 Task: Select traffic view around selected location Antarctic and identify the nearest hotel to the peak traffic point
Action: Mouse moved to (277, 371)
Screenshot: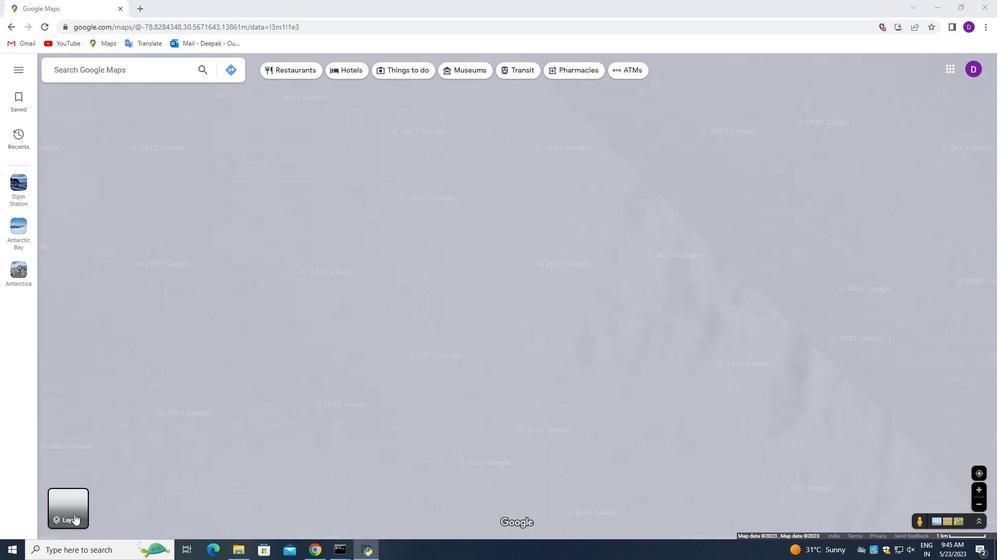 
Action: Mouse pressed left at (277, 371)
Screenshot: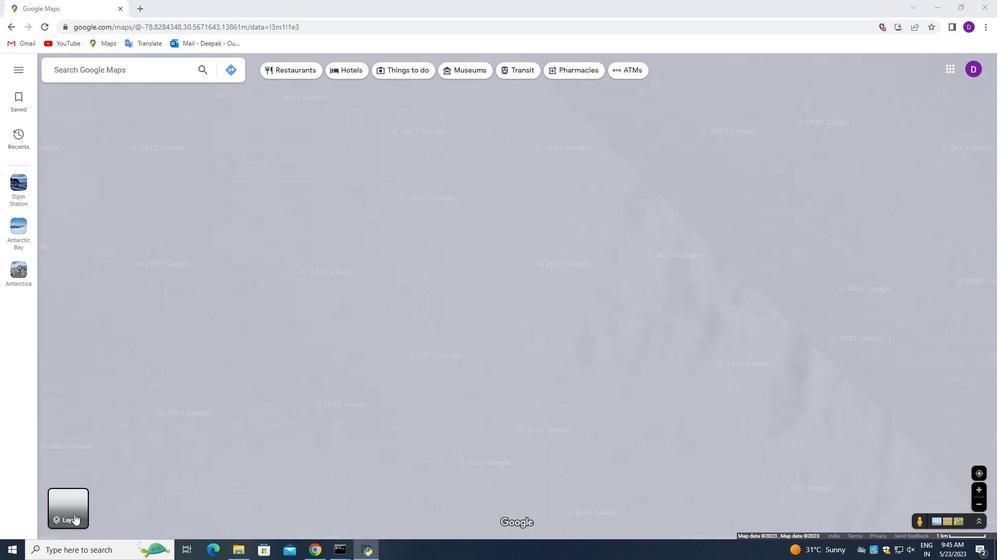
Action: Mouse moved to (277, 371)
Screenshot: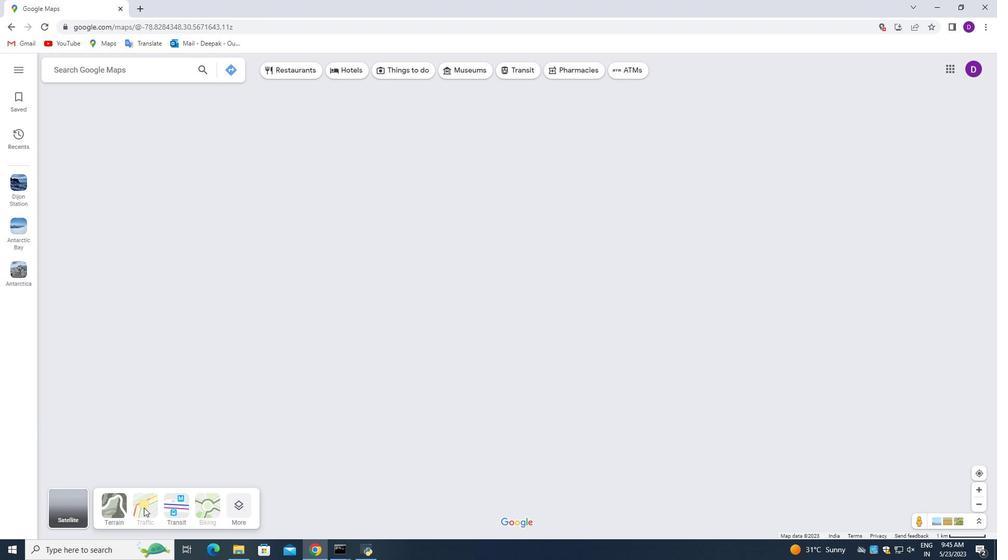 
Action: Mouse pressed left at (277, 371)
Screenshot: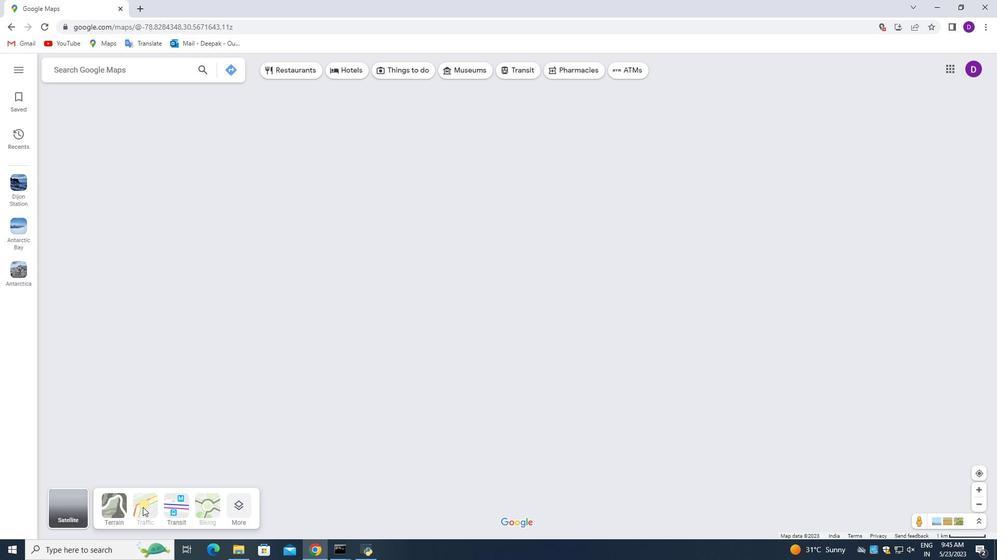 
Action: Mouse pressed left at (277, 371)
Screenshot: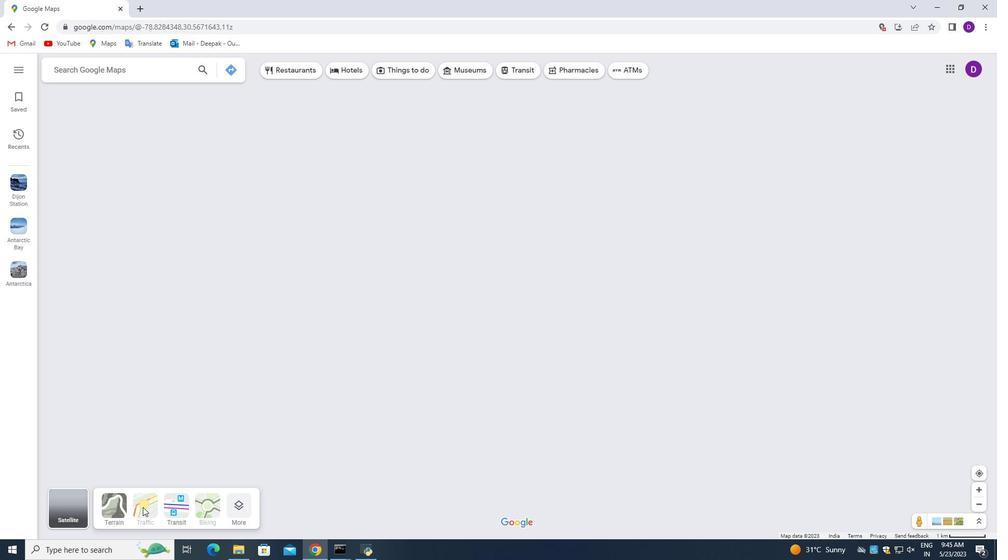 
Action: Mouse pressed left at (277, 371)
Screenshot: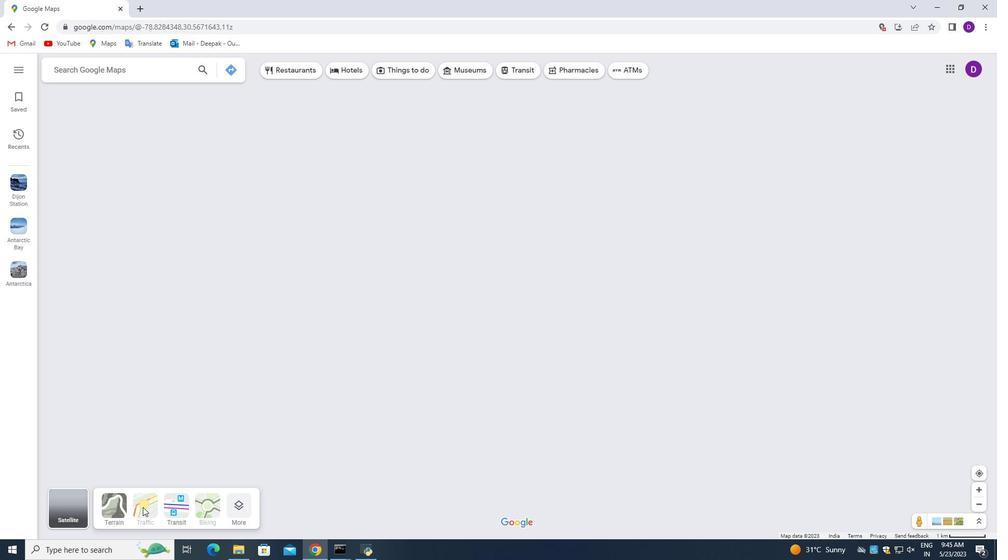 
Action: Mouse pressed left at (277, 371)
Screenshot: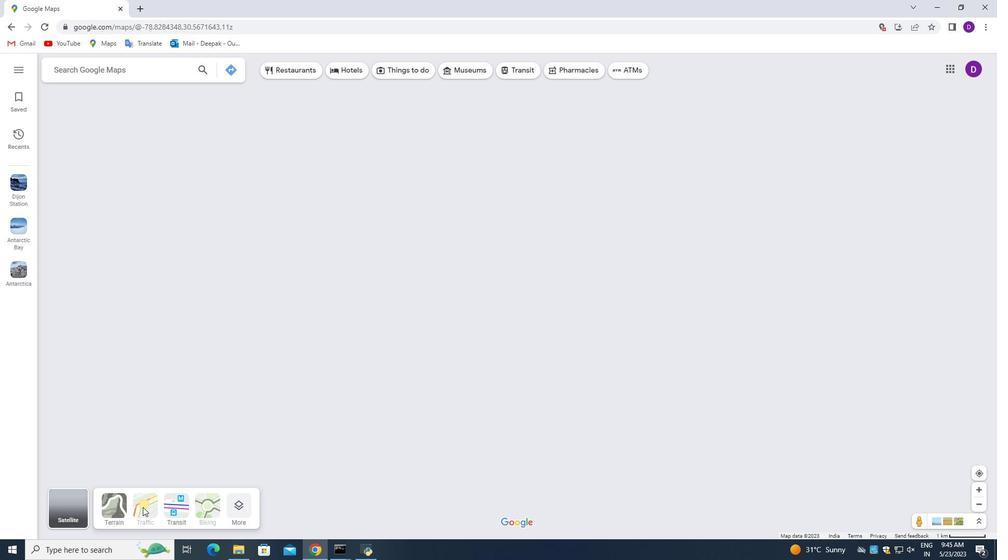 
Action: Mouse moved to (277, 371)
Screenshot: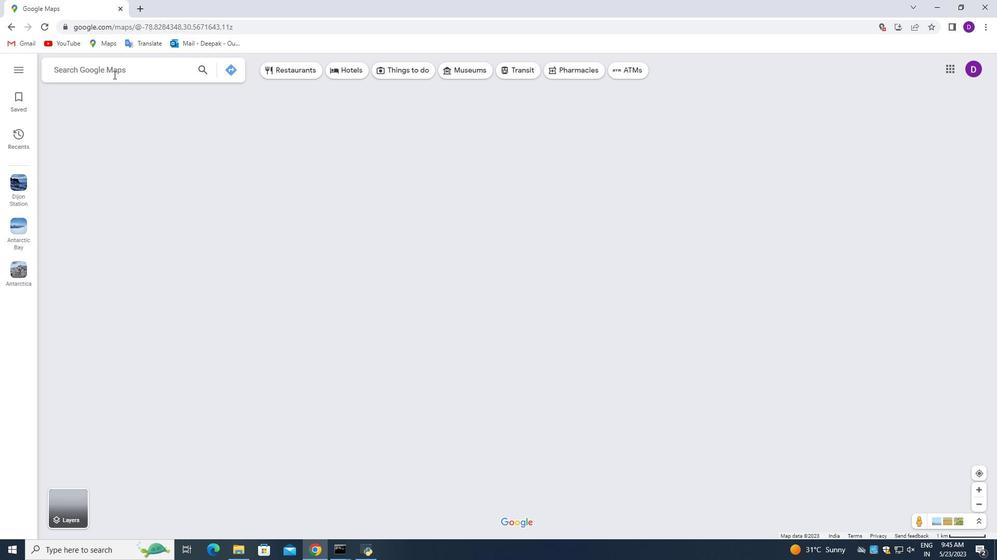
Action: Mouse pressed left at (277, 371)
Screenshot: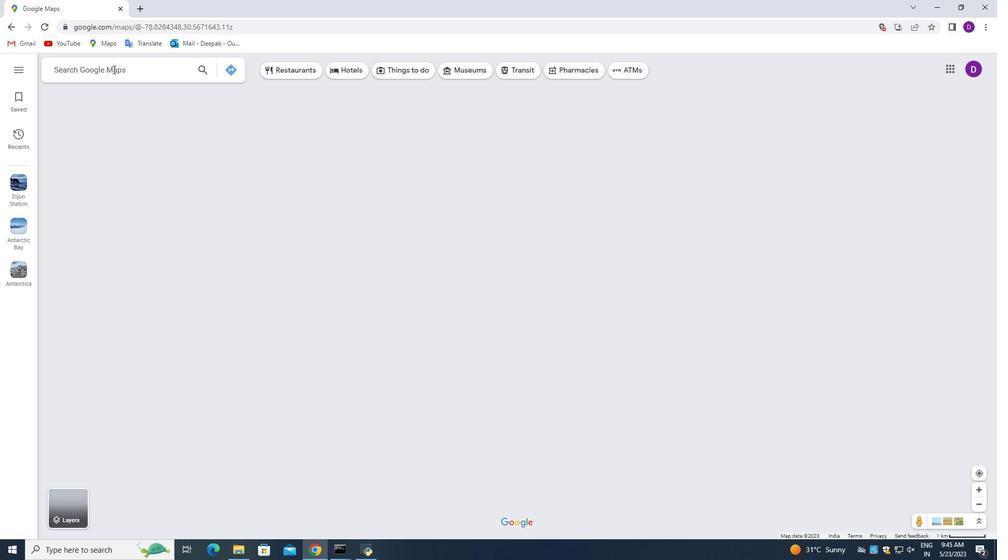 
Action: Mouse moved to (277, 371)
Screenshot: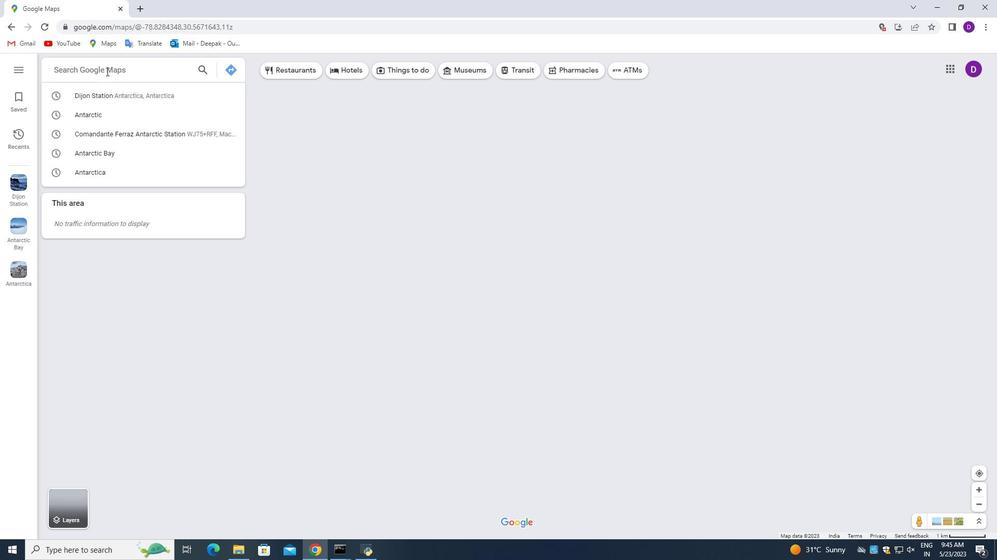 
Action: Mouse pressed left at (277, 371)
Screenshot: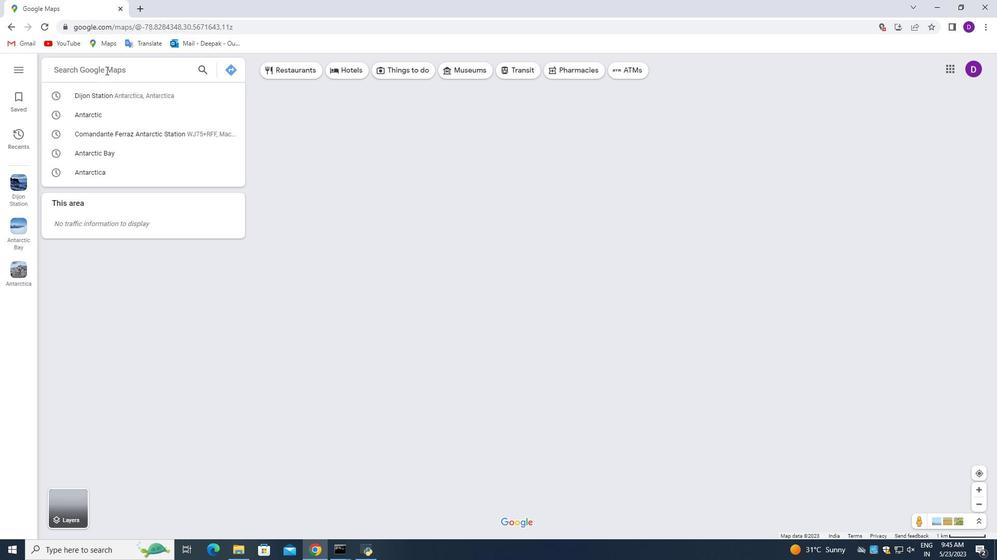 
Action: Key pressed <Key.shift_r>Ant
Screenshot: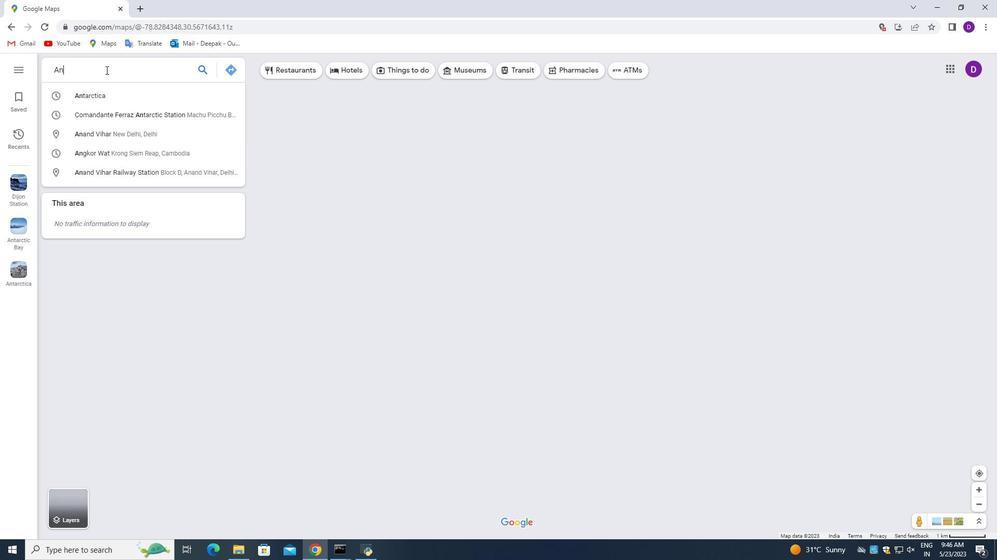 
Action: Mouse moved to (277, 371)
Screenshot: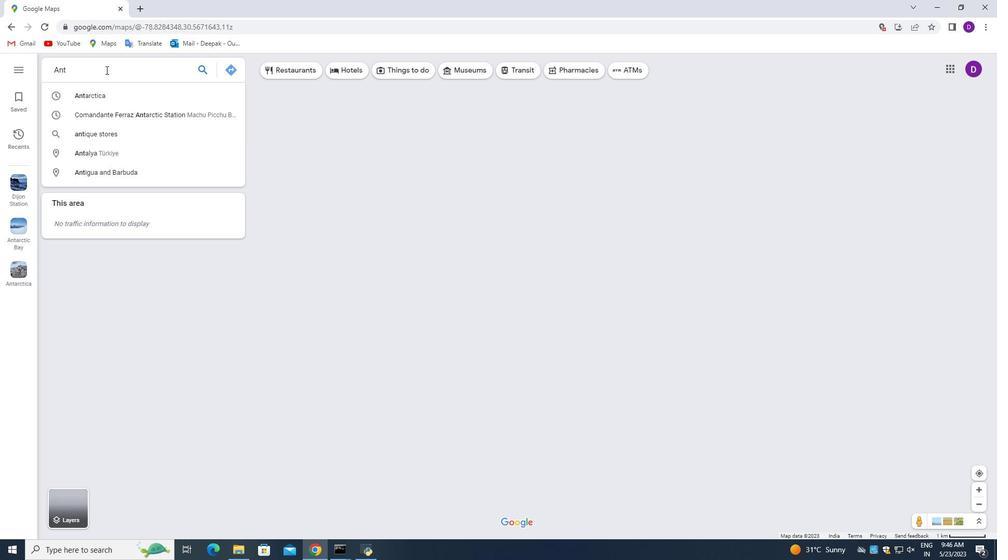 
Action: Key pressed ara<Key.backspace>ctic<Key.space>nearest<Key.space>hotels<Key.backspace><Key.backspace><Key.backspace><Key.backspace><Key.backspace><Key.backspace><Key.backspace><Key.backspace><Key.backspace><Key.backspace><Key.backspace><Key.backspace><Key.backspace><Key.backspace>hotels
Screenshot: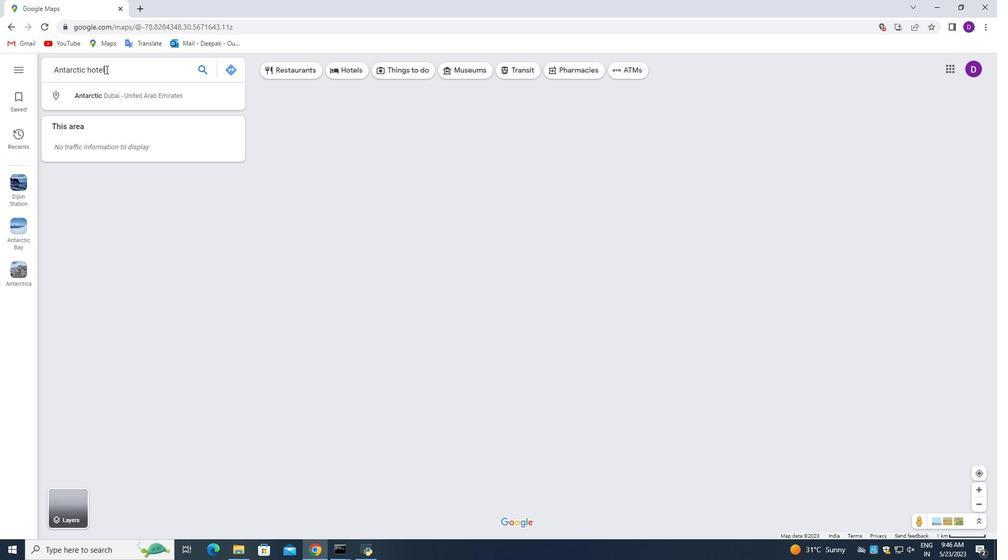 
Action: Mouse moved to (277, 371)
Screenshot: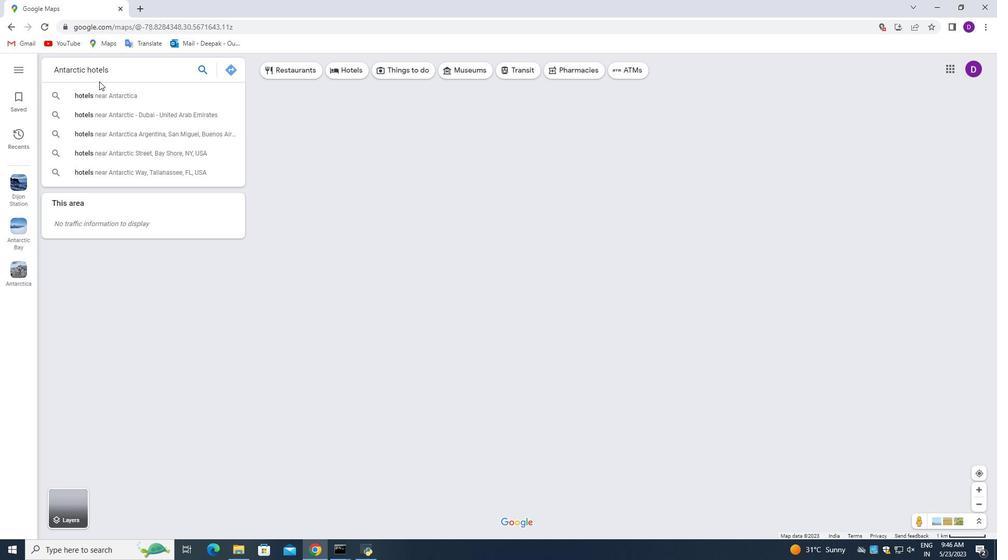 
Action: Mouse pressed left at (277, 371)
Screenshot: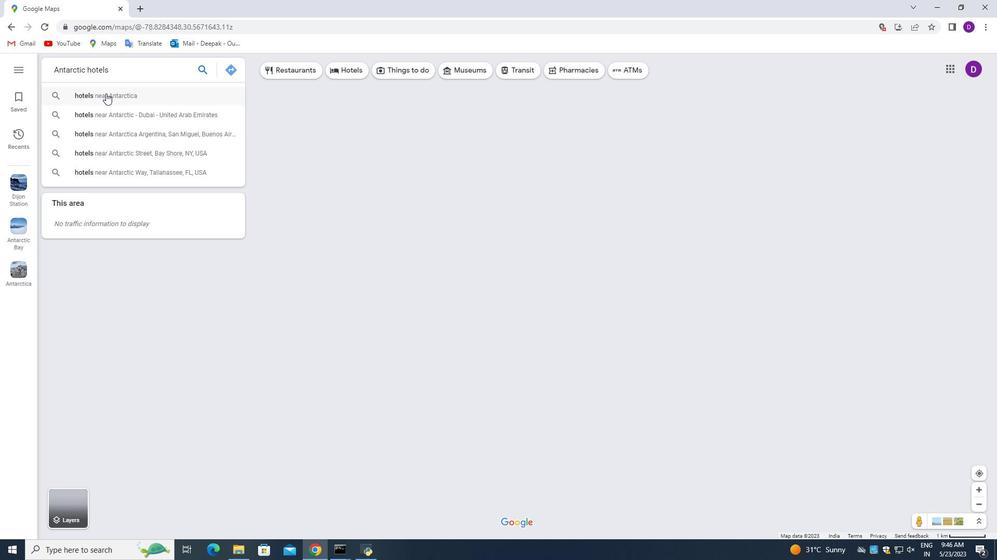 
Action: Mouse moved to (278, 371)
Screenshot: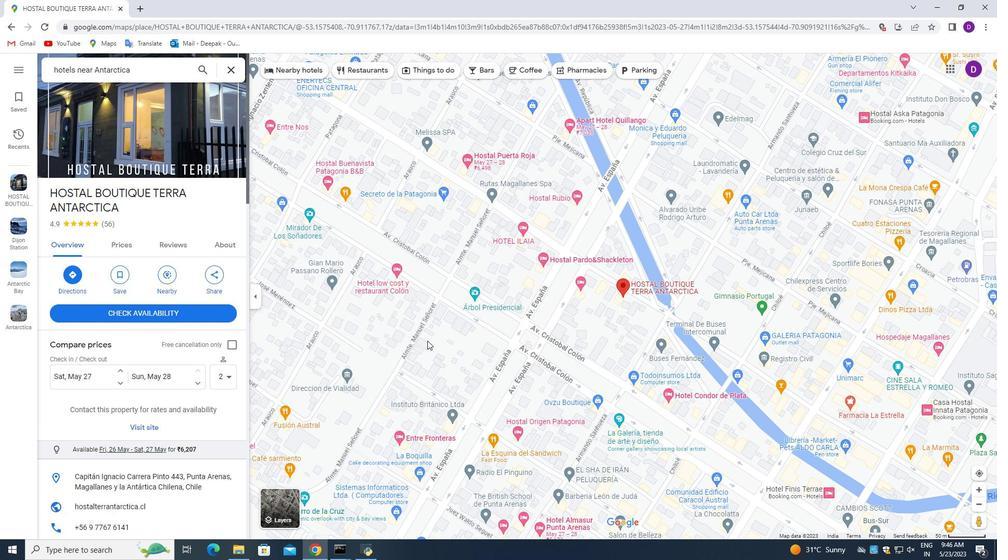 
Action: Mouse scrolled (278, 371) with delta (0, 0)
Screenshot: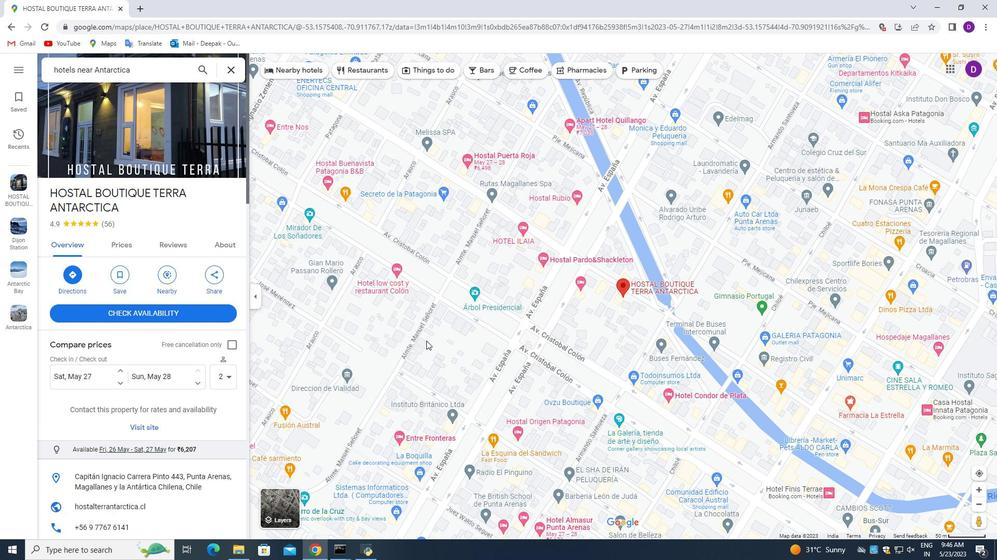
Action: Mouse scrolled (278, 371) with delta (0, 0)
Screenshot: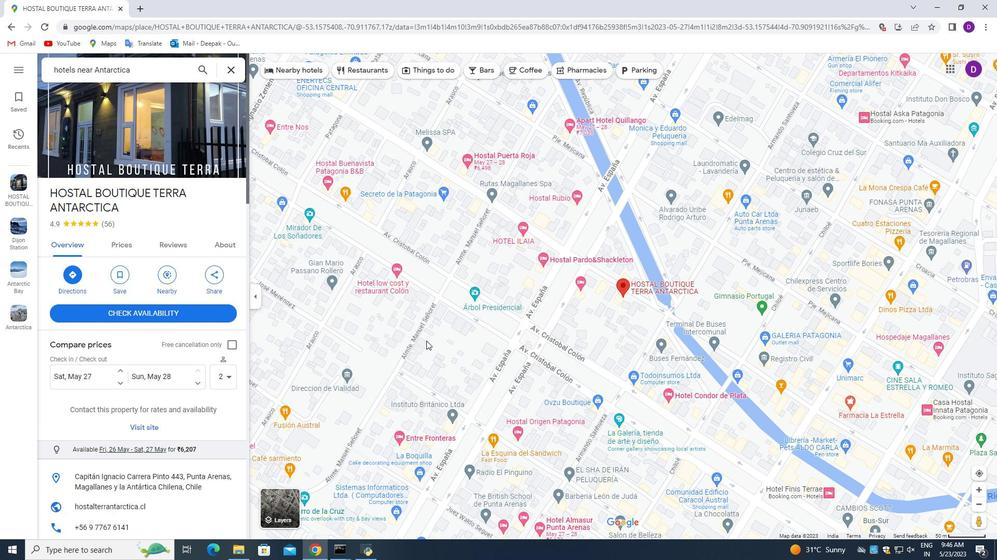 
Action: Mouse scrolled (278, 371) with delta (0, 0)
Screenshot: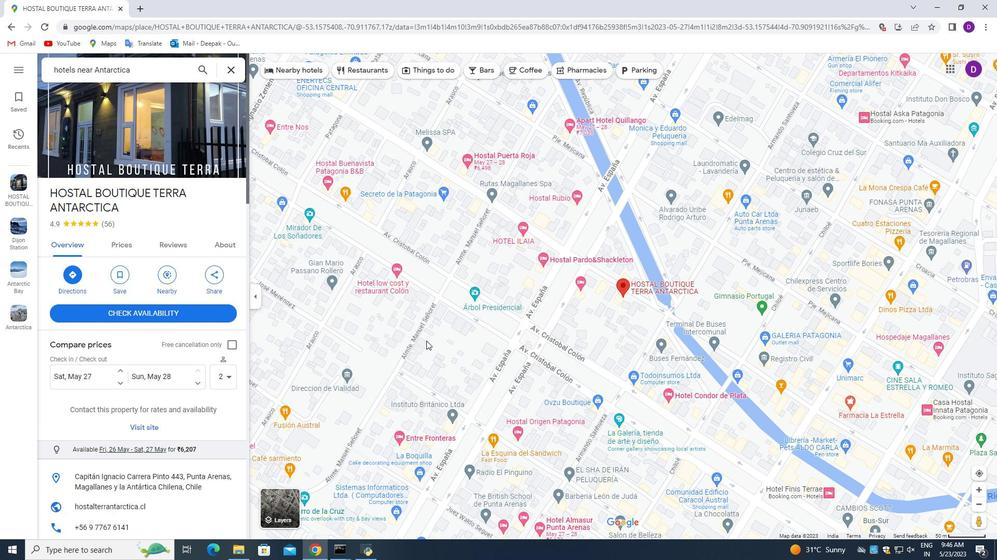 
Action: Mouse scrolled (278, 371) with delta (0, 0)
Screenshot: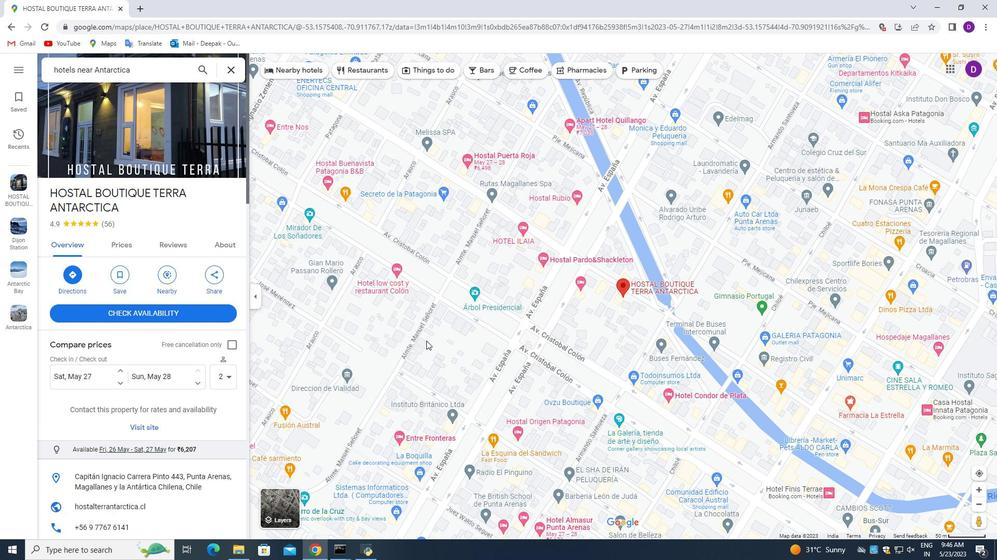
Action: Mouse scrolled (278, 371) with delta (0, 0)
Screenshot: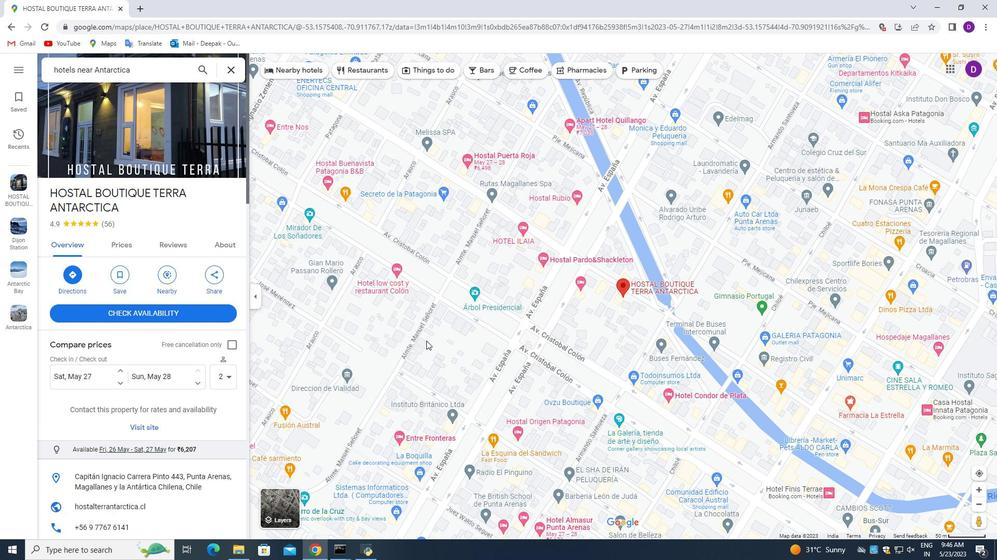 
Action: Mouse scrolled (278, 371) with delta (0, 0)
Screenshot: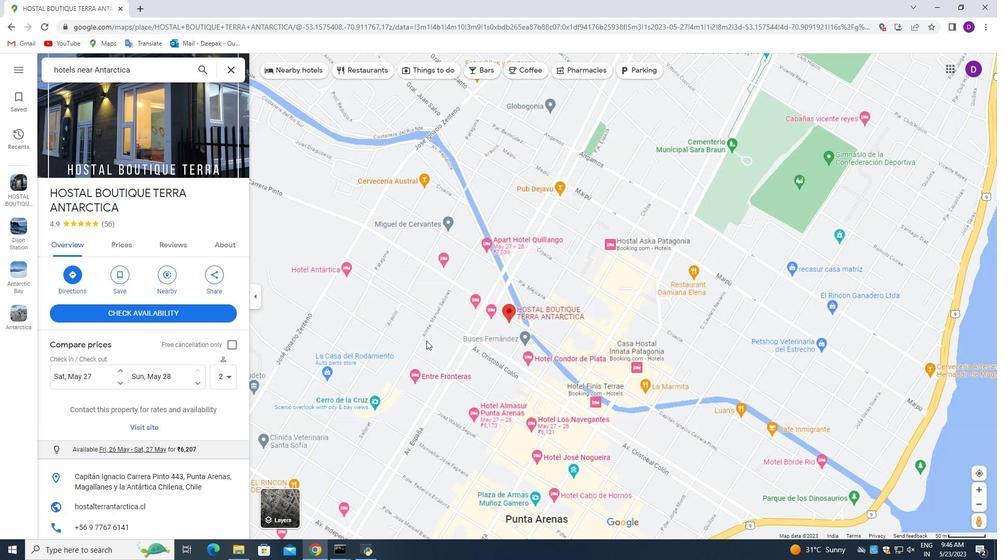 
Action: Mouse scrolled (278, 371) with delta (0, 0)
Screenshot: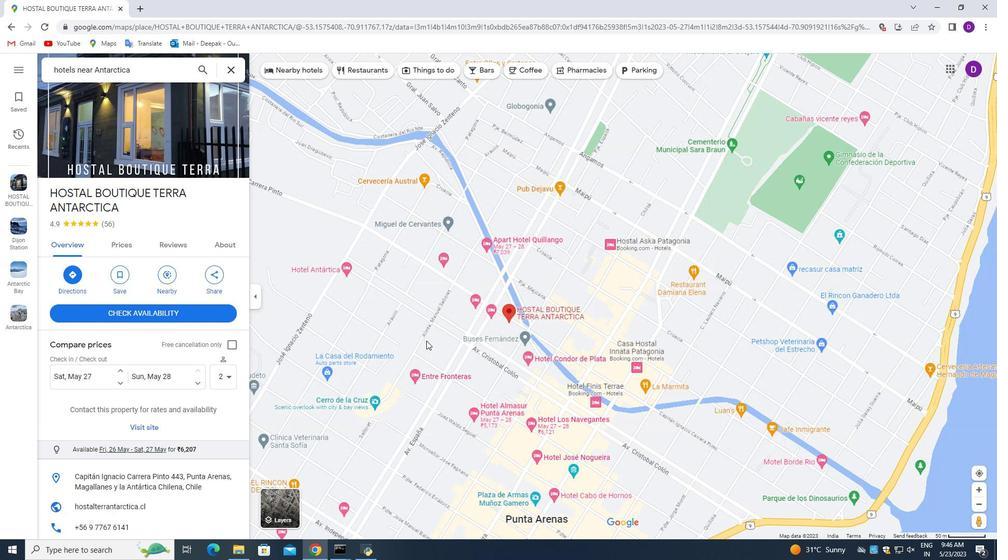 
Action: Mouse scrolled (278, 371) with delta (0, 0)
Screenshot: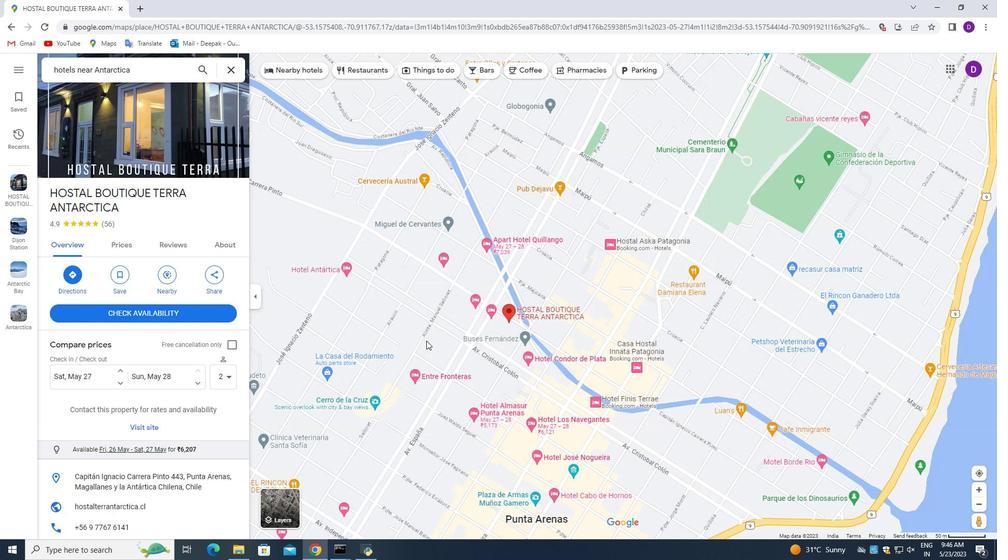 
Action: Mouse scrolled (278, 371) with delta (0, 0)
Screenshot: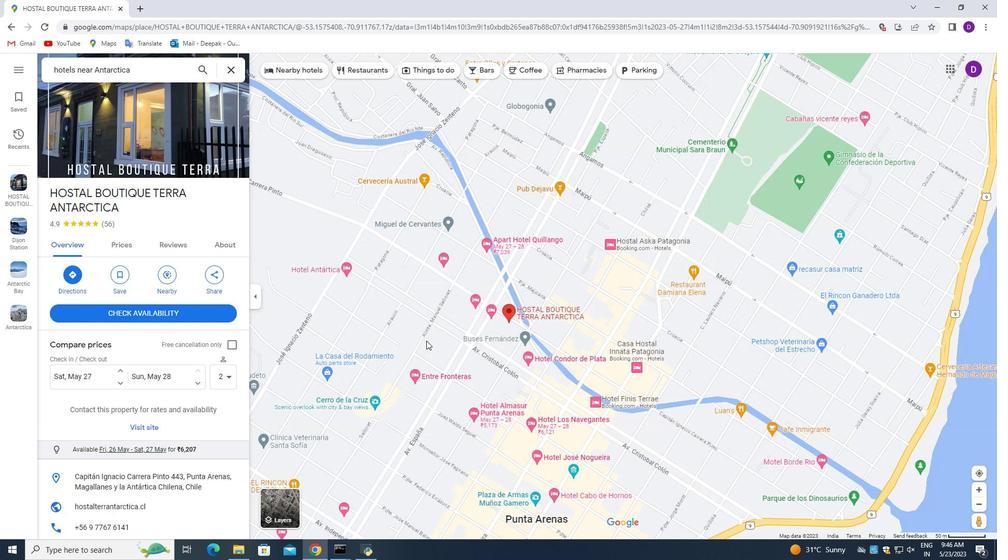 
Action: Mouse scrolled (278, 371) with delta (0, 0)
Screenshot: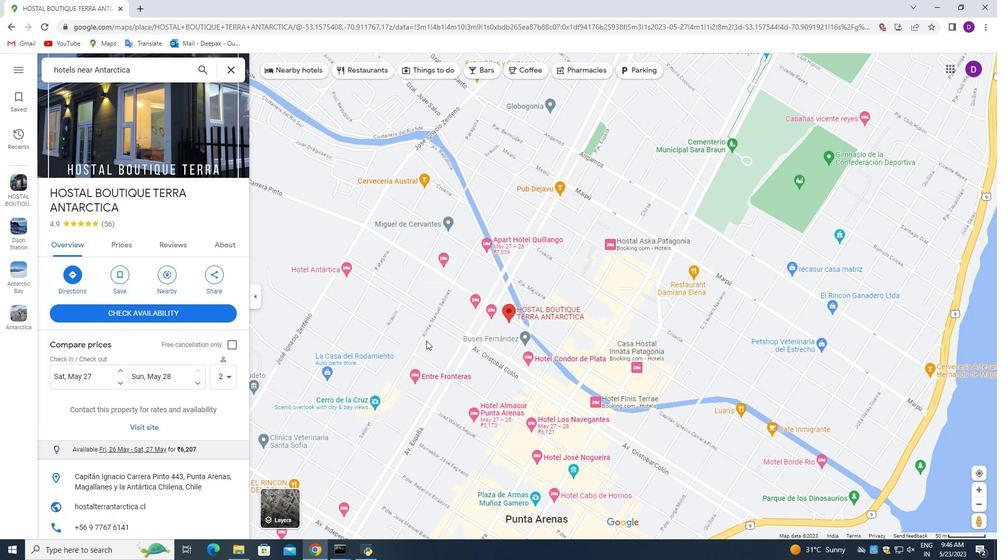 
Action: Mouse scrolled (278, 371) with delta (0, 0)
Screenshot: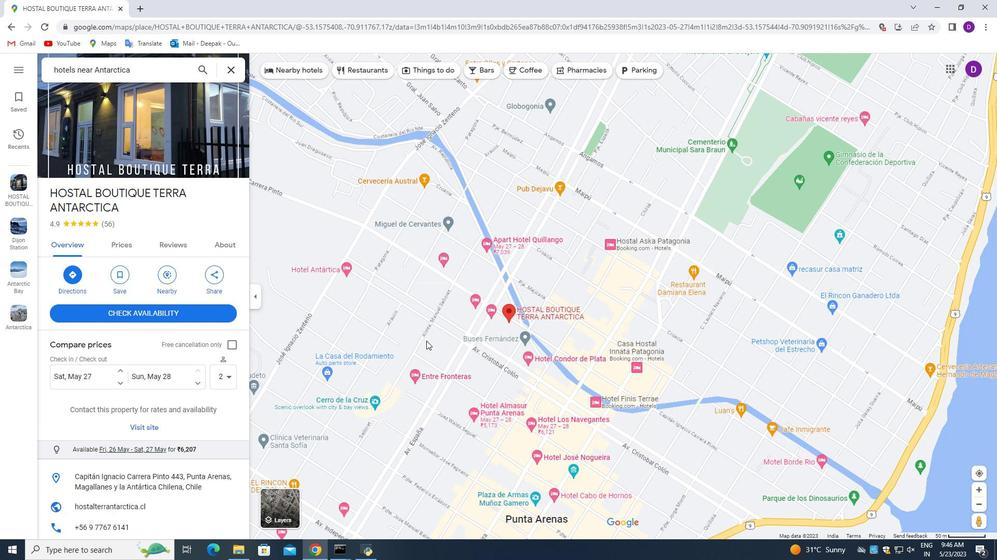 
Action: Mouse scrolled (278, 371) with delta (0, 0)
Screenshot: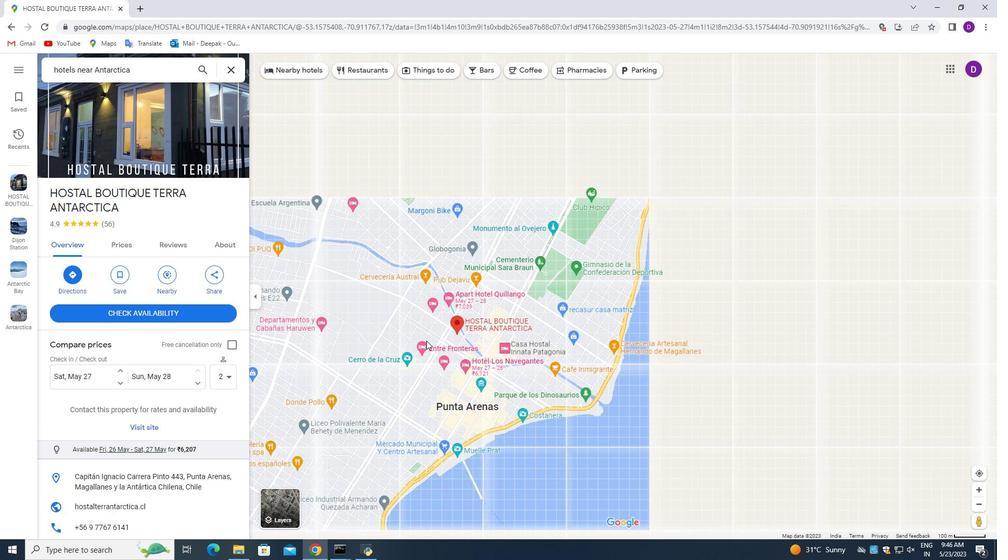 
Action: Mouse scrolled (278, 371) with delta (0, 0)
Screenshot: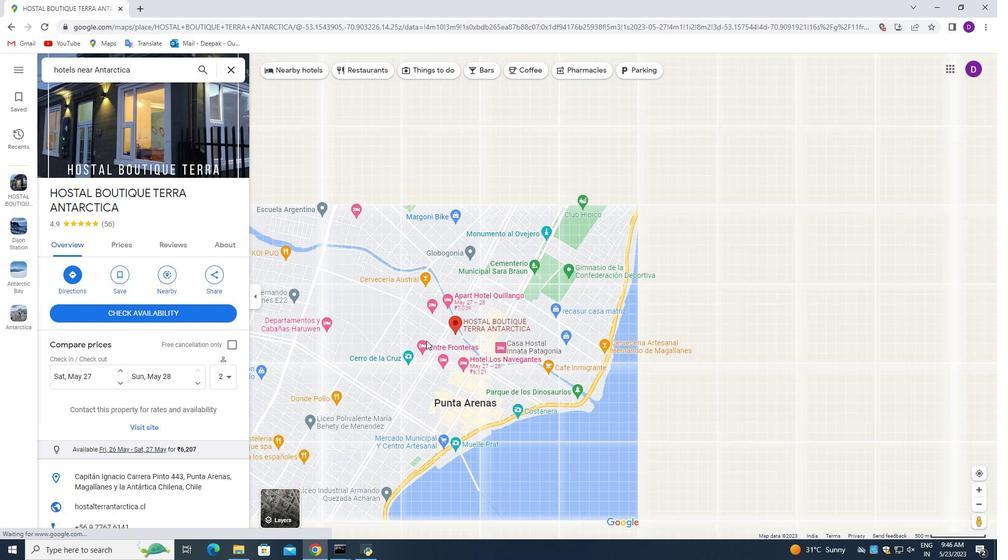 
Action: Mouse scrolled (278, 371) with delta (0, 0)
Screenshot: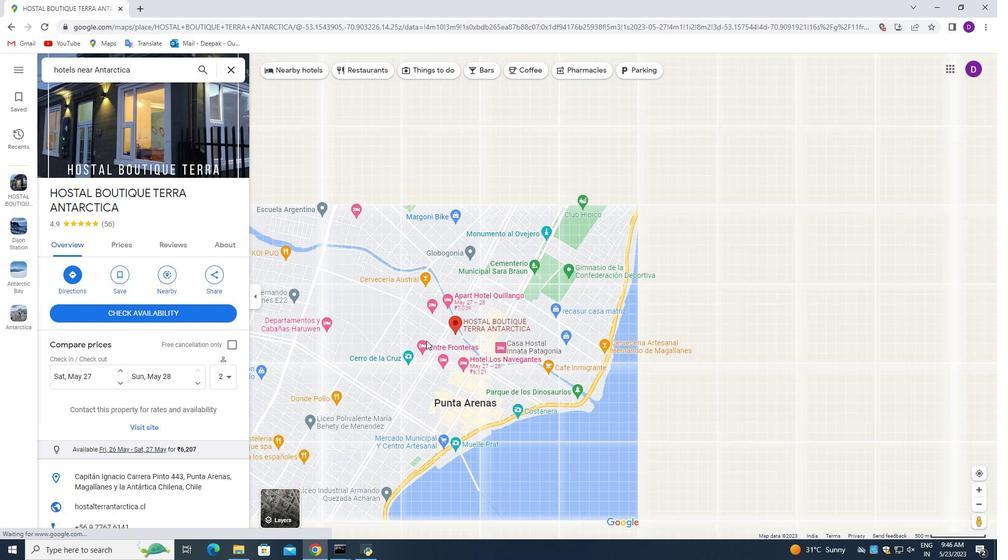 
Action: Mouse scrolled (278, 371) with delta (0, 0)
Screenshot: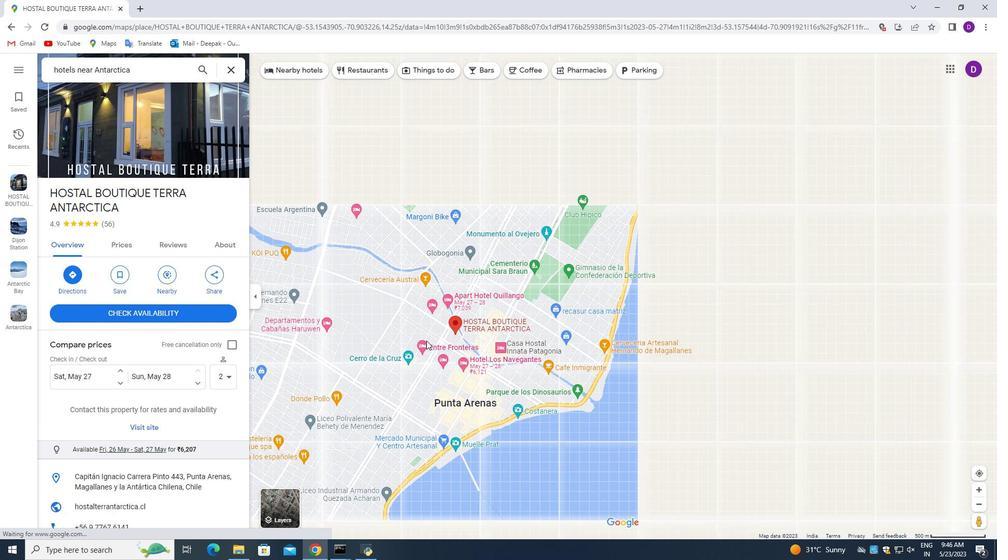 
Action: Mouse scrolled (278, 371) with delta (0, 0)
Screenshot: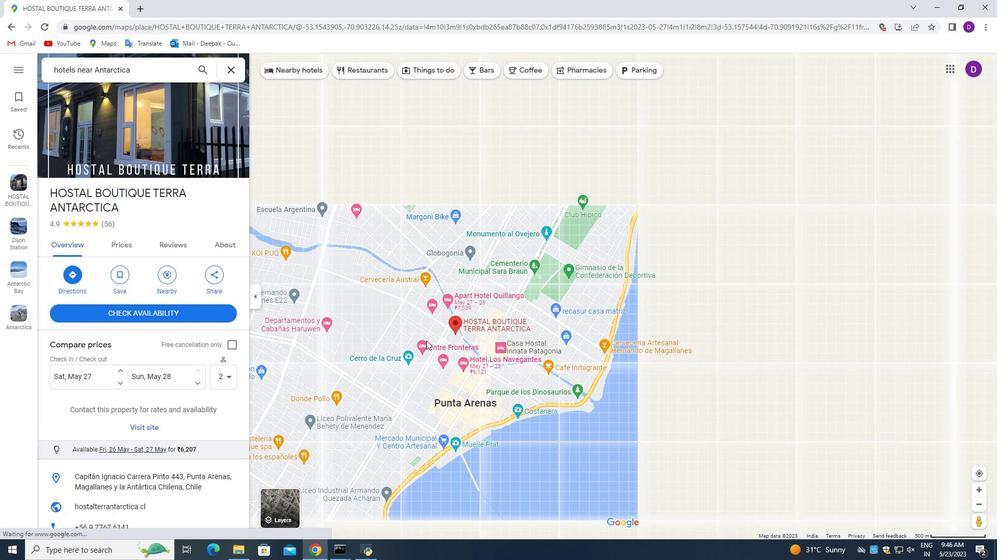 
Action: Mouse scrolled (278, 371) with delta (0, 0)
Screenshot: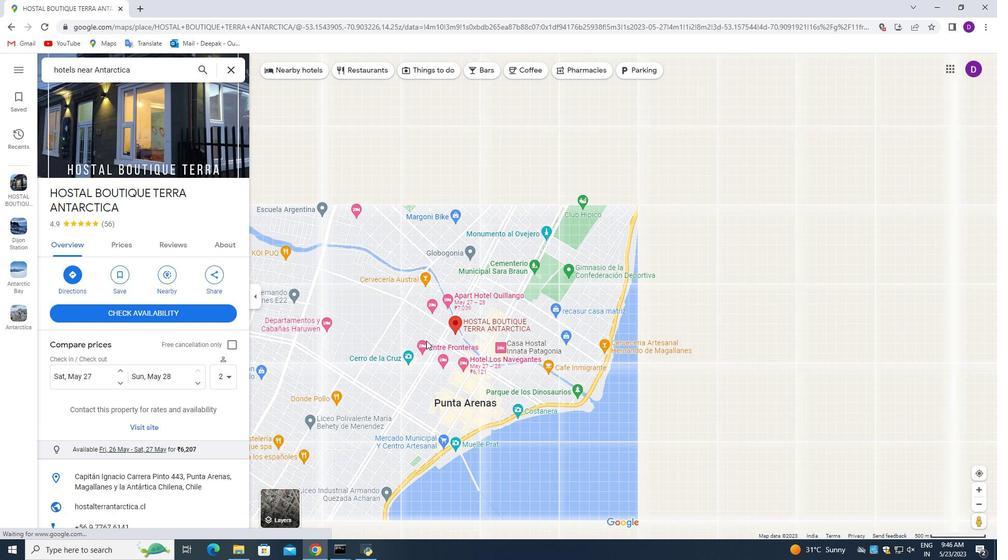 
Action: Mouse scrolled (278, 371) with delta (0, 0)
Screenshot: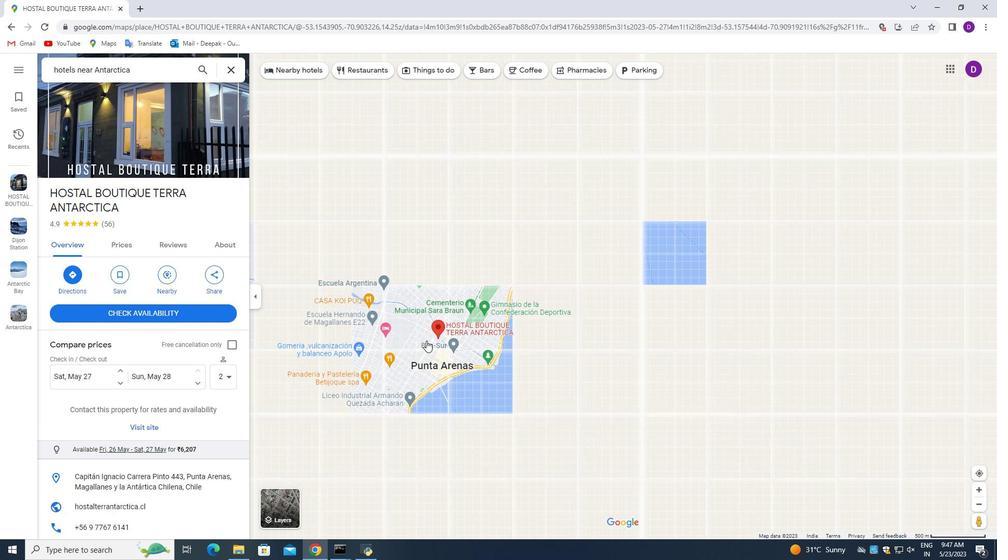 
Action: Mouse scrolled (278, 371) with delta (0, 0)
Screenshot: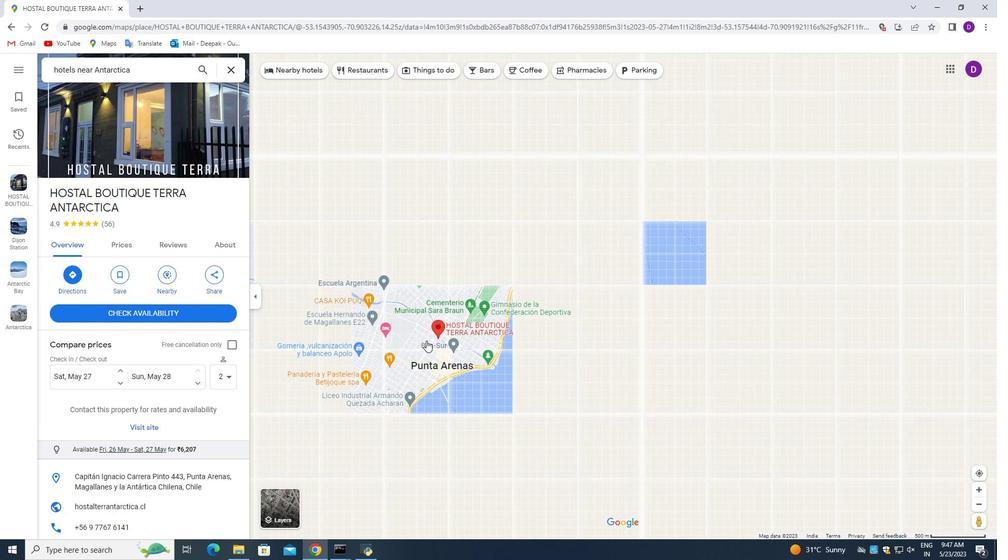 
Action: Mouse scrolled (278, 371) with delta (0, 0)
Screenshot: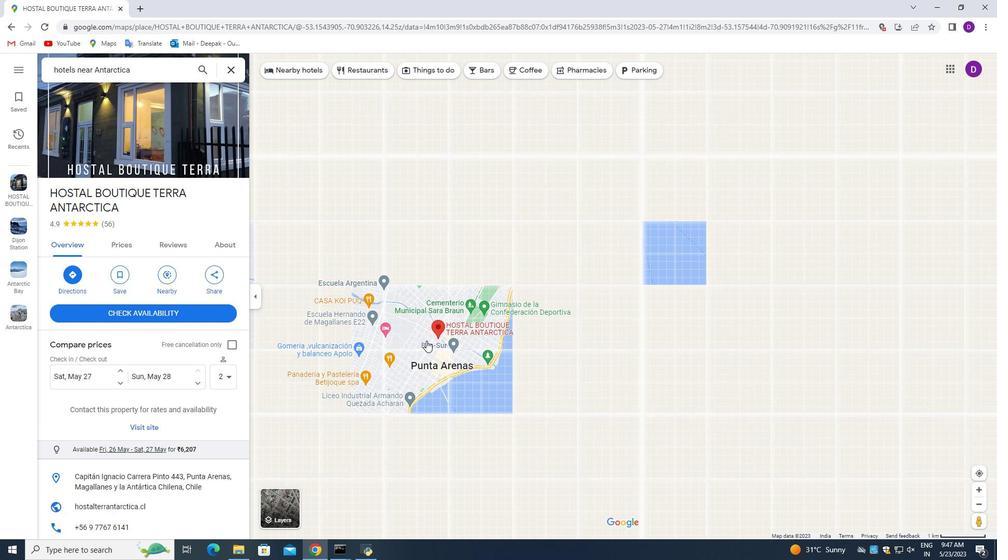 
Action: Mouse scrolled (278, 371) with delta (0, 0)
Screenshot: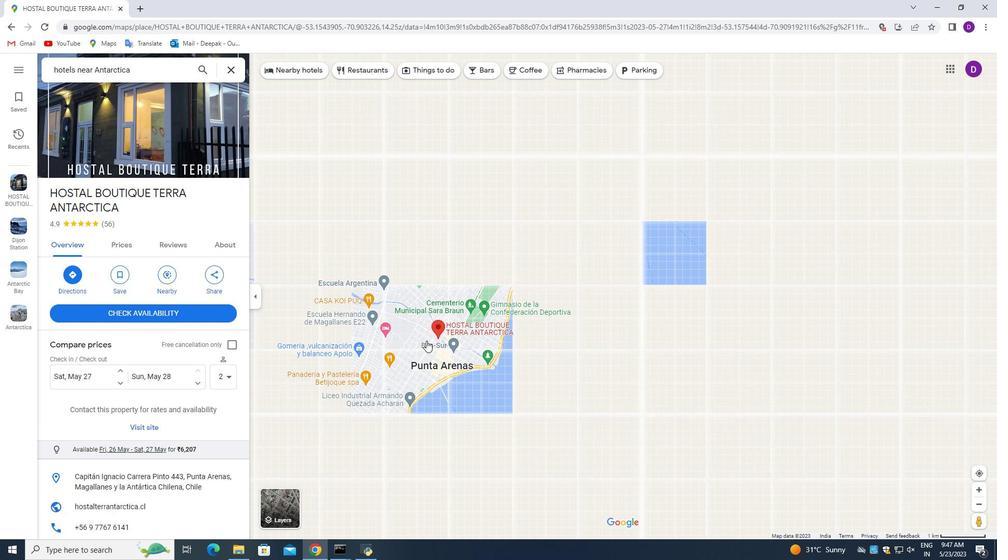 
Action: Mouse scrolled (278, 371) with delta (0, 0)
Screenshot: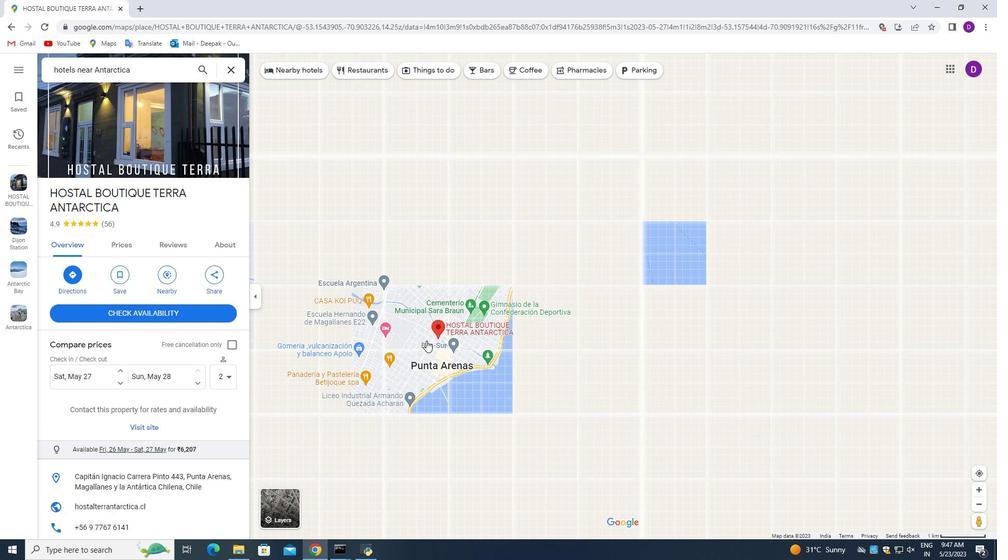 
Action: Mouse scrolled (278, 371) with delta (0, 0)
Screenshot: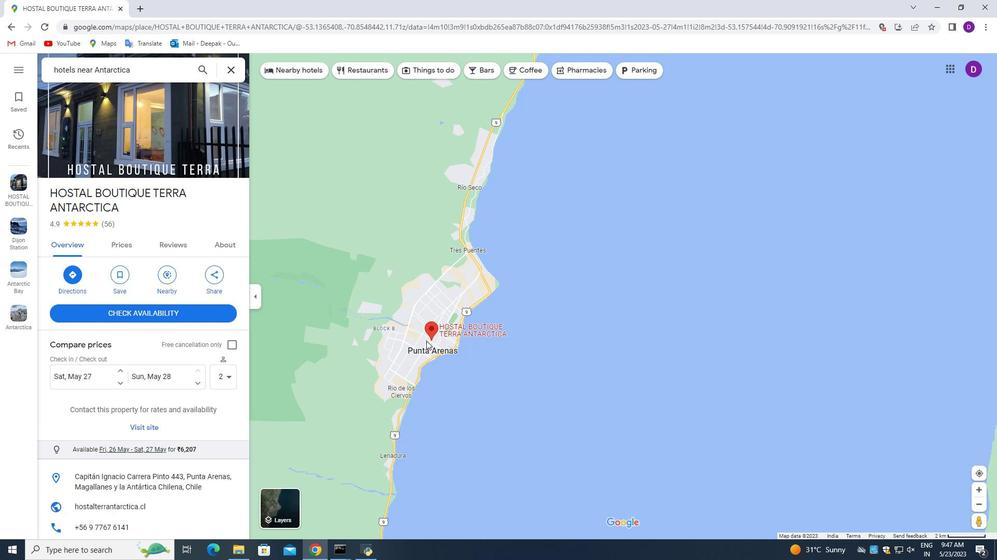 
Action: Mouse scrolled (278, 371) with delta (0, 0)
Screenshot: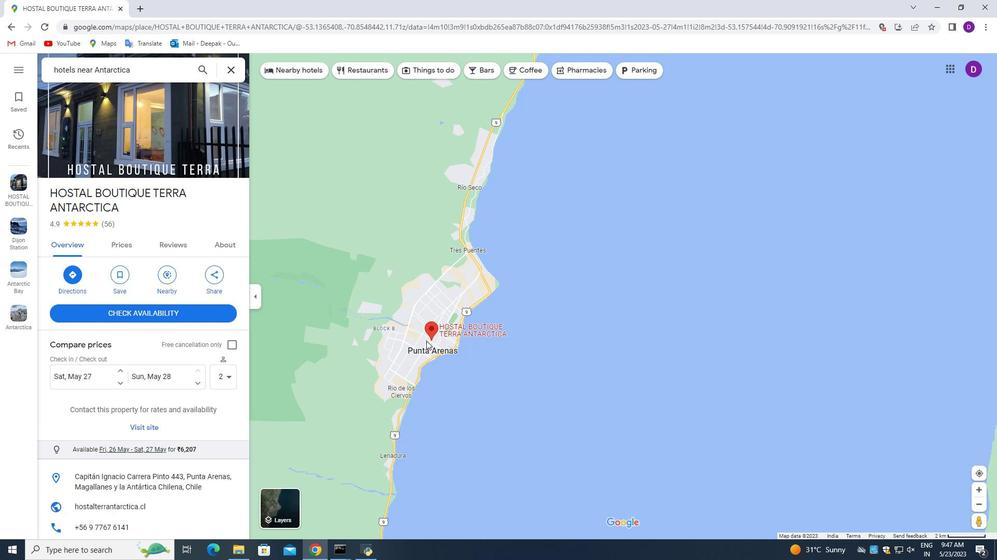 
Action: Mouse scrolled (278, 371) with delta (0, 0)
Screenshot: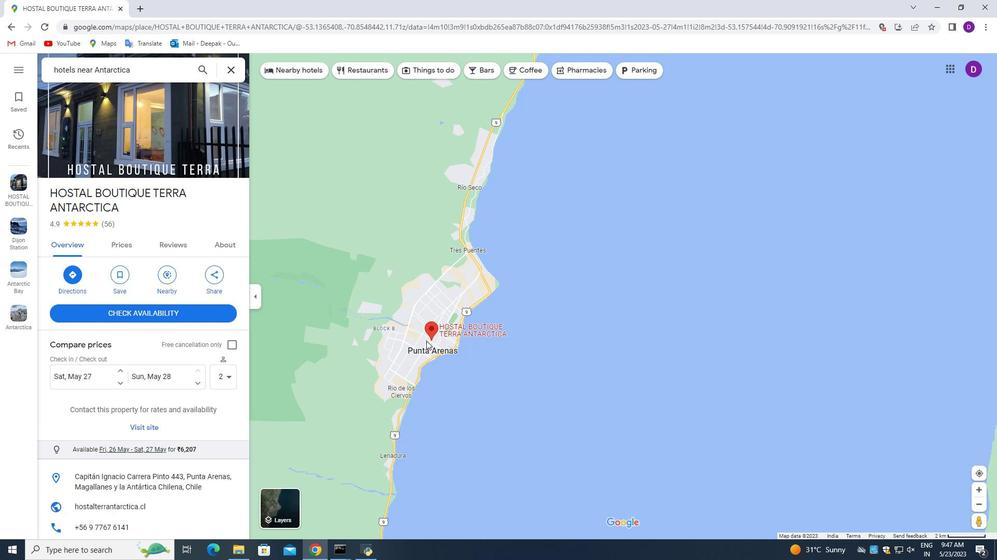 
Action: Mouse scrolled (278, 371) with delta (0, 0)
Screenshot: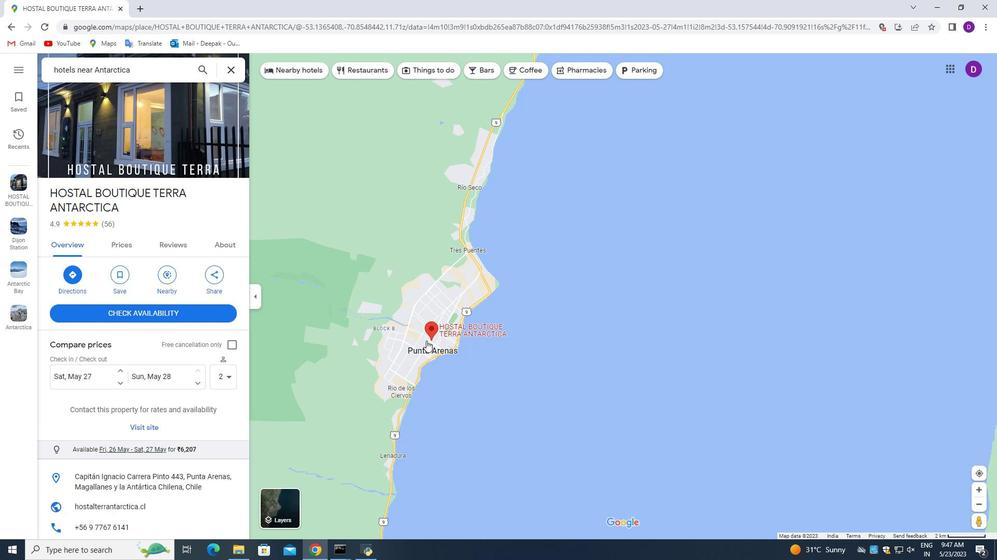 
Action: Mouse scrolled (278, 371) with delta (0, 0)
Screenshot: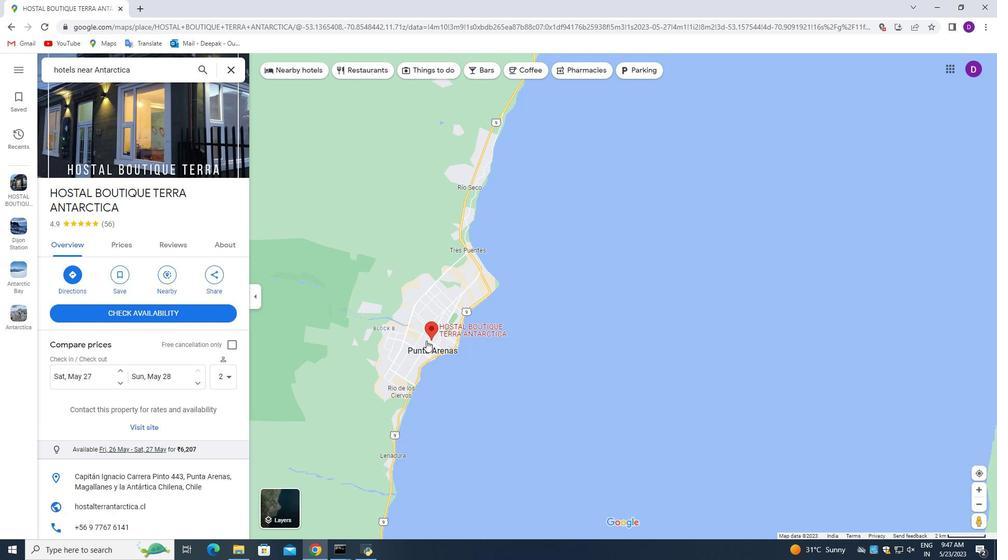 
Action: Mouse scrolled (278, 371) with delta (0, 0)
Screenshot: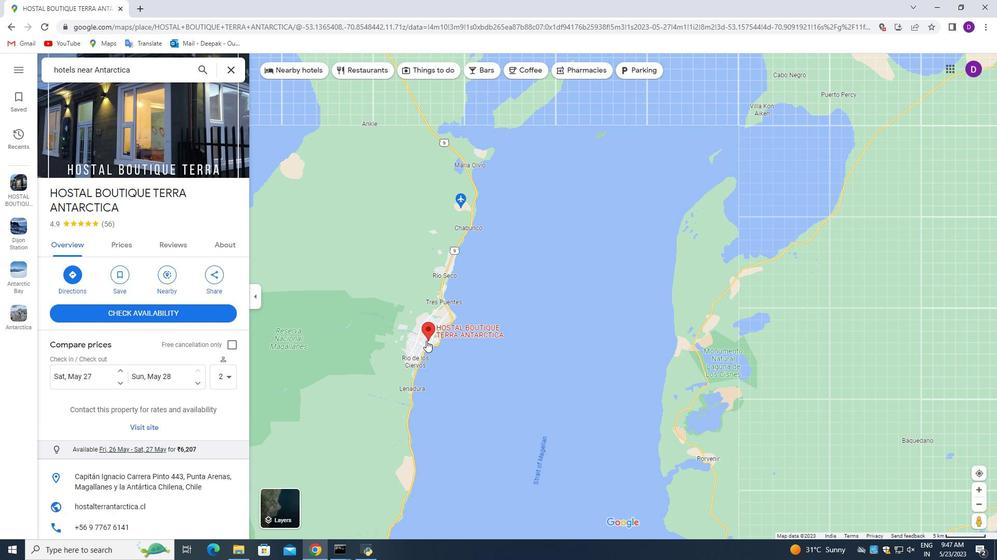 
Action: Mouse scrolled (278, 371) with delta (0, 0)
Screenshot: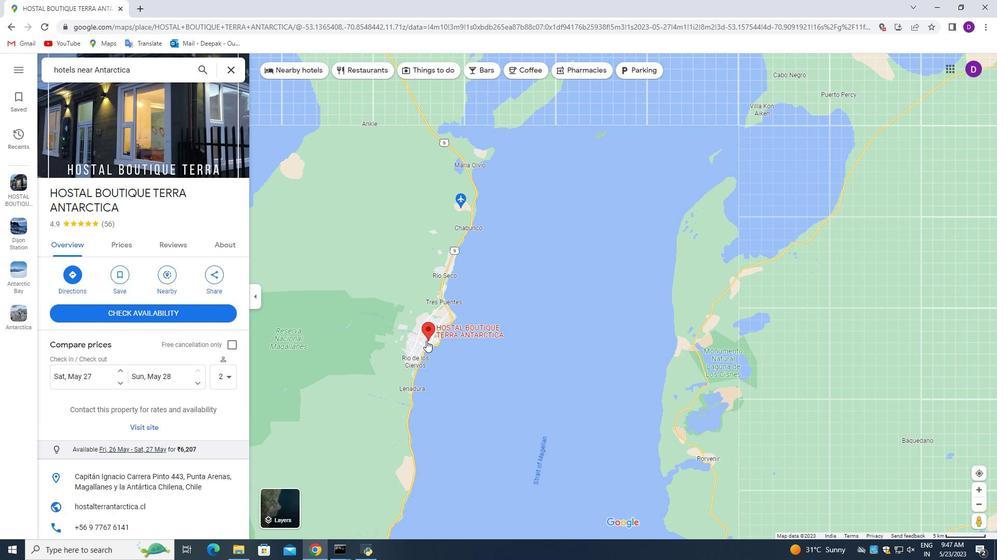 
Action: Mouse scrolled (278, 371) with delta (0, 0)
Screenshot: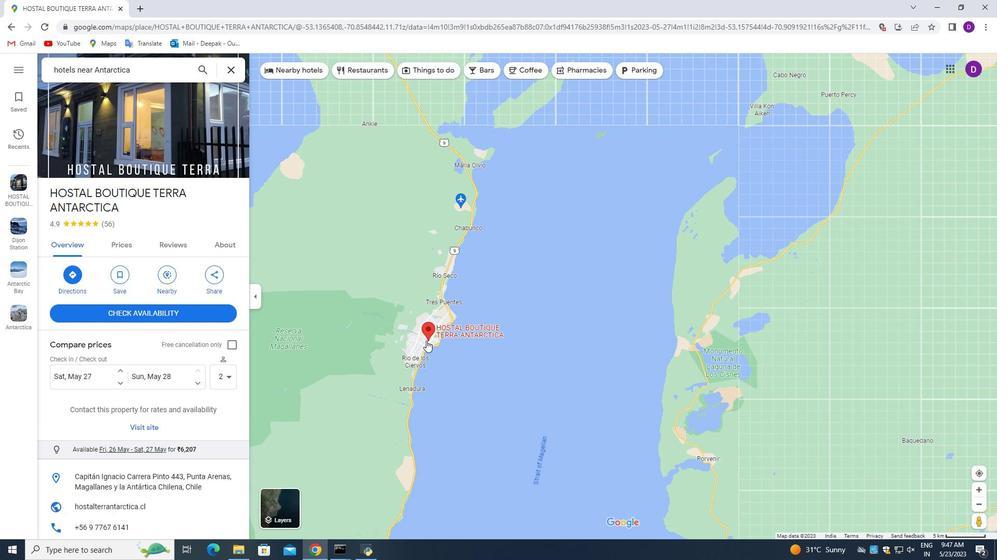 
Action: Mouse scrolled (278, 371) with delta (0, 0)
Screenshot: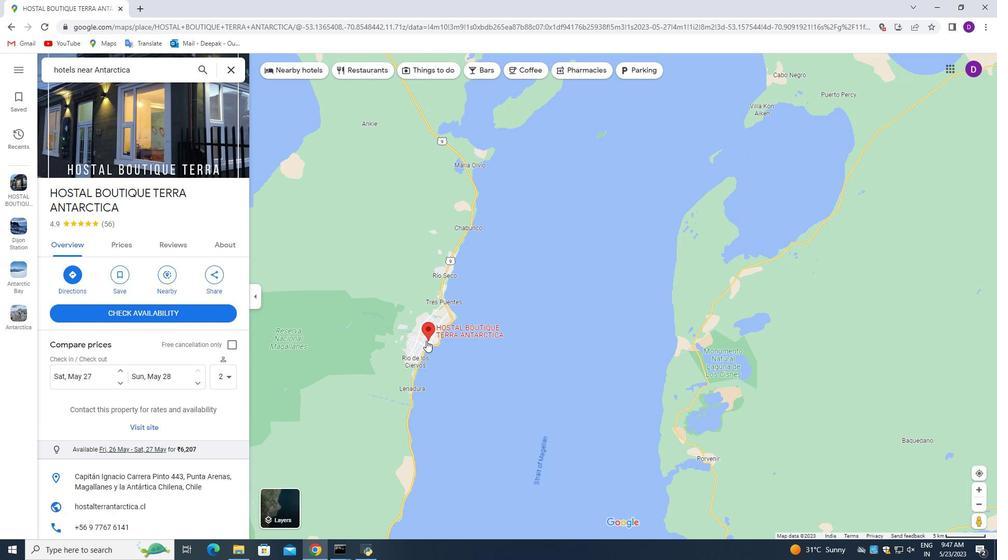 
Action: Mouse scrolled (278, 371) with delta (0, 0)
Screenshot: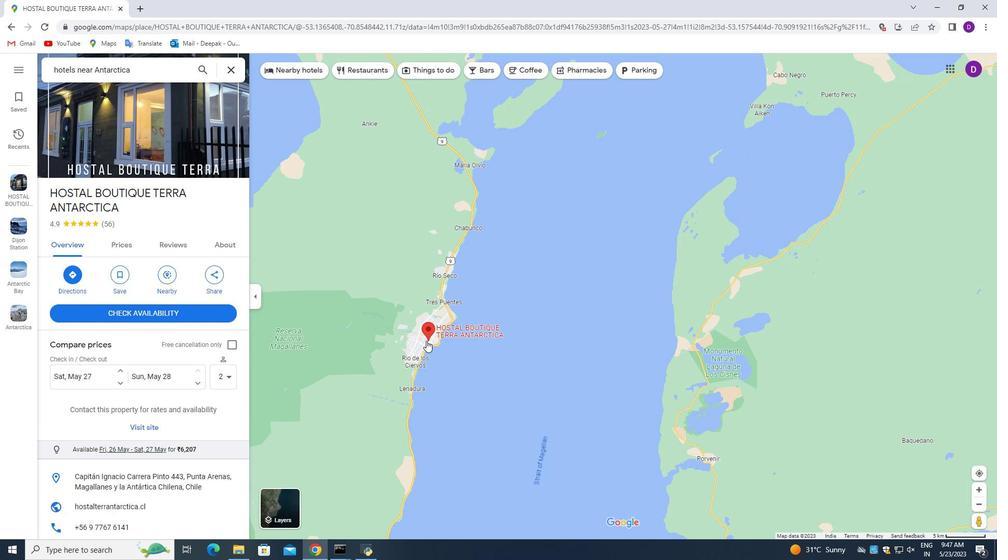 
Action: Mouse scrolled (278, 371) with delta (0, 0)
Screenshot: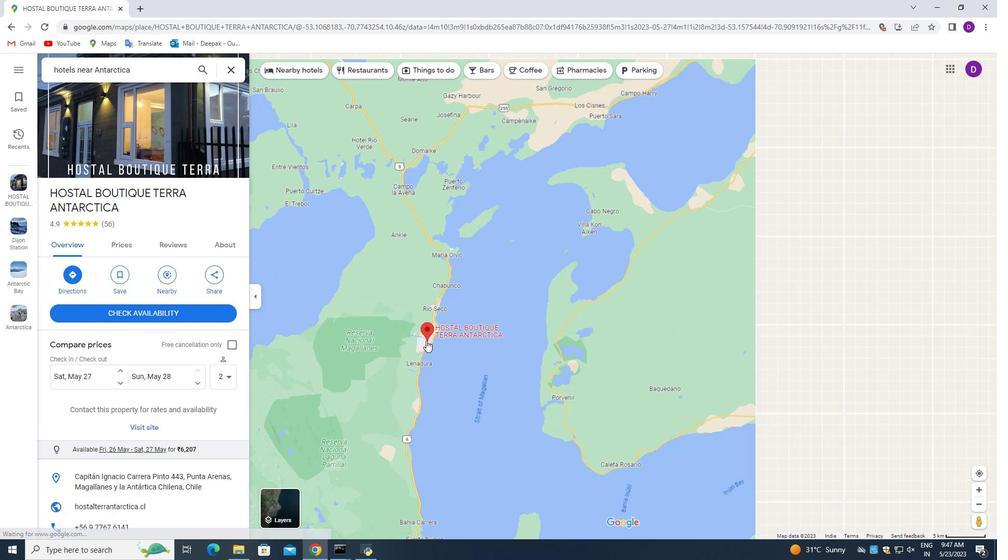 
Action: Mouse scrolled (278, 371) with delta (0, 0)
Screenshot: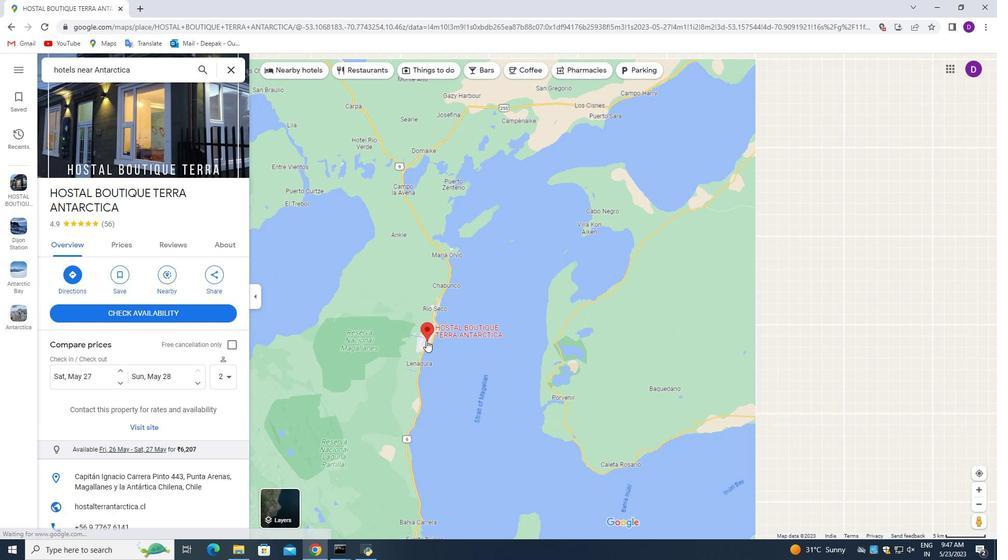 
Action: Mouse scrolled (278, 371) with delta (0, 0)
Screenshot: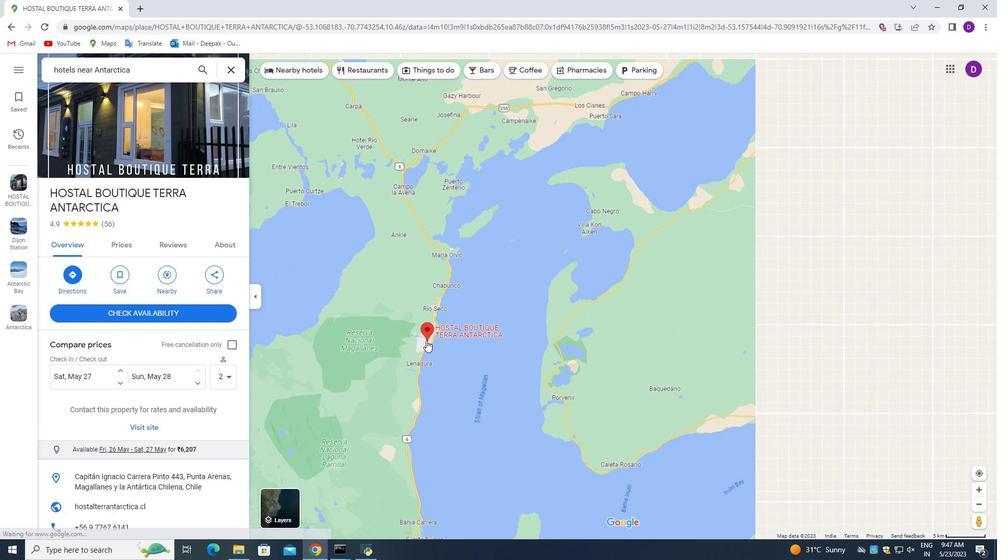 
Action: Mouse scrolled (278, 371) with delta (0, 0)
Screenshot: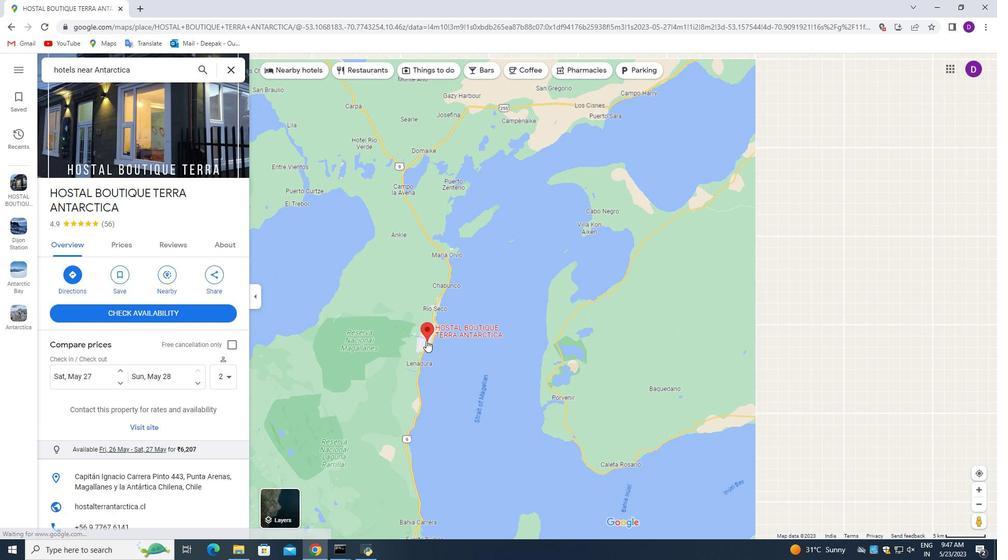 
Action: Mouse scrolled (278, 371) with delta (0, 0)
Screenshot: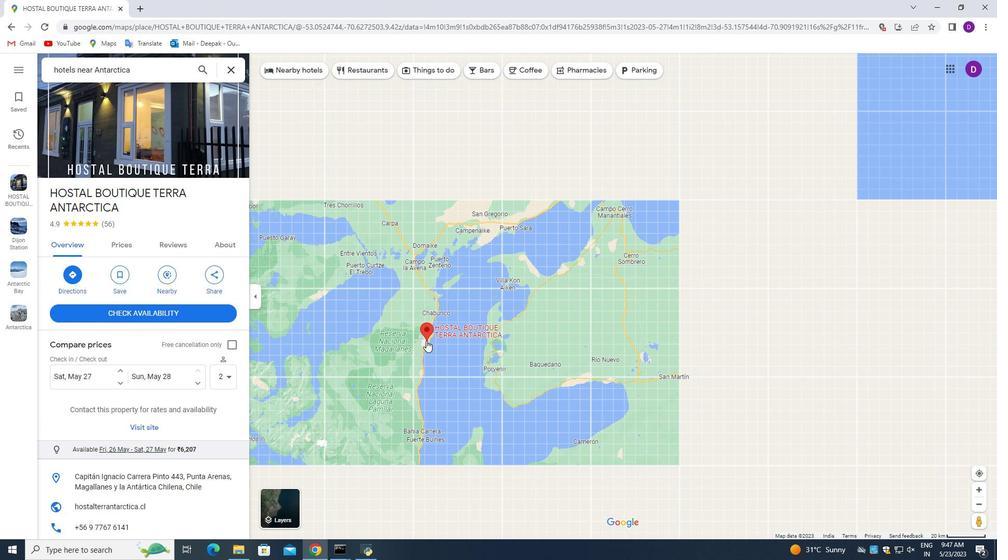 
Action: Mouse scrolled (278, 371) with delta (0, 0)
Screenshot: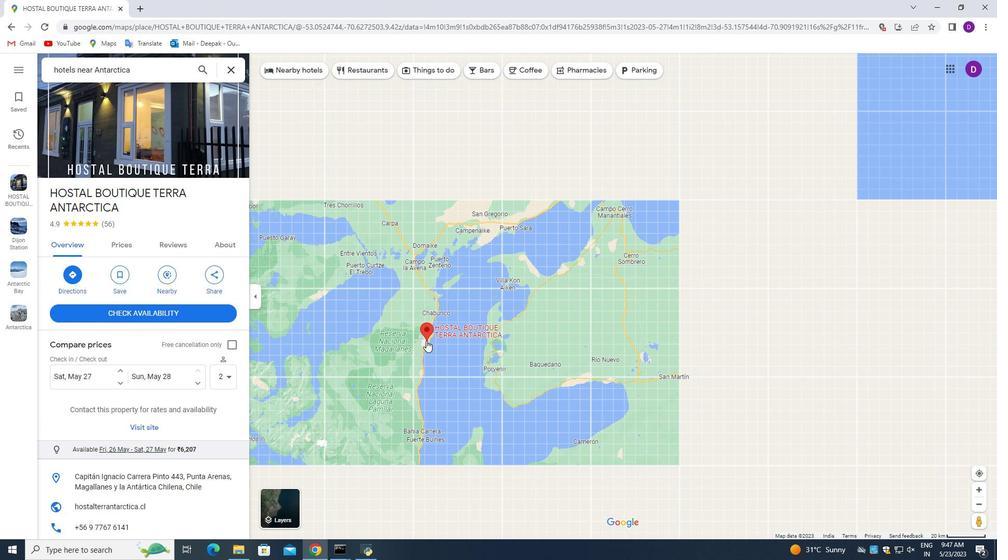 
Action: Mouse scrolled (278, 371) with delta (0, 0)
Screenshot: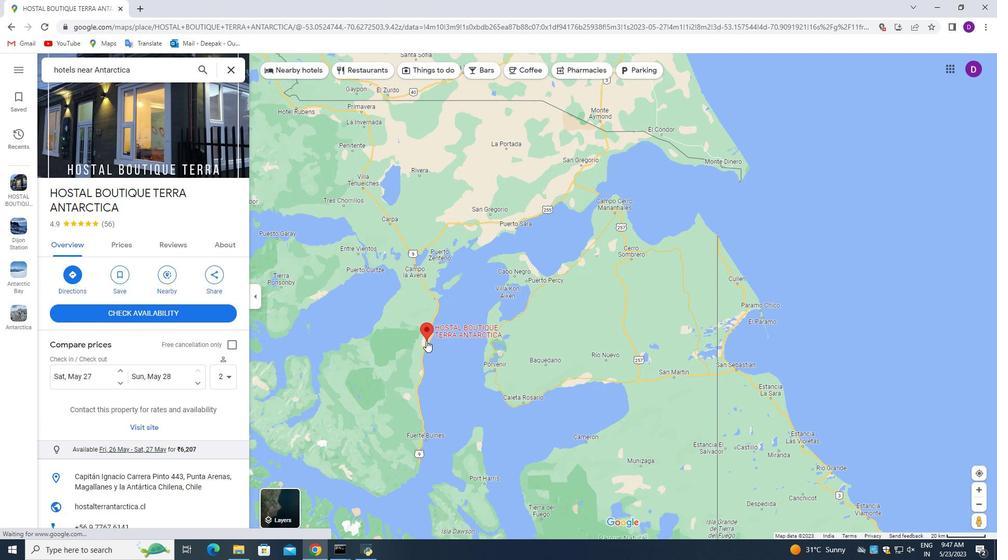 
Action: Mouse scrolled (278, 371) with delta (0, 0)
Screenshot: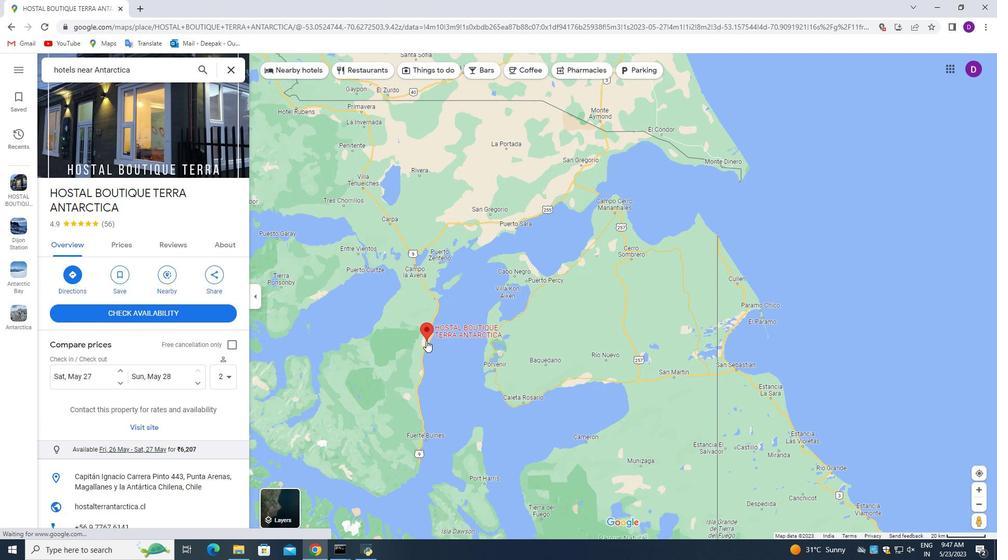 
Action: Mouse scrolled (278, 371) with delta (0, 0)
Screenshot: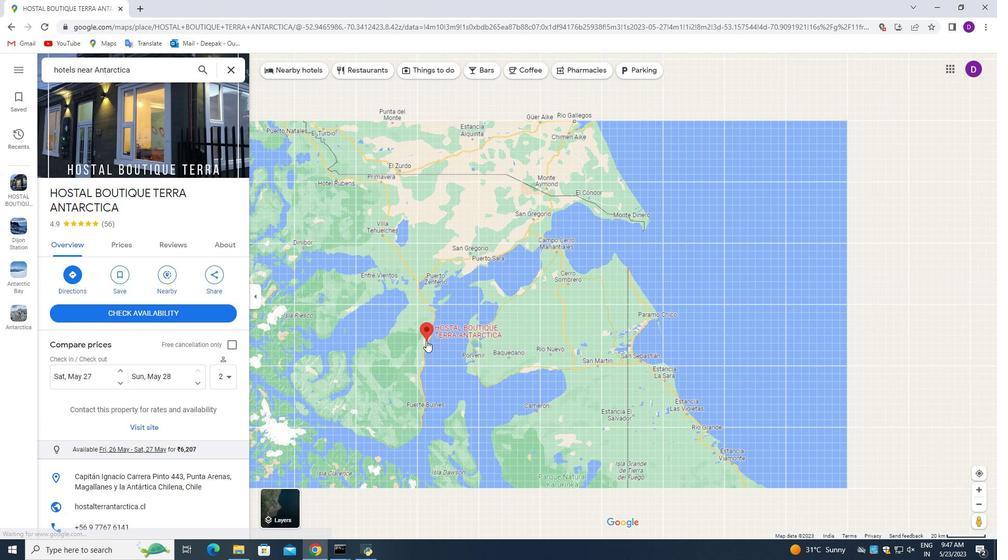 
Action: Mouse scrolled (278, 371) with delta (0, 0)
Screenshot: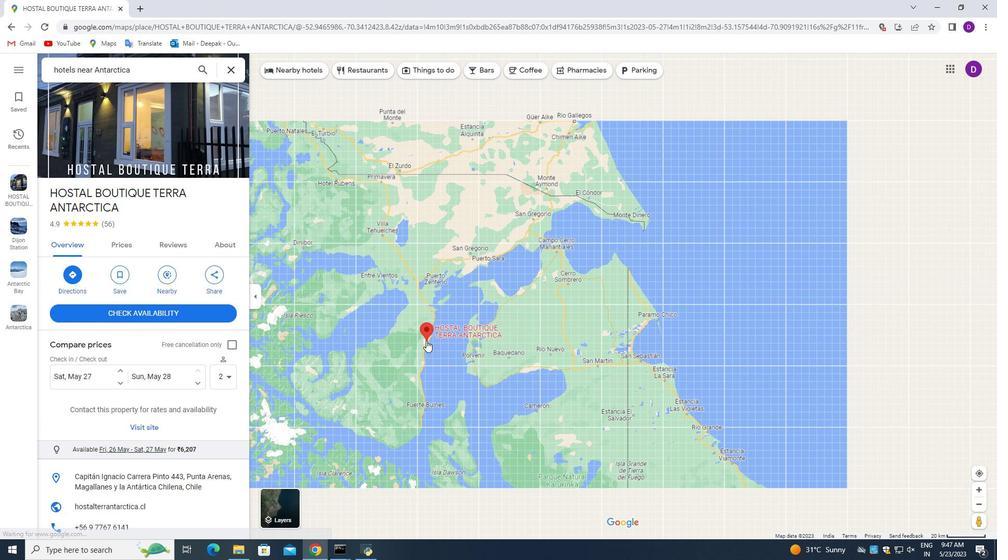 
Action: Mouse scrolled (278, 371) with delta (0, 0)
Screenshot: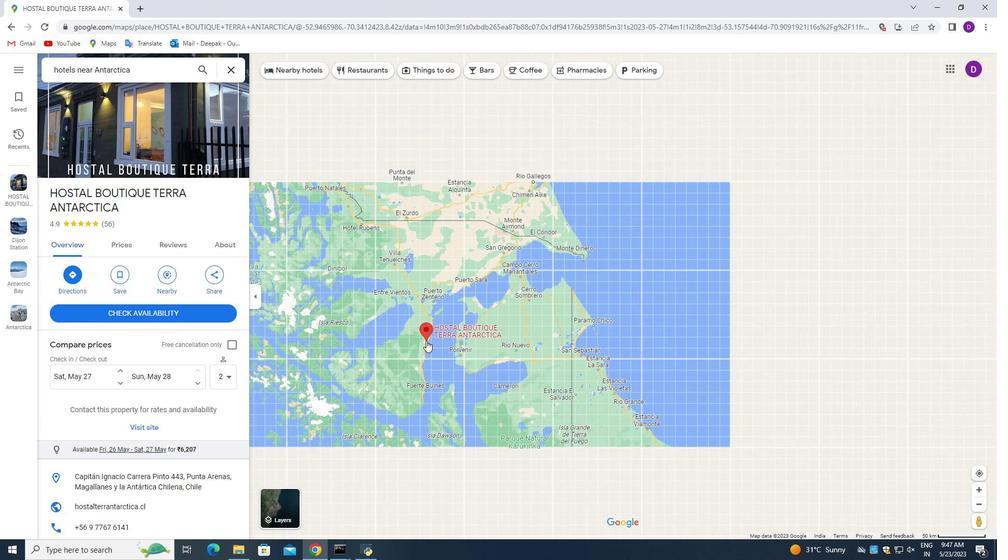 
Action: Mouse scrolled (278, 371) with delta (0, 0)
Screenshot: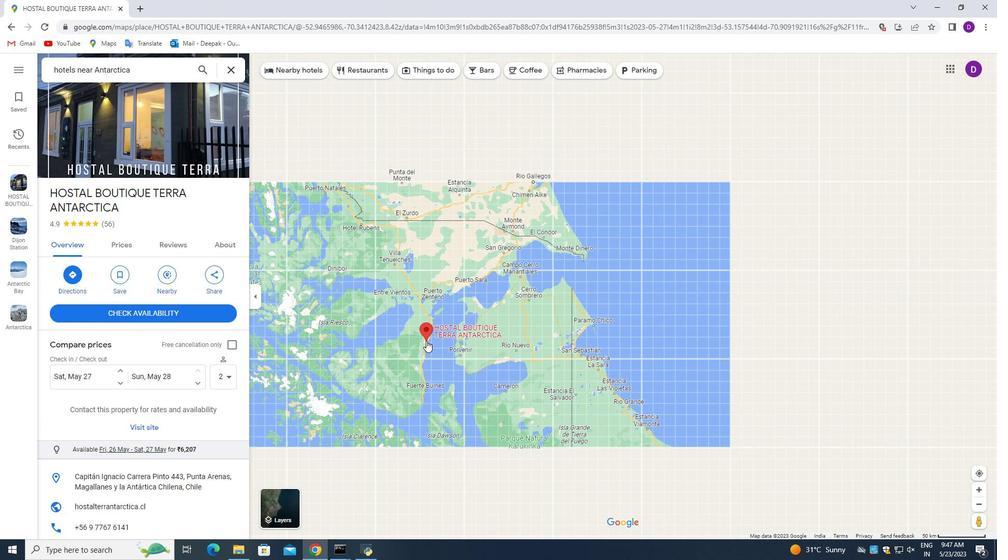 
Action: Mouse scrolled (278, 371) with delta (0, 0)
Screenshot: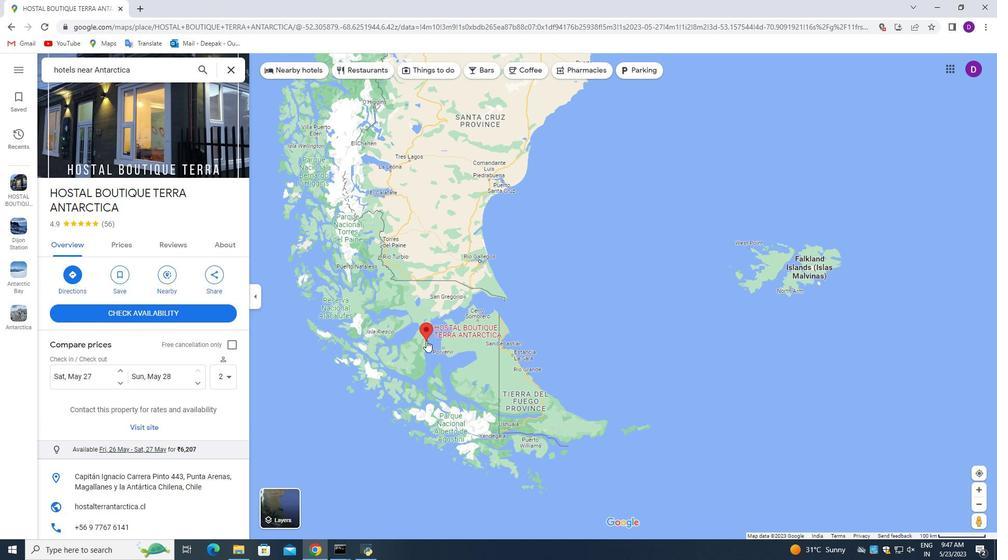 
Action: Mouse scrolled (278, 371) with delta (0, 0)
Screenshot: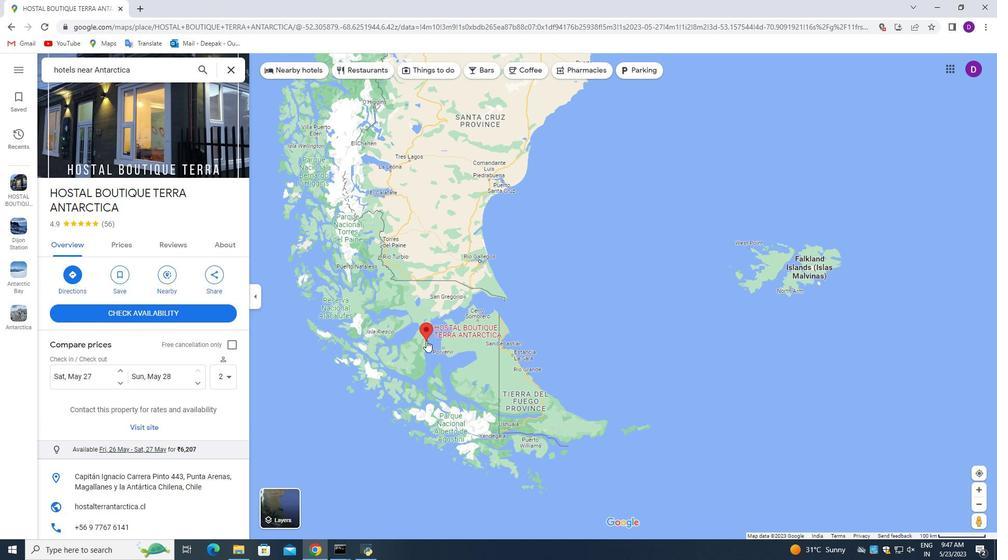 
Action: Mouse scrolled (278, 371) with delta (0, 0)
Screenshot: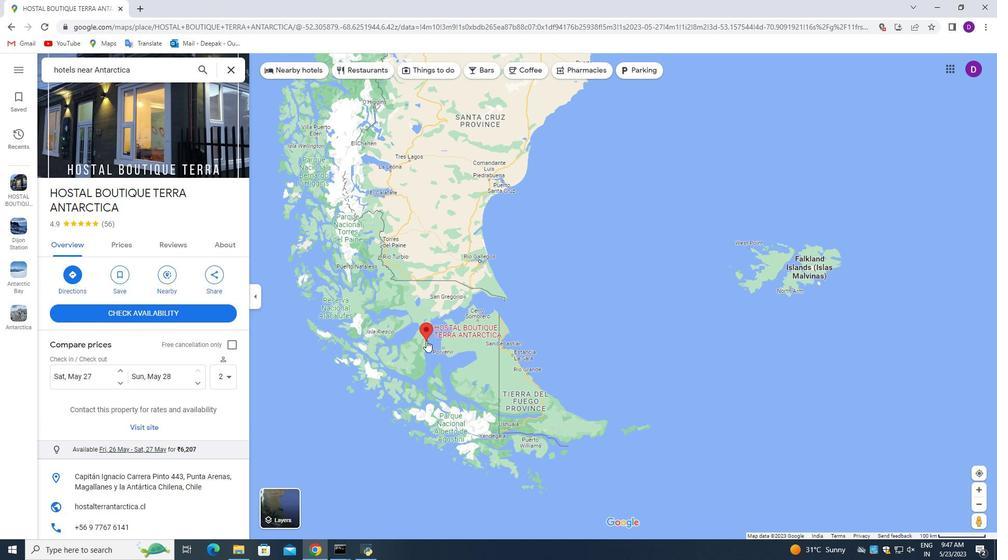 
Action: Mouse scrolled (278, 371) with delta (0, 0)
Screenshot: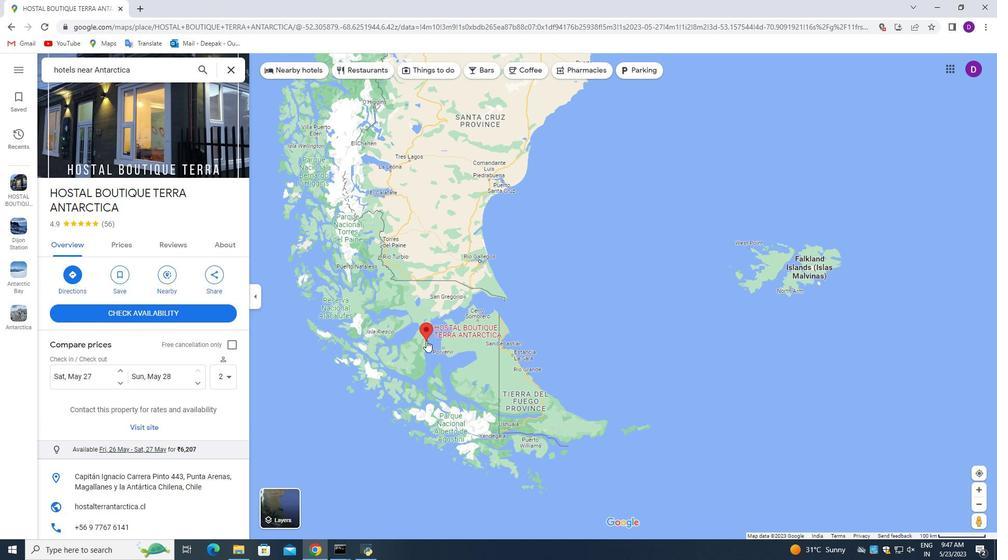 
Action: Mouse scrolled (278, 371) with delta (0, 0)
Screenshot: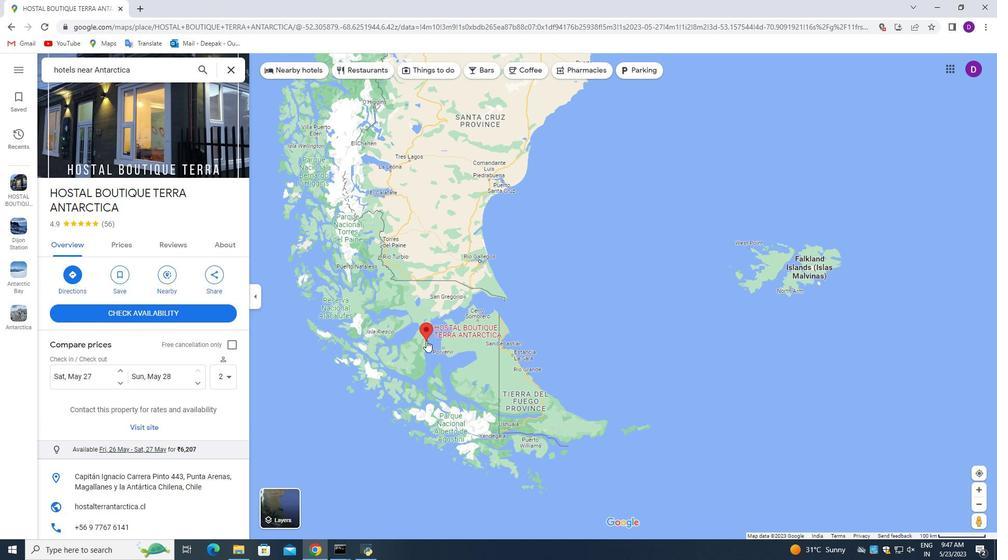 
Action: Mouse scrolled (278, 371) with delta (0, 0)
Screenshot: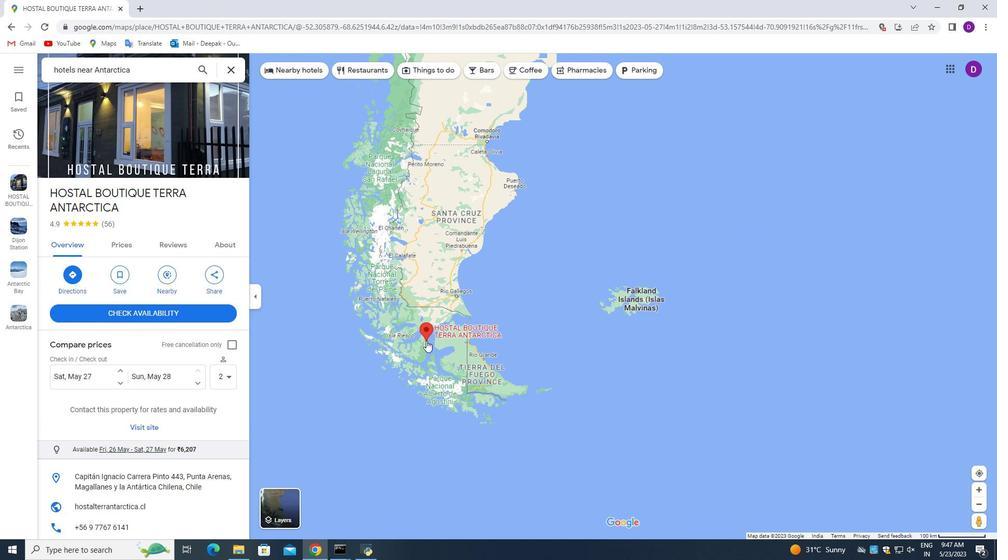 
Action: Mouse scrolled (278, 371) with delta (0, 0)
Screenshot: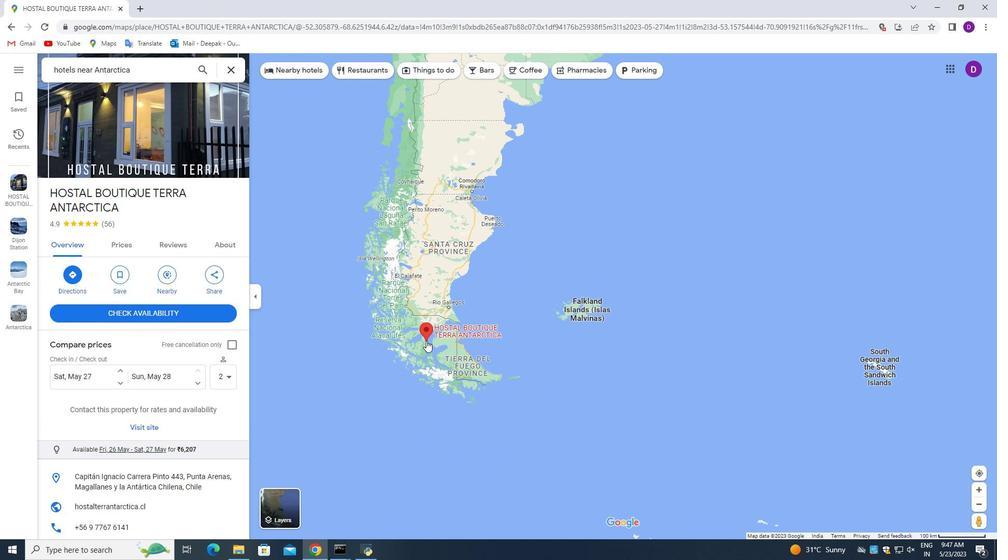
Action: Mouse scrolled (278, 371) with delta (0, 0)
Screenshot: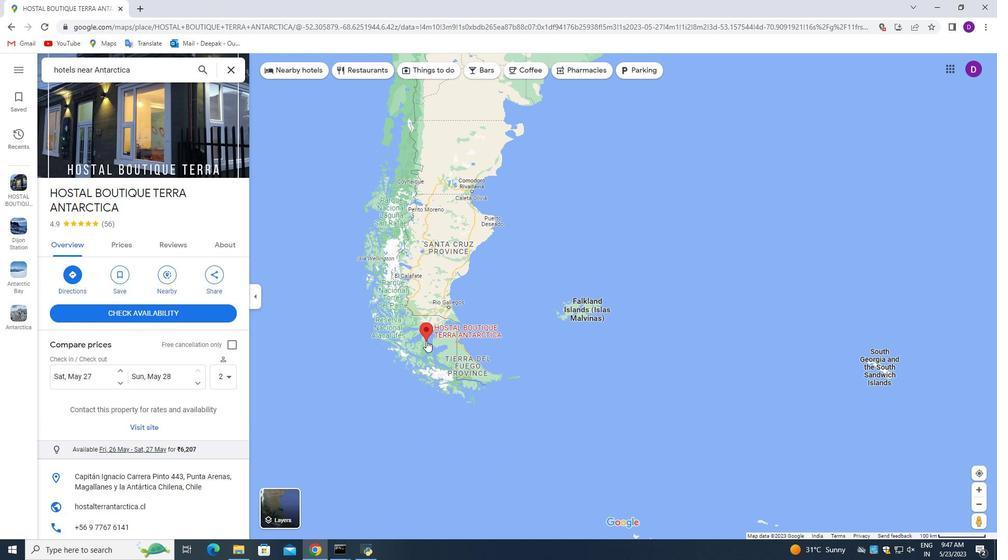 
Action: Mouse scrolled (278, 371) with delta (0, 0)
Screenshot: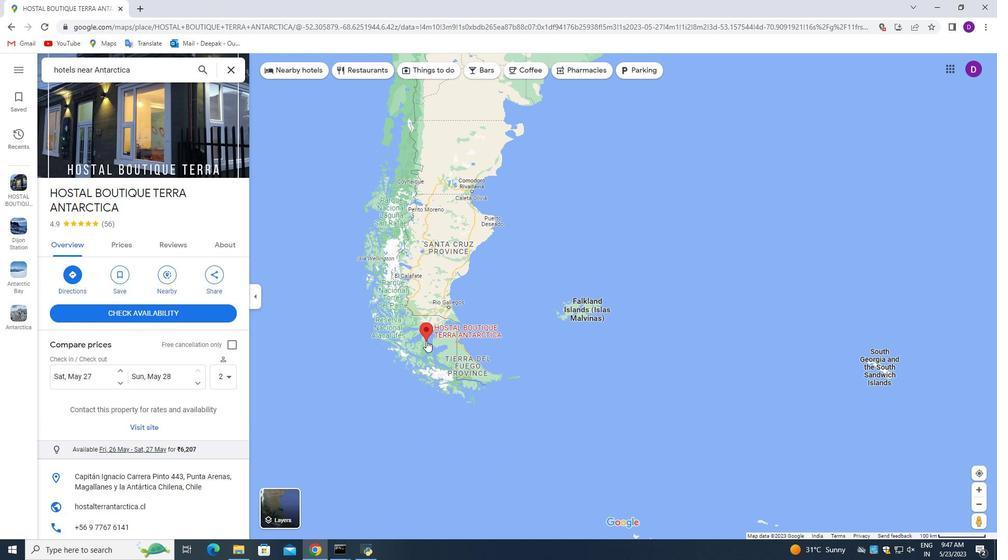 
Action: Mouse scrolled (278, 371) with delta (0, 0)
Screenshot: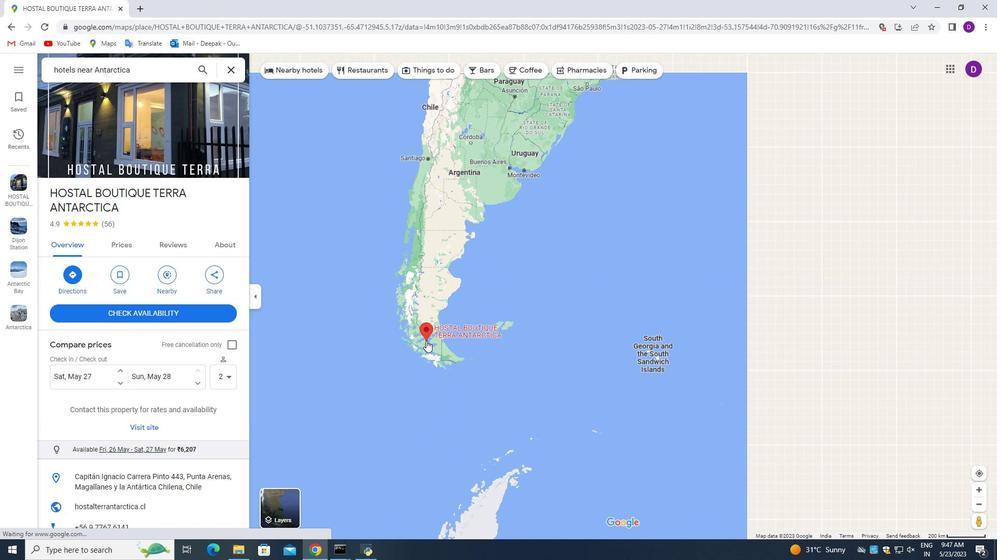 
Action: Mouse scrolled (278, 371) with delta (0, 0)
Screenshot: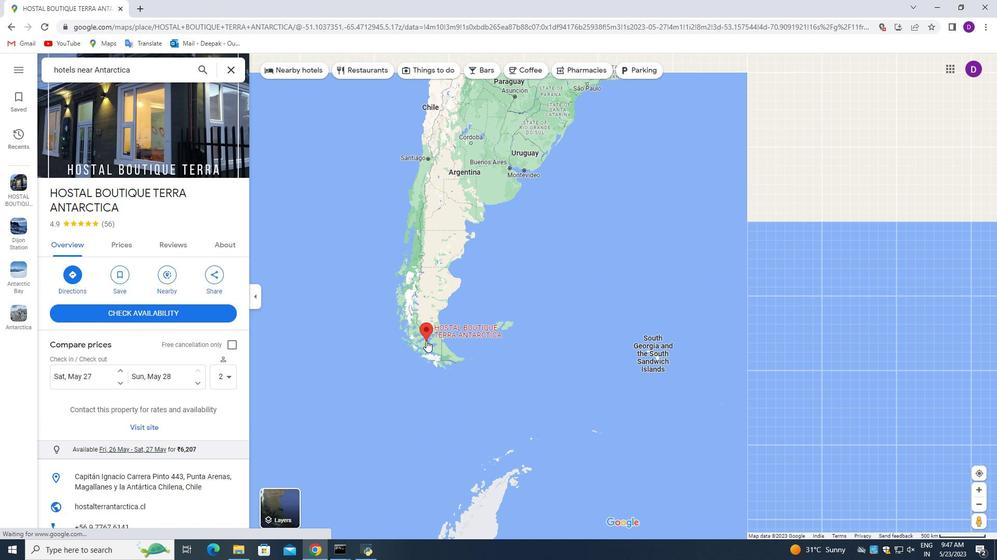 
Action: Mouse scrolled (278, 371) with delta (0, 0)
Screenshot: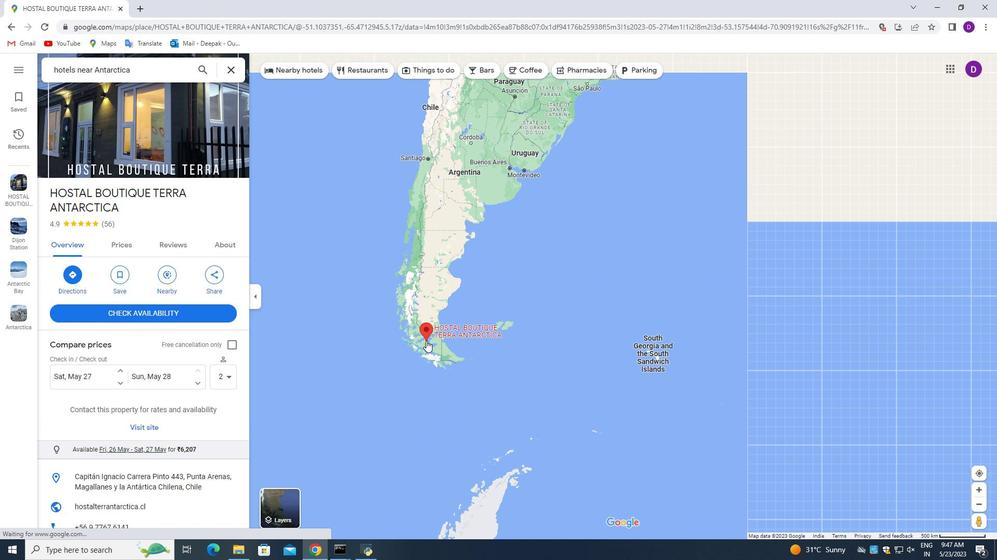 
Action: Mouse scrolled (278, 371) with delta (0, 0)
Screenshot: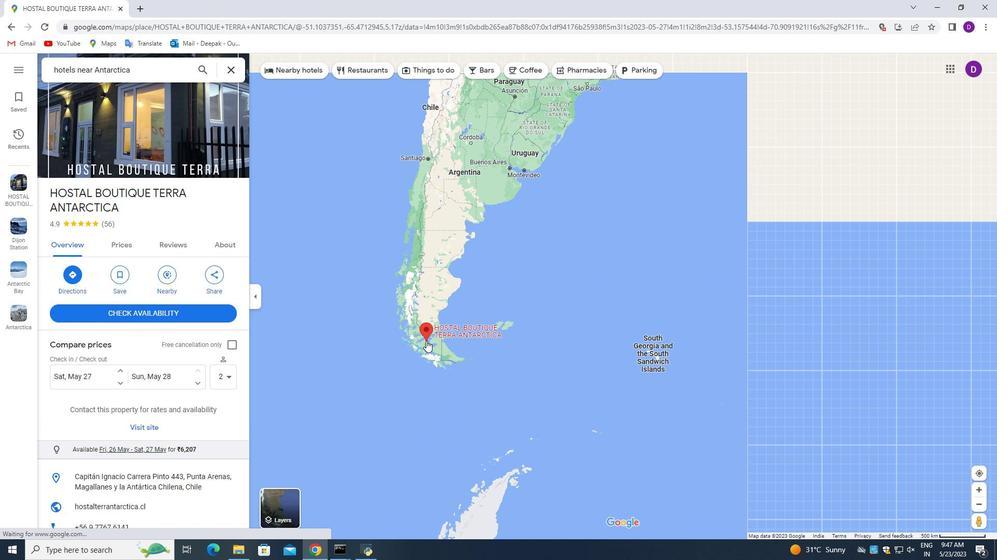 
Action: Mouse scrolled (278, 371) with delta (0, 0)
Screenshot: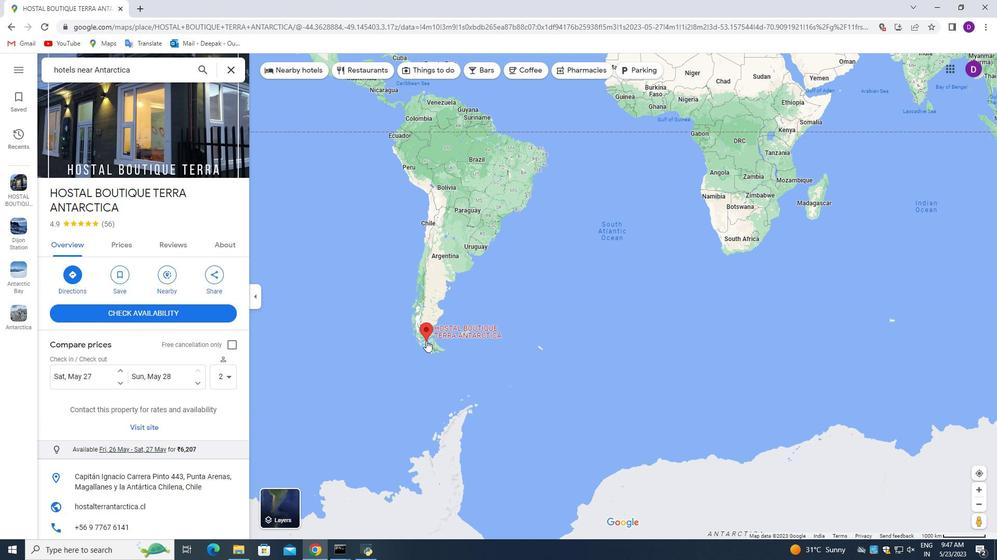 
Action: Mouse scrolled (278, 371) with delta (0, 0)
Screenshot: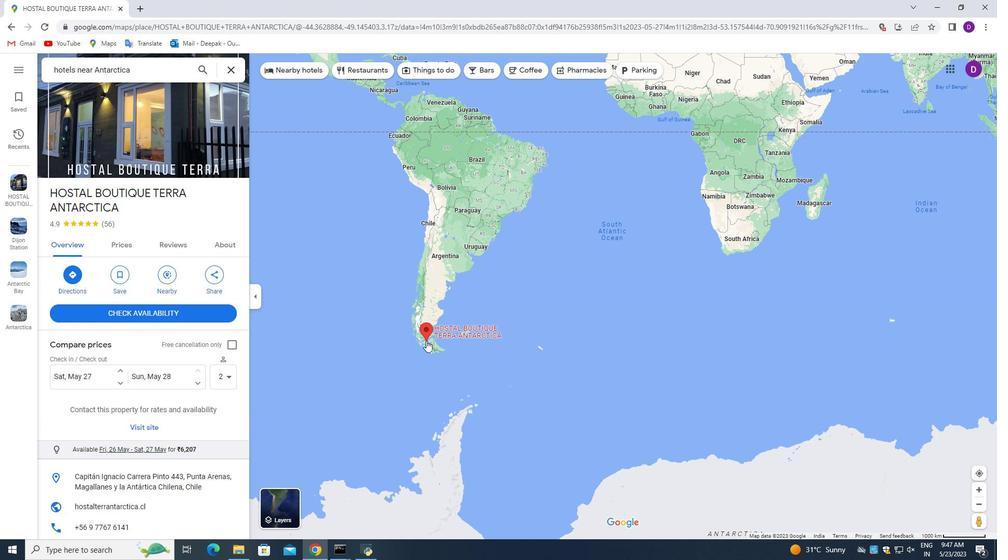 
Action: Mouse scrolled (278, 371) with delta (0, 0)
Screenshot: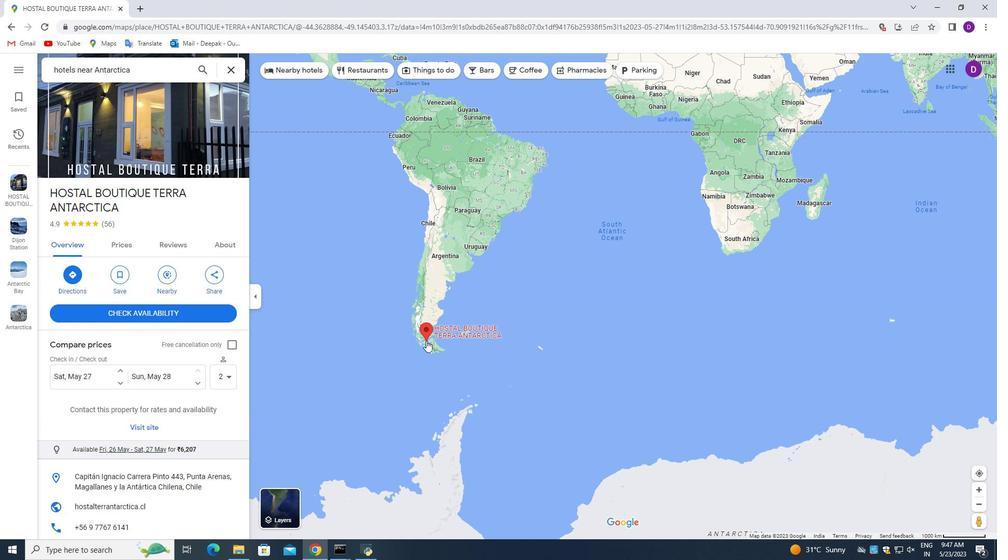 
Action: Mouse scrolled (278, 371) with delta (0, 0)
Screenshot: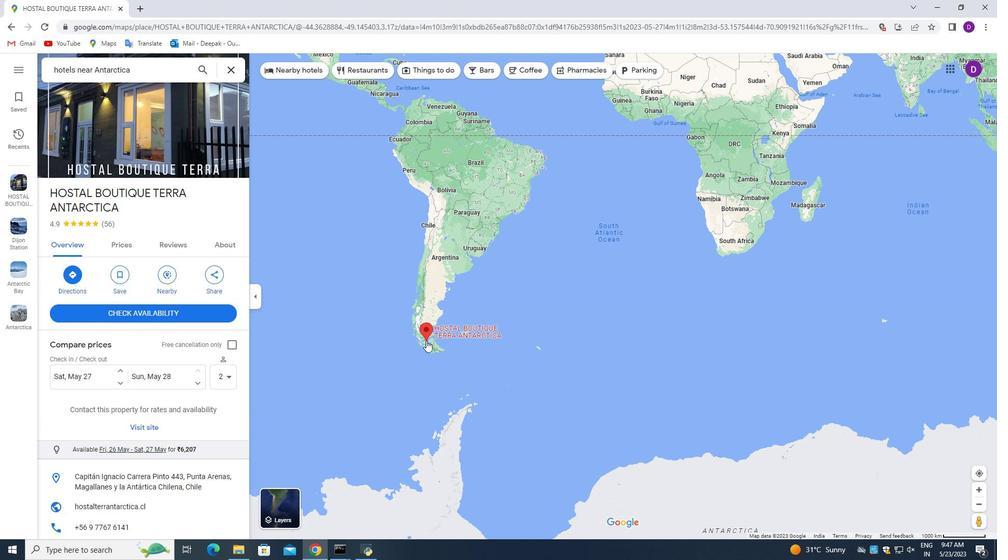 
Action: Mouse scrolled (278, 371) with delta (0, 0)
Screenshot: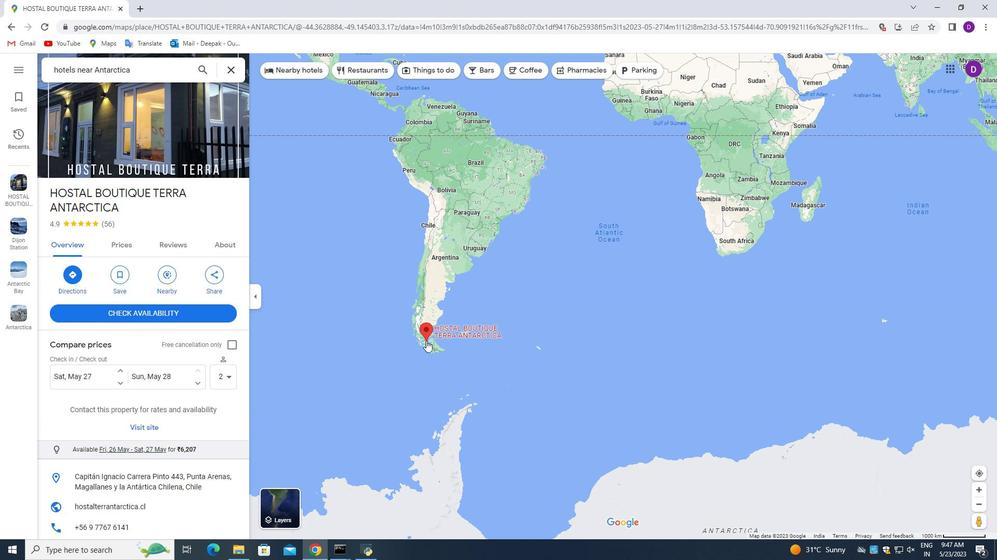 
Action: Mouse scrolled (278, 371) with delta (0, 0)
Screenshot: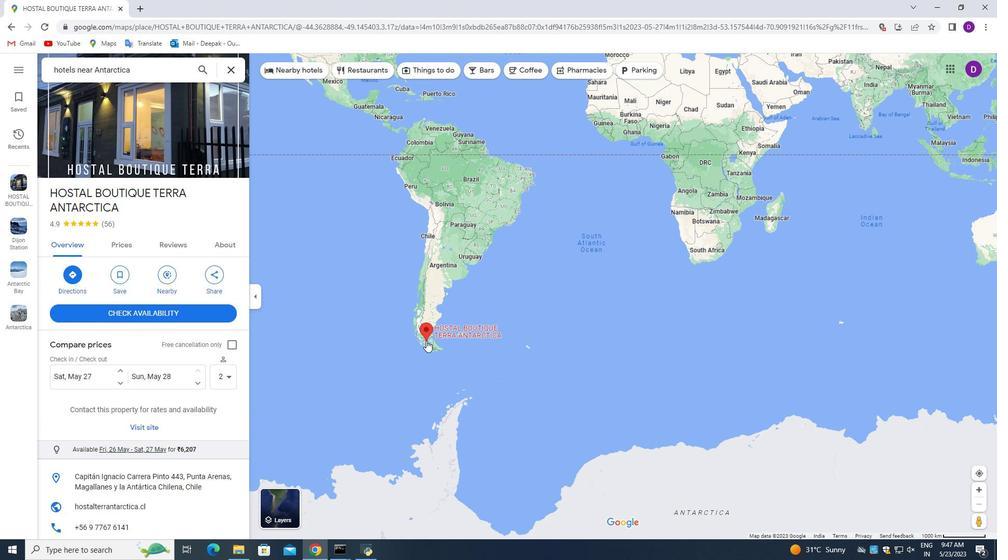 
Action: Mouse scrolled (278, 371) with delta (0, 0)
Screenshot: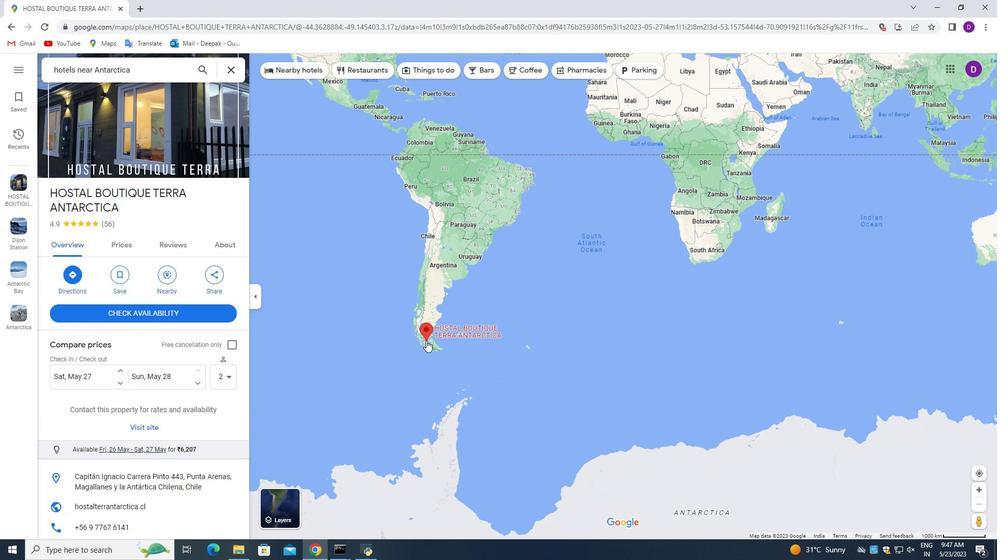 
Action: Mouse scrolled (278, 371) with delta (0, 0)
Screenshot: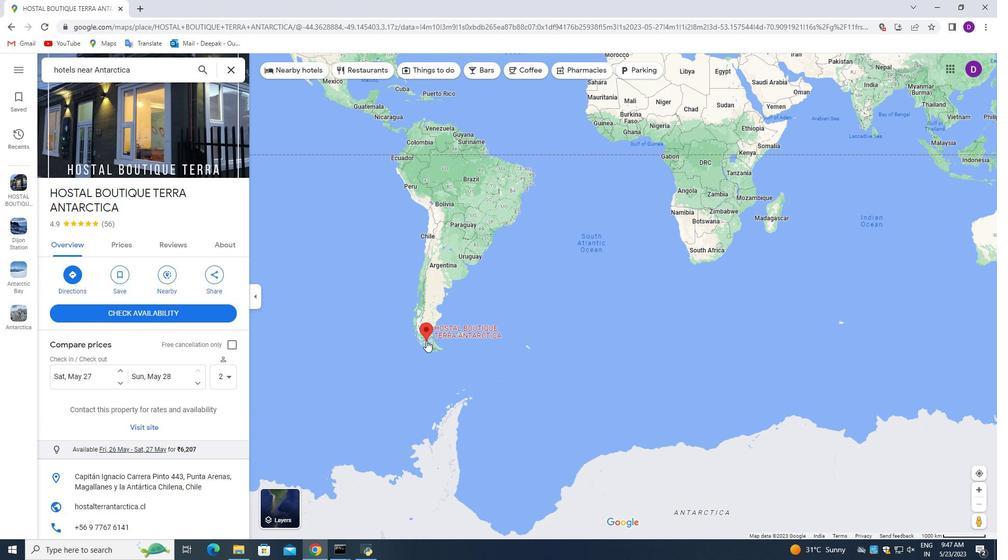 
Action: Mouse scrolled (278, 371) with delta (0, 0)
Screenshot: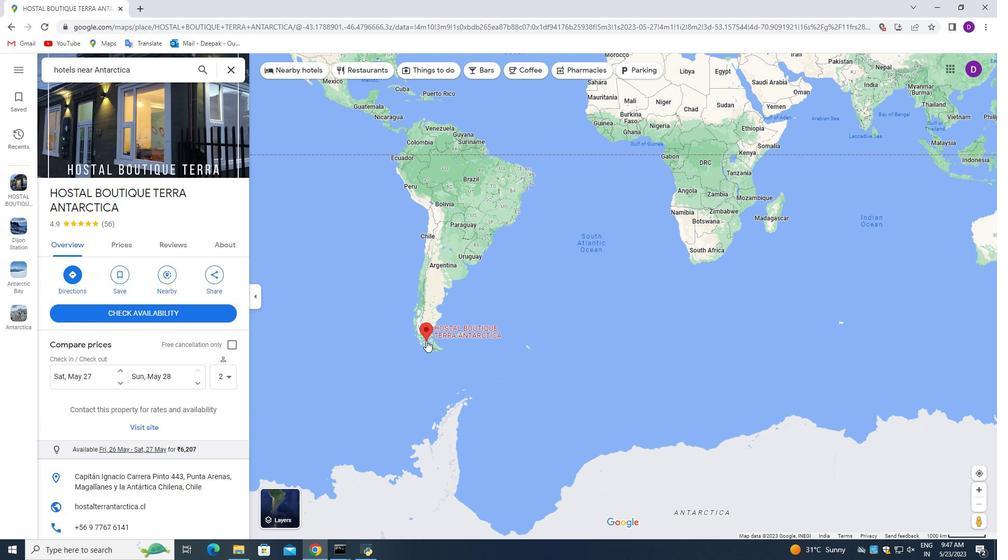 
Action: Mouse scrolled (278, 371) with delta (0, 0)
Screenshot: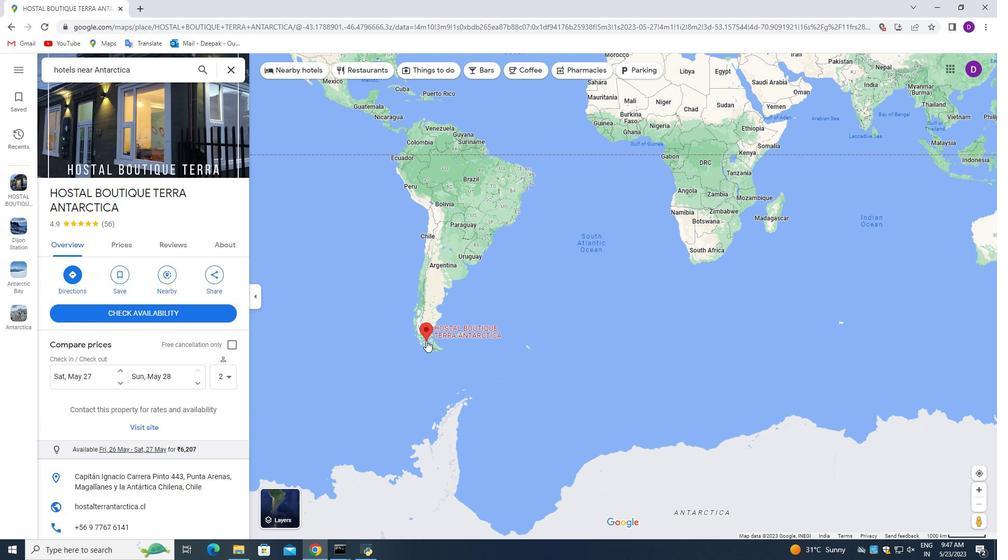 
Action: Mouse scrolled (278, 371) with delta (0, 0)
Screenshot: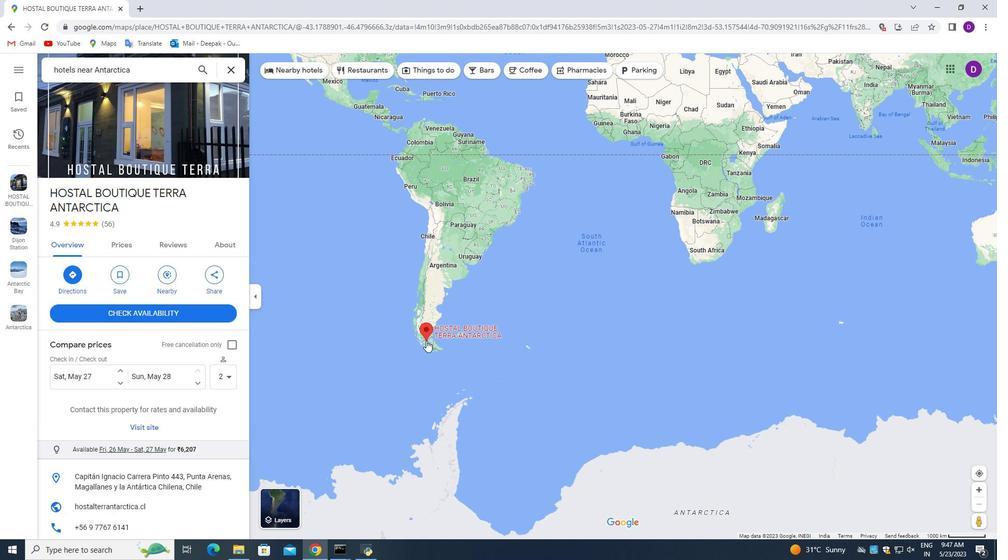 
Action: Mouse scrolled (278, 371) with delta (0, 0)
Screenshot: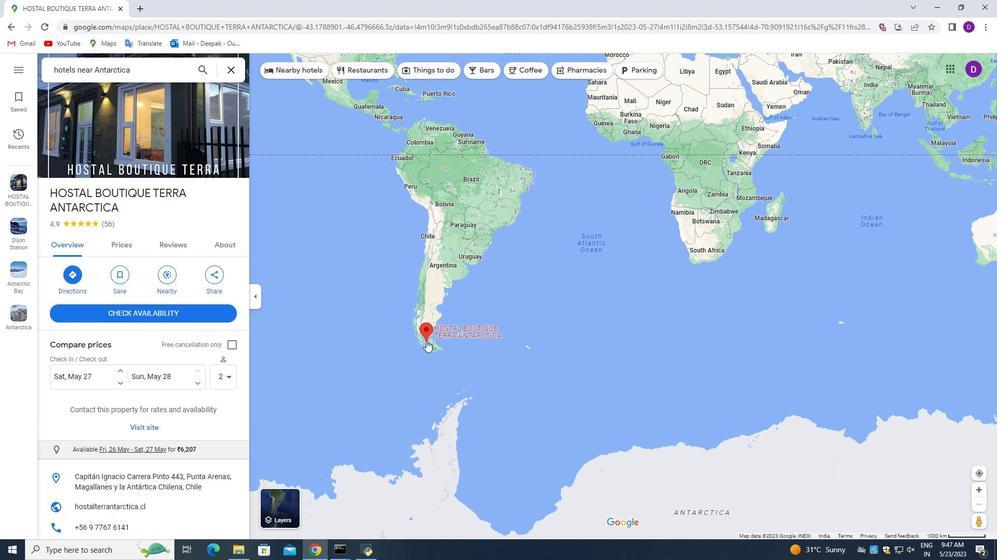 
Action: Mouse scrolled (278, 371) with delta (0, 0)
Screenshot: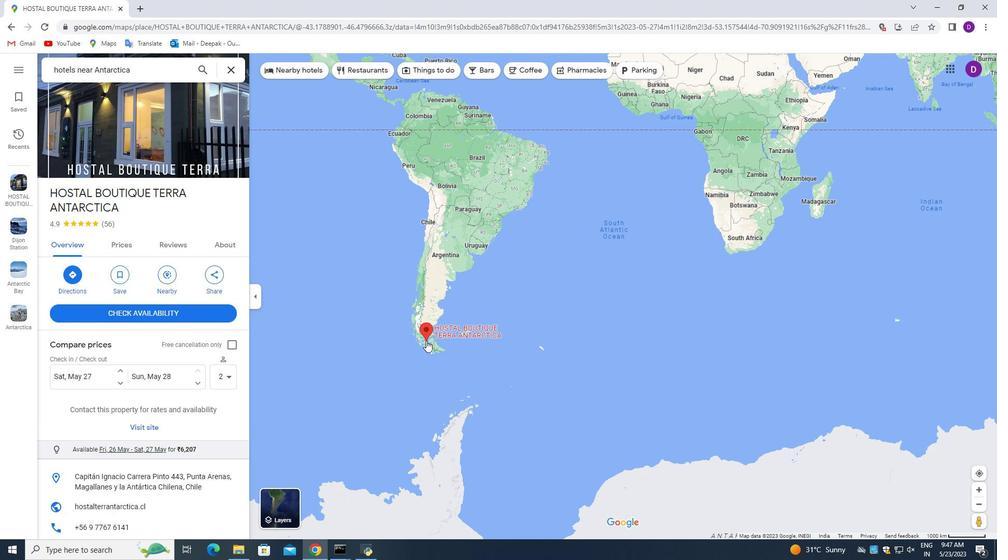 
Action: Mouse scrolled (278, 371) with delta (0, 0)
Screenshot: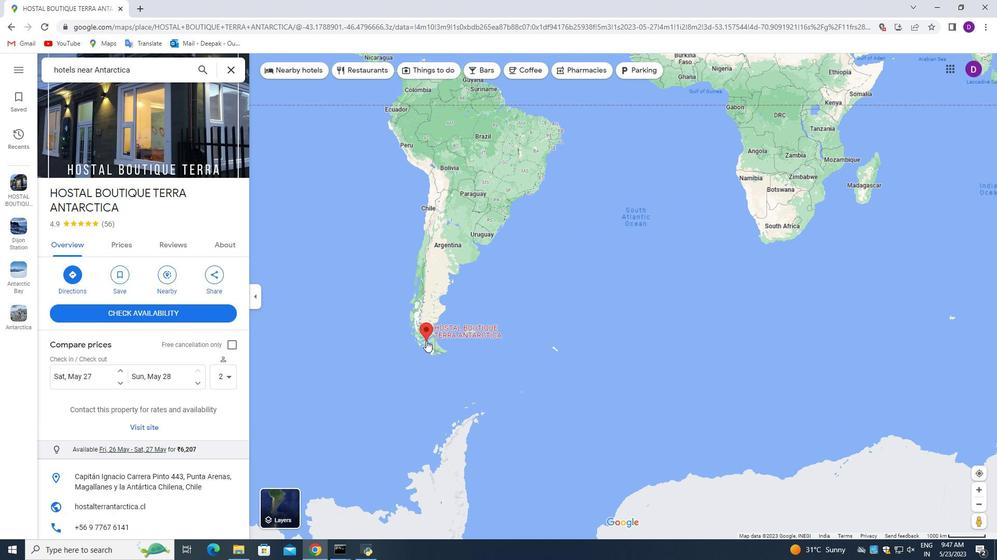 
Action: Mouse scrolled (278, 371) with delta (0, 0)
Screenshot: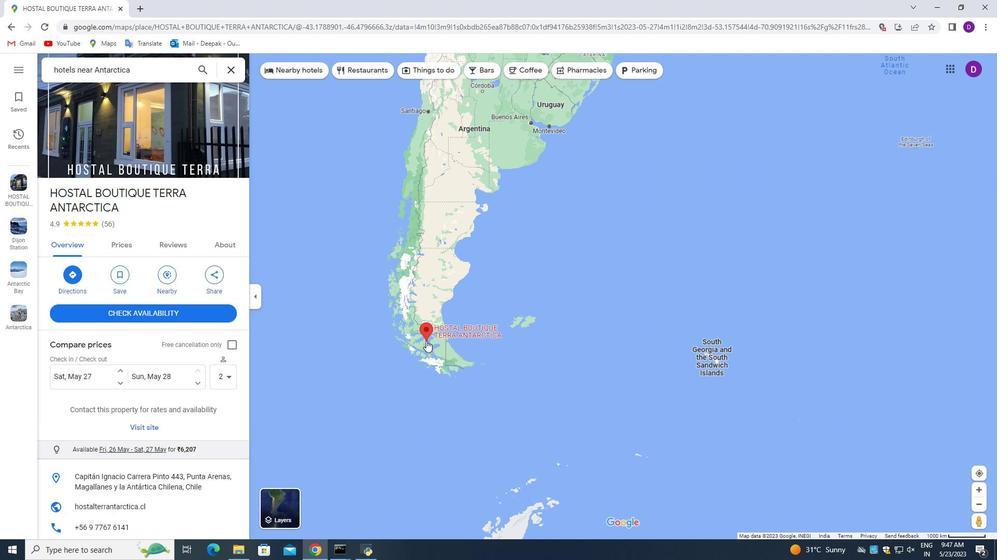 
Action: Mouse scrolled (278, 371) with delta (0, 0)
Screenshot: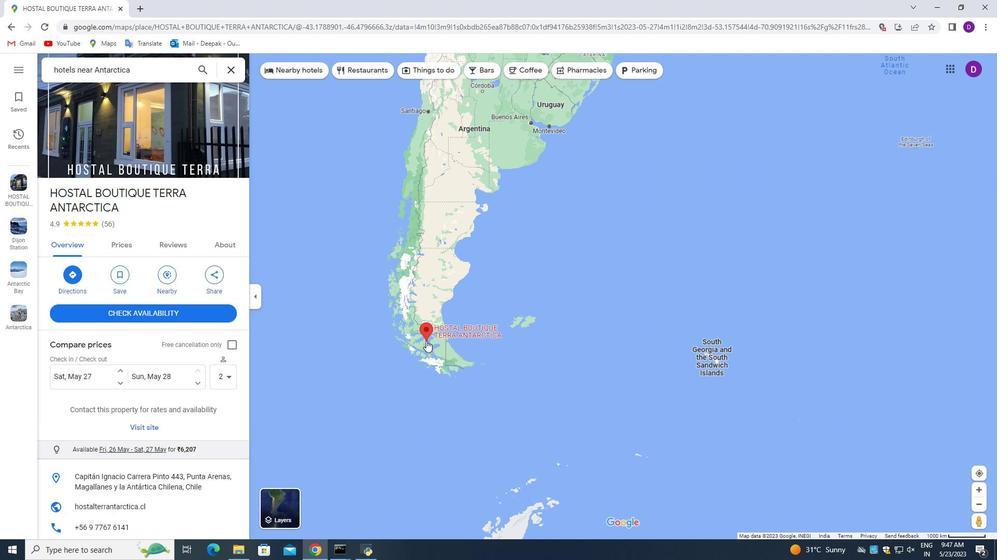
Action: Mouse scrolled (278, 371) with delta (0, 0)
Screenshot: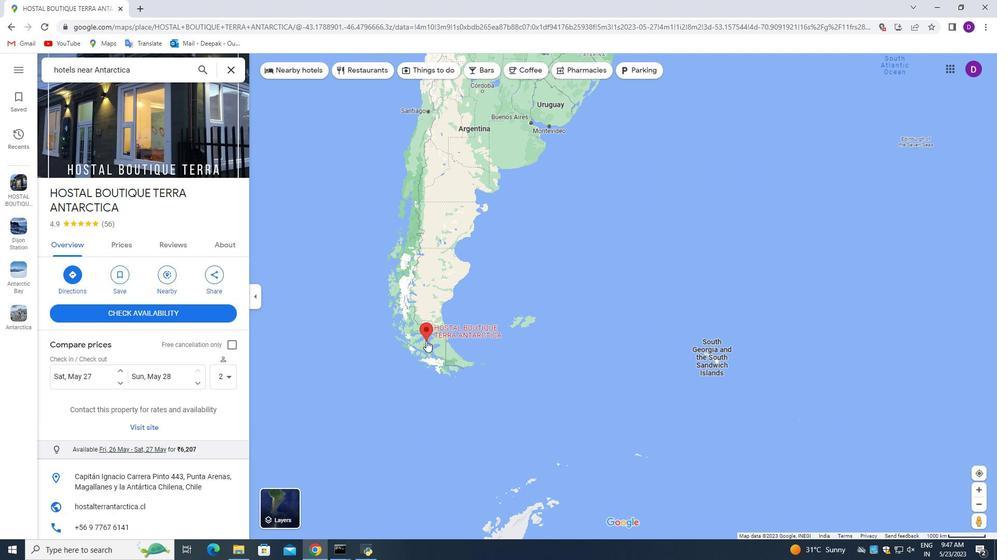 
Action: Mouse scrolled (278, 371) with delta (0, 0)
Screenshot: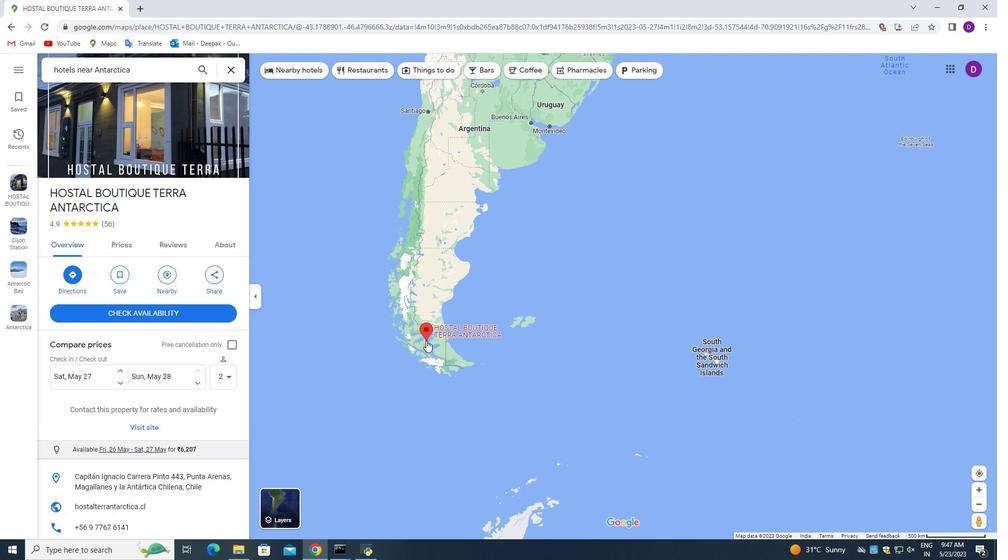 
Action: Mouse scrolled (278, 371) with delta (0, 0)
Screenshot: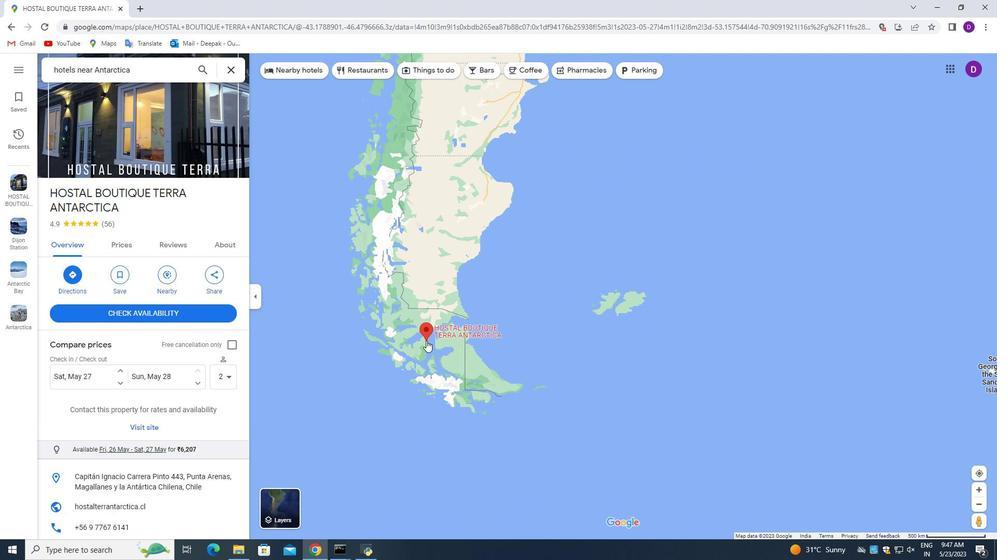
Action: Mouse scrolled (278, 371) with delta (0, 0)
Screenshot: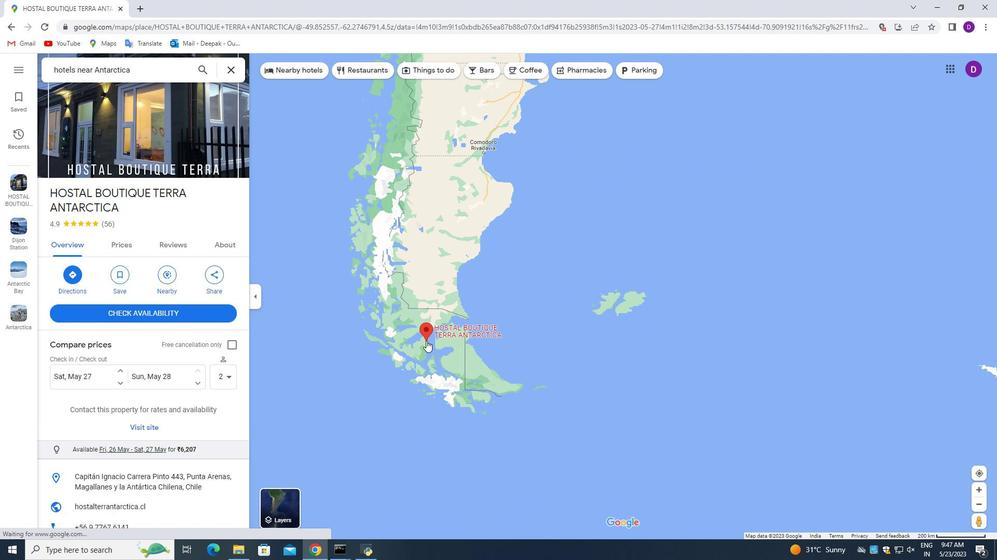 
Action: Mouse scrolled (278, 371) with delta (0, 0)
Screenshot: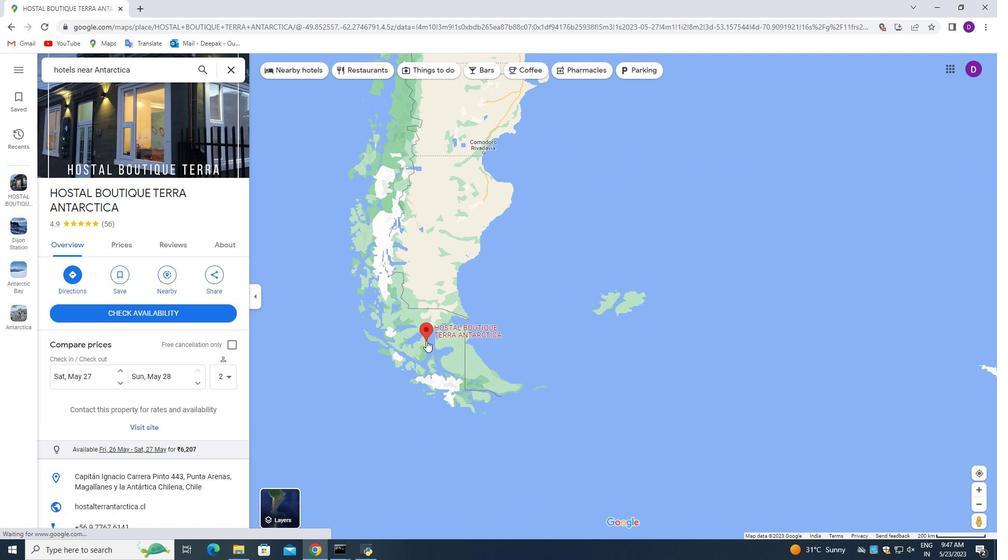 
Action: Mouse scrolled (278, 371) with delta (0, 0)
Screenshot: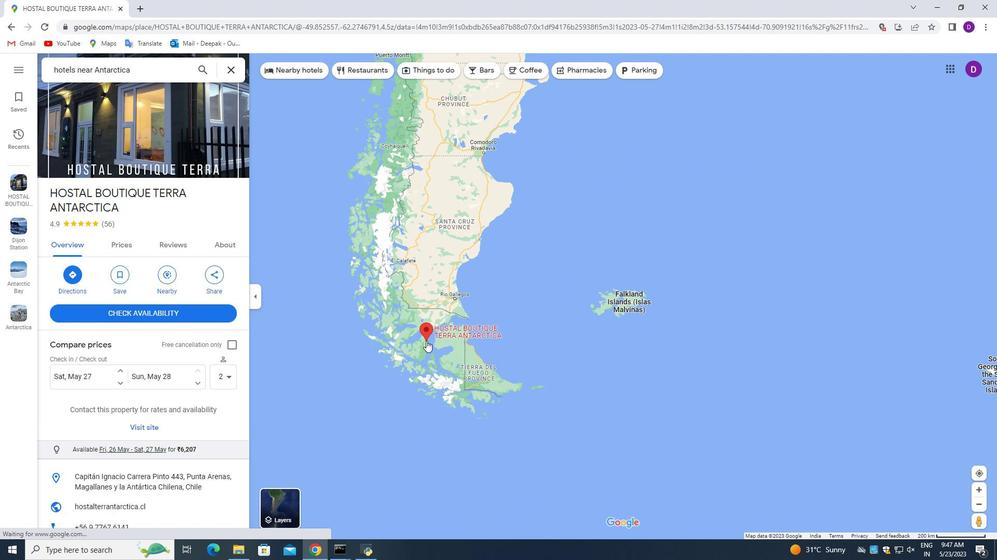 
Action: Mouse moved to (278, 371)
Screenshot: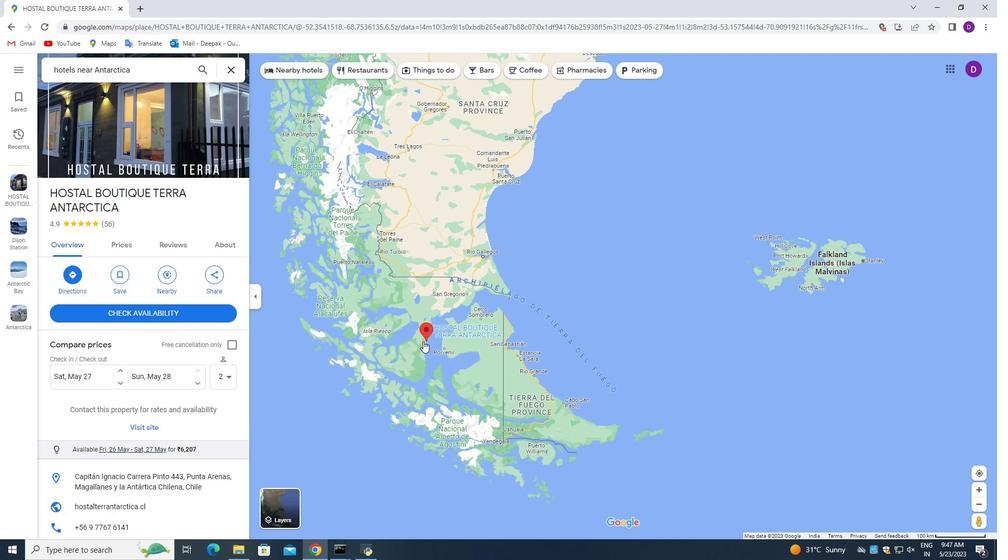 
Action: Mouse scrolled (278, 371) with delta (0, 0)
Screenshot: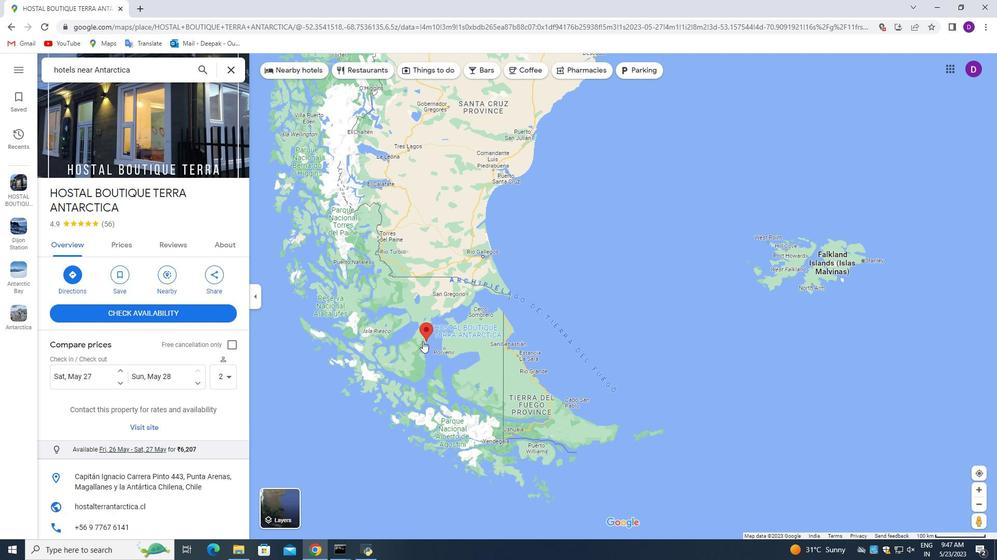 
Action: Mouse scrolled (278, 371) with delta (0, 0)
Screenshot: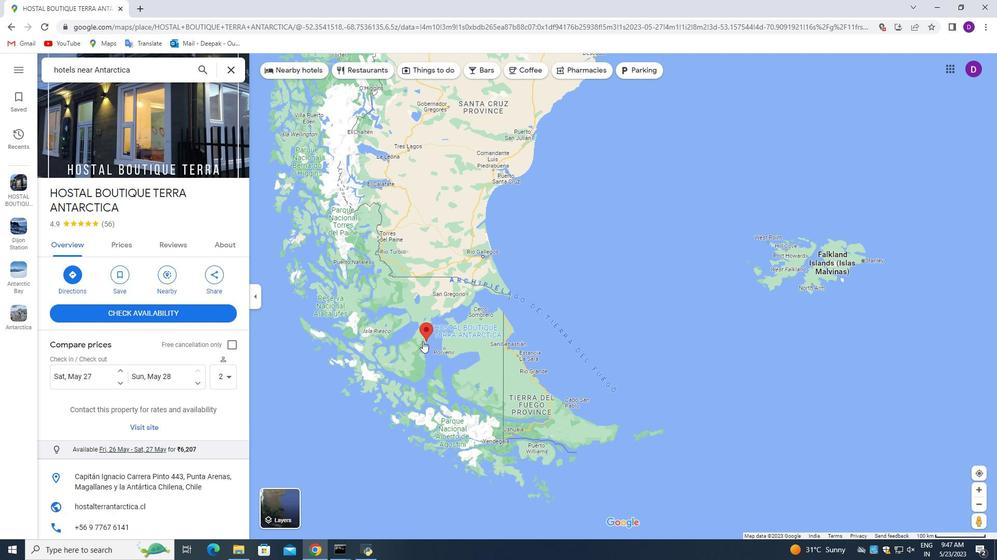 
Action: Mouse scrolled (278, 371) with delta (0, 0)
Screenshot: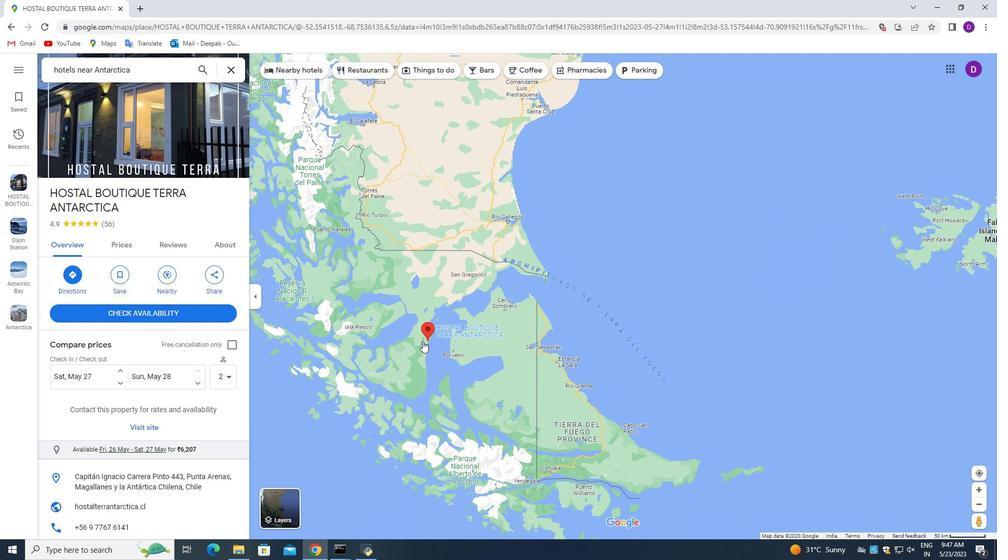 
Action: Mouse scrolled (278, 371) with delta (0, 0)
Screenshot: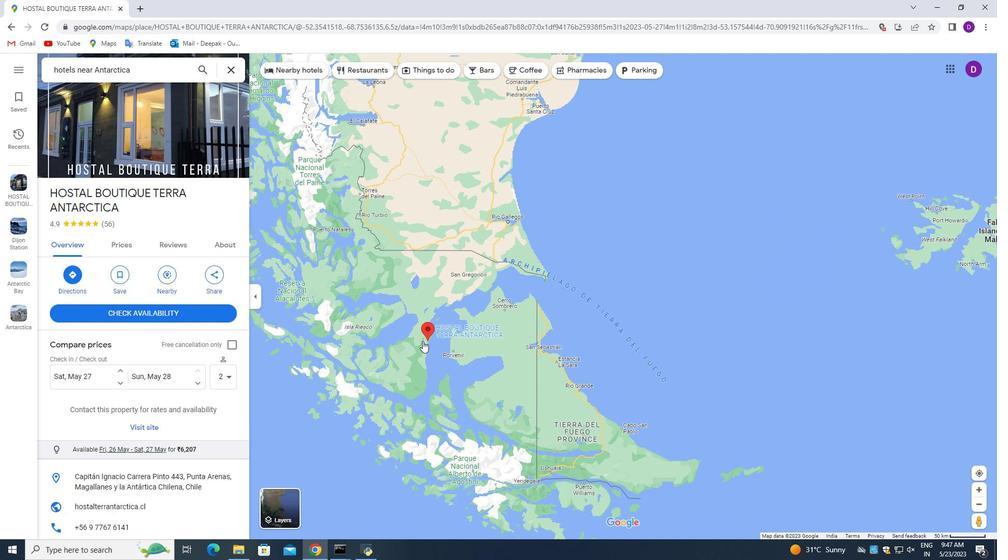 
Action: Mouse scrolled (278, 371) with delta (0, 0)
Screenshot: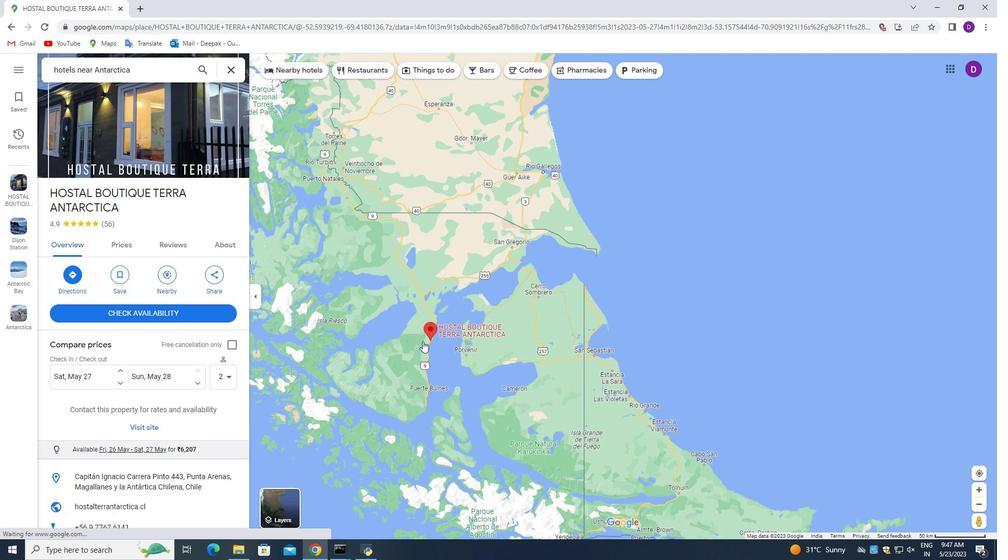 
Action: Mouse moved to (278, 371)
Screenshot: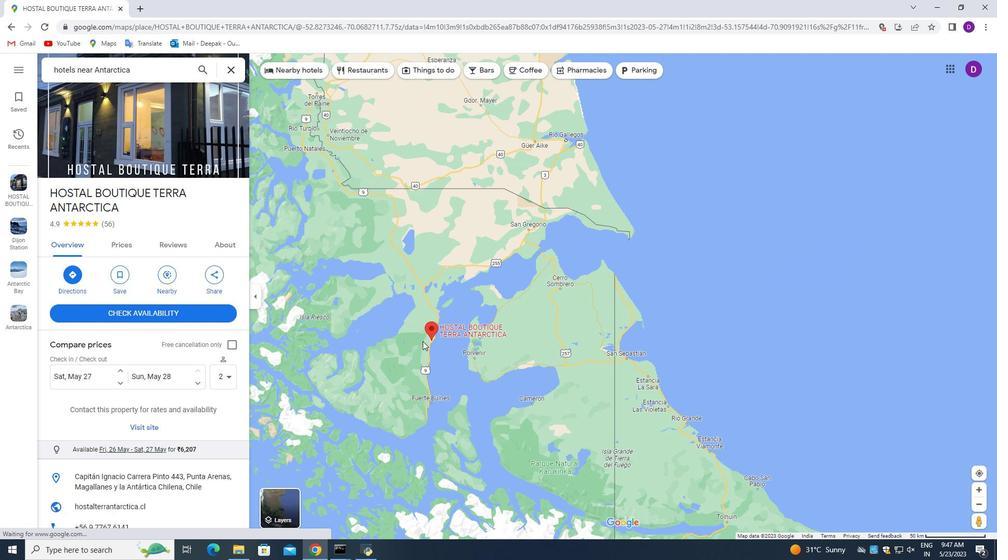 
Action: Mouse scrolled (278, 371) with delta (0, 0)
Screenshot: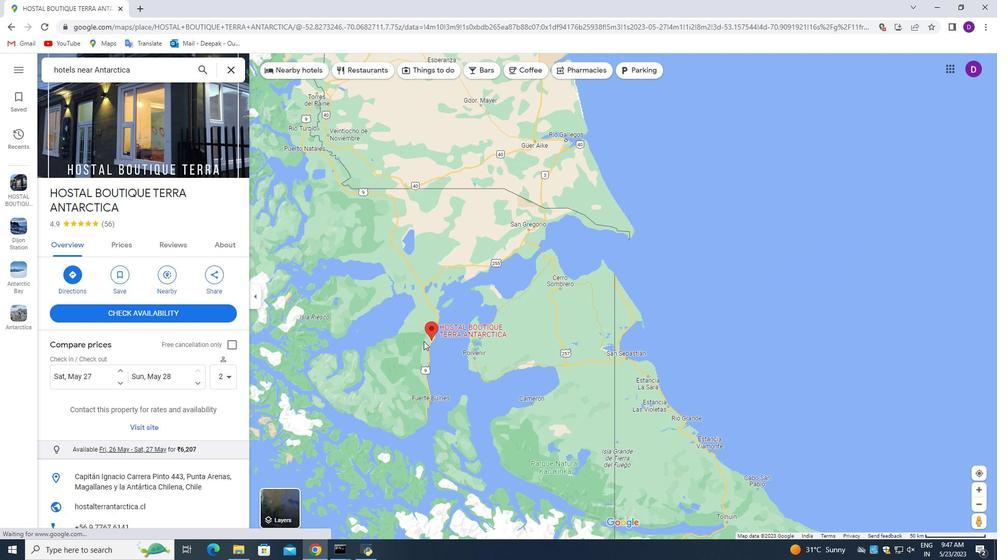 
Action: Mouse scrolled (278, 371) with delta (0, 0)
Screenshot: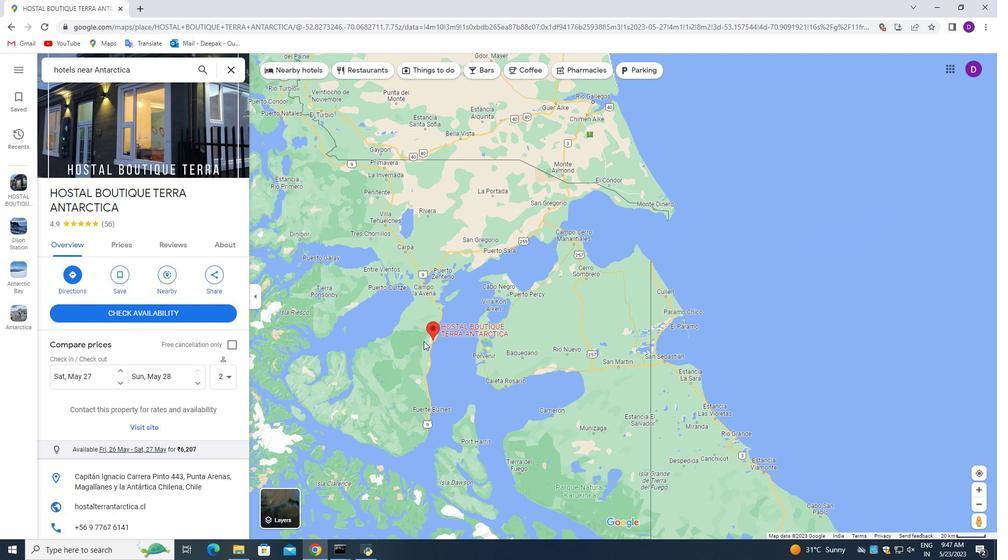 
Action: Mouse scrolled (278, 371) with delta (0, 0)
Screenshot: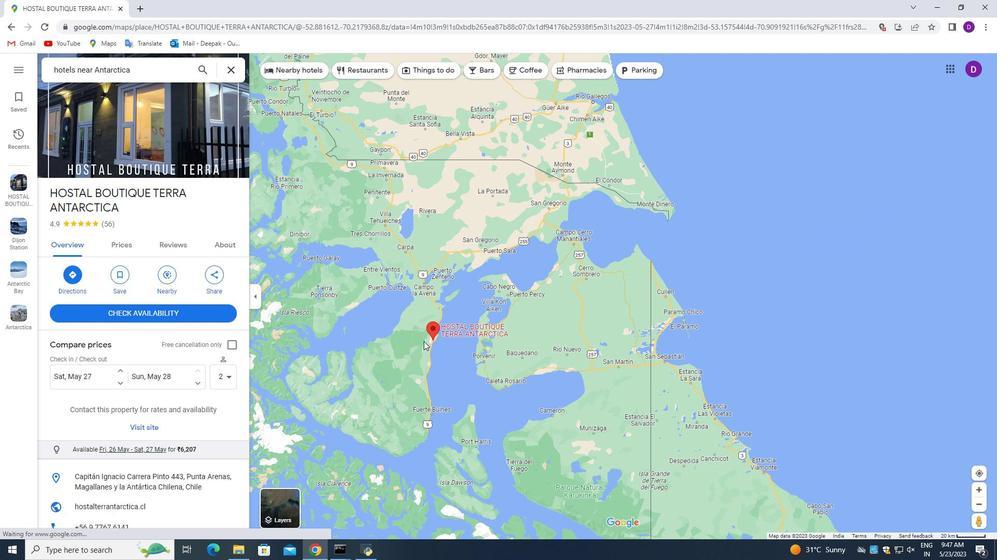 
Action: Mouse scrolled (278, 371) with delta (0, 0)
Screenshot: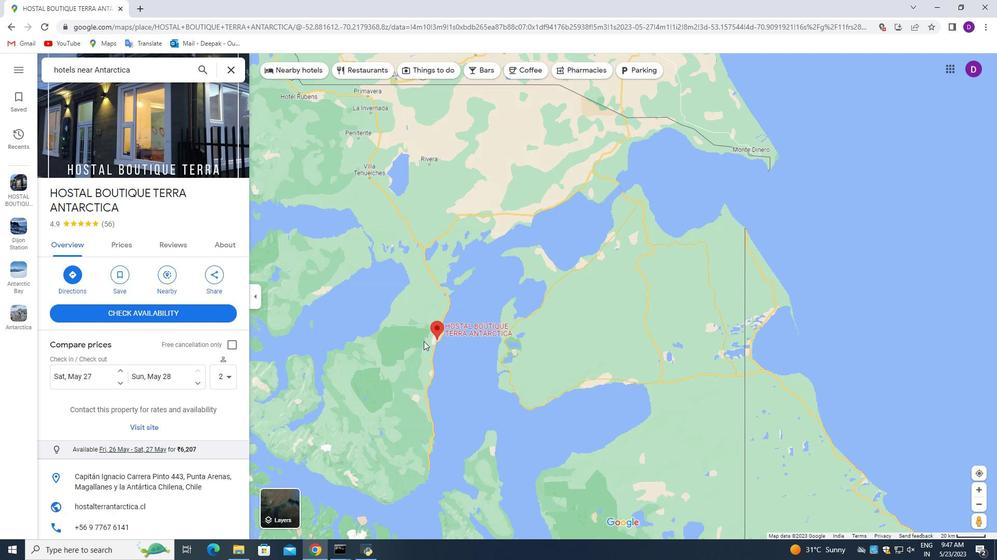 
Action: Mouse scrolled (278, 371) with delta (0, 0)
Screenshot: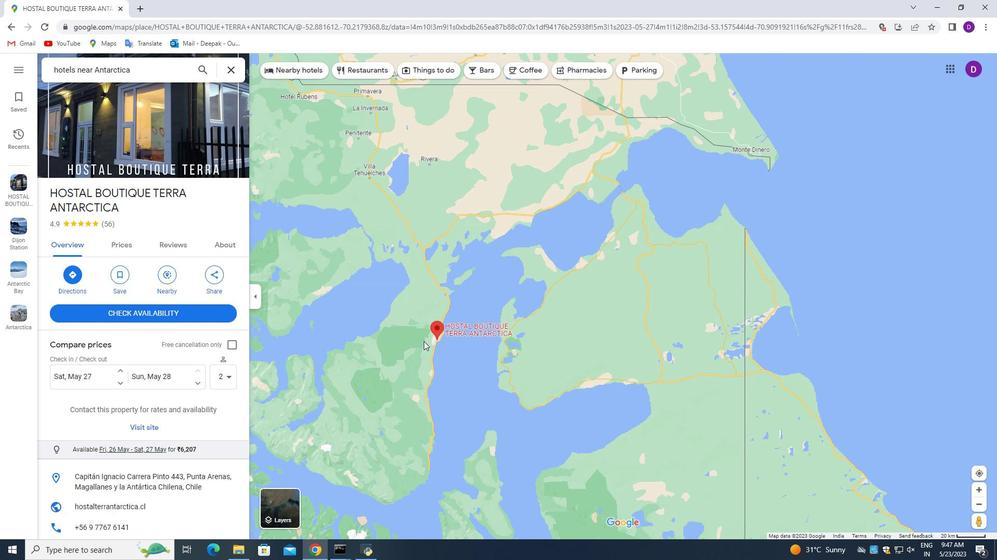 
Action: Mouse moved to (278, 371)
Screenshot: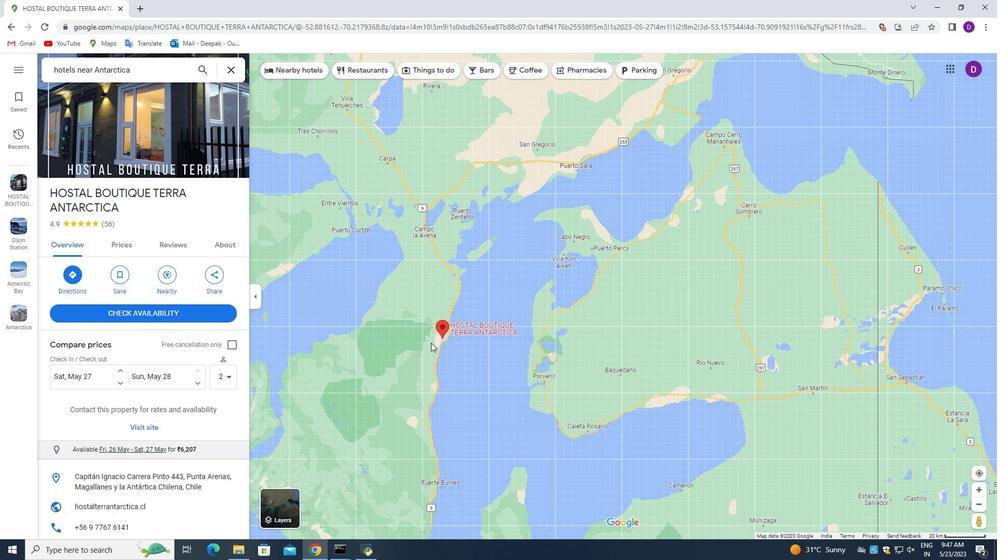 
Action: Mouse scrolled (278, 371) with delta (0, 0)
Screenshot: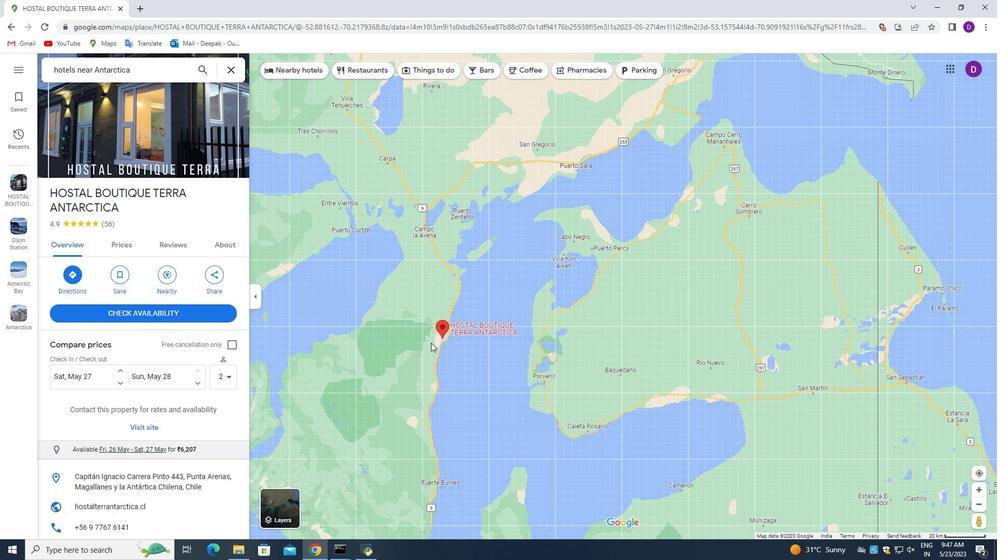 
Action: Mouse scrolled (278, 371) with delta (0, 0)
Screenshot: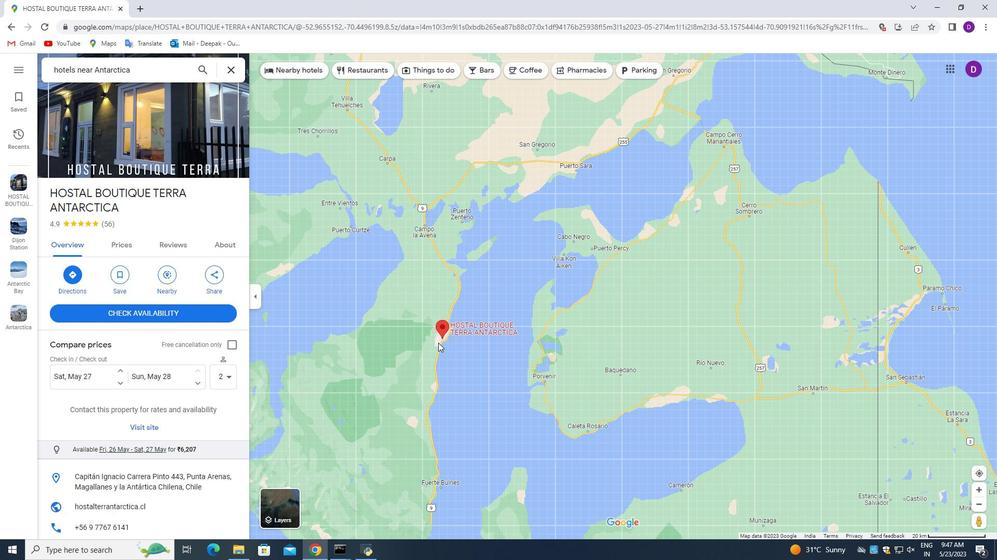 
Action: Mouse scrolled (278, 371) with delta (0, 0)
Screenshot: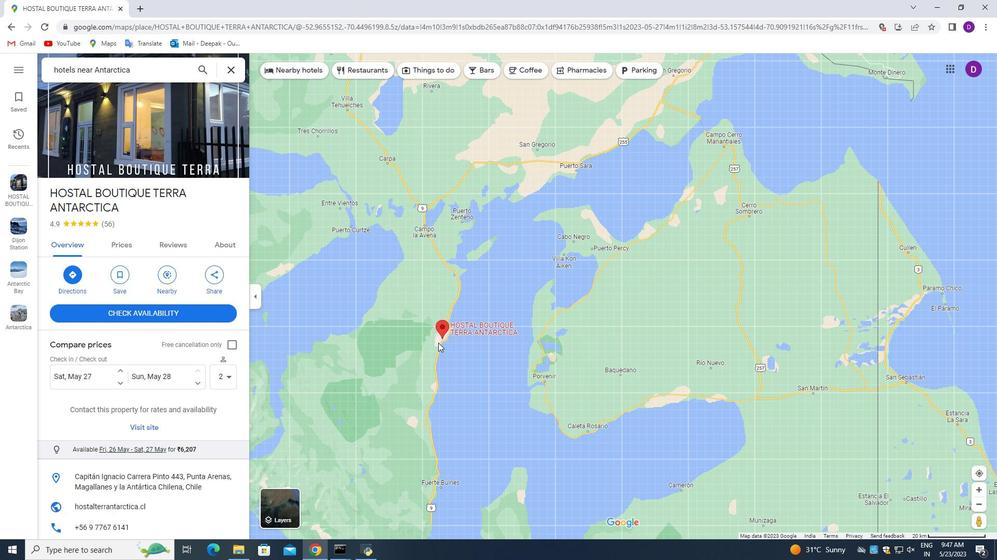 
Action: Mouse scrolled (278, 371) with delta (0, 0)
Screenshot: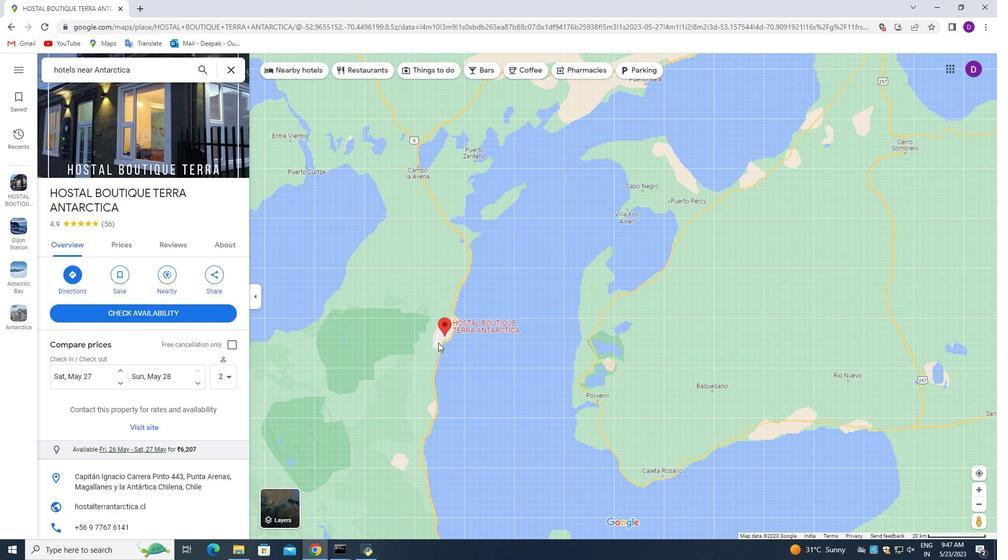 
Action: Mouse scrolled (278, 371) with delta (0, 0)
Screenshot: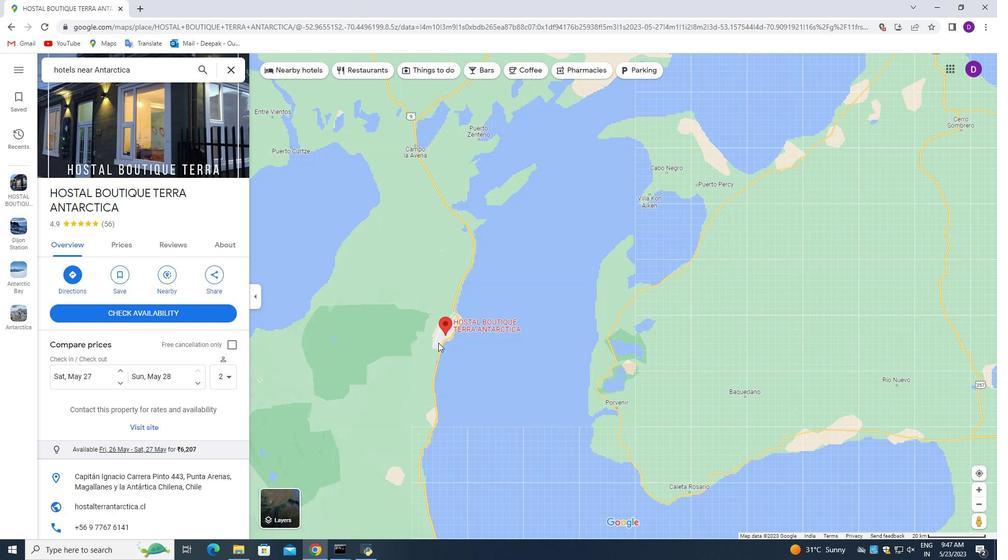 
Action: Mouse scrolled (278, 371) with delta (0, 0)
Screenshot: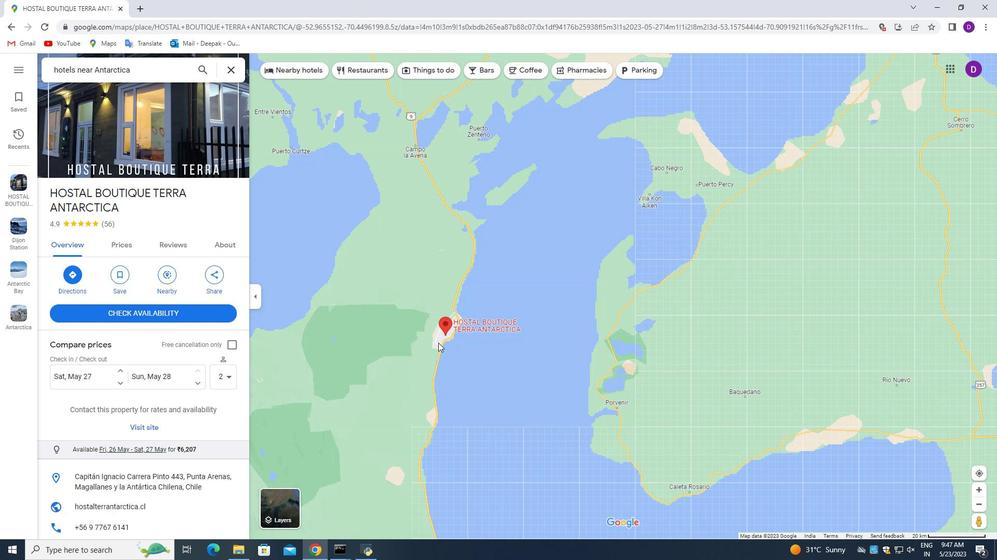 
Action: Mouse moved to (278, 371)
Screenshot: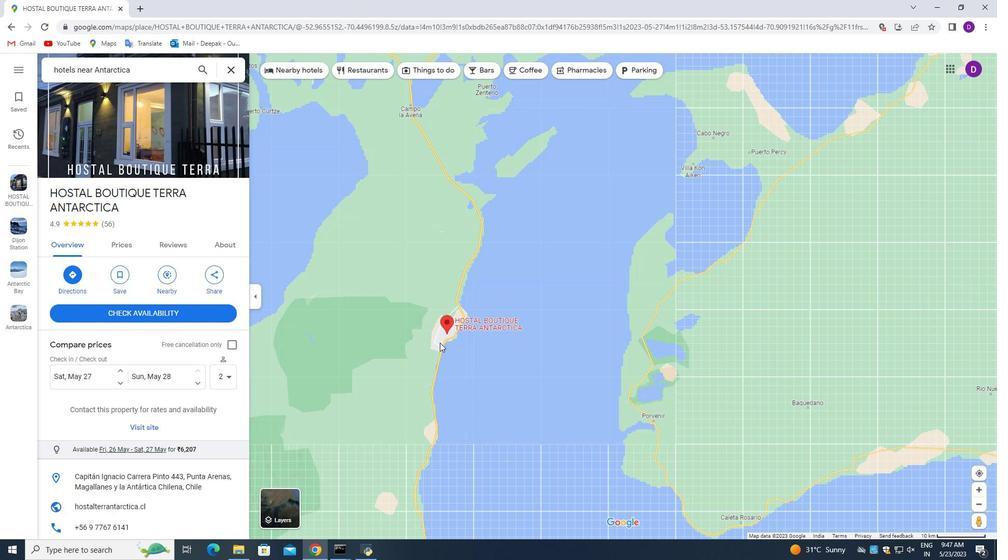 
Action: Mouse scrolled (278, 371) with delta (0, 0)
Screenshot: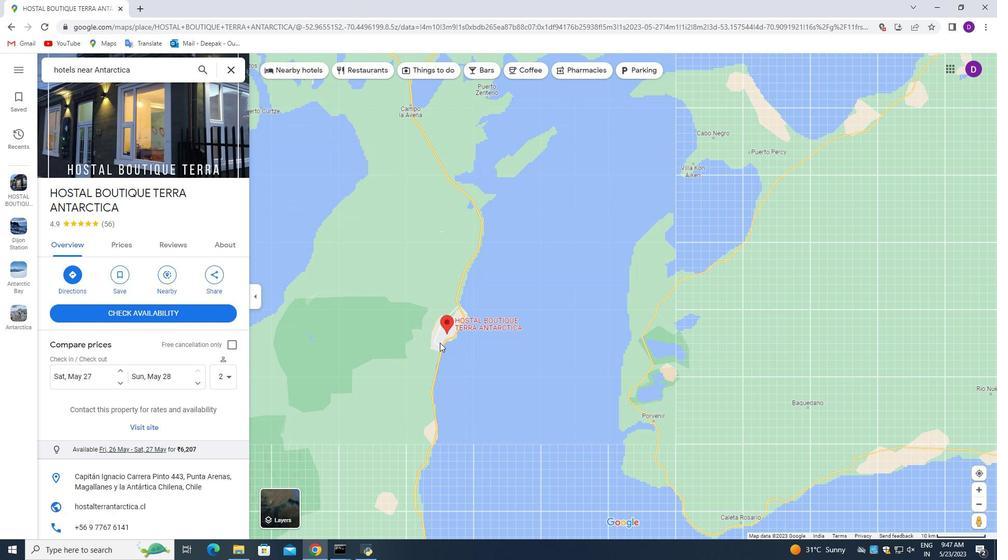 
Action: Mouse scrolled (278, 371) with delta (0, 0)
Screenshot: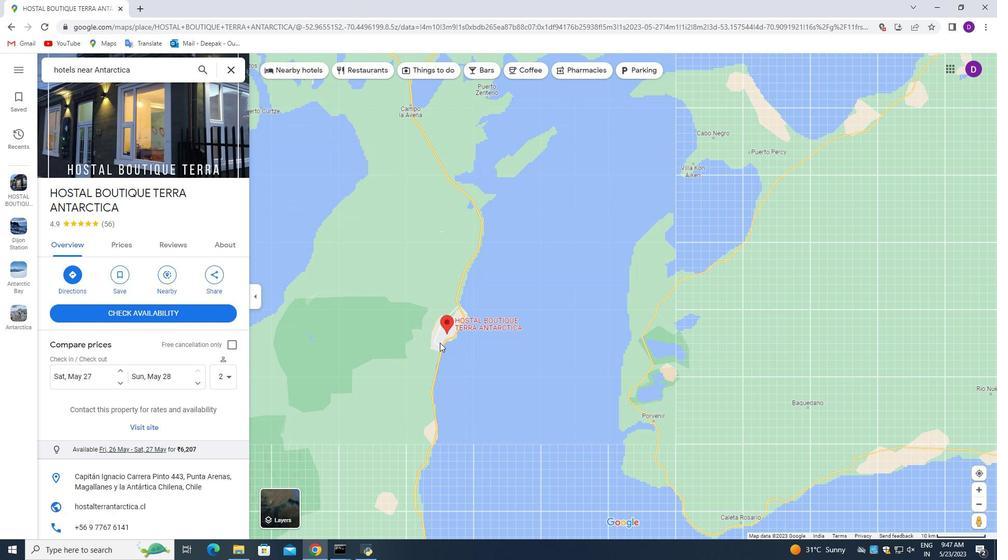 
Action: Mouse scrolled (278, 371) with delta (0, 0)
Screenshot: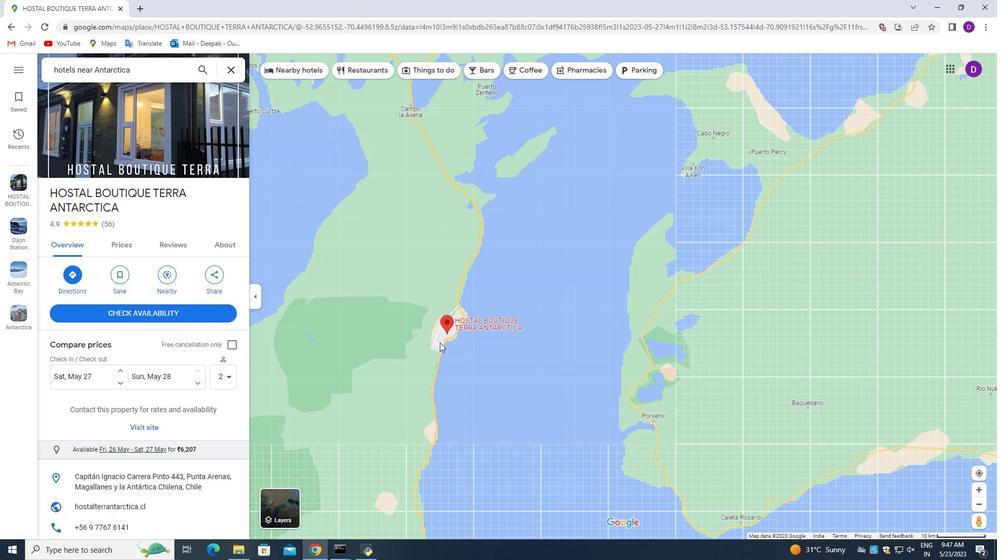 
Action: Mouse scrolled (278, 371) with delta (0, 0)
Screenshot: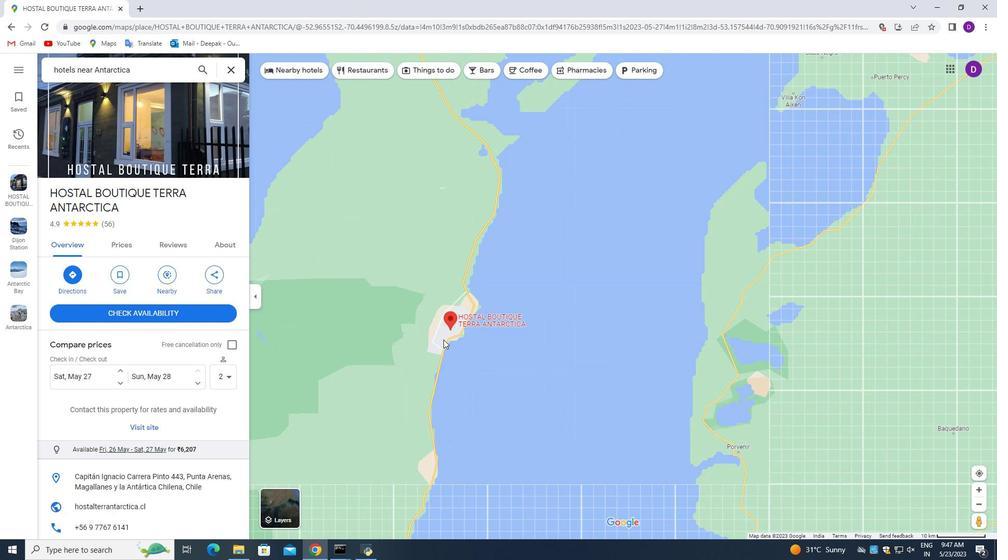 
Action: Mouse moved to (278, 371)
Screenshot: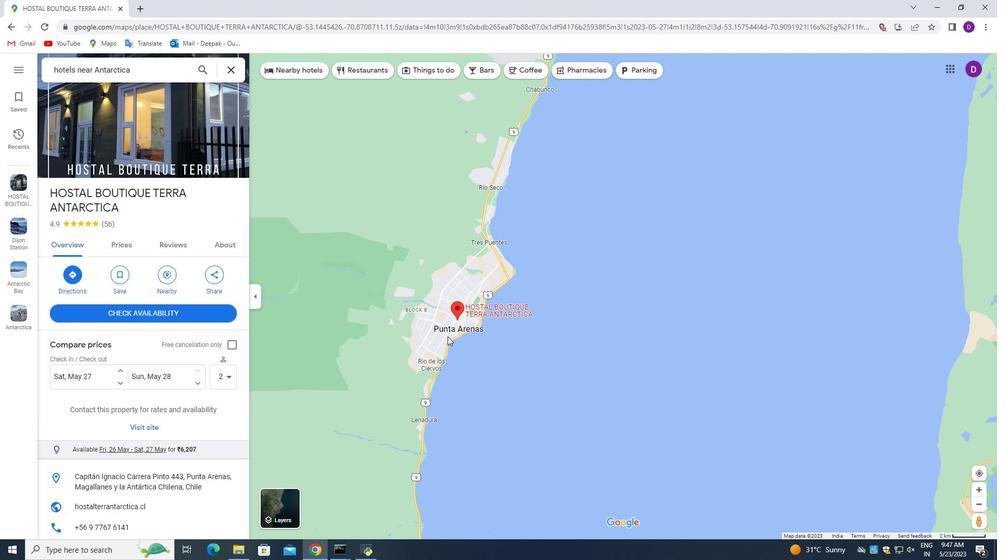 
Action: Mouse scrolled (278, 371) with delta (0, 0)
Screenshot: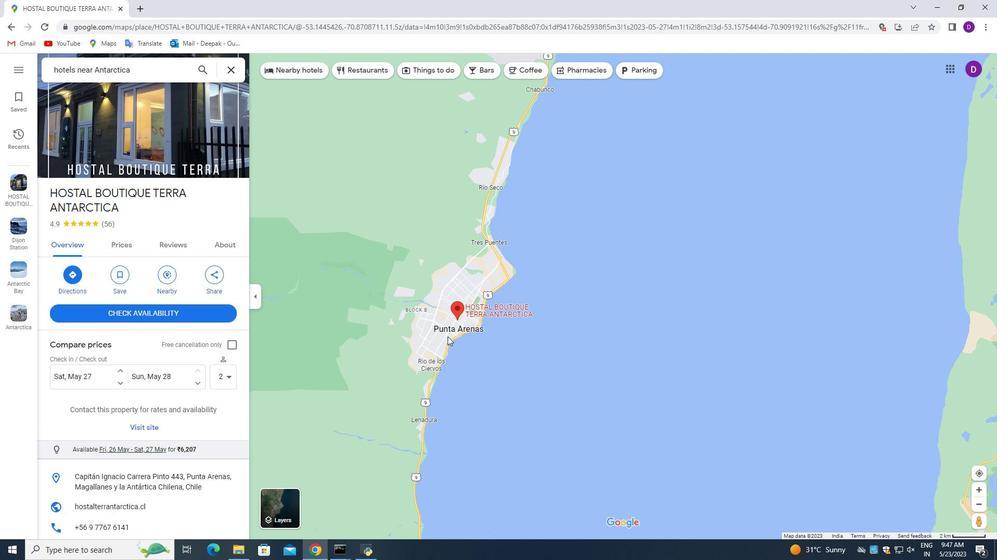 
Action: Mouse scrolled (278, 371) with delta (0, 0)
Screenshot: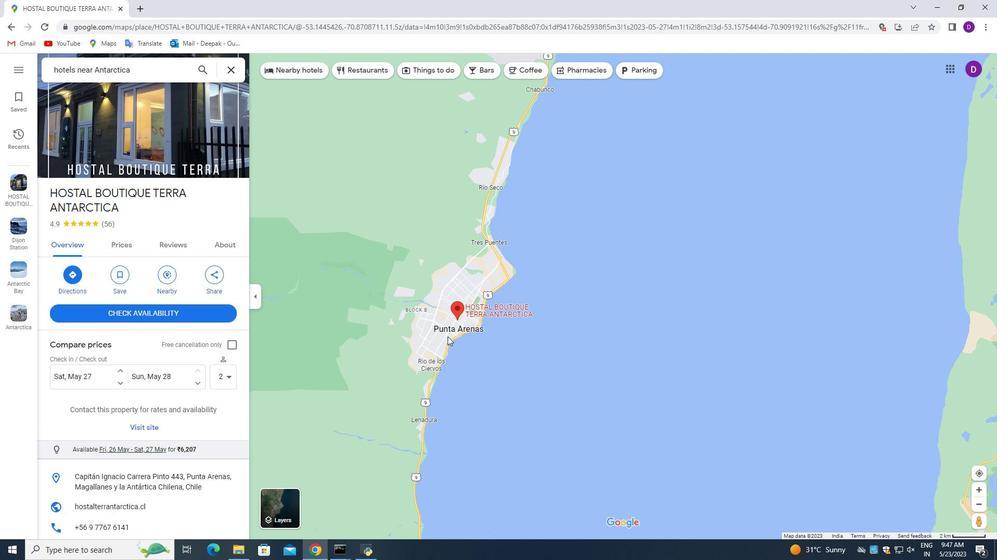 
Action: Mouse scrolled (278, 371) with delta (0, 0)
Screenshot: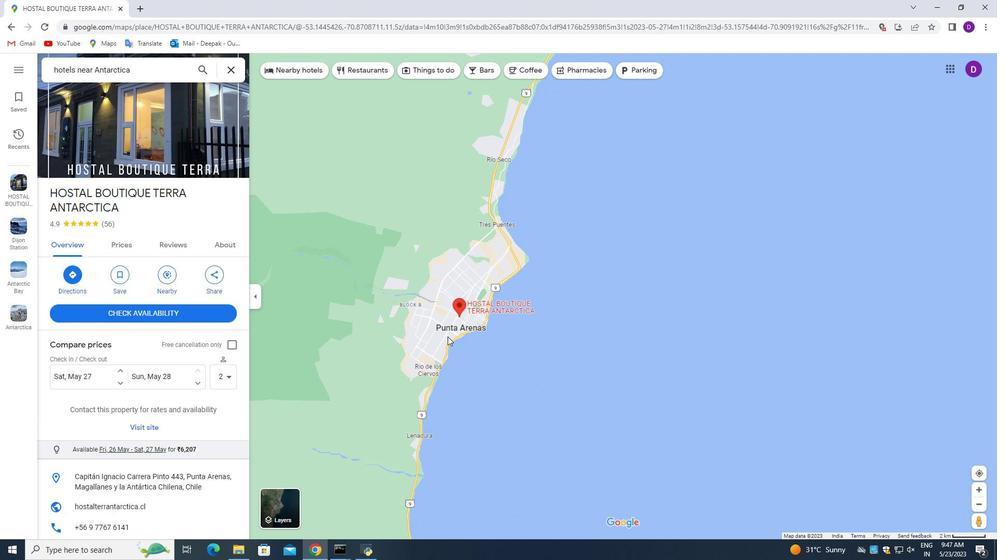 
Action: Mouse scrolled (278, 371) with delta (0, 0)
Screenshot: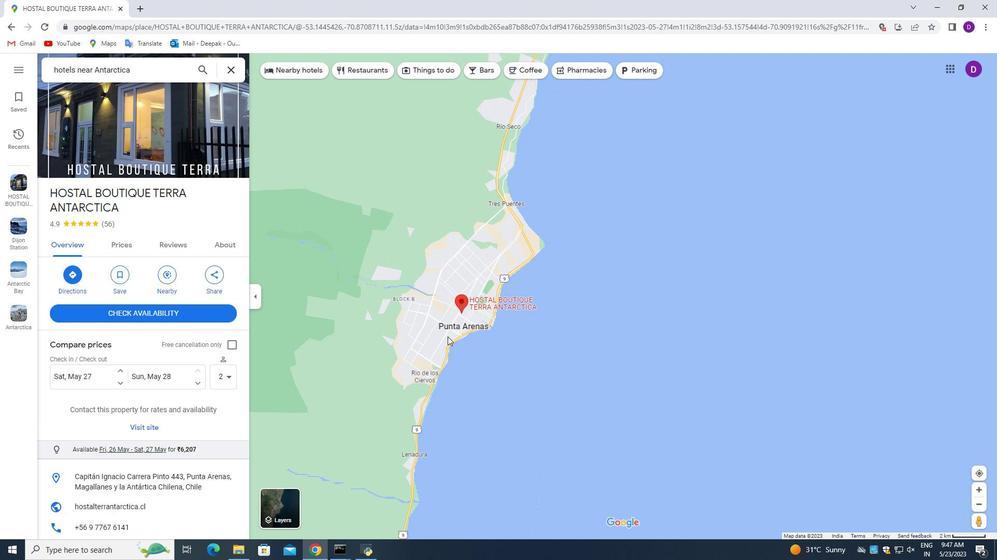 
Action: Mouse scrolled (278, 371) with delta (0, 0)
Screenshot: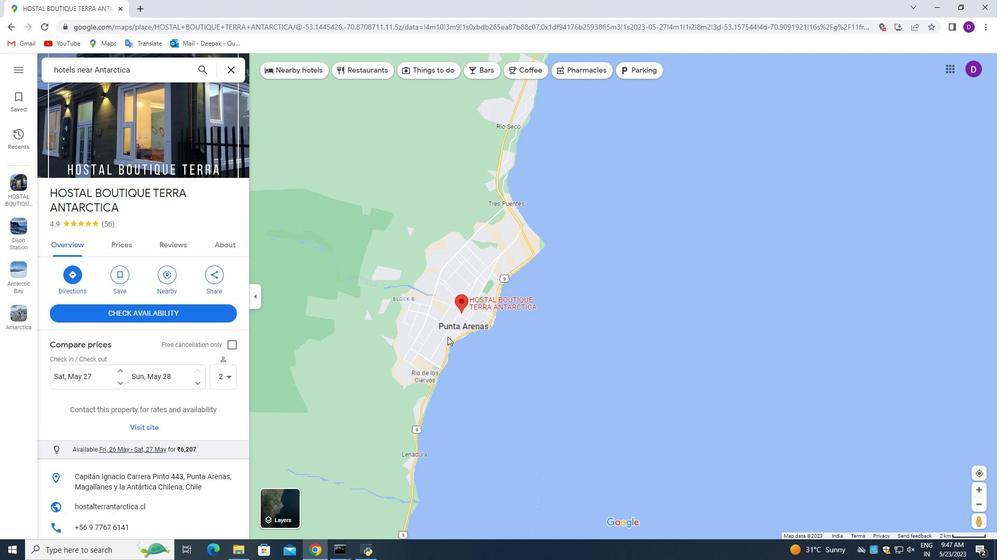 
Action: Mouse moved to (278, 371)
Screenshot: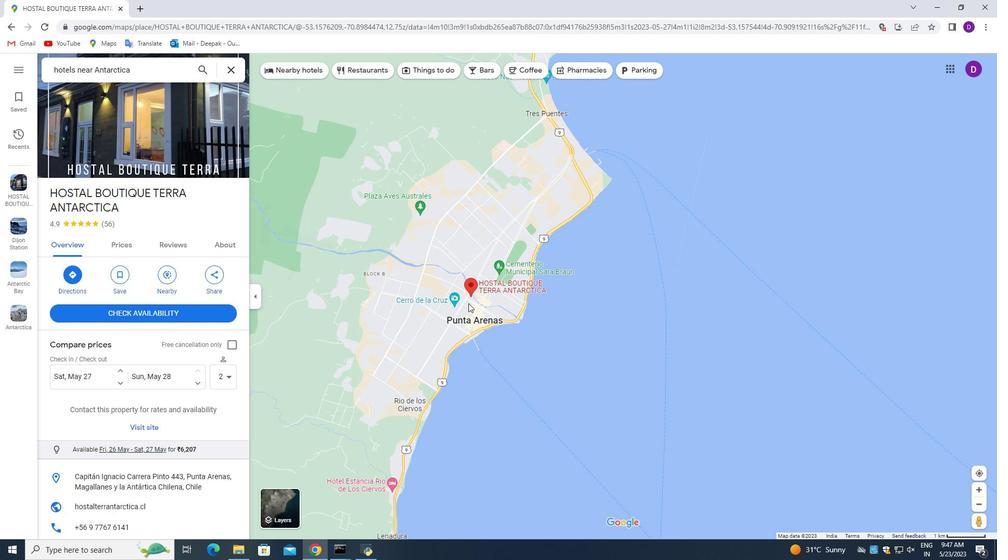 
Action: Mouse scrolled (278, 371) with delta (0, 0)
Screenshot: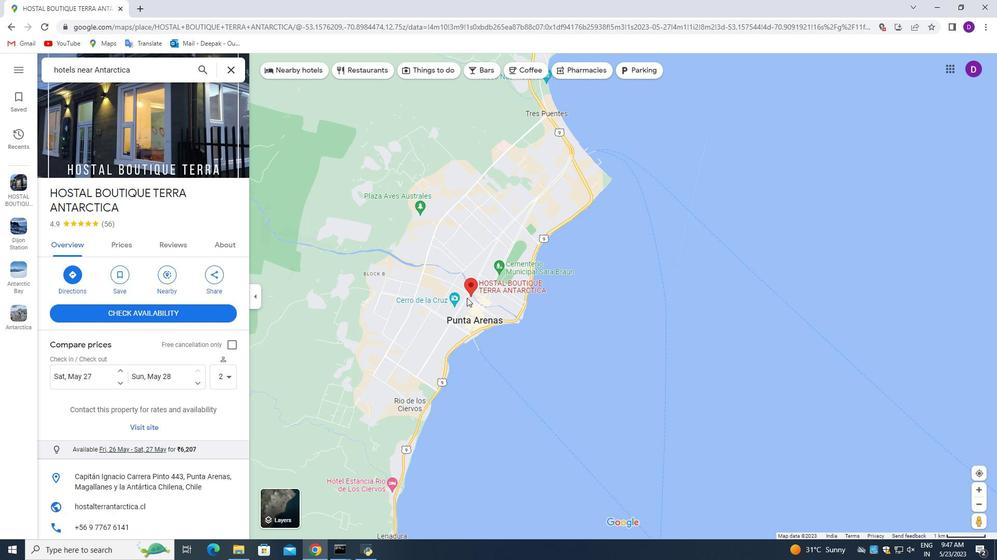 
Action: Mouse moved to (278, 371)
Screenshot: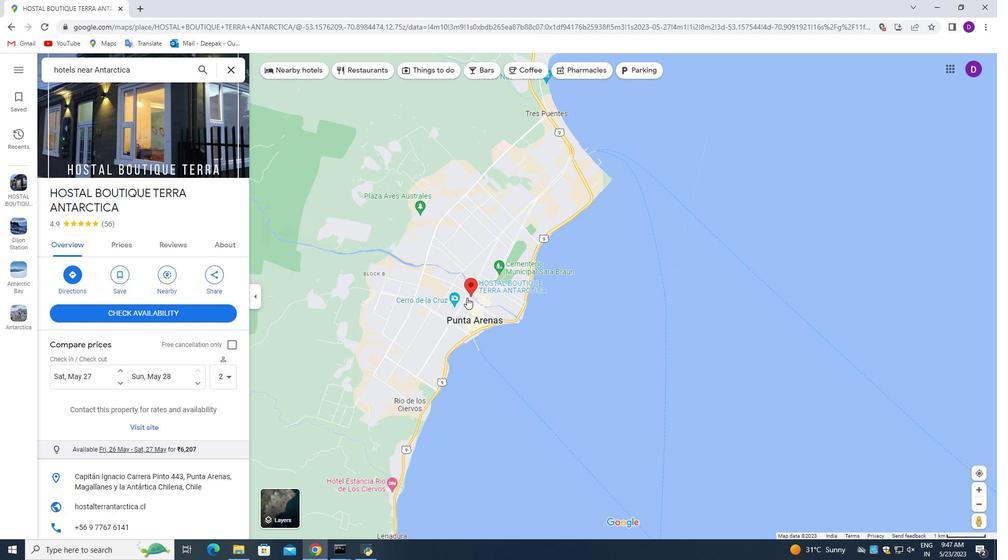 
Action: Mouse scrolled (278, 371) with delta (0, 0)
Screenshot: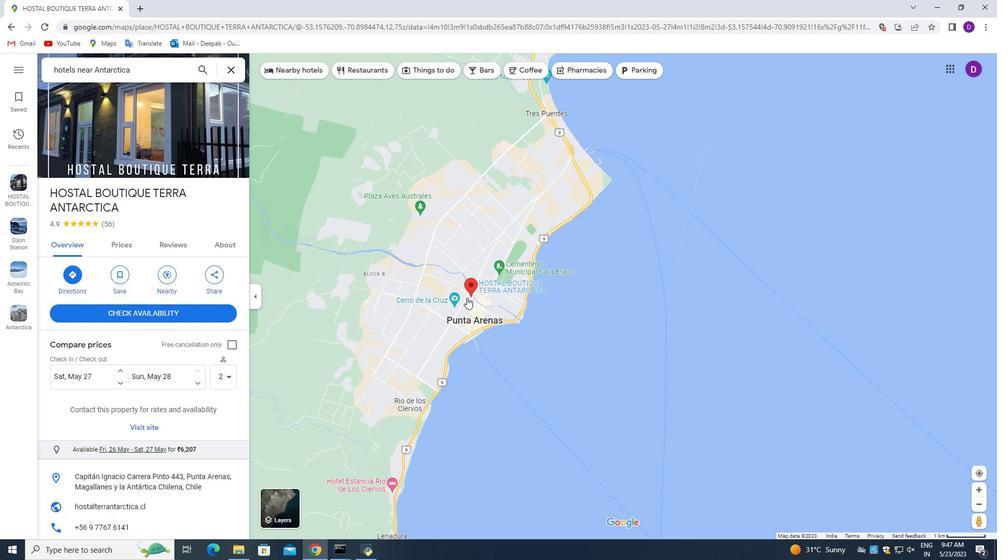
Action: Mouse scrolled (278, 371) with delta (0, 0)
Screenshot: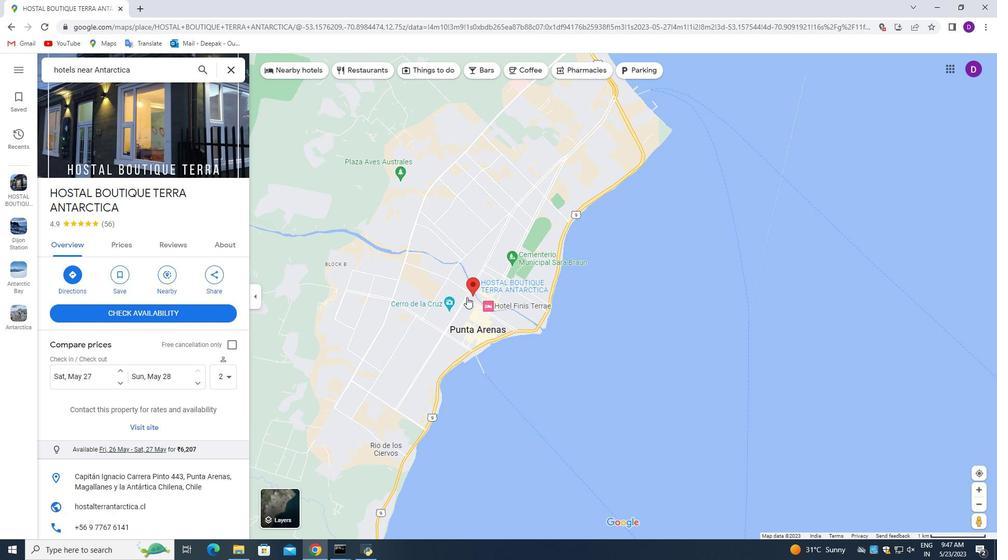 
Action: Mouse scrolled (278, 371) with delta (0, 0)
Screenshot: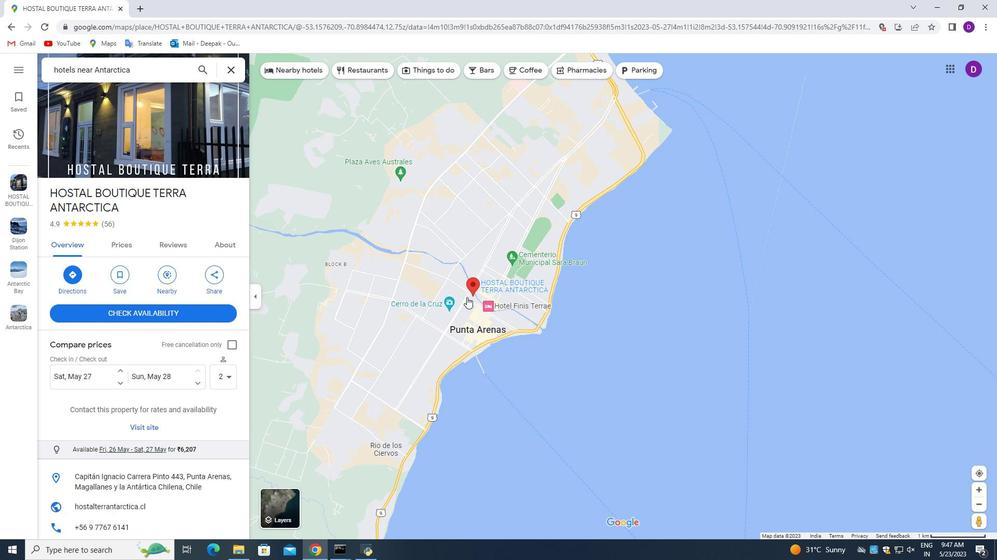 
Action: Mouse scrolled (278, 371) with delta (0, 0)
Screenshot: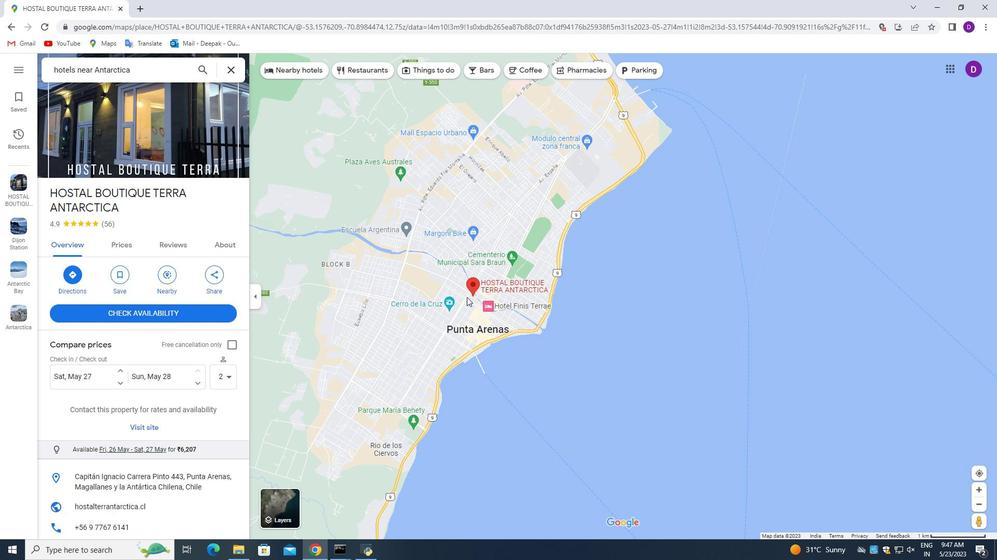 
Action: Mouse scrolled (278, 371) with delta (0, 0)
Screenshot: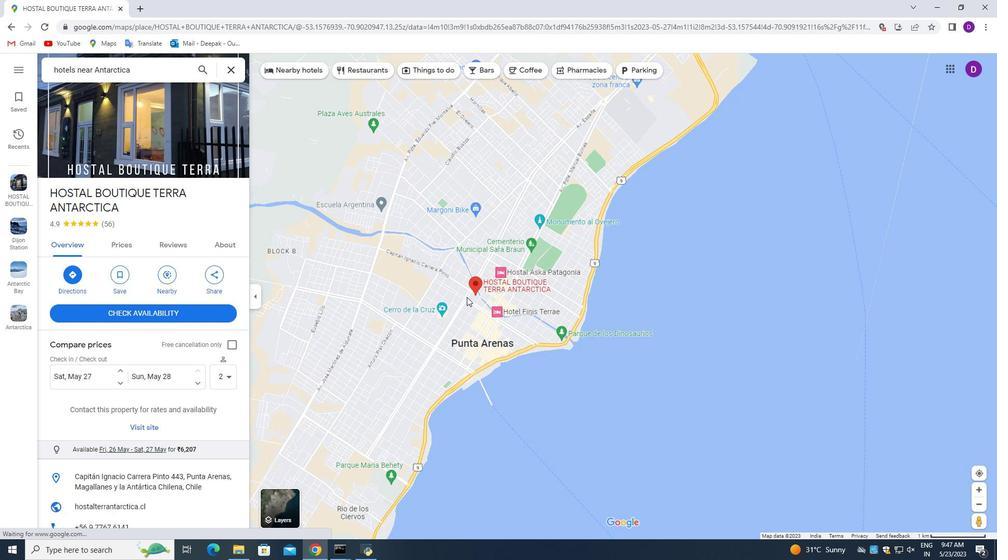
Action: Mouse scrolled (278, 371) with delta (0, 0)
Screenshot: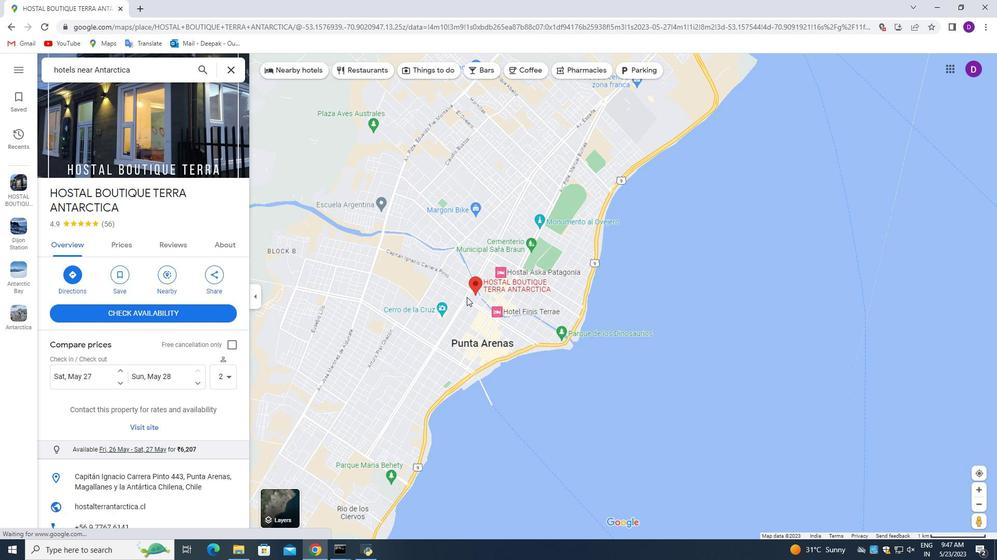 
Action: Mouse moved to (278, 371)
Screenshot: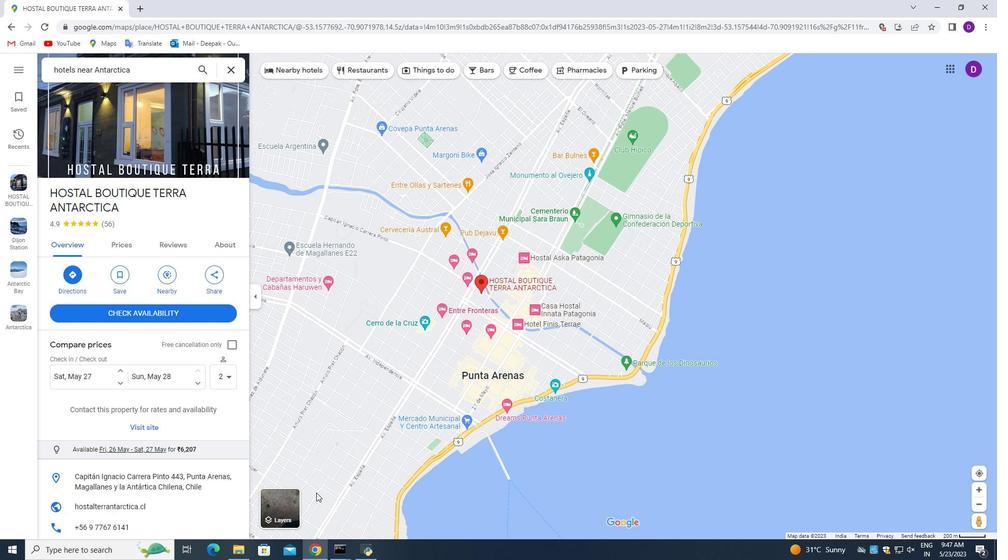 
Action: Mouse pressed left at (278, 371)
Screenshot: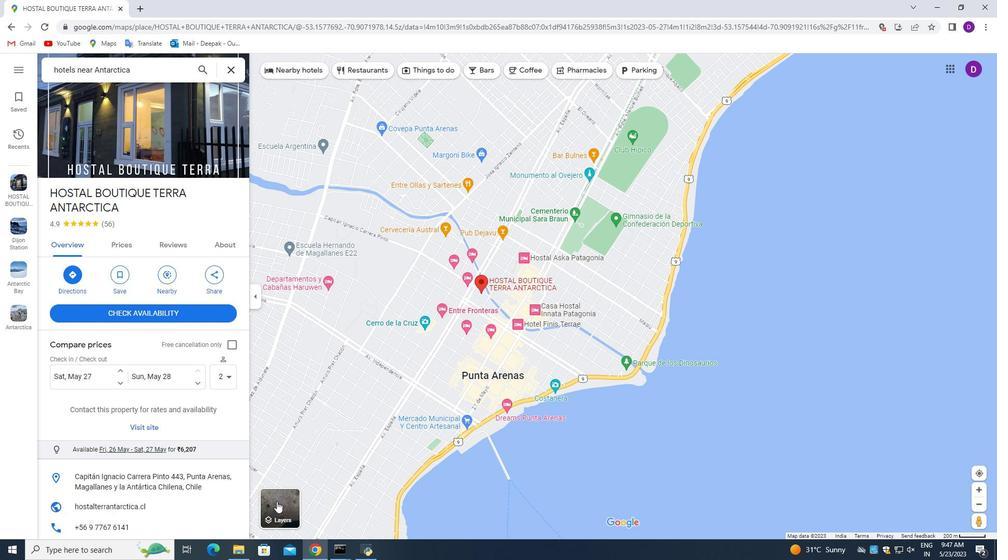 
Action: Mouse moved to (278, 371)
Screenshot: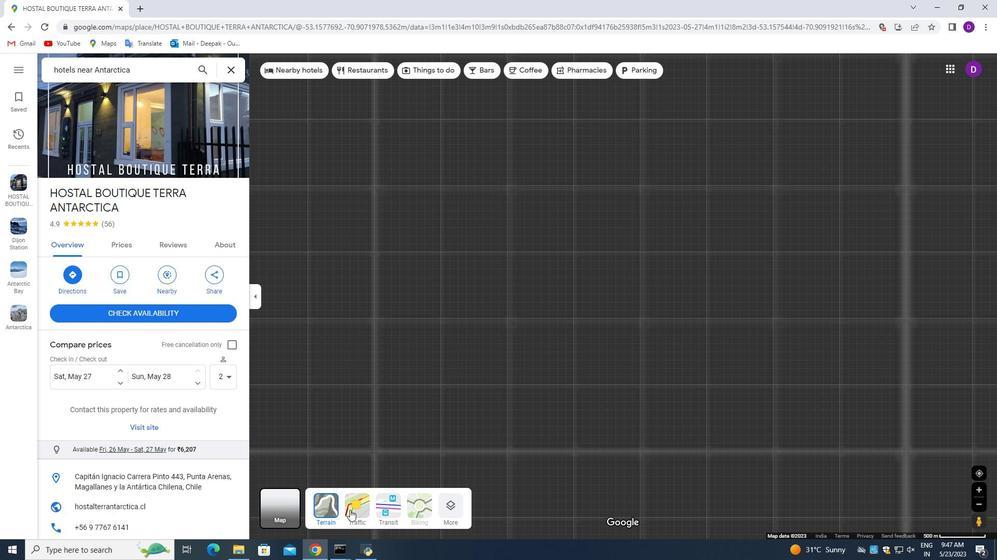 
Action: Mouse pressed left at (278, 371)
Screenshot: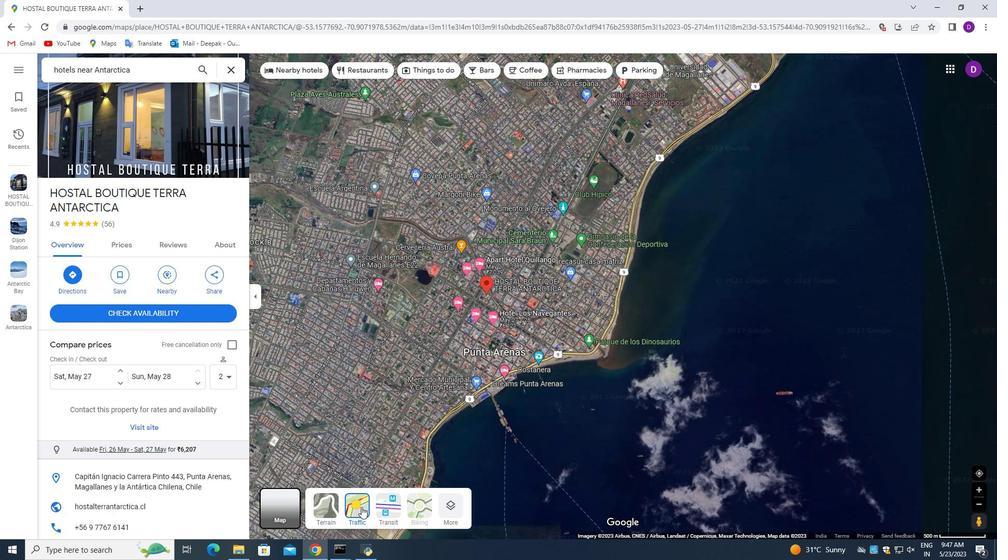 
Action: Mouse moved to (279, 371)
Screenshot: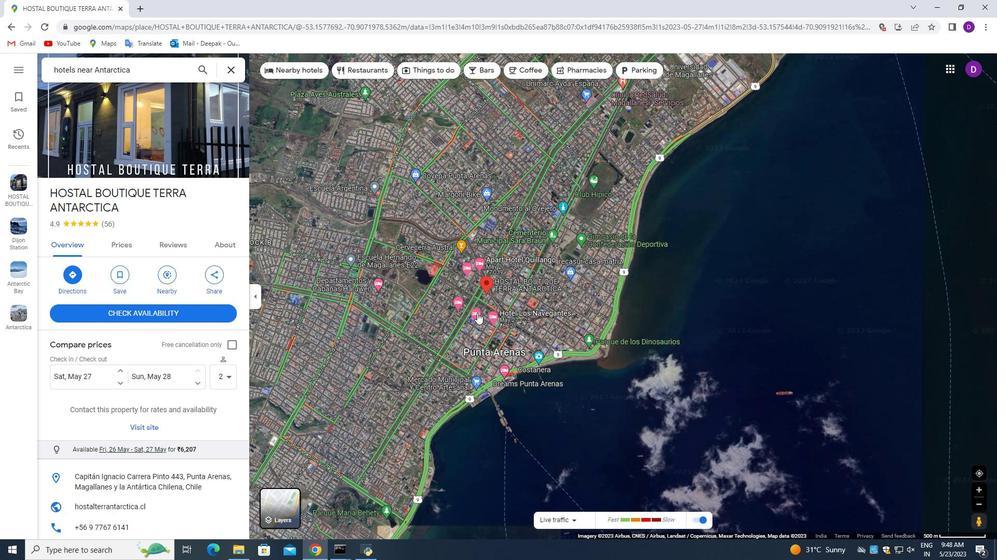 
Action: Mouse pressed left at (279, 371)
Screenshot: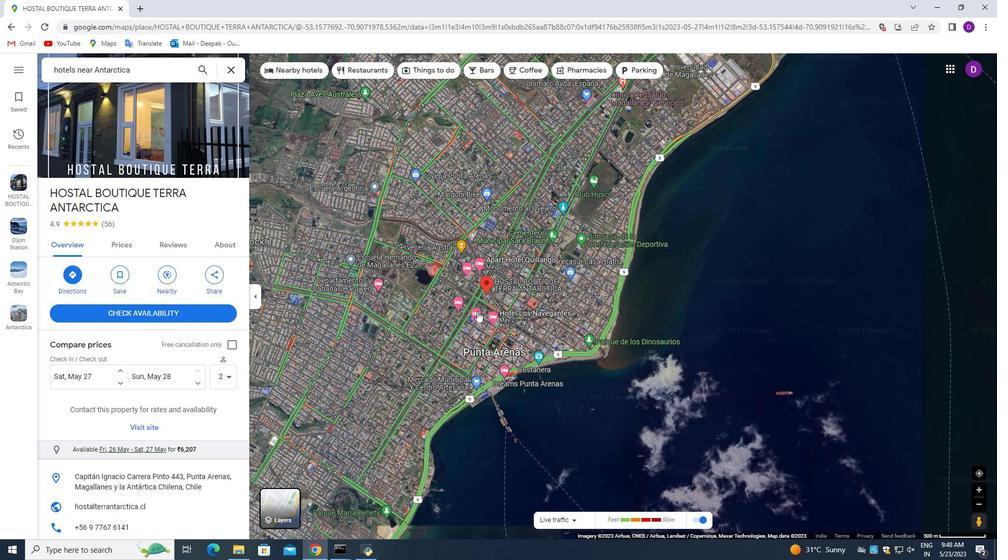 
Action: Mouse moved to (279, 371)
Screenshot: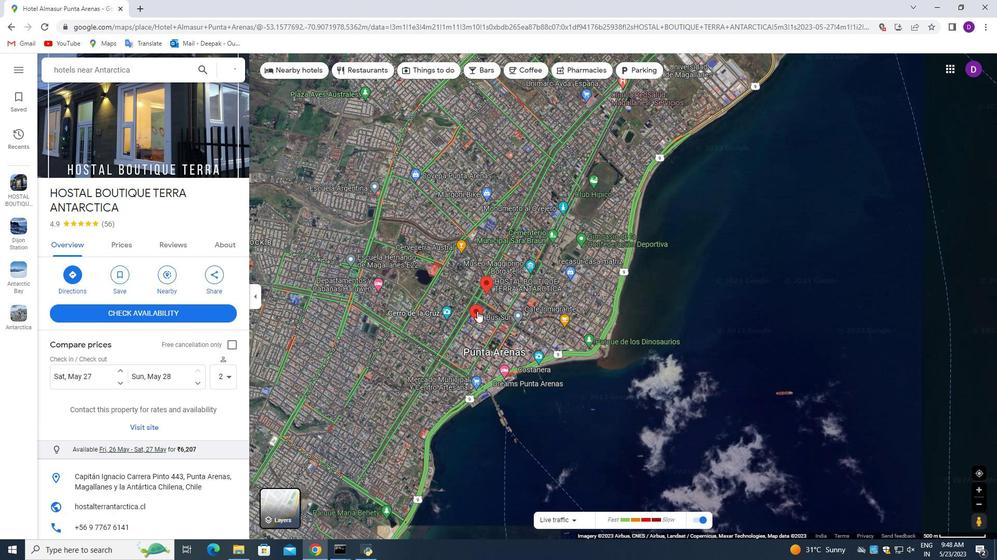 
Action: Mouse scrolled (279, 371) with delta (0, 0)
Screenshot: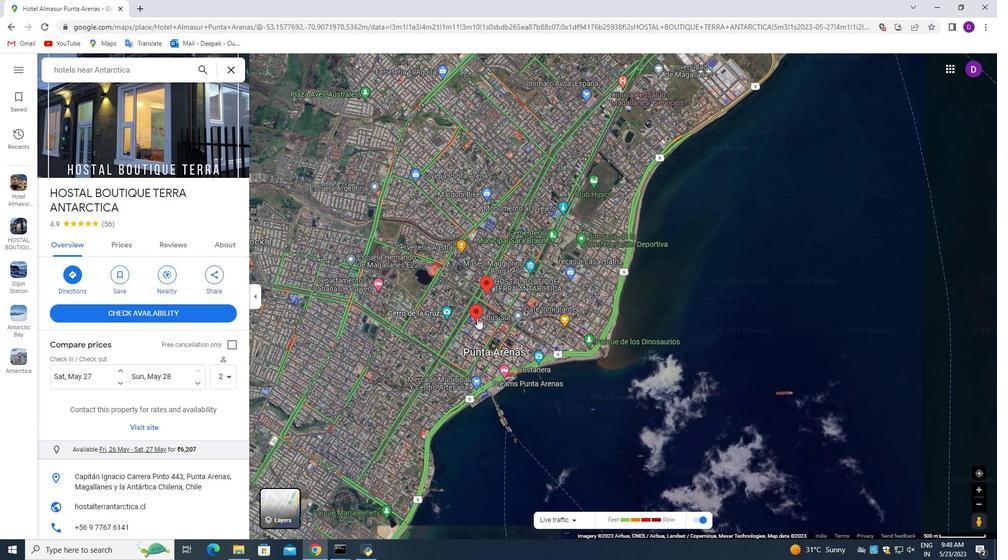 
Action: Mouse scrolled (279, 371) with delta (0, 0)
Screenshot: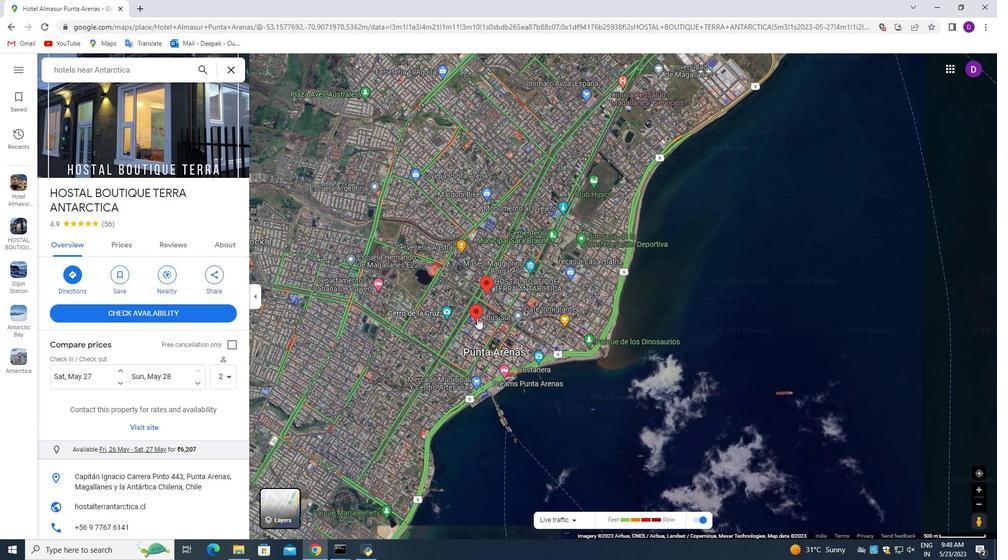 
Action: Mouse scrolled (279, 371) with delta (0, 0)
Screenshot: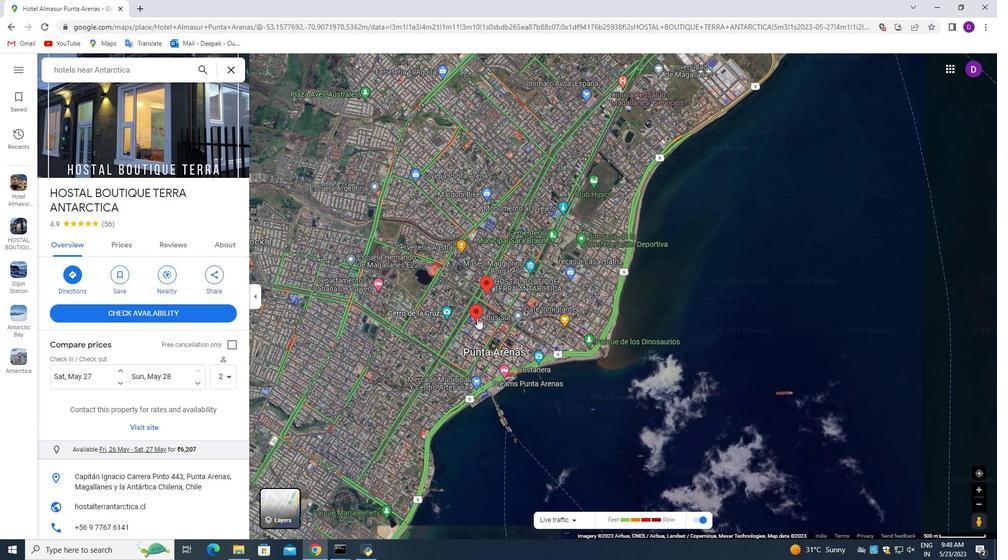 
Action: Mouse scrolled (279, 371) with delta (0, 0)
Screenshot: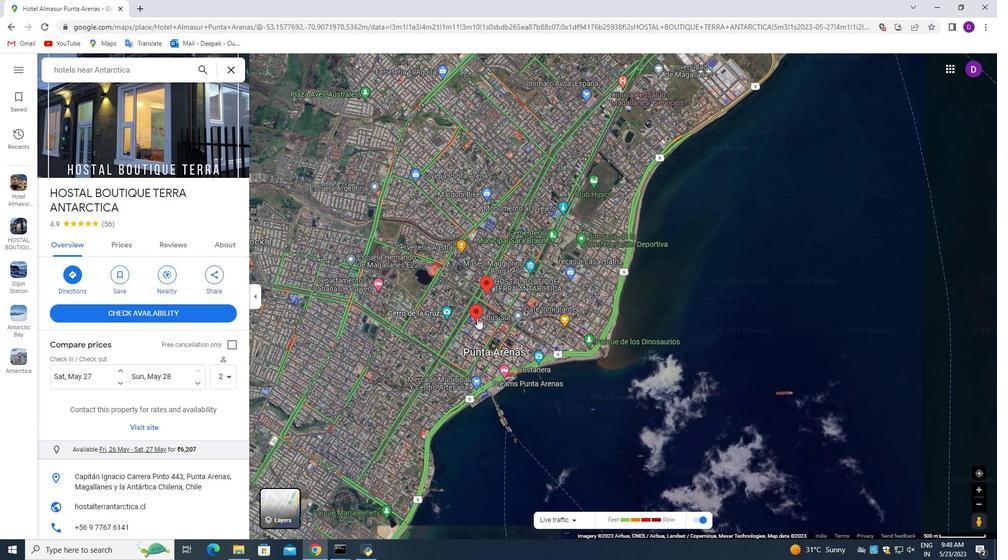 
Action: Mouse scrolled (279, 371) with delta (0, 0)
Screenshot: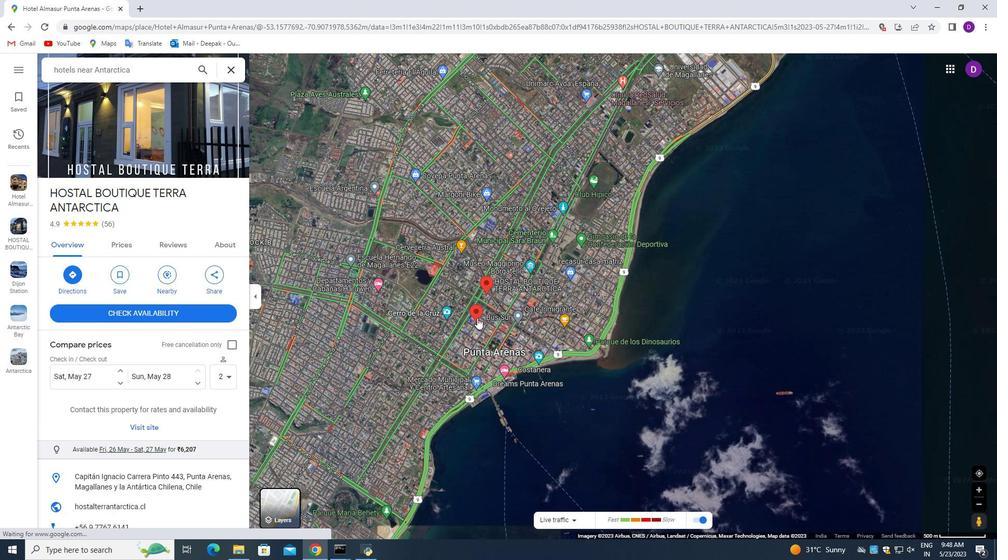 
Action: Mouse scrolled (279, 371) with delta (0, 0)
Screenshot: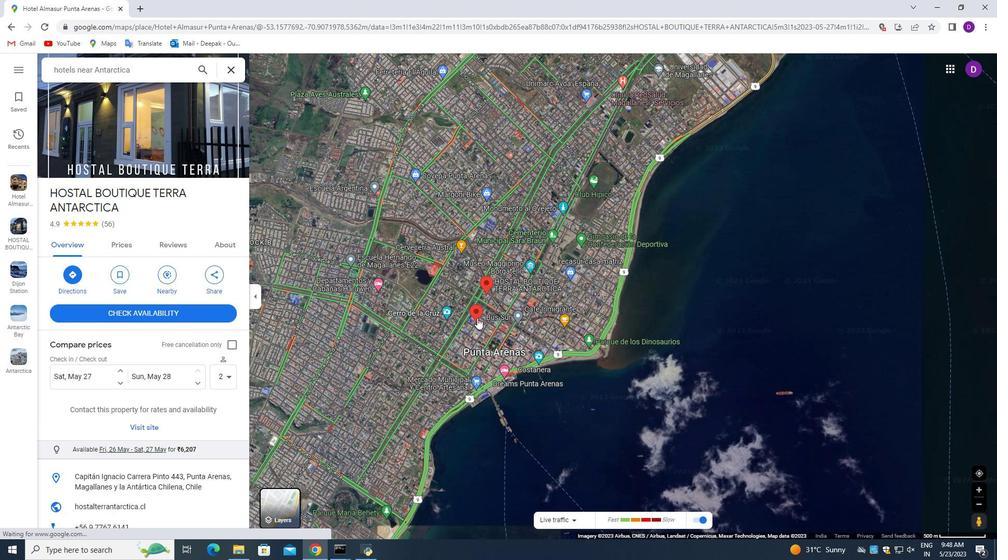 
Action: Mouse scrolled (279, 371) with delta (0, 0)
Screenshot: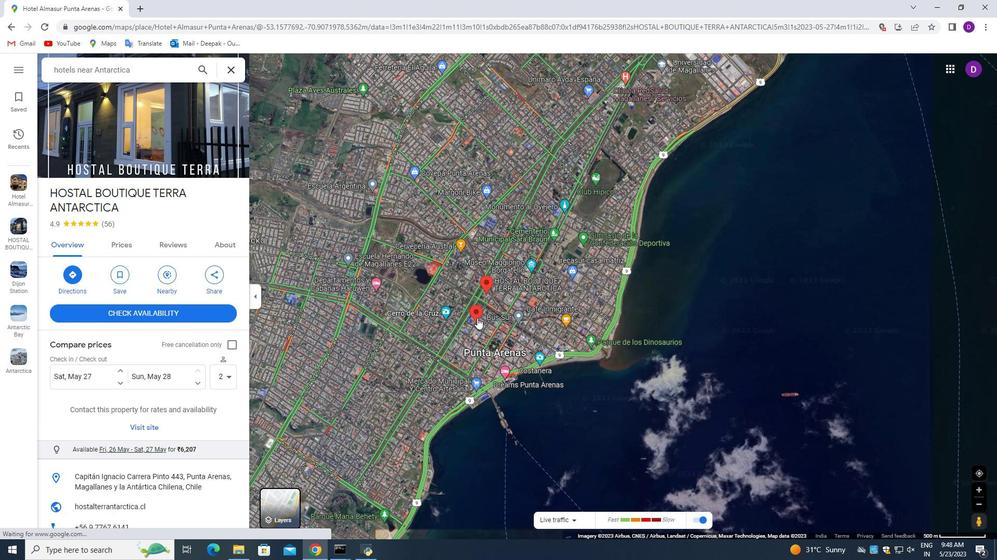 
Action: Mouse scrolled (279, 371) with delta (0, 0)
Screenshot: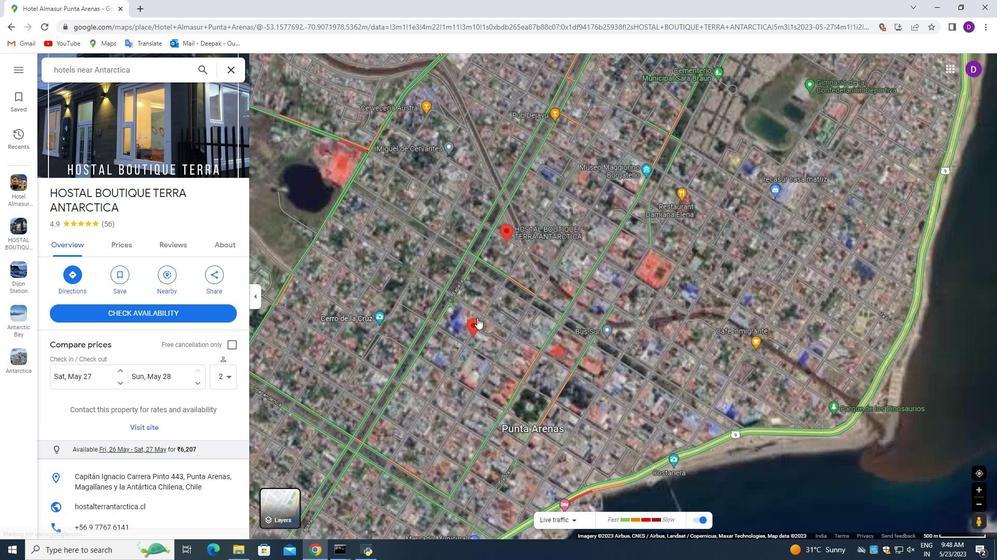
Action: Mouse scrolled (279, 371) with delta (0, 0)
Screenshot: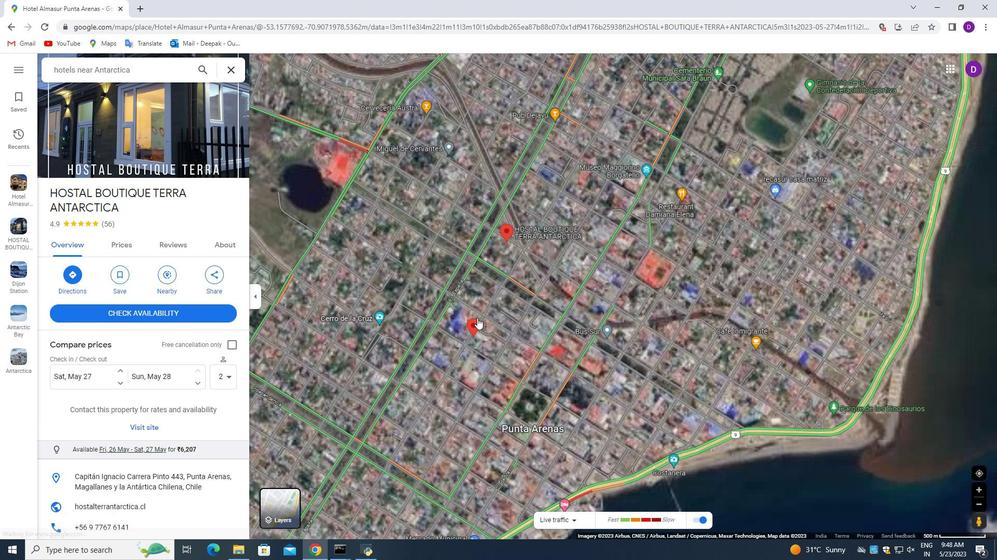 
Action: Mouse scrolled (279, 371) with delta (0, 0)
Screenshot: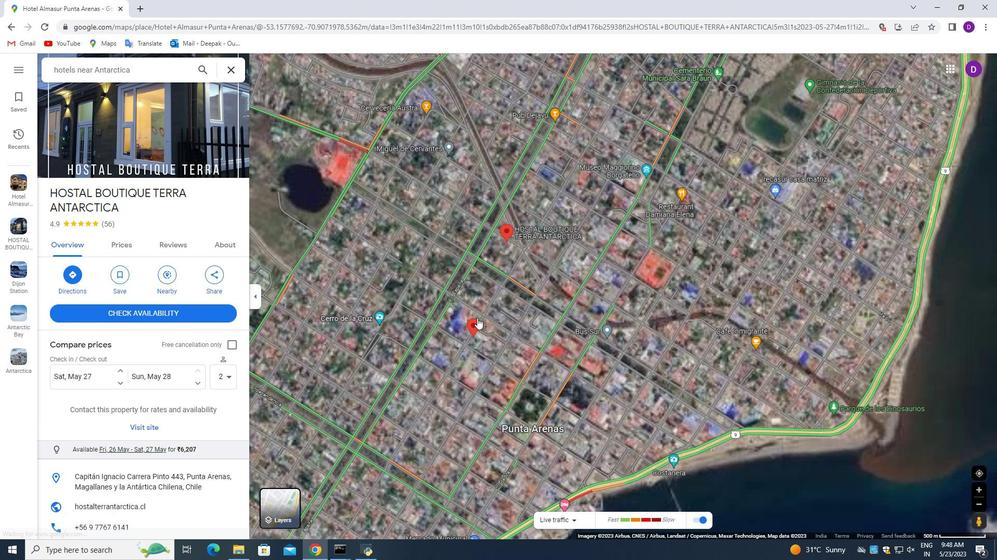 
Action: Mouse scrolled (279, 371) with delta (0, 0)
Screenshot: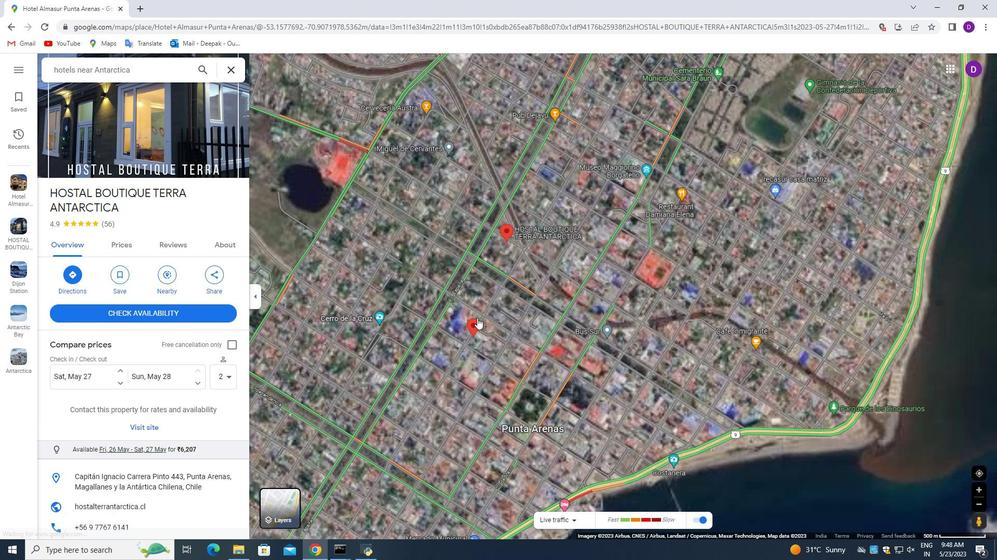 
Action: Mouse scrolled (279, 371) with delta (0, 0)
Screenshot: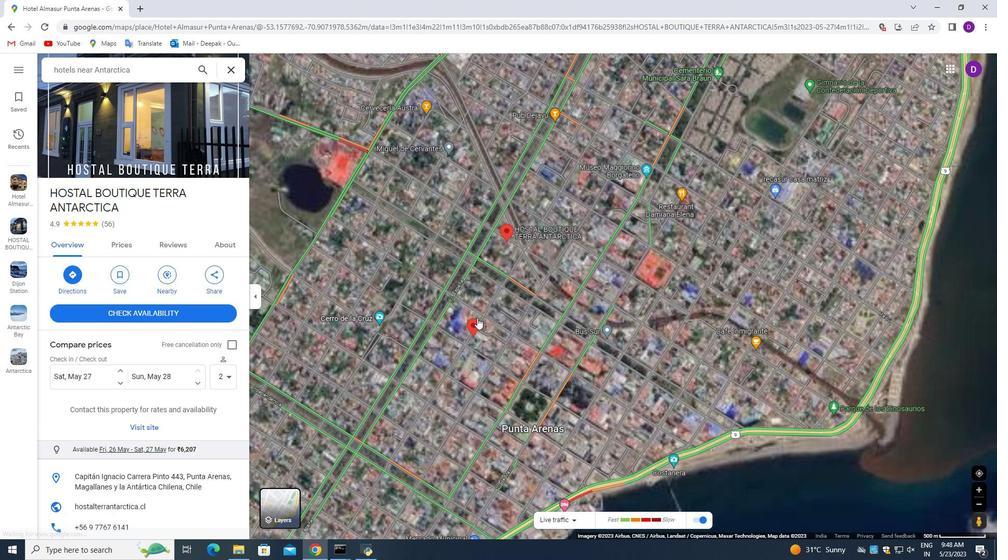 
Action: Mouse moved to (278, 371)
Screenshot: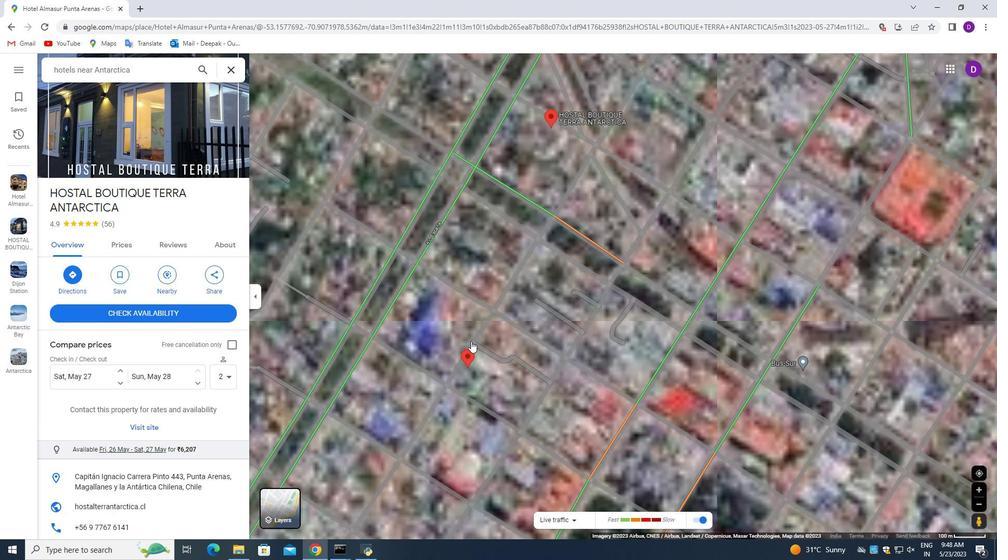 
Action: Mouse scrolled (278, 371) with delta (0, 0)
Screenshot: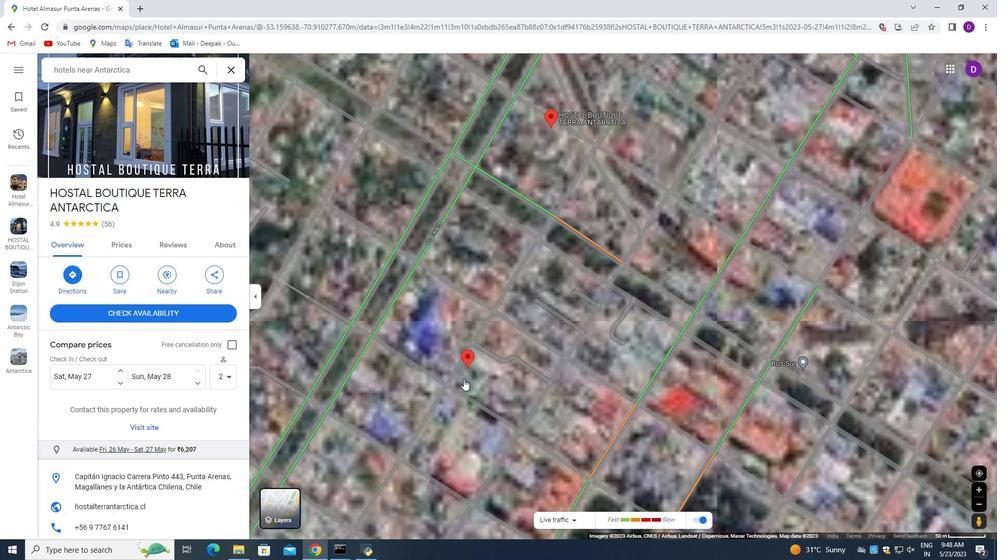 
Action: Mouse scrolled (278, 371) with delta (0, 0)
Screenshot: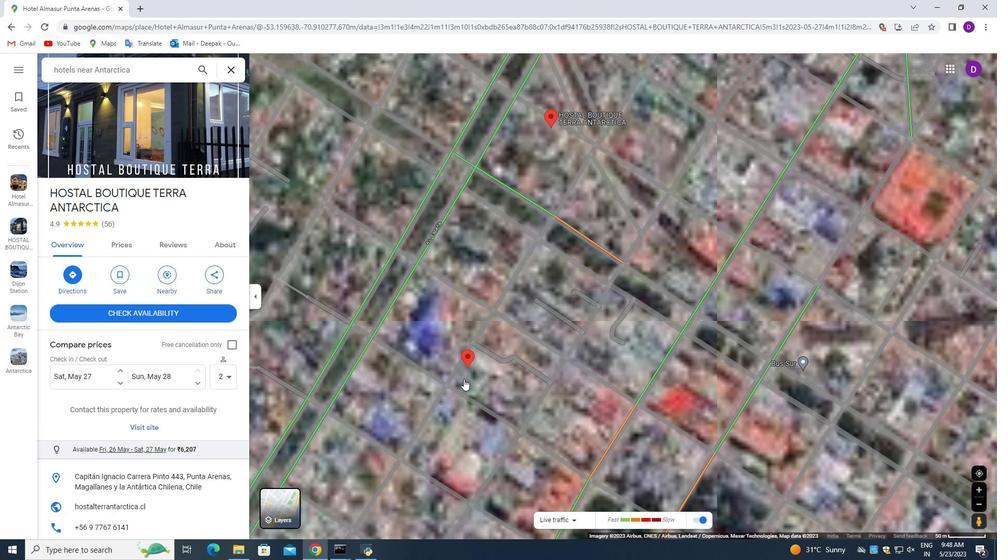 
Action: Mouse scrolled (278, 371) with delta (0, 0)
Screenshot: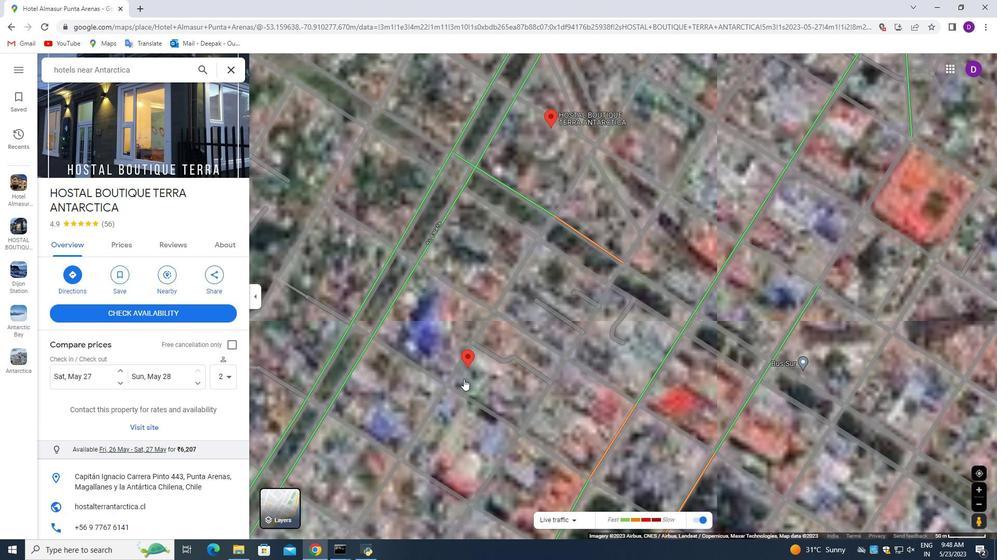 
Action: Mouse scrolled (278, 371) with delta (0, 0)
Screenshot: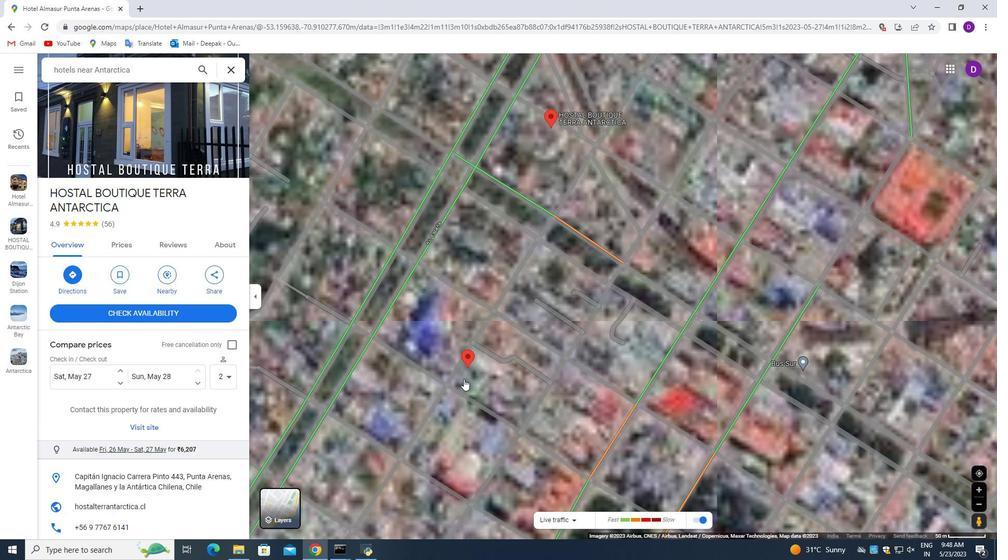 
Action: Mouse scrolled (278, 371) with delta (0, 0)
Screenshot: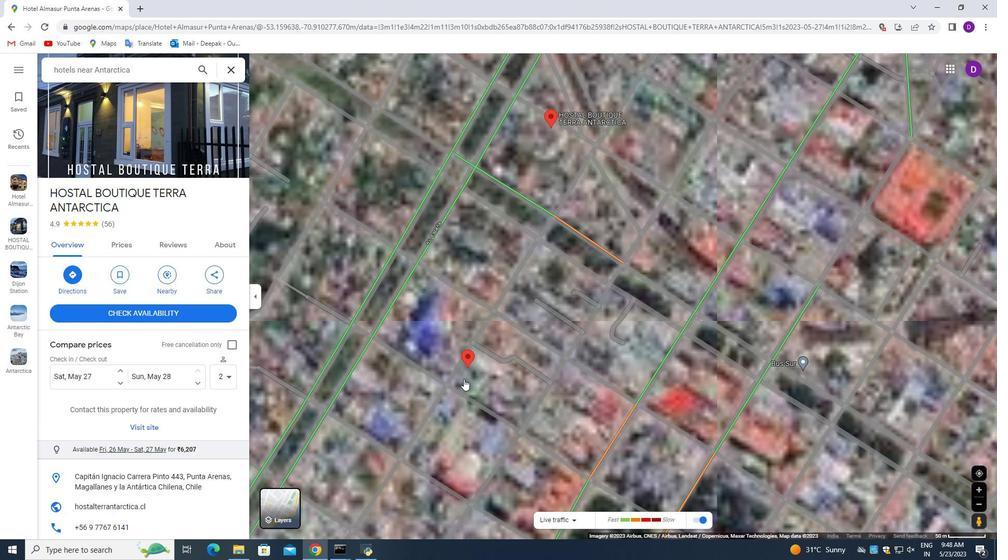 
Action: Mouse moved to (278, 371)
Screenshot: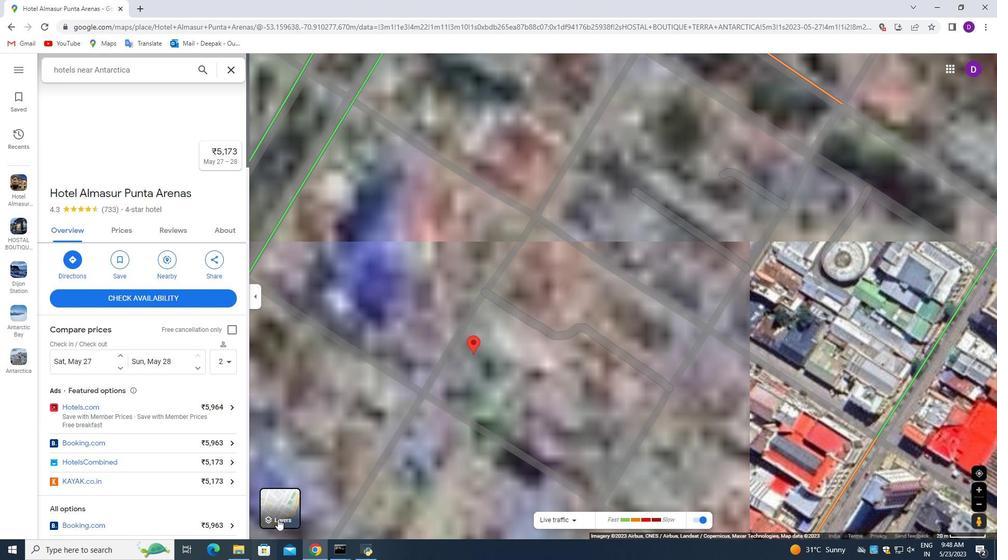 
Action: Mouse pressed left at (278, 371)
Screenshot: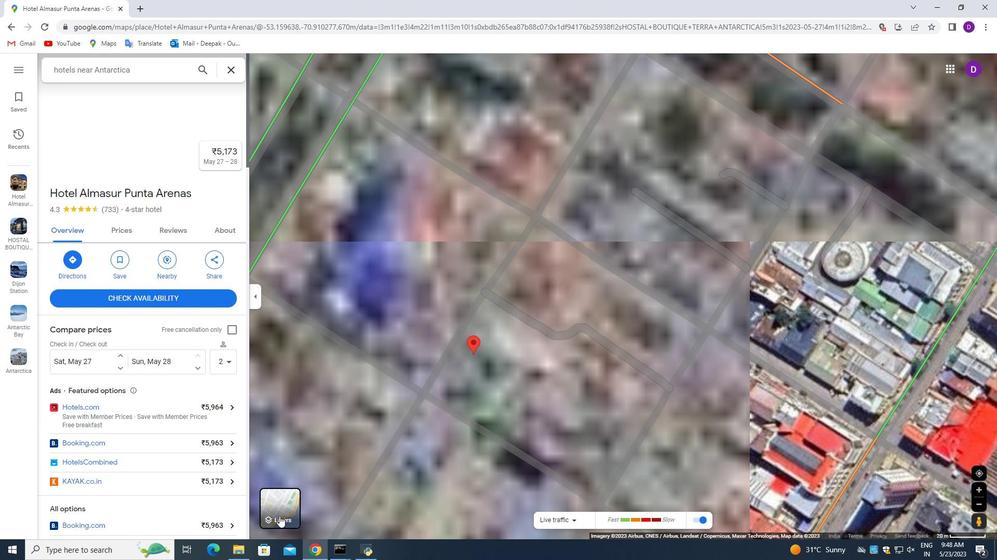 
Action: Mouse moved to (278, 371)
Screenshot: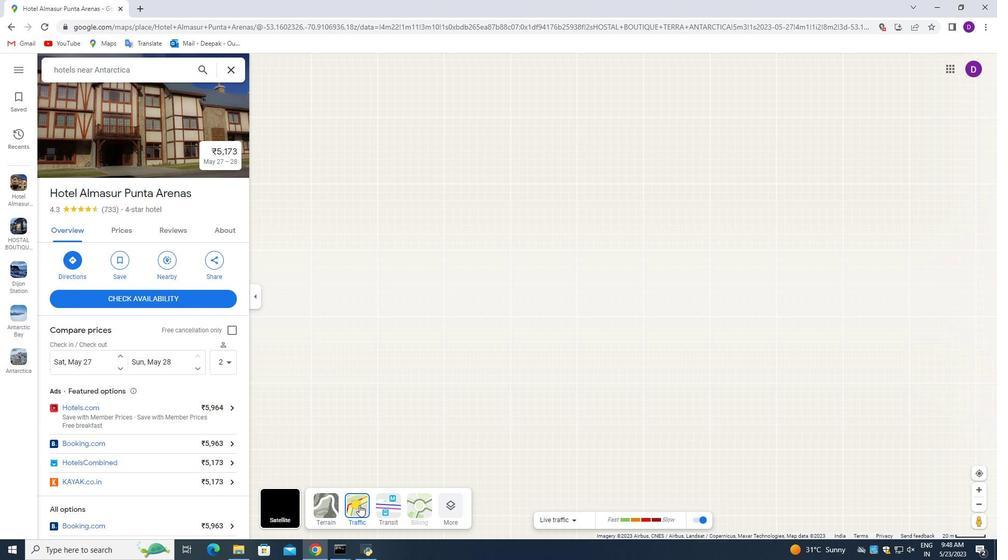 
Action: Mouse pressed left at (278, 371)
Screenshot: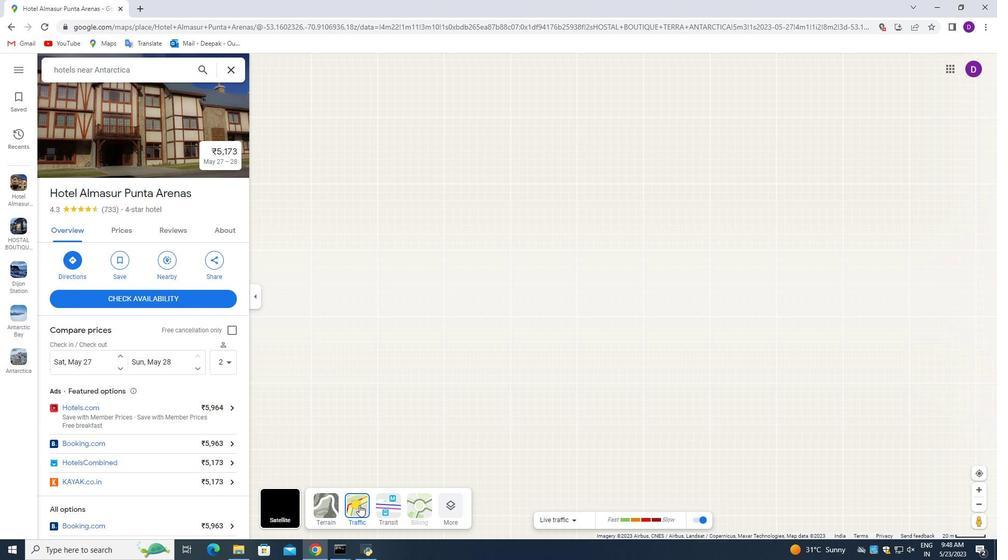 
Action: Mouse moved to (279, 371)
Screenshot: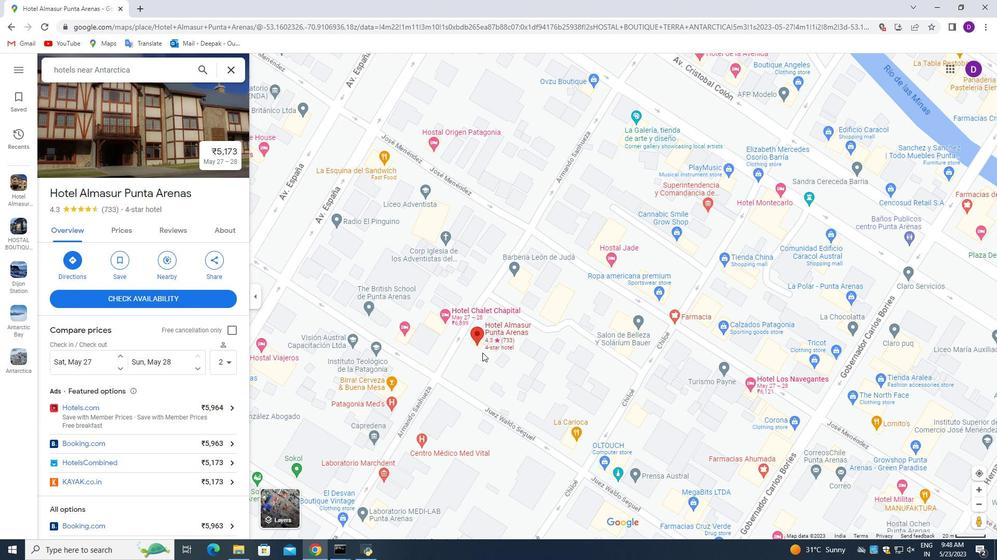 
Action: Mouse scrolled (279, 371) with delta (0, 0)
Screenshot: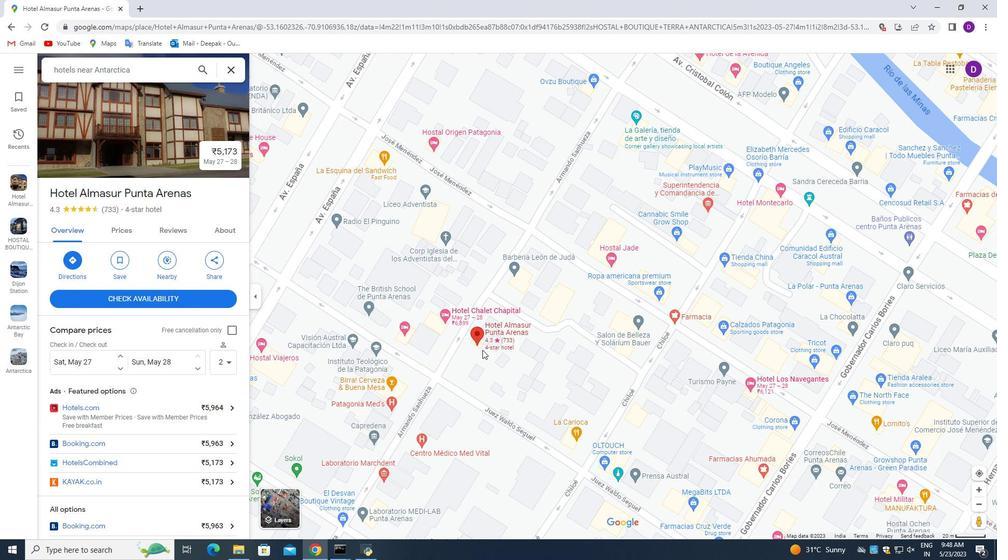 
Action: Mouse scrolled (279, 371) with delta (0, 0)
Screenshot: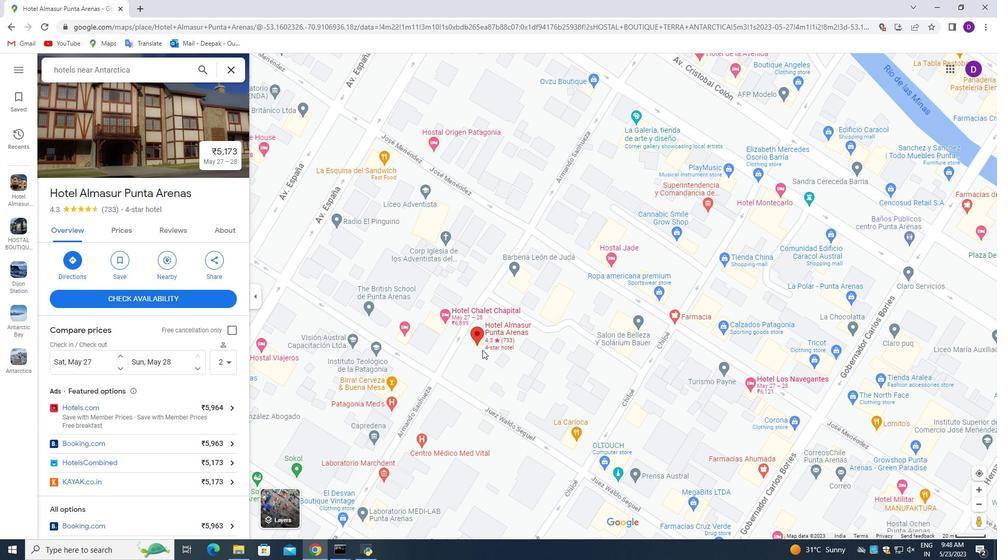 
Action: Mouse scrolled (279, 371) with delta (0, 0)
Screenshot: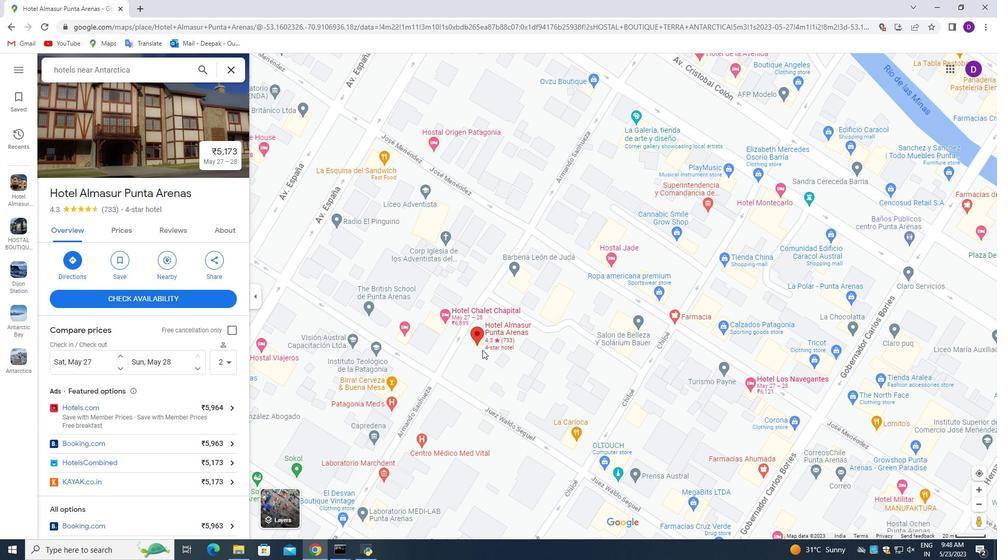 
Action: Mouse scrolled (279, 371) with delta (0, 0)
Screenshot: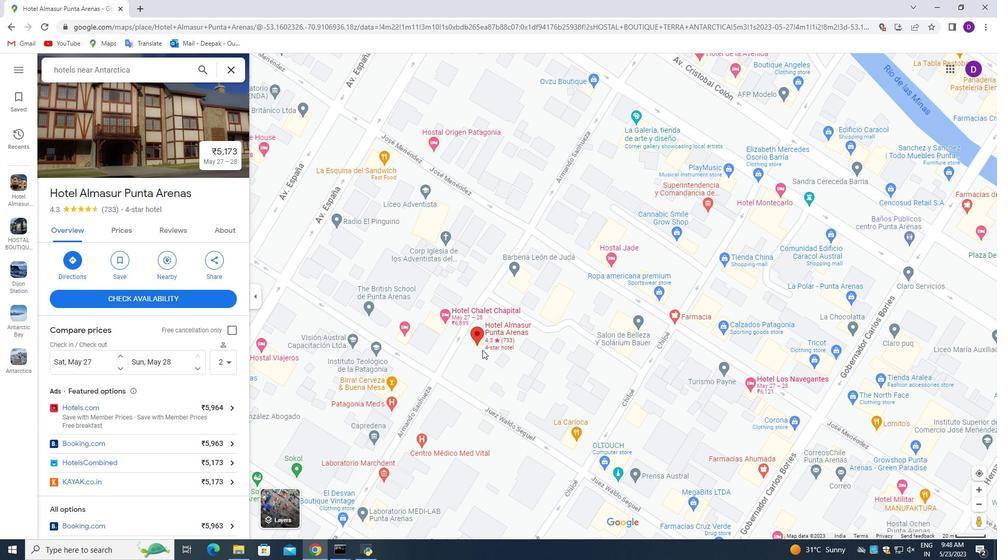 
Action: Mouse moved to (279, 371)
Screenshot: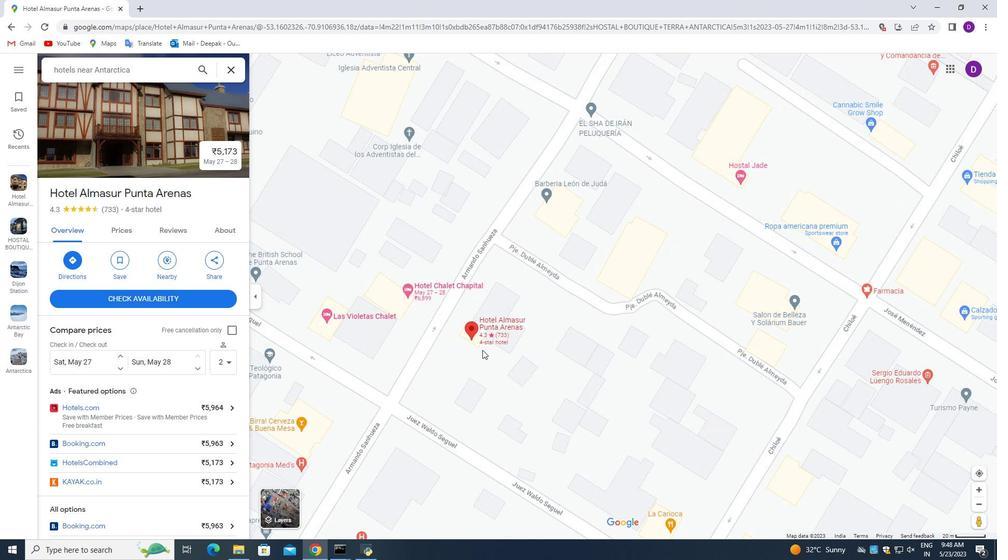 
Action: Mouse scrolled (279, 371) with delta (0, 0)
Screenshot: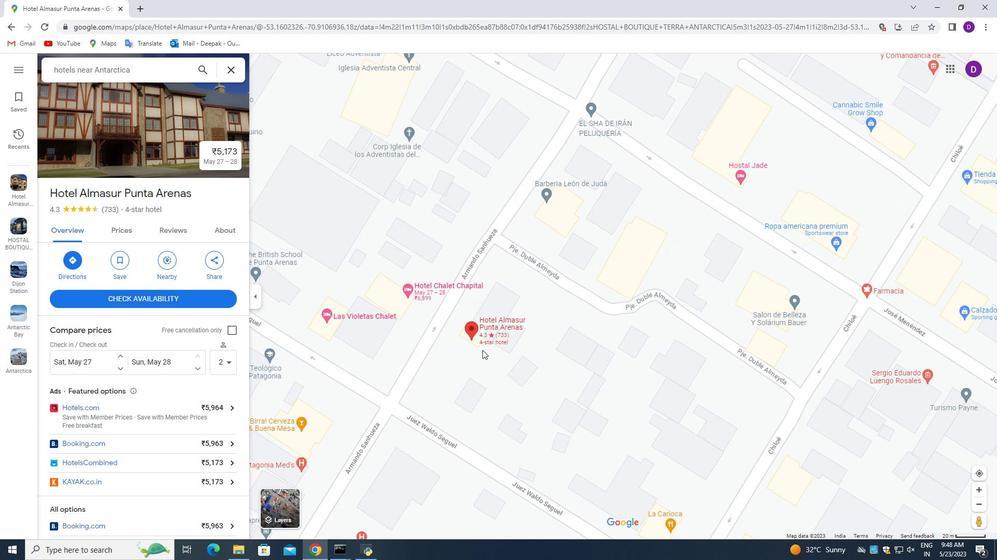
Action: Mouse scrolled (279, 371) with delta (0, 0)
Screenshot: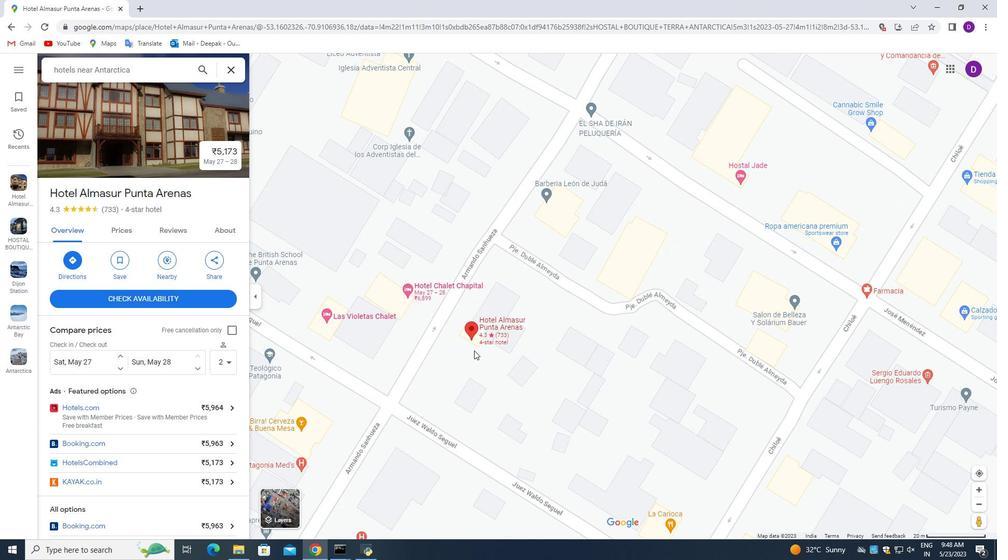 
Action: Mouse scrolled (279, 371) with delta (0, 0)
Screenshot: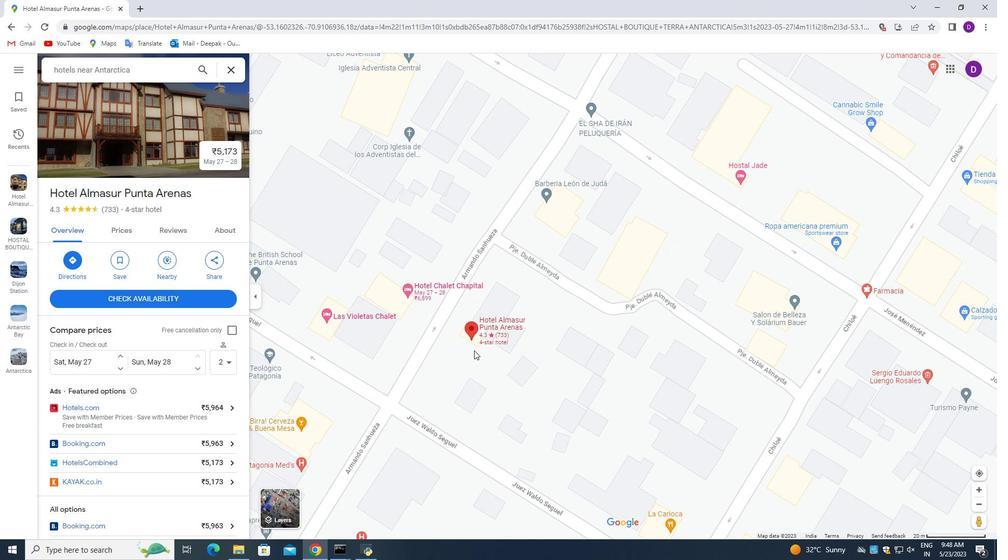 
Action: Mouse moved to (278, 371)
Screenshot: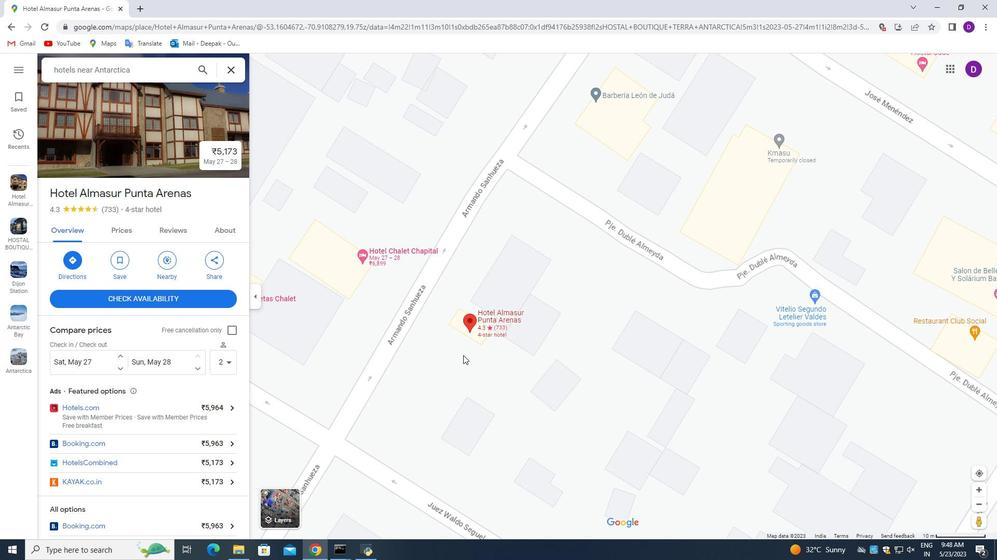 
Action: Mouse scrolled (278, 371) with delta (0, 0)
Screenshot: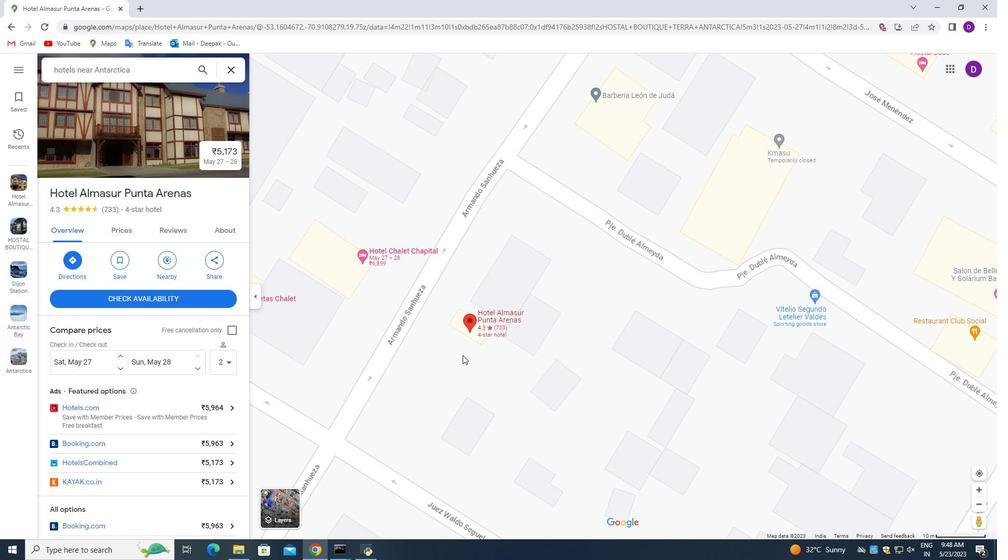 
Action: Mouse scrolled (278, 371) with delta (0, 0)
Screenshot: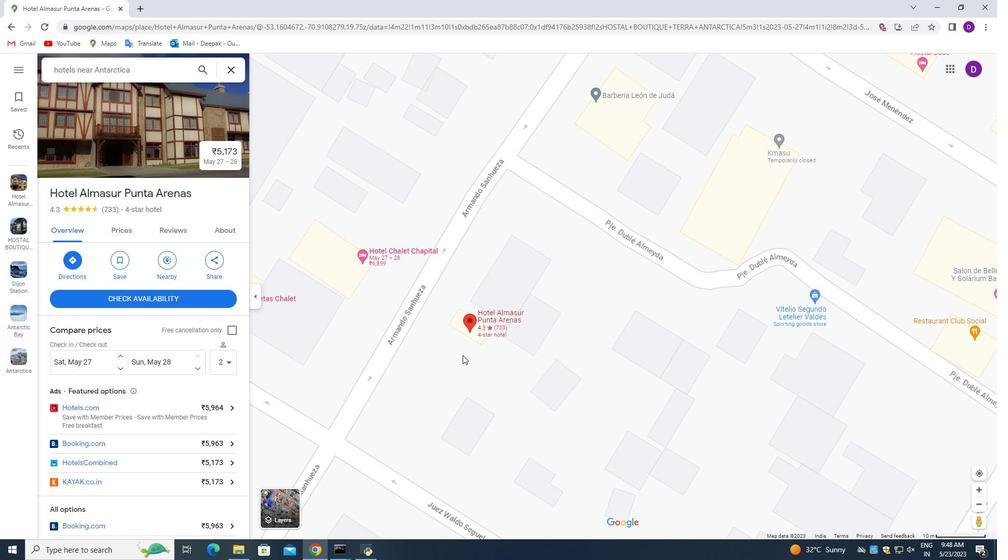 
Action: Mouse moved to (278, 371)
Screenshot: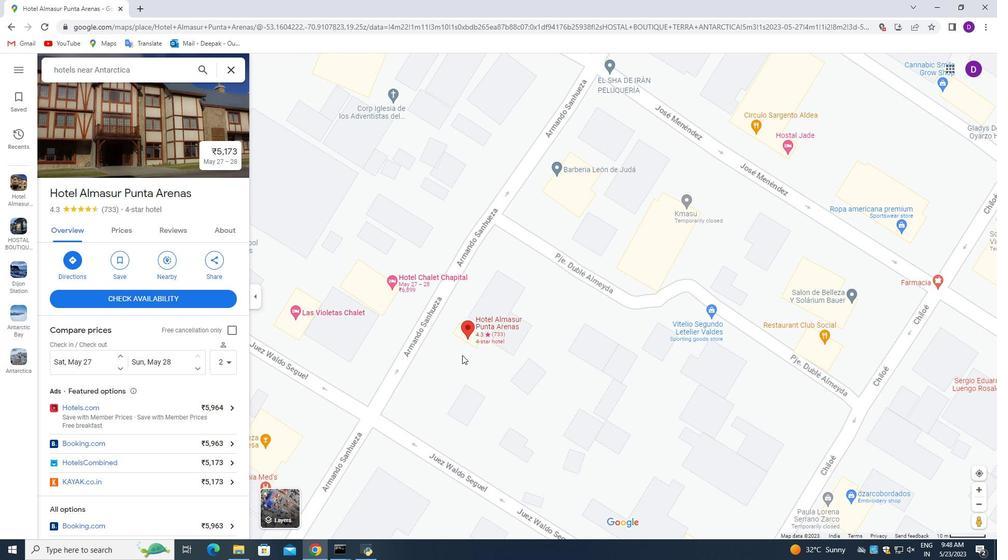 
Action: Mouse scrolled (278, 371) with delta (0, 0)
Screenshot: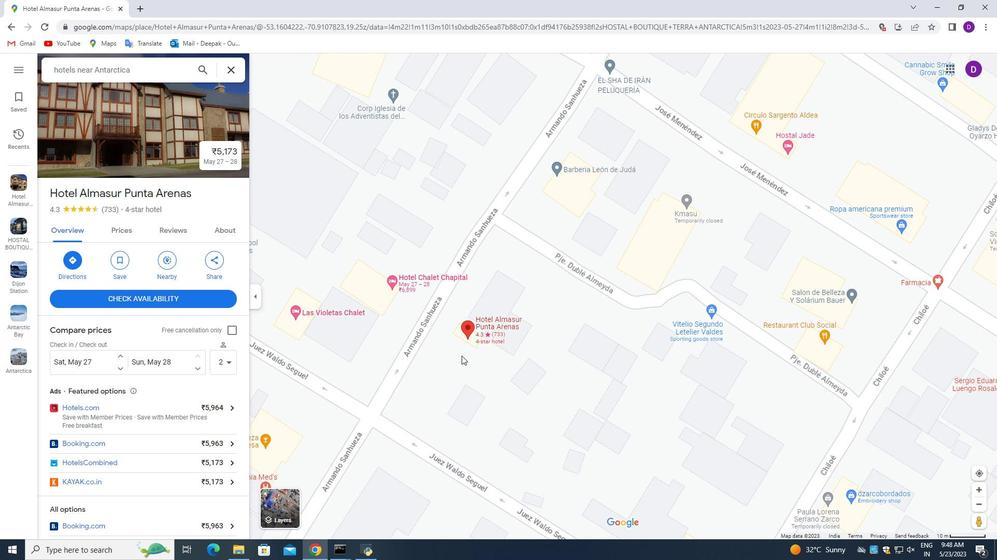 
Action: Mouse scrolled (278, 371) with delta (0, 0)
Screenshot: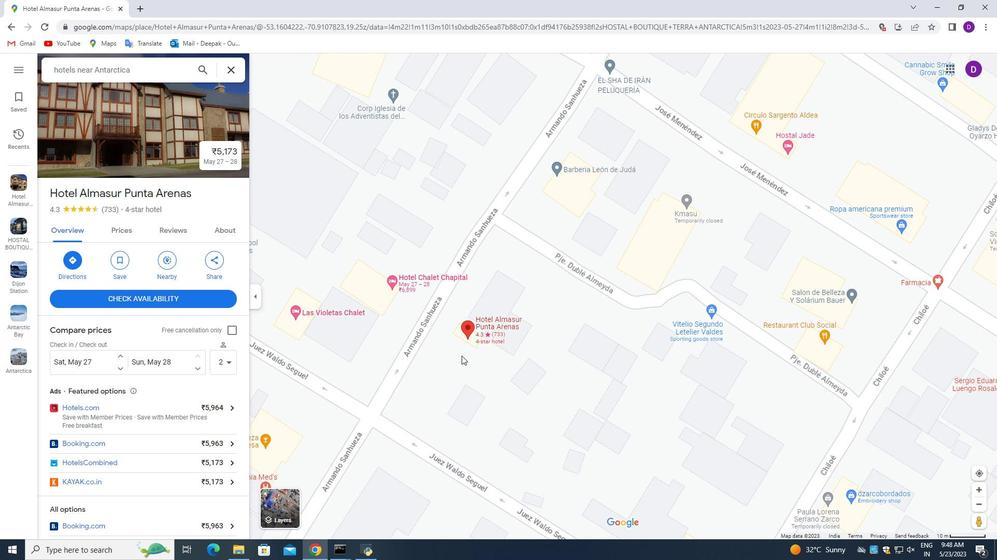 
Action: Mouse scrolled (278, 371) with delta (0, 0)
Screenshot: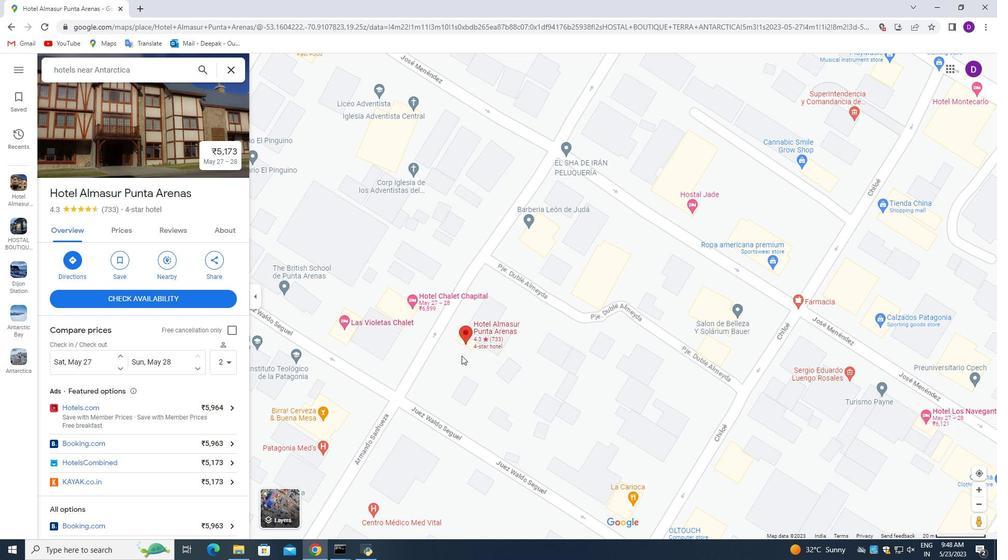 
Action: Mouse scrolled (278, 371) with delta (0, 0)
Screenshot: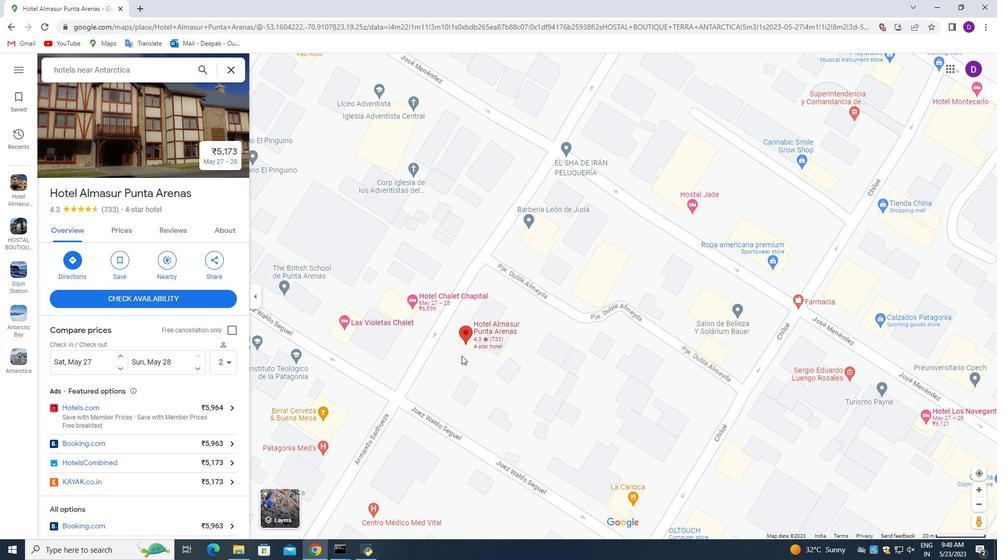 
Action: Mouse scrolled (278, 371) with delta (0, 0)
Screenshot: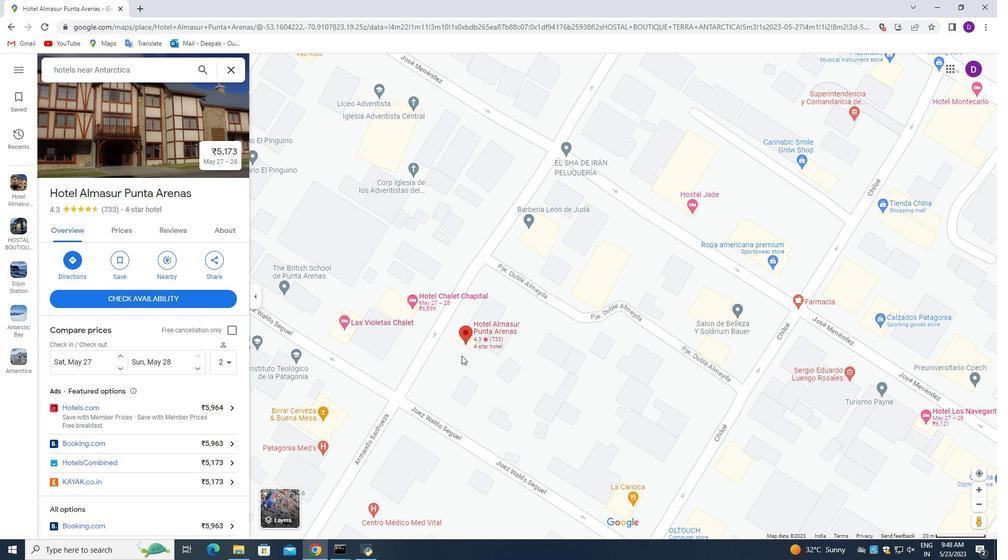 
Action: Mouse scrolled (278, 371) with delta (0, 0)
Screenshot: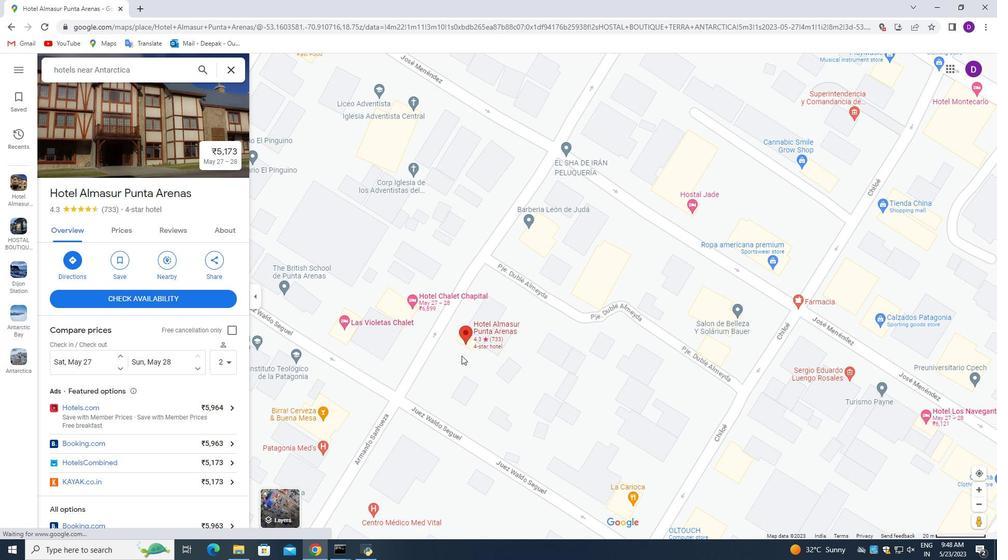 
Action: Mouse scrolled (278, 371) with delta (0, 0)
Screenshot: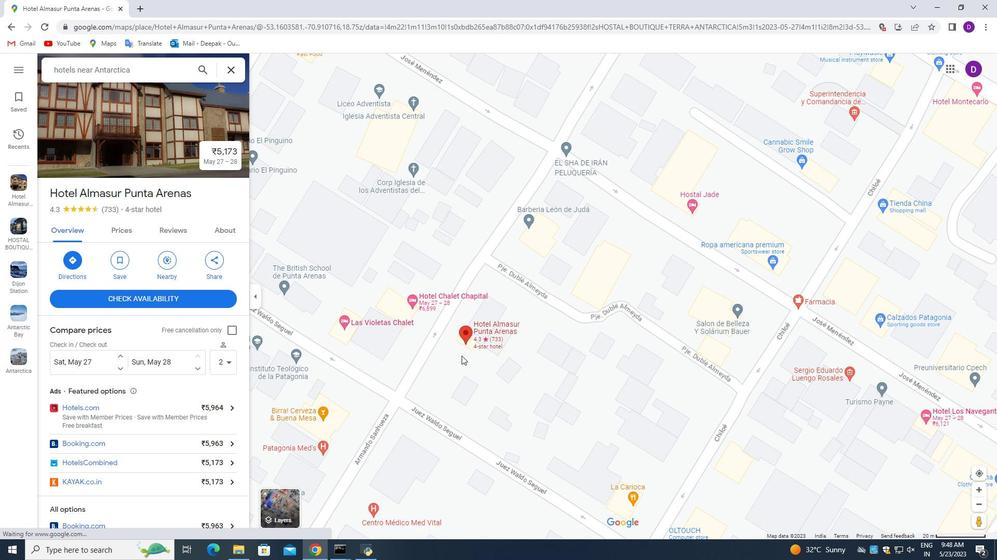 
Action: Mouse scrolled (278, 371) with delta (0, 0)
Screenshot: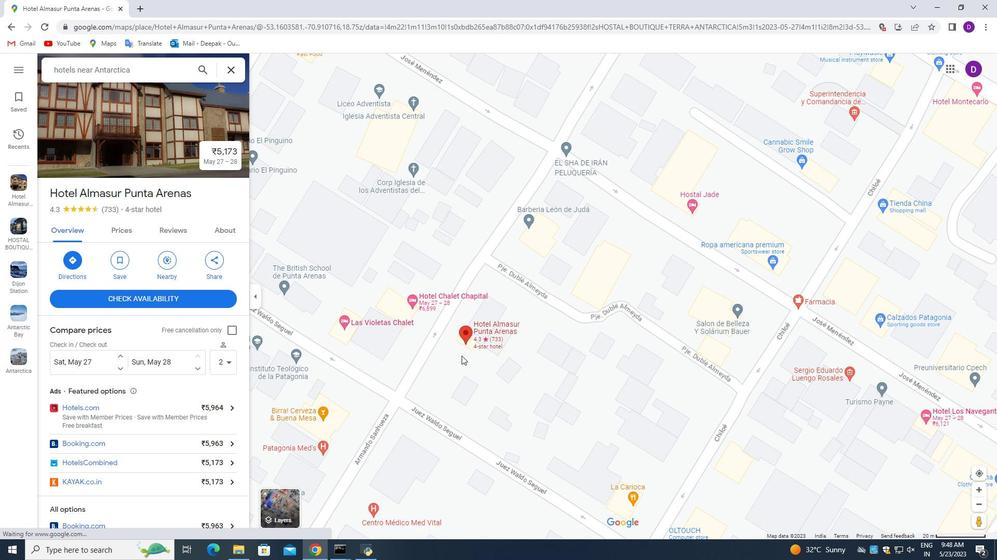 
Action: Mouse scrolled (278, 371) with delta (0, 0)
Screenshot: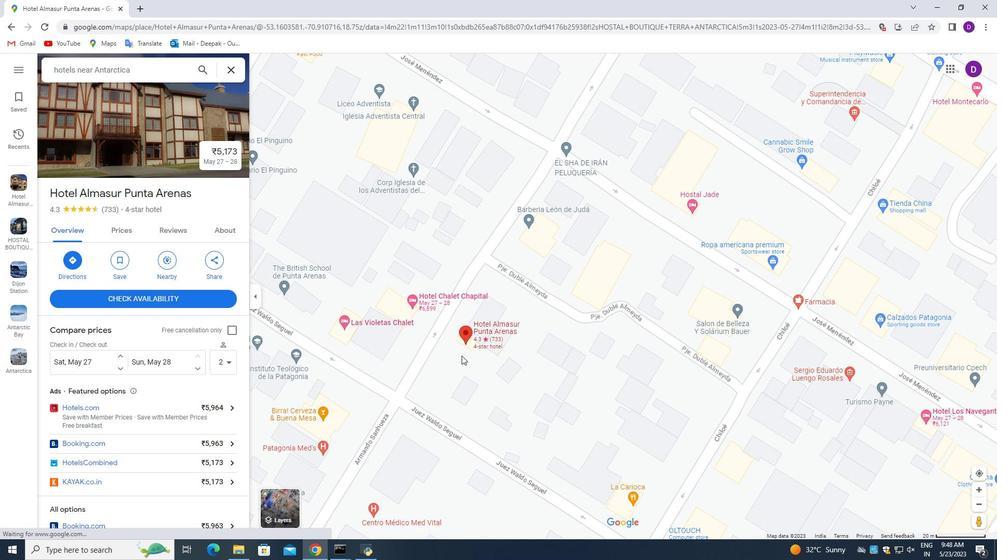 
Action: Mouse scrolled (278, 371) with delta (0, 0)
Screenshot: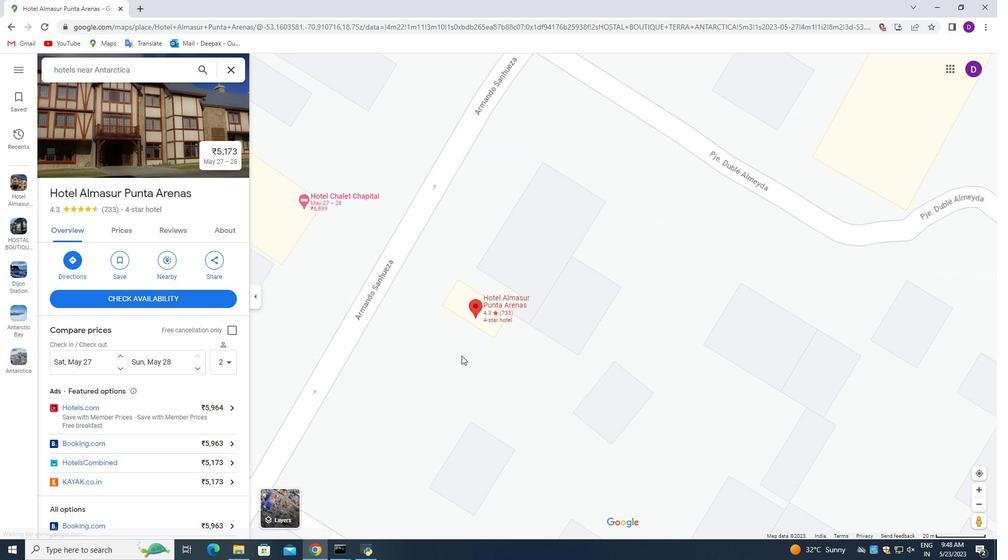 
Action: Mouse scrolled (278, 371) with delta (0, 0)
Screenshot: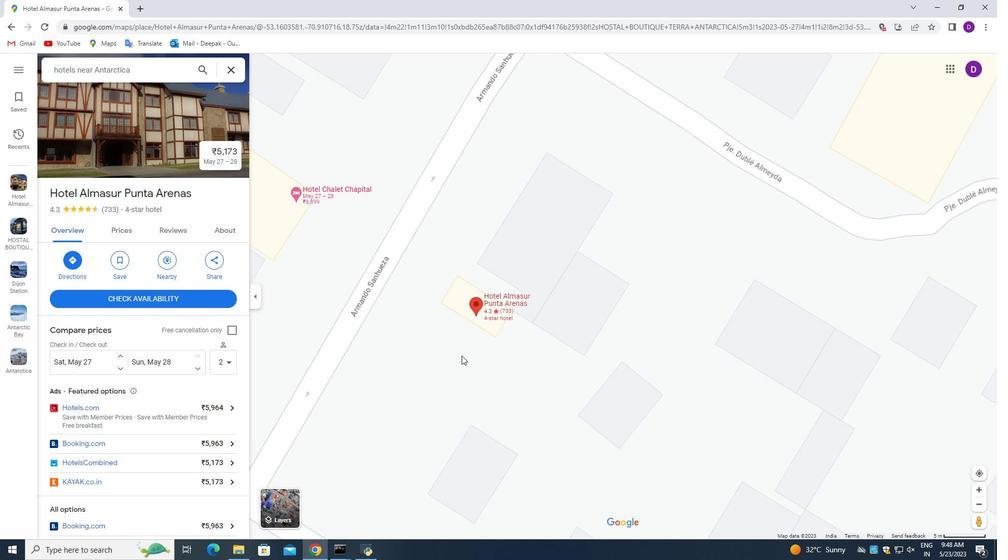 
Action: Mouse scrolled (278, 371) with delta (0, 0)
Screenshot: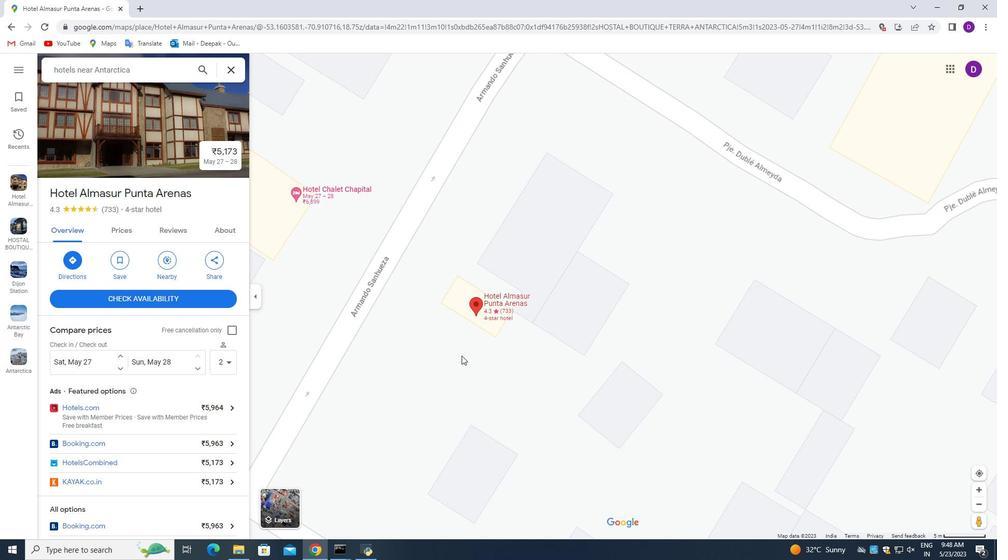 
Action: Mouse scrolled (278, 371) with delta (0, 0)
Screenshot: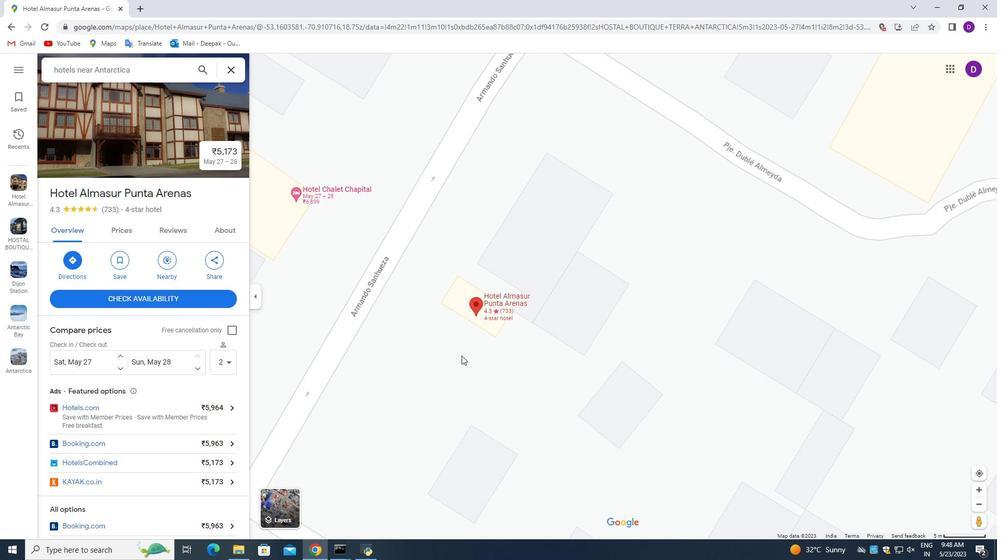 
Action: Mouse moved to (279, 371)
Screenshot: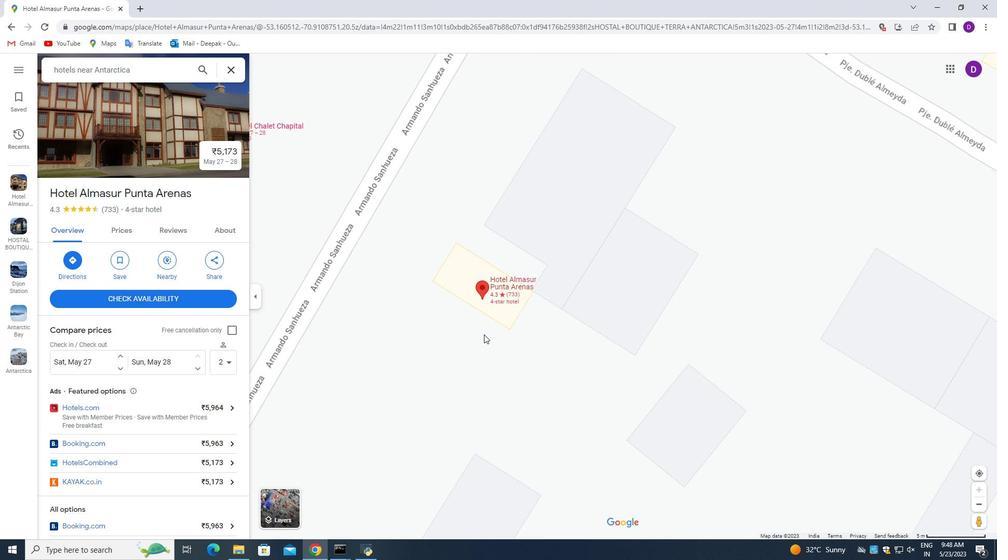 
Action: Mouse scrolled (279, 371) with delta (0, 0)
Screenshot: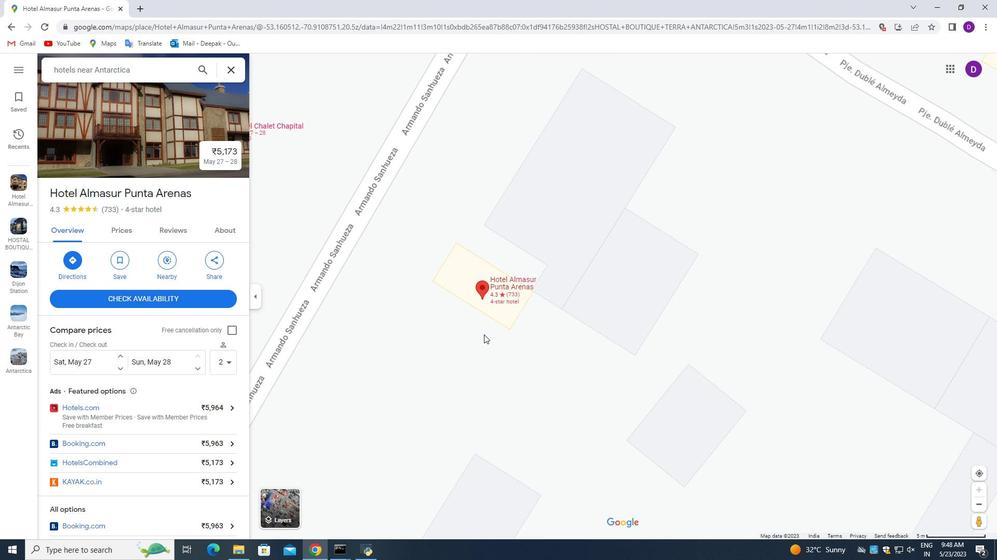 
Action: Mouse moved to (279, 371)
Screenshot: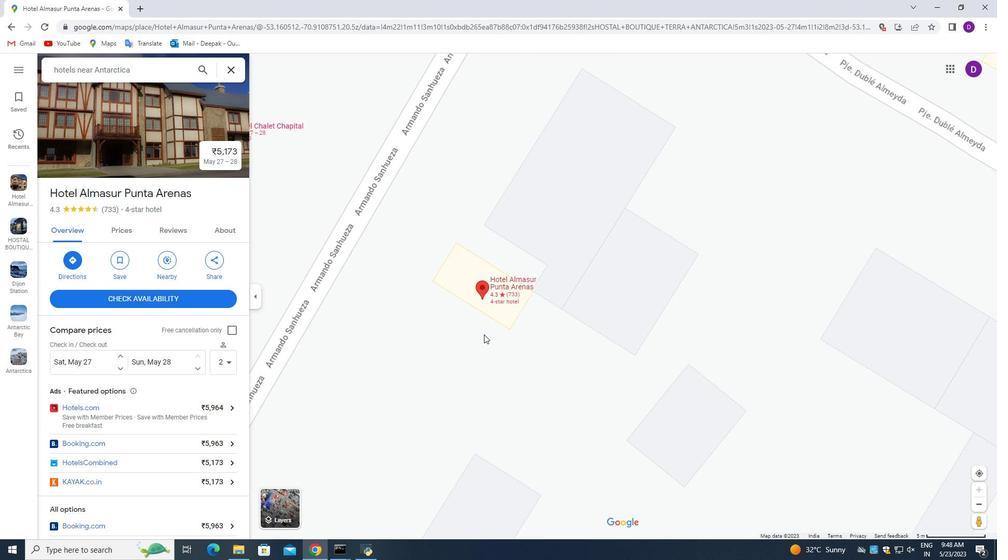 
Action: Mouse scrolled (279, 371) with delta (0, 0)
Screenshot: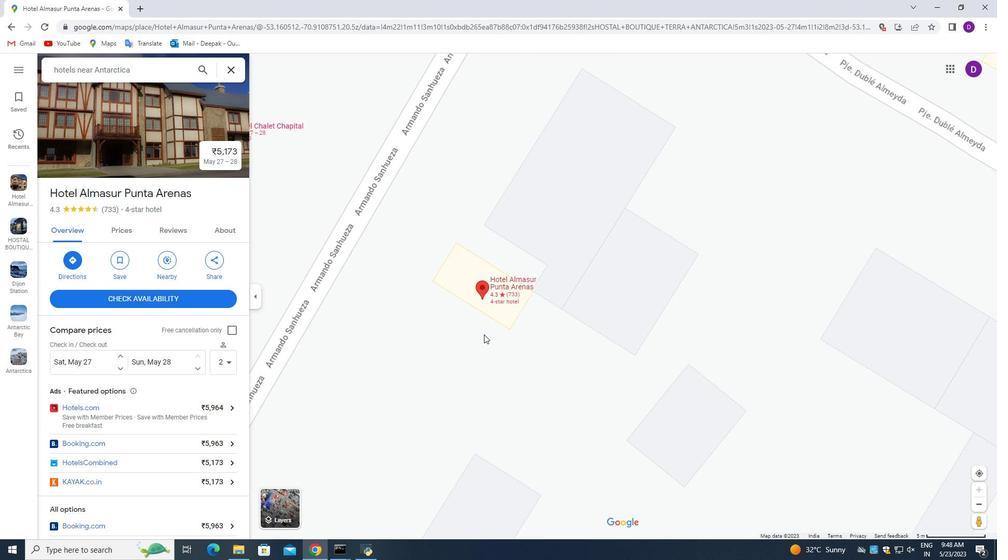 
Action: Mouse moved to (279, 371)
Screenshot: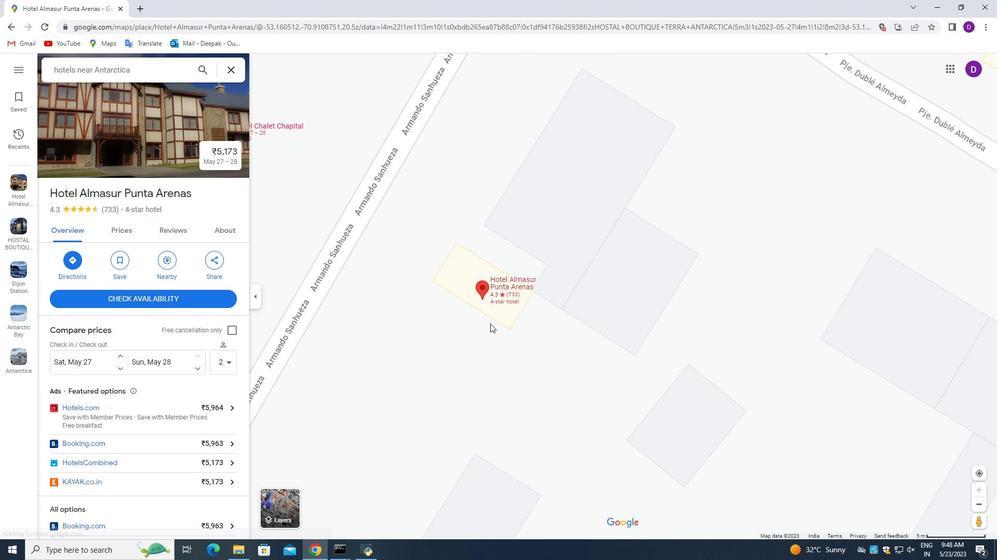 
Action: Mouse scrolled (279, 371) with delta (0, 0)
Screenshot: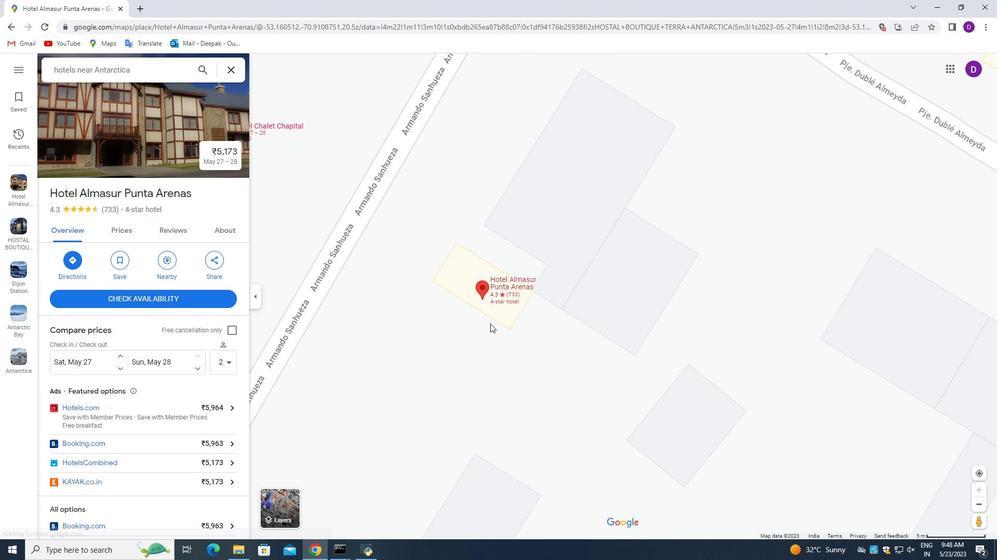 
Action: Mouse moved to (279, 371)
Screenshot: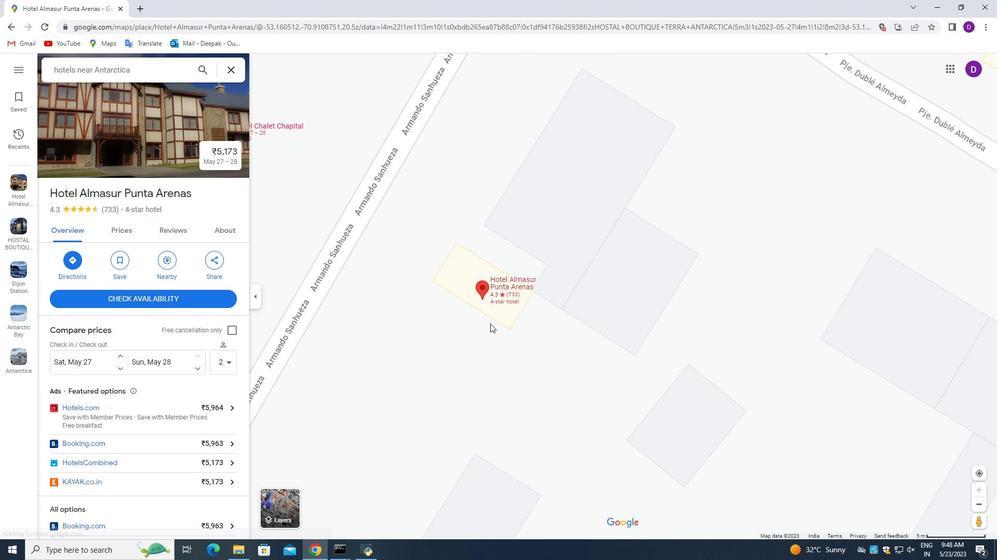 
Action: Mouse scrolled (279, 371) with delta (0, 0)
Screenshot: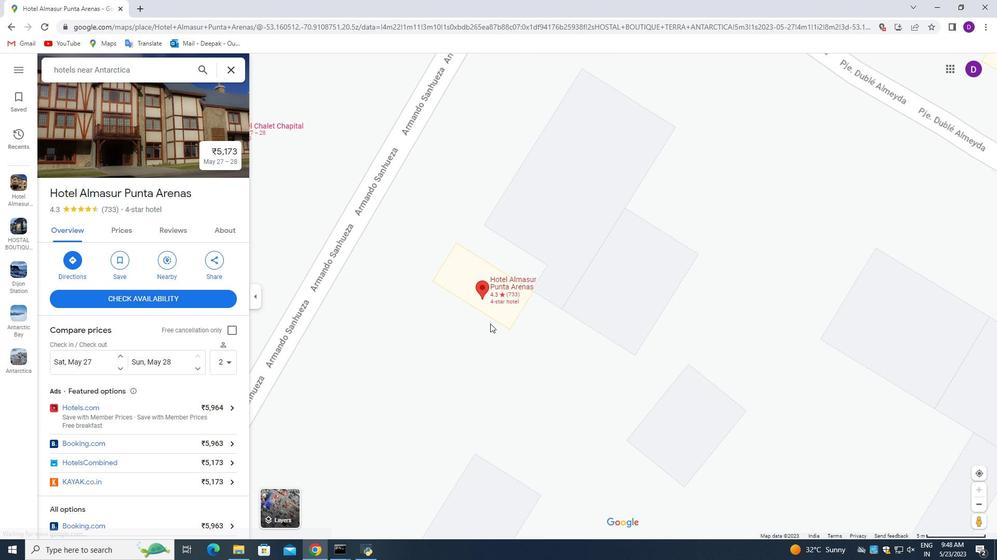 
Action: Mouse scrolled (279, 371) with delta (0, 0)
Screenshot: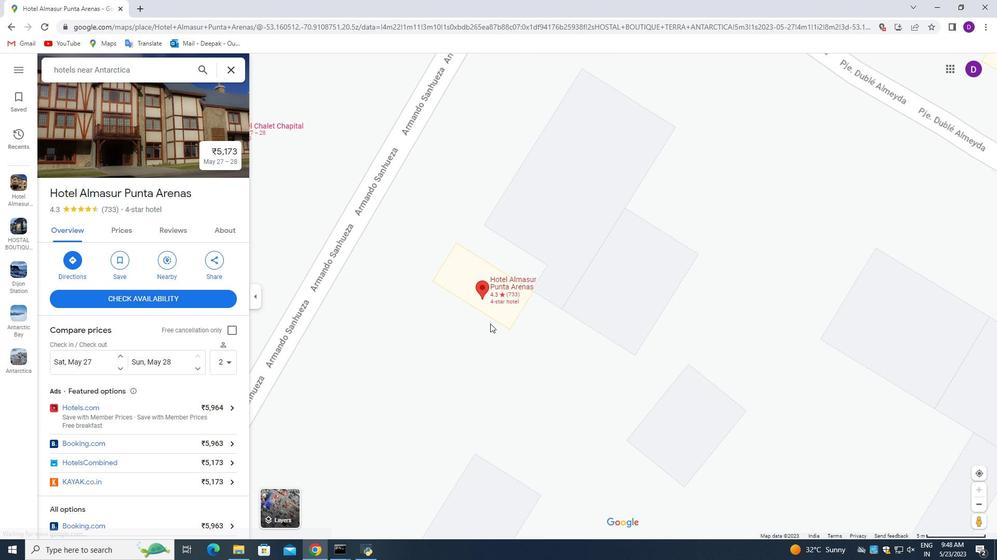 
Action: Mouse scrolled (279, 371) with delta (0, 0)
Screenshot: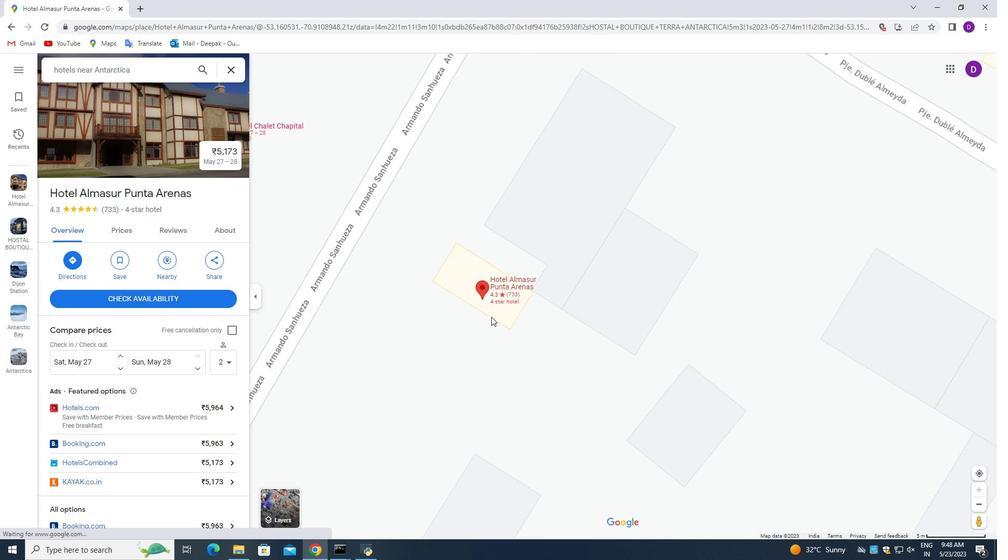 
Action: Mouse moved to (278, 371)
Screenshot: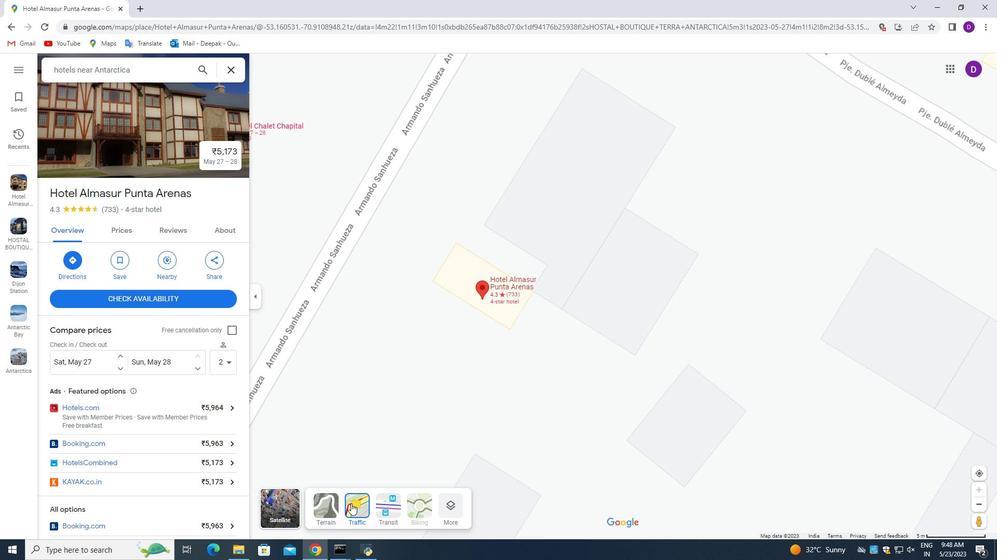 
Action: Mouse pressed left at (278, 371)
Screenshot: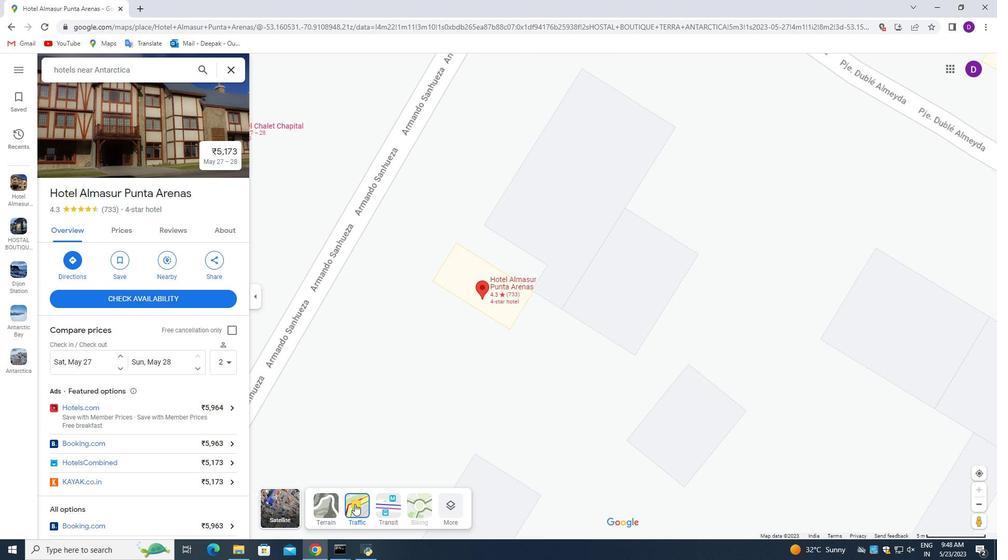
Action: Mouse moved to (279, 371)
Screenshot: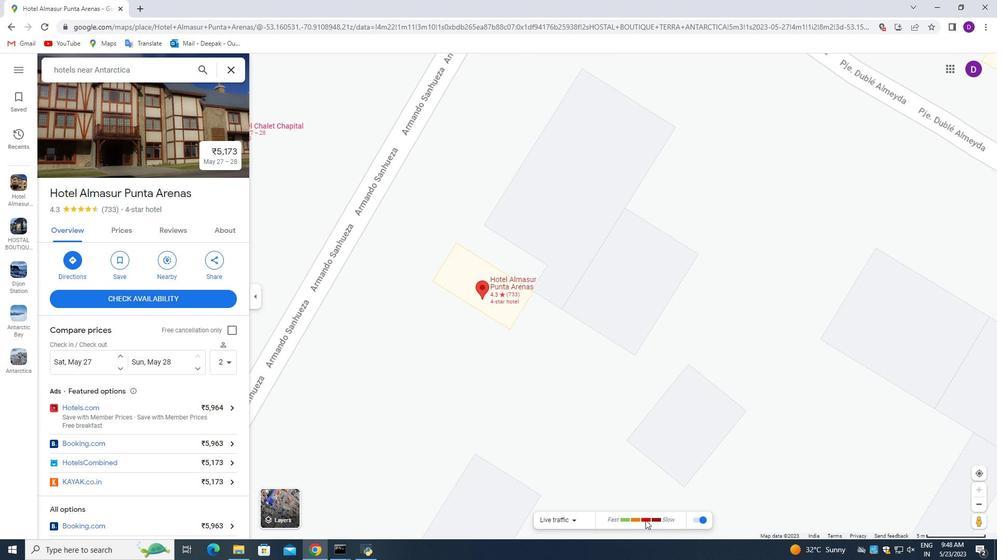 
Action: Mouse pressed left at (279, 371)
Screenshot: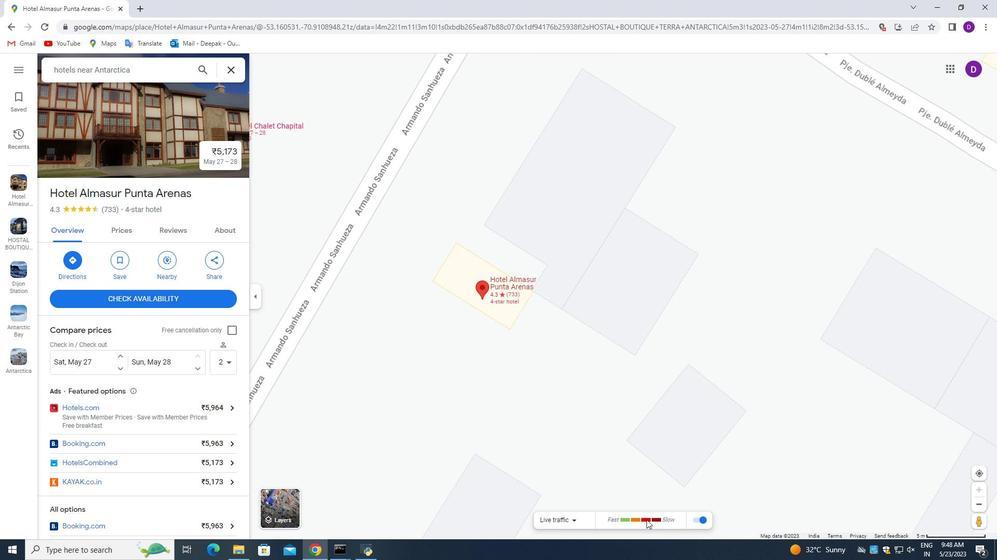 
Action: Mouse moved to (279, 371)
Screenshot: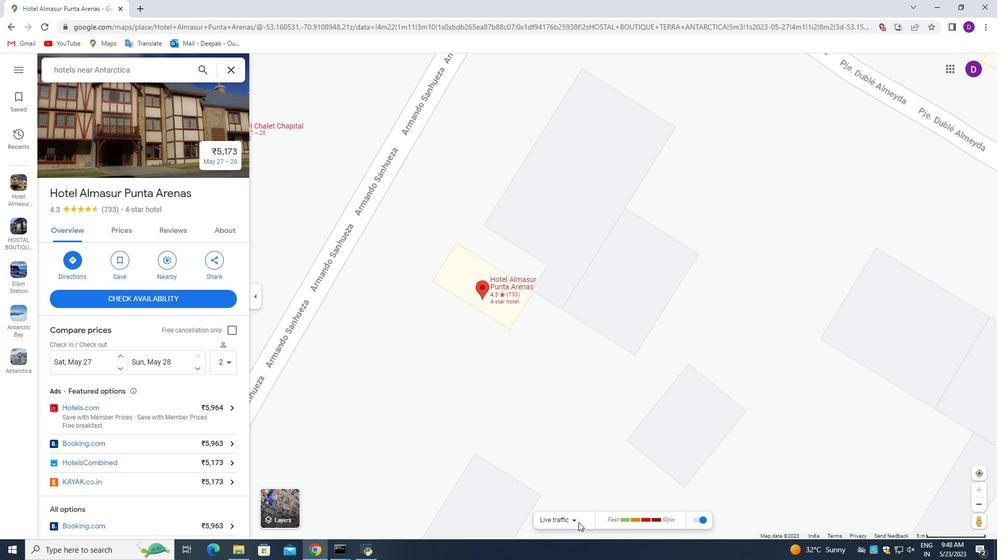 
Action: Mouse pressed left at (279, 371)
Screenshot: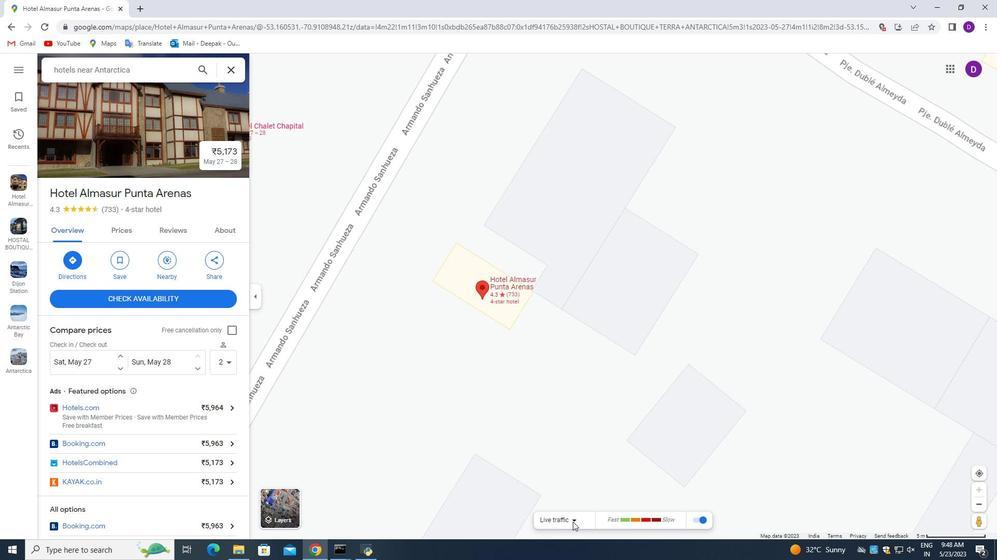 
Action: Mouse moved to (279, 371)
Screenshot: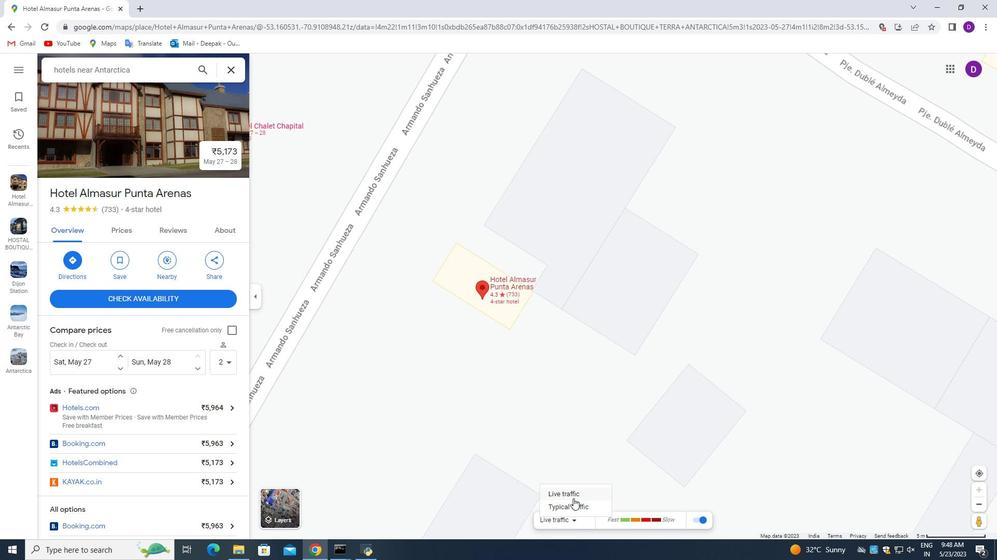 
Action: Mouse pressed left at (279, 371)
Screenshot: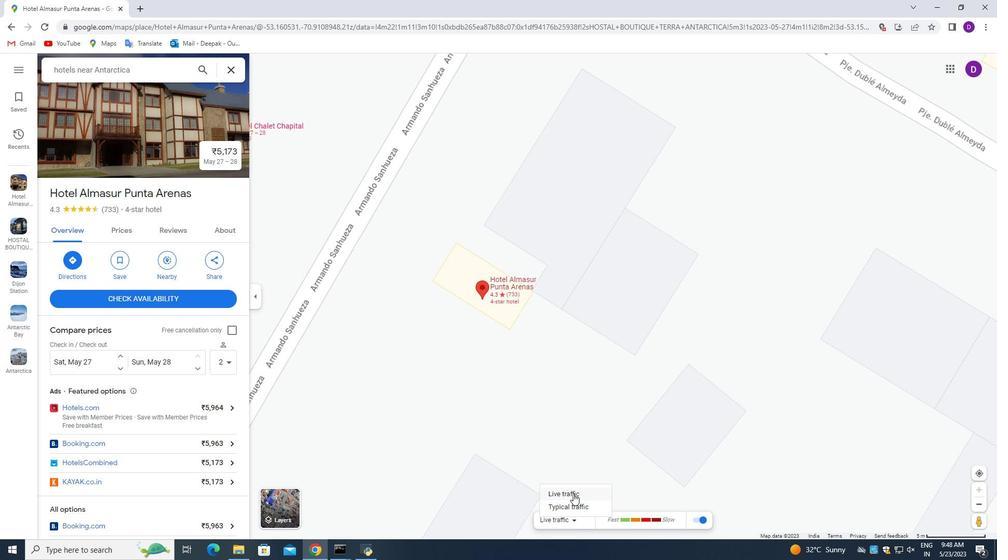 
Action: Mouse moved to (279, 371)
Screenshot: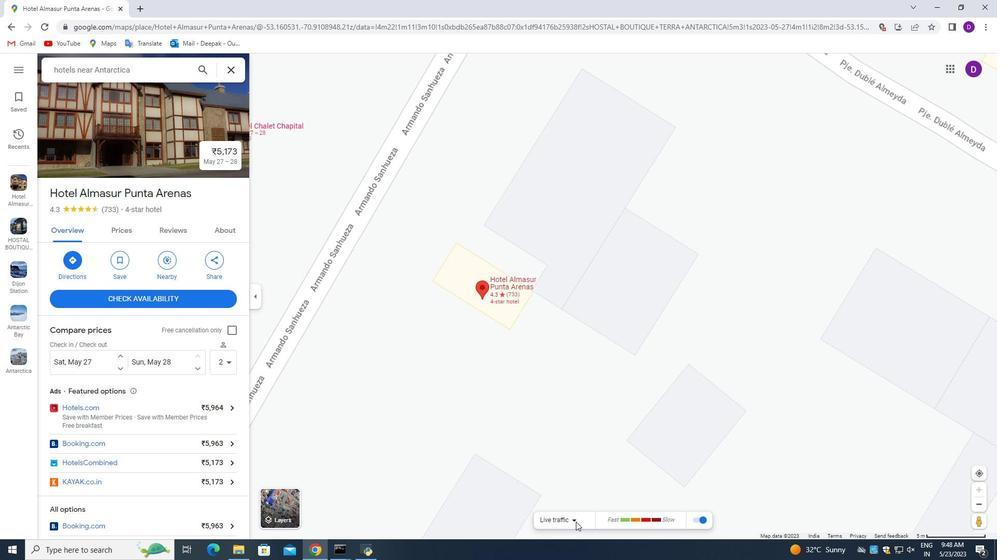 
Action: Mouse pressed left at (279, 371)
Screenshot: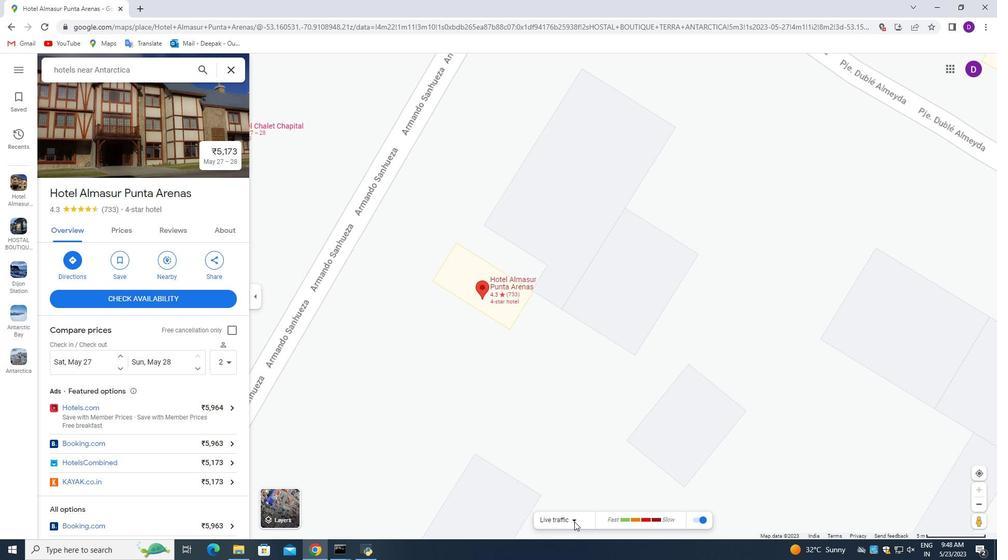 
Action: Mouse moved to (279, 371)
Screenshot: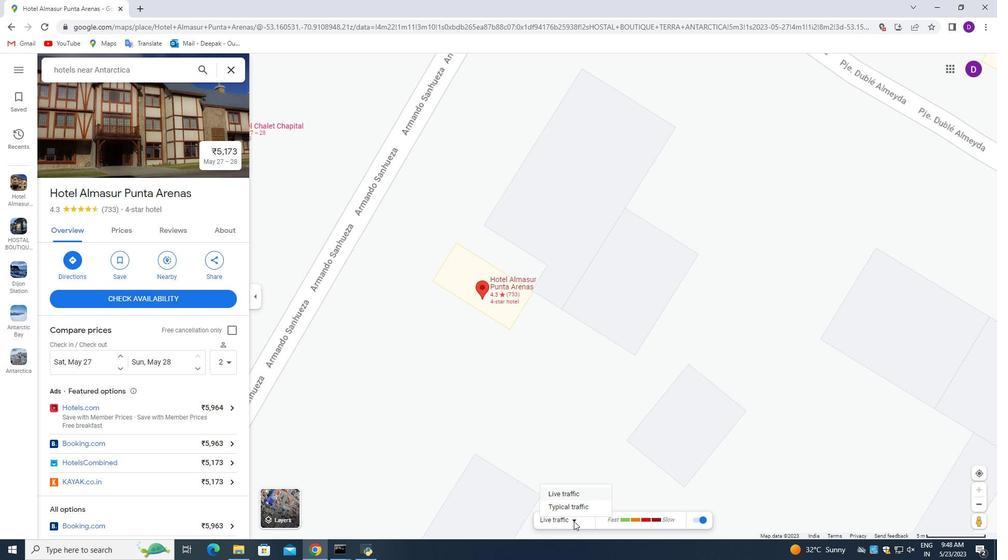 
Action: Mouse pressed left at (279, 371)
Screenshot: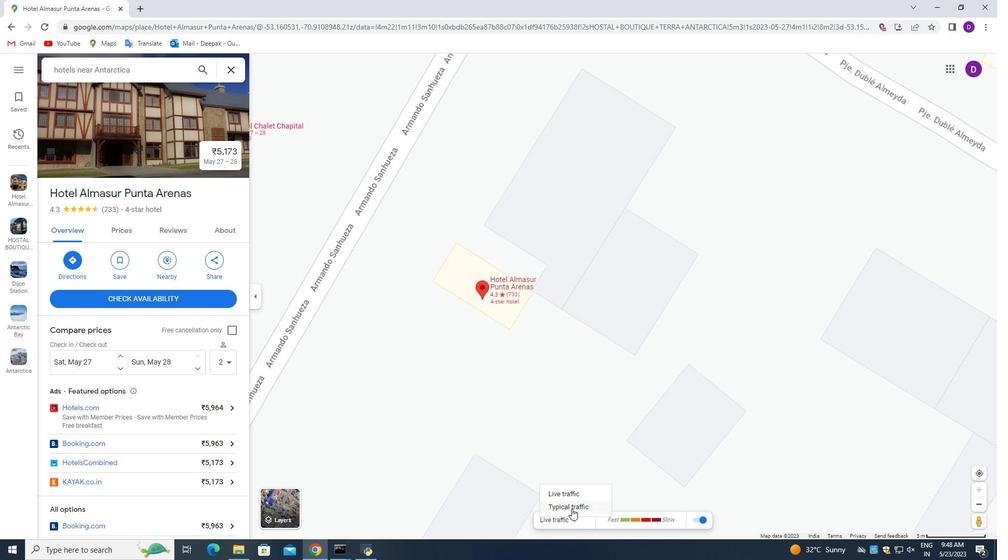 
Action: Mouse moved to (279, 371)
Screenshot: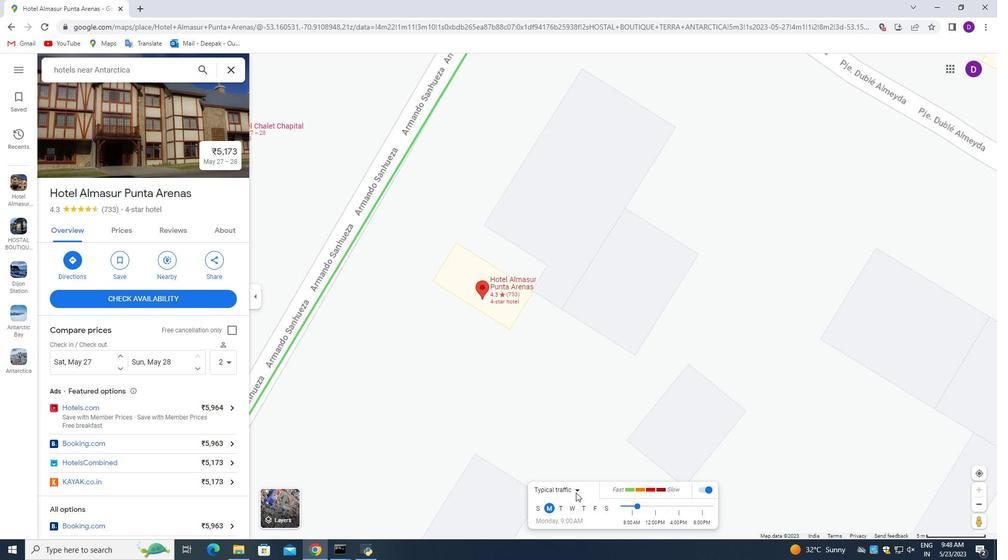 
Action: Mouse pressed left at (279, 371)
Screenshot: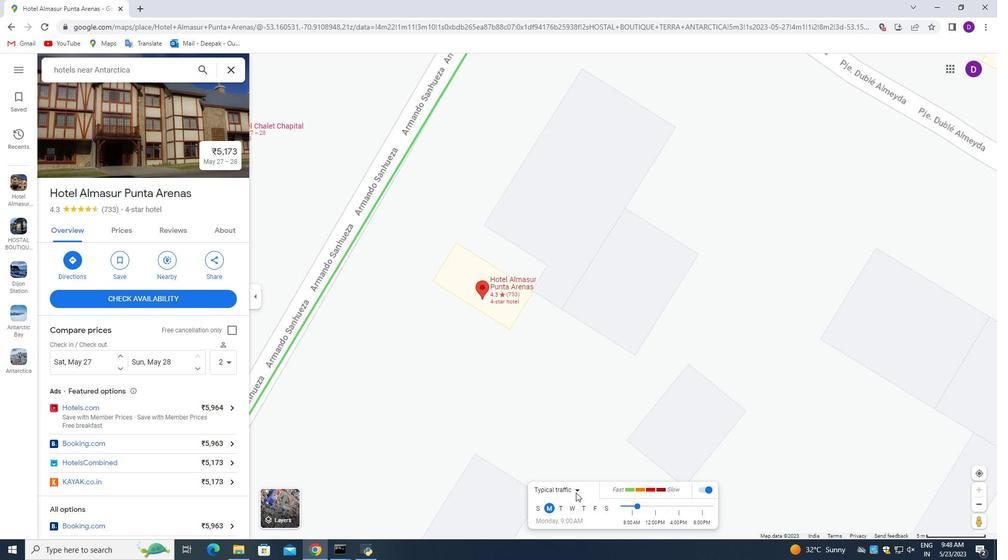 
Action: Mouse moved to (279, 371)
Screenshot: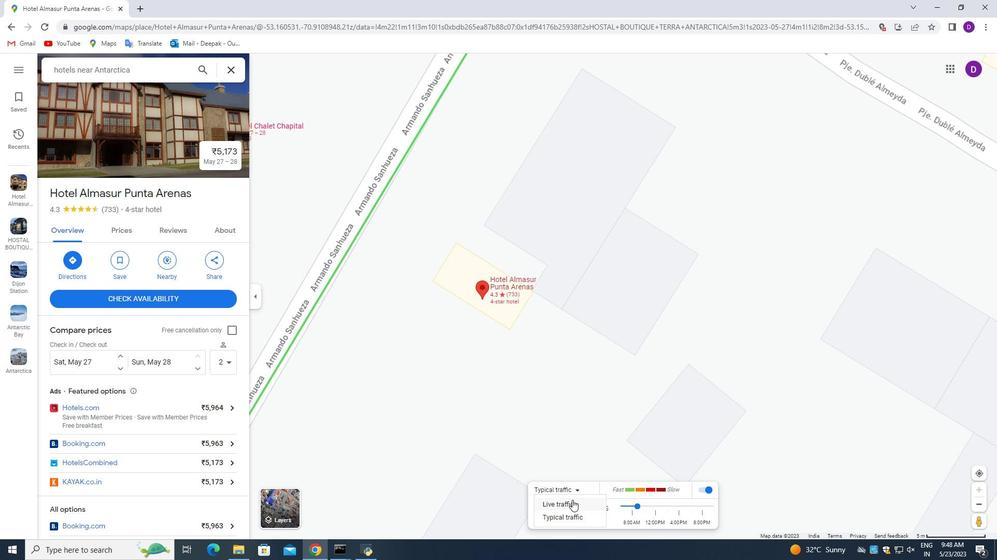 
Action: Mouse pressed left at (279, 371)
Screenshot: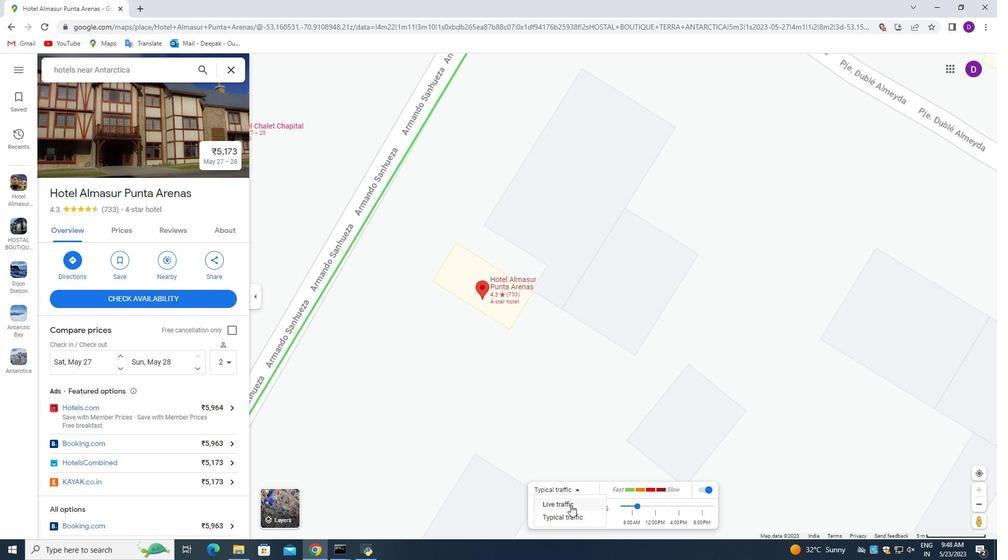 
Action: Mouse moved to (278, 371)
Screenshot: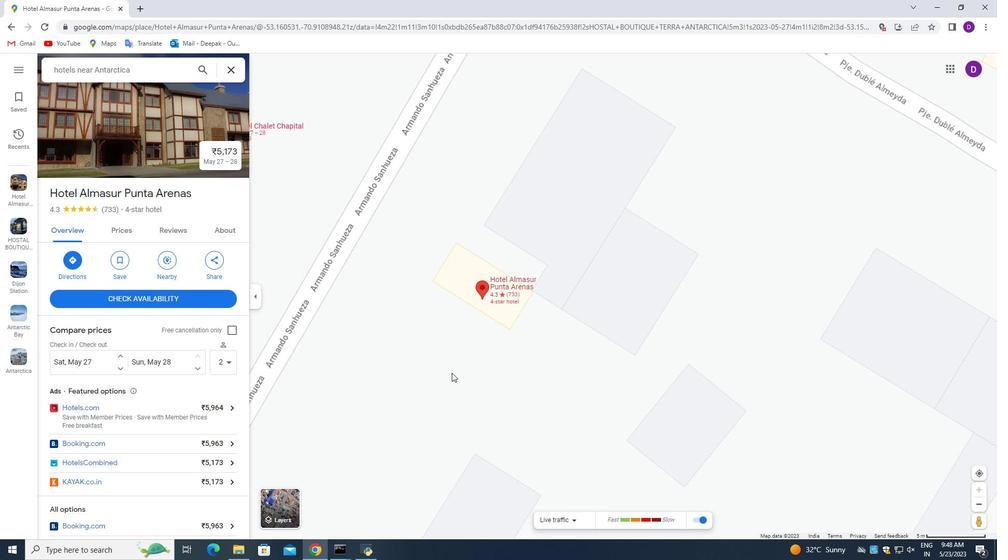 
Action: Mouse scrolled (278, 371) with delta (0, 0)
Screenshot: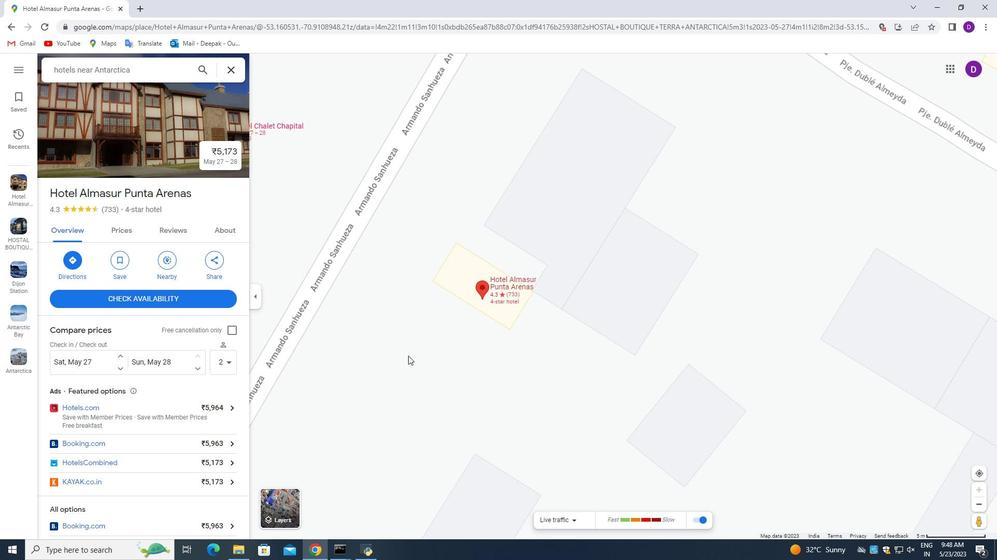 
Action: Mouse scrolled (278, 371) with delta (0, 0)
Screenshot: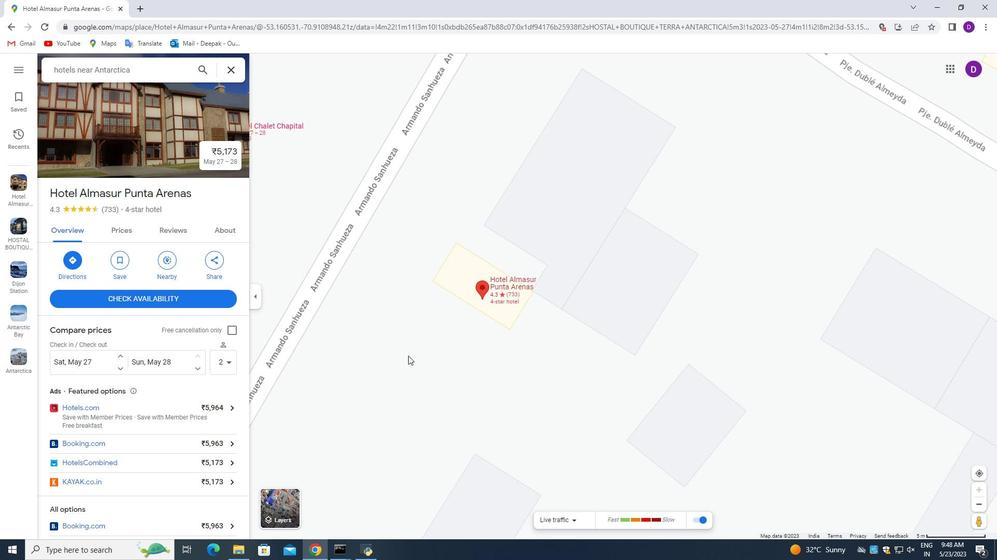 
Action: Mouse scrolled (278, 371) with delta (0, 0)
Screenshot: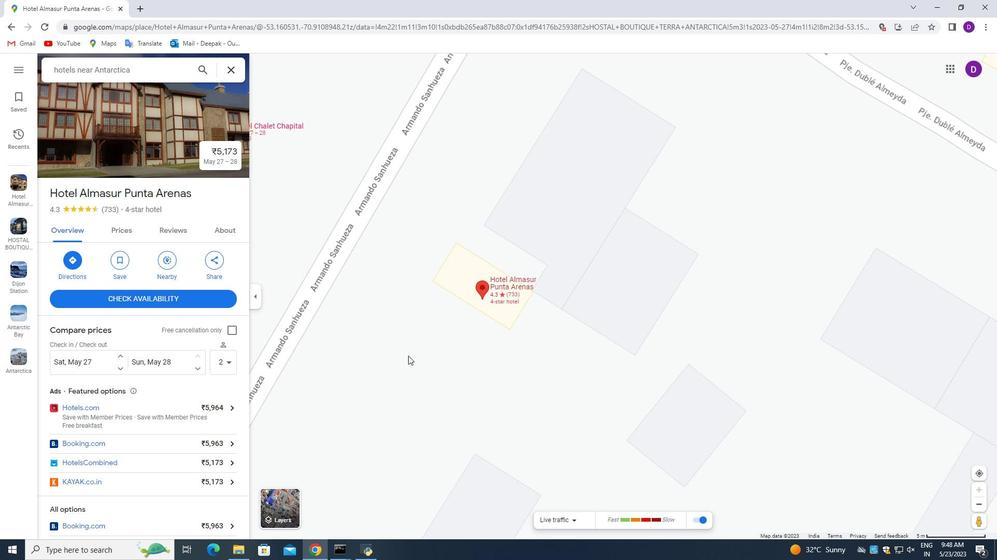 
Action: Mouse scrolled (278, 371) with delta (0, 0)
Screenshot: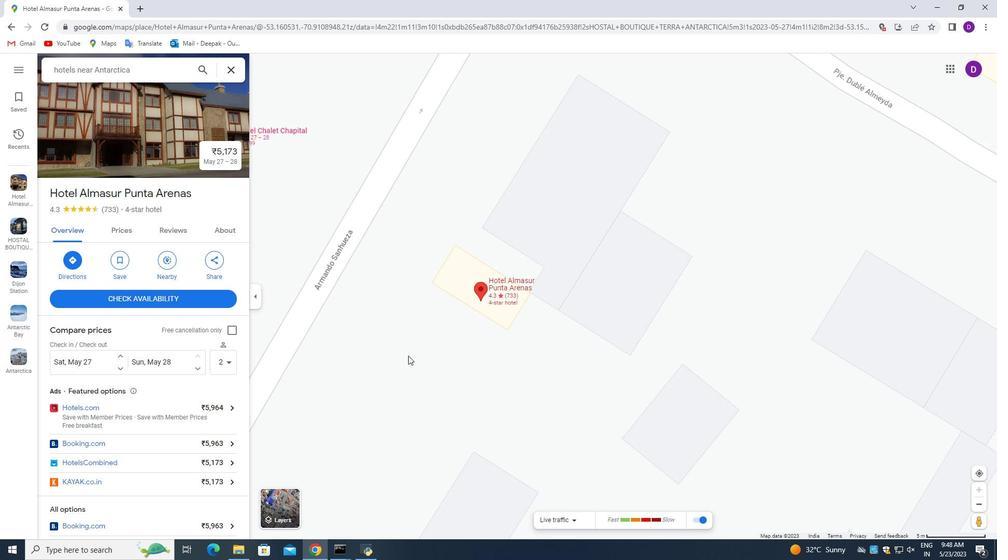 
Action: Mouse moved to (278, 371)
Screenshot: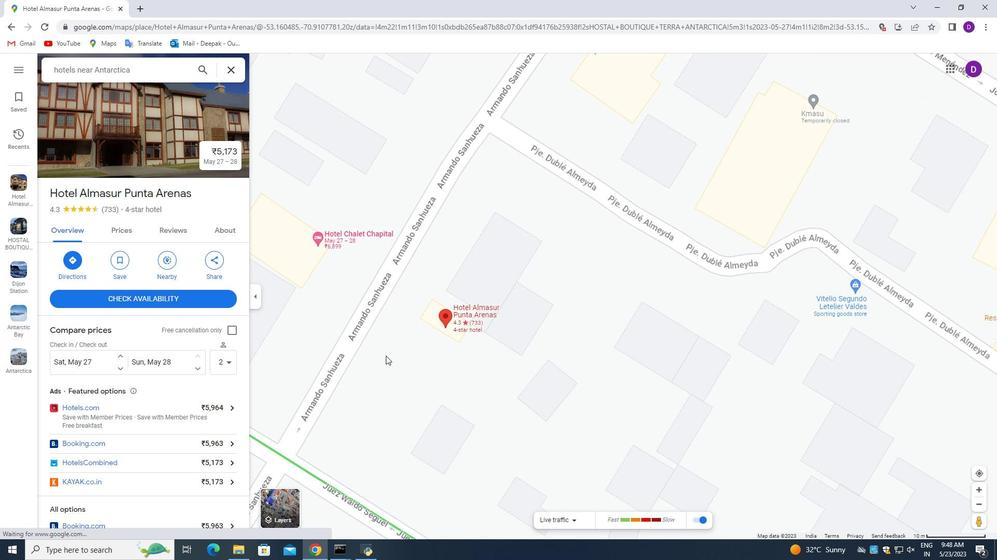 
Action: Mouse pressed left at (278, 371)
Screenshot: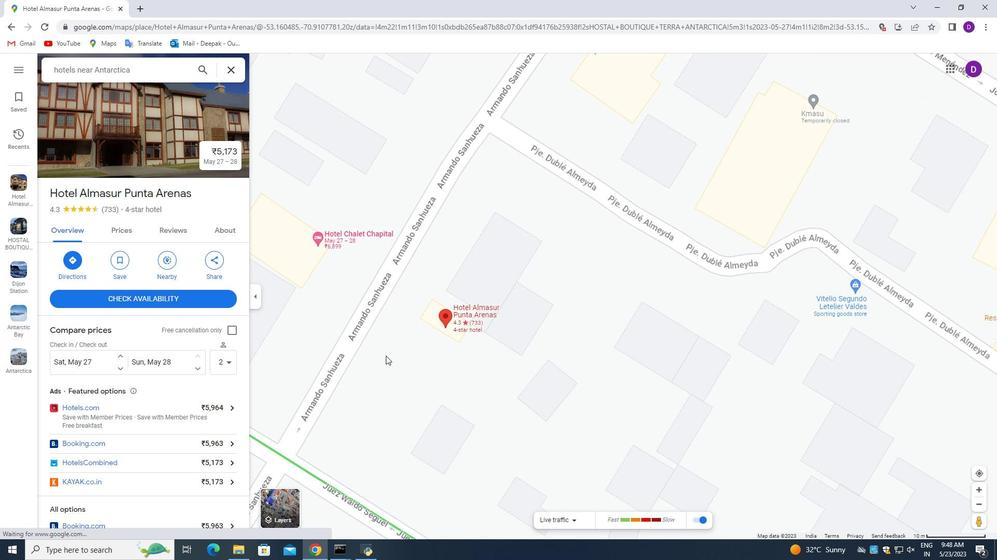 
Action: Mouse moved to (279, 371)
Screenshot: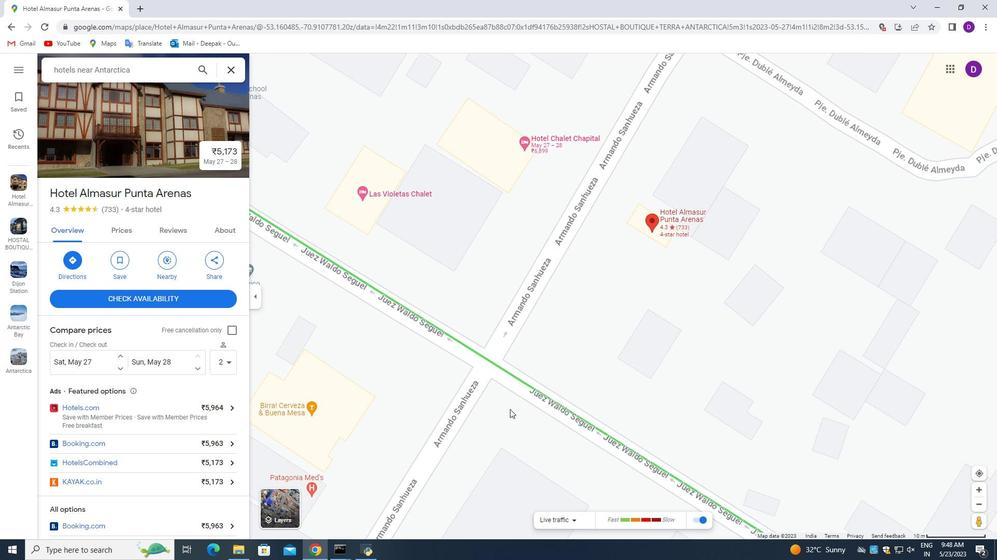 
Action: Mouse pressed left at (279, 371)
Screenshot: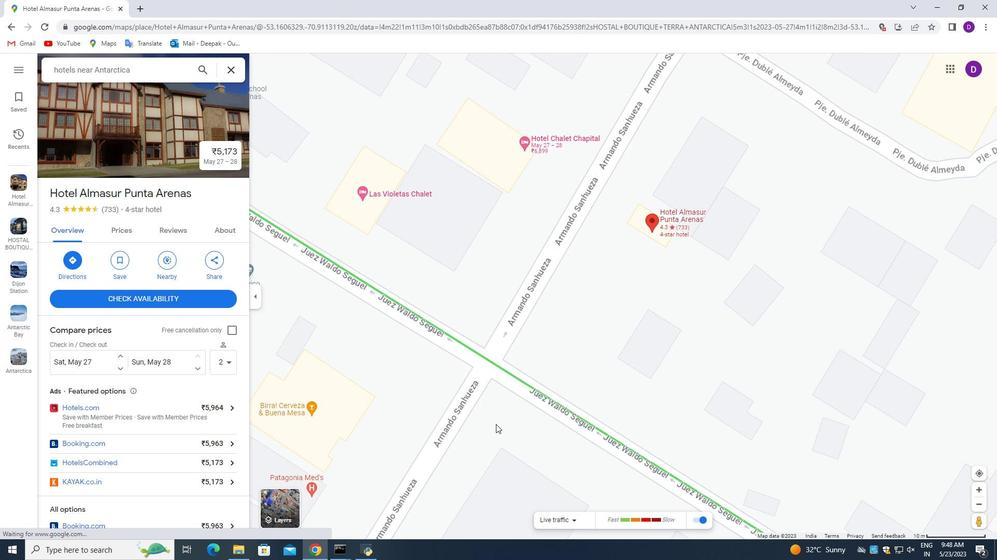 
Action: Mouse moved to (279, 371)
Screenshot: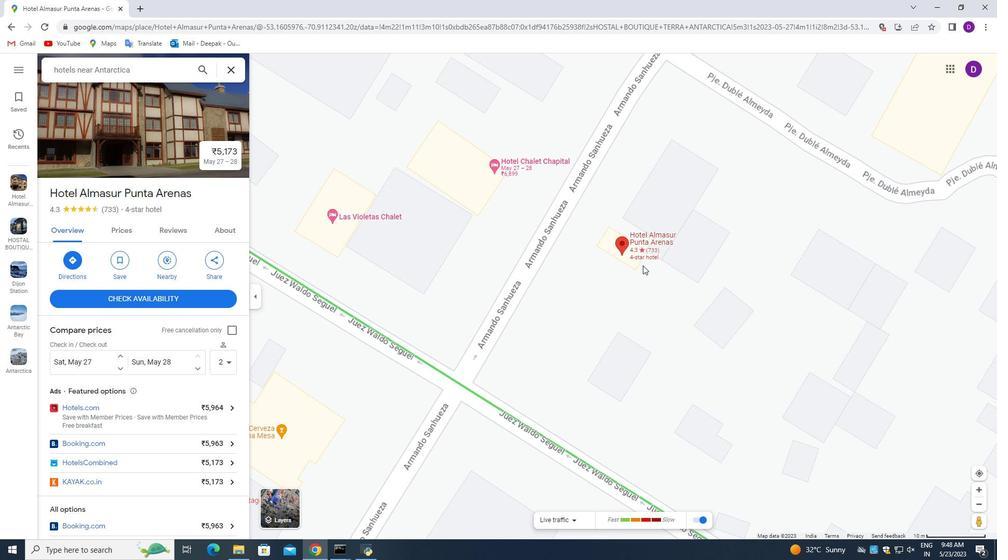 
Action: Mouse pressed left at (279, 371)
Screenshot: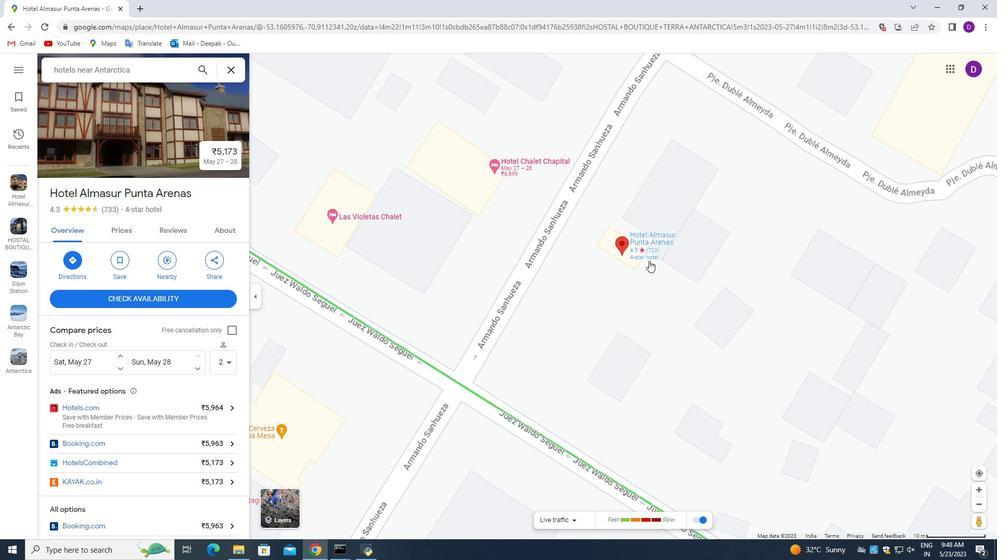 
Action: Mouse moved to (278, 371)
Screenshot: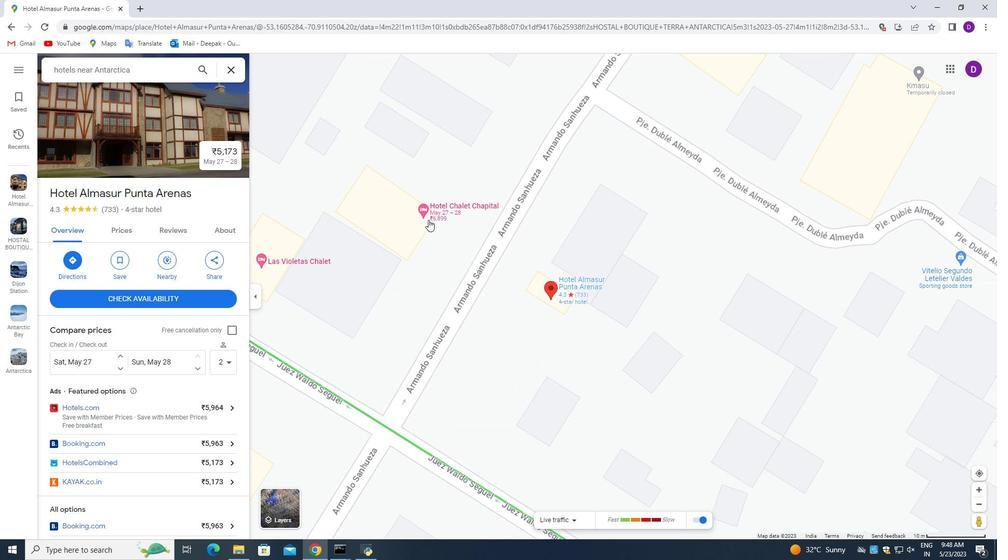 
Action: Mouse pressed left at (278, 371)
Screenshot: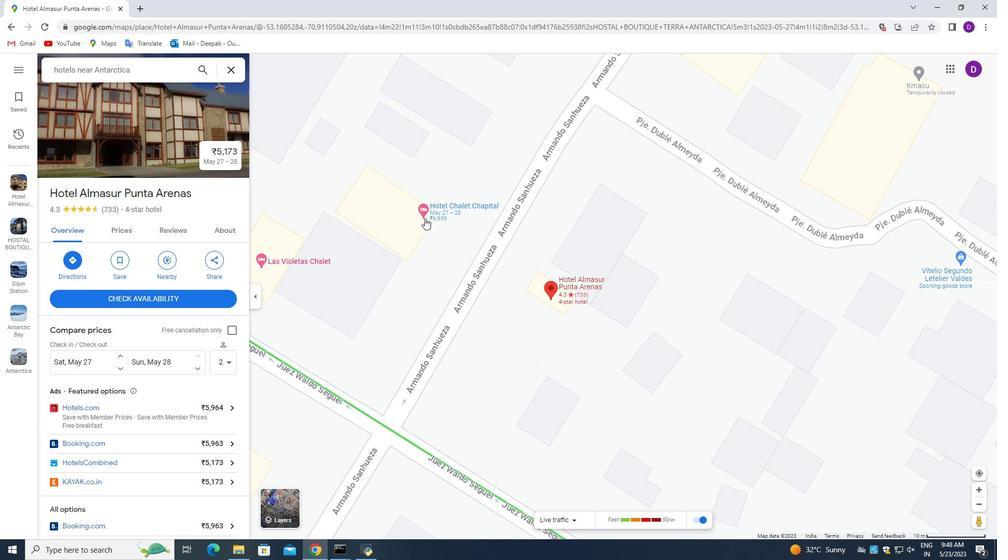 
Action: Mouse moved to (279, 371)
Screenshot: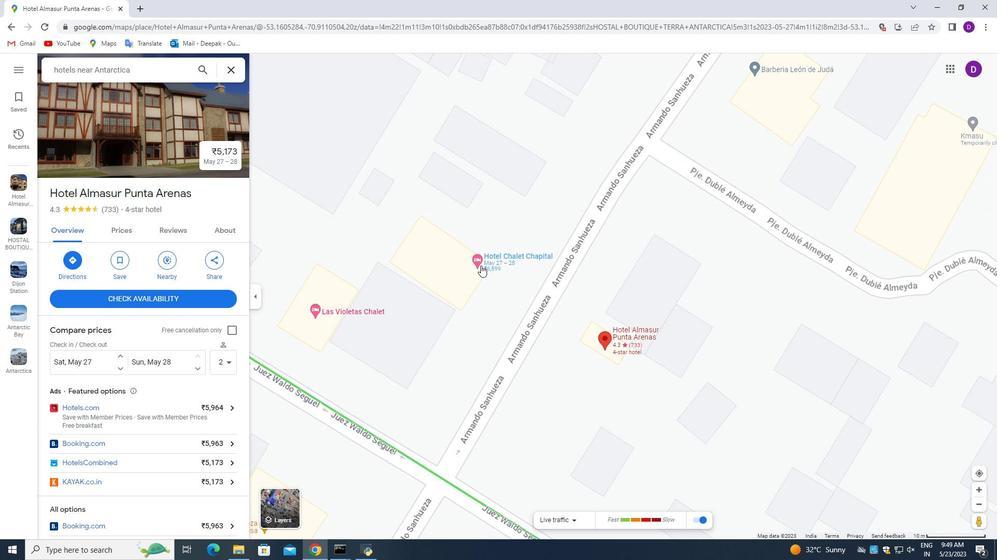 
Action: Mouse pressed left at (279, 371)
Screenshot: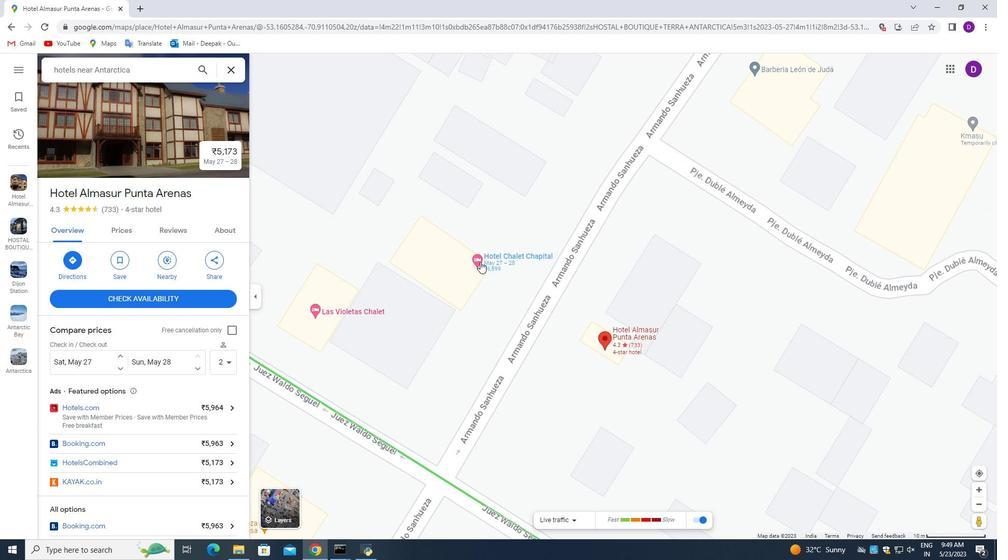 
Action: Mouse moved to (277, 371)
Screenshot: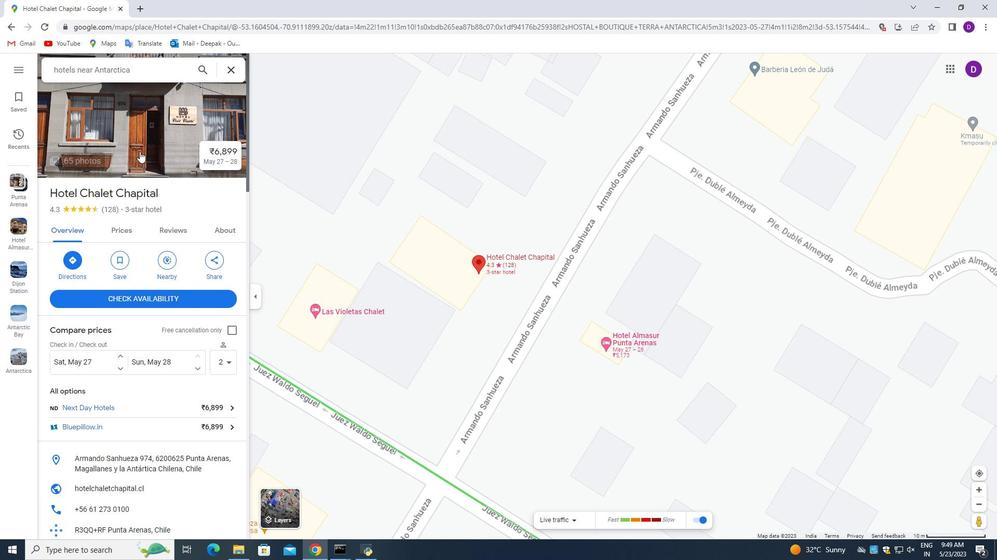 
Action: Mouse pressed left at (277, 371)
Screenshot: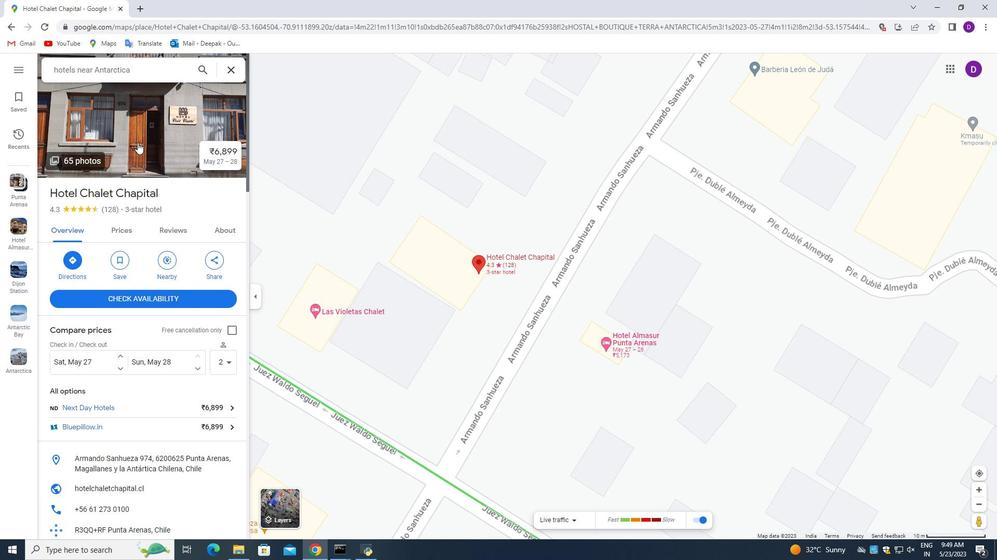 
Action: Mouse moved to (278, 371)
Screenshot: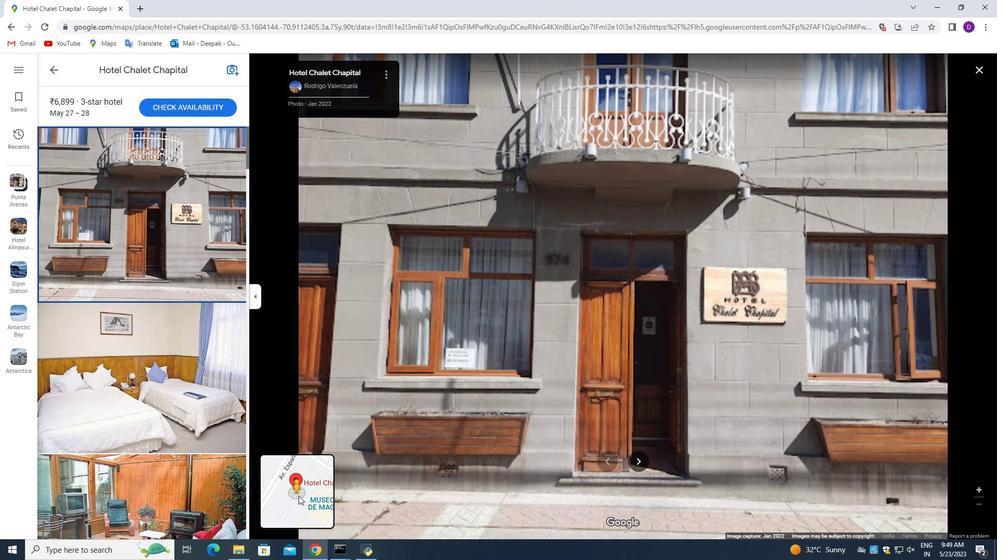 
Action: Mouse pressed left at (278, 371)
Screenshot: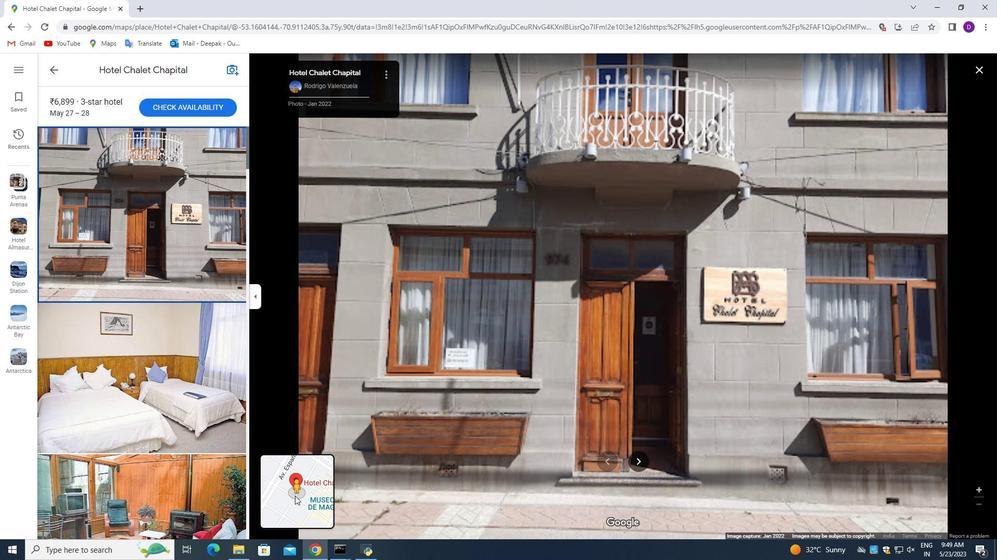 
Action: Mouse moved to (278, 371)
Screenshot: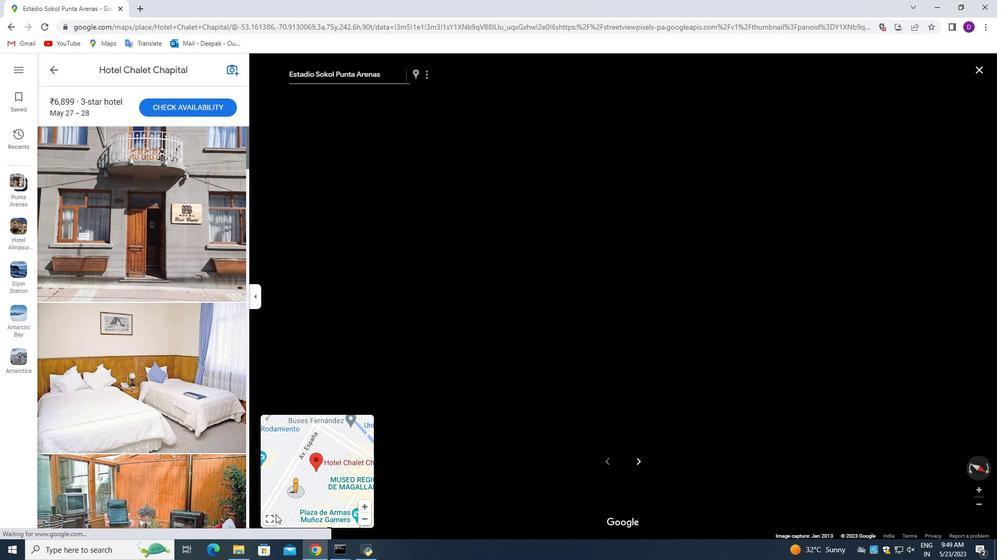 
Action: Mouse pressed left at (278, 371)
Screenshot: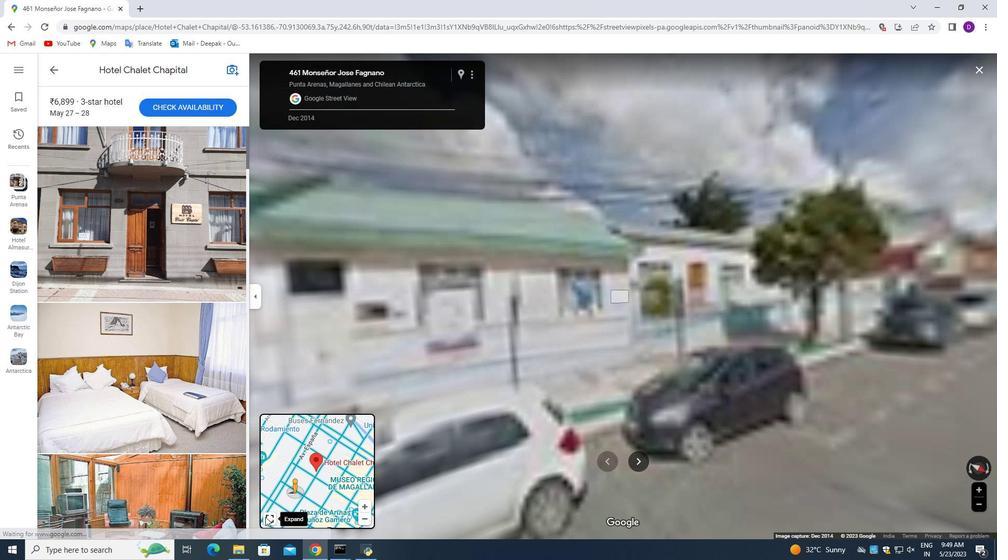 
Action: Mouse moved to (279, 371)
Screenshot: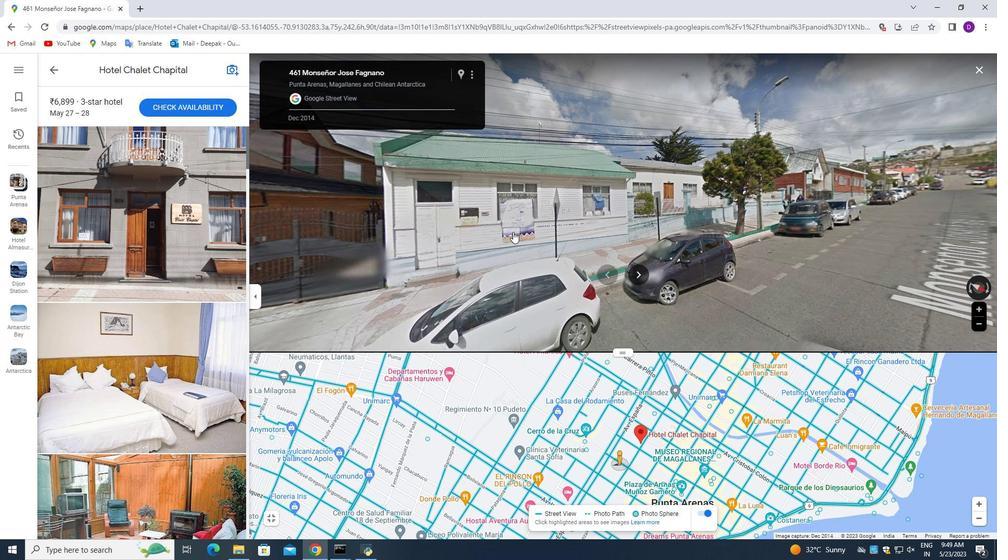 
Action: Mouse pressed left at (279, 371)
Screenshot: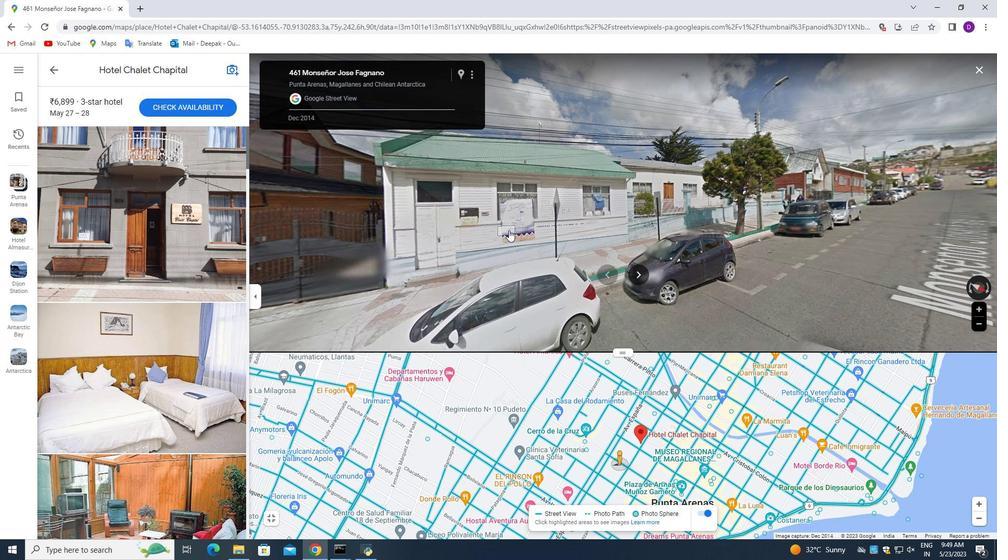 
Action: Mouse moved to (279, 371)
Screenshot: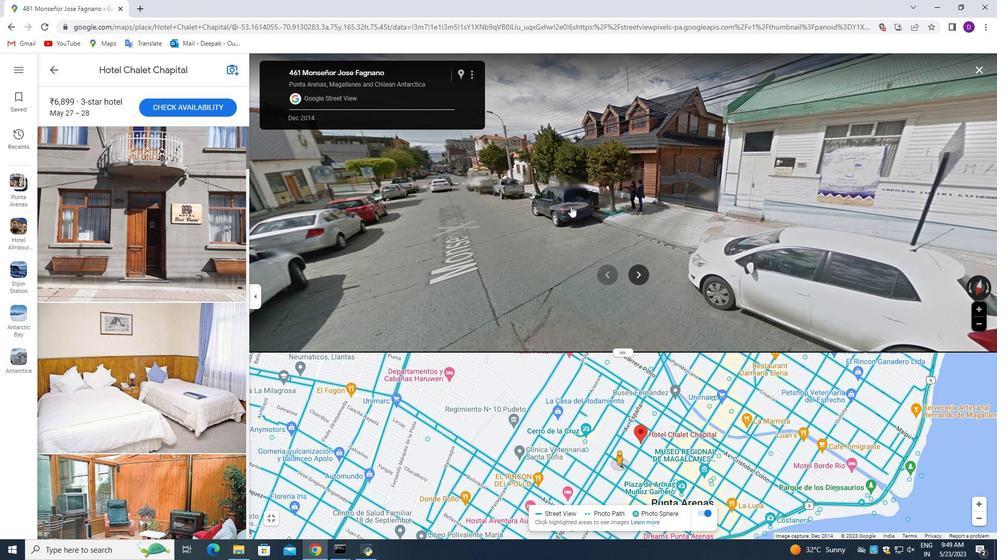 
Action: Mouse pressed left at (279, 371)
Screenshot: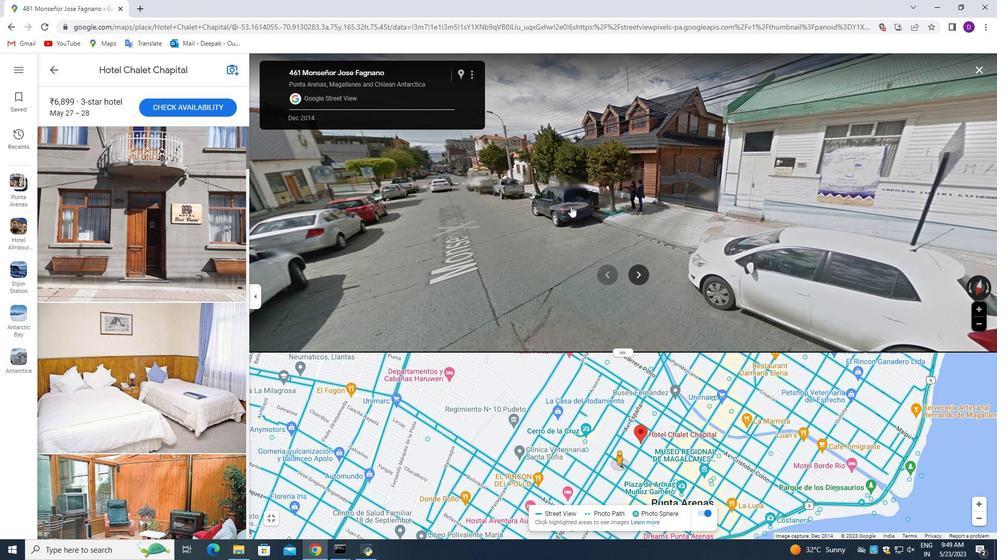 
Action: Mouse moved to (279, 371)
Screenshot: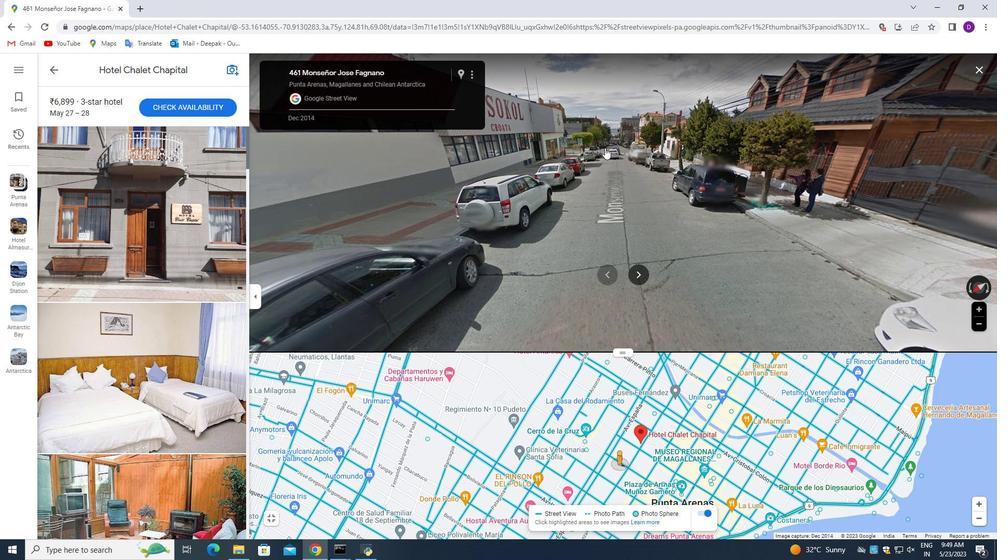 
Action: Mouse pressed left at (279, 371)
Screenshot: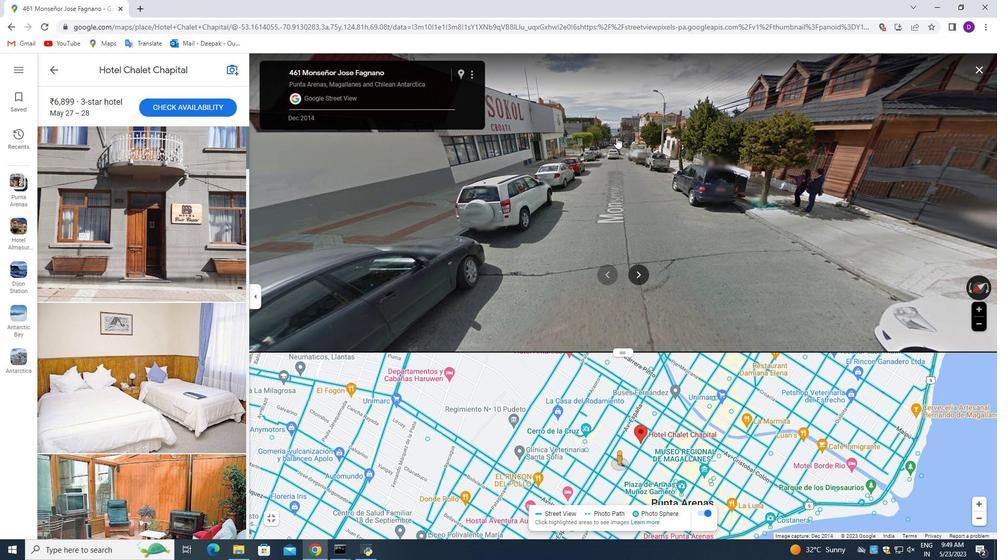 
Action: Mouse moved to (279, 371)
Screenshot: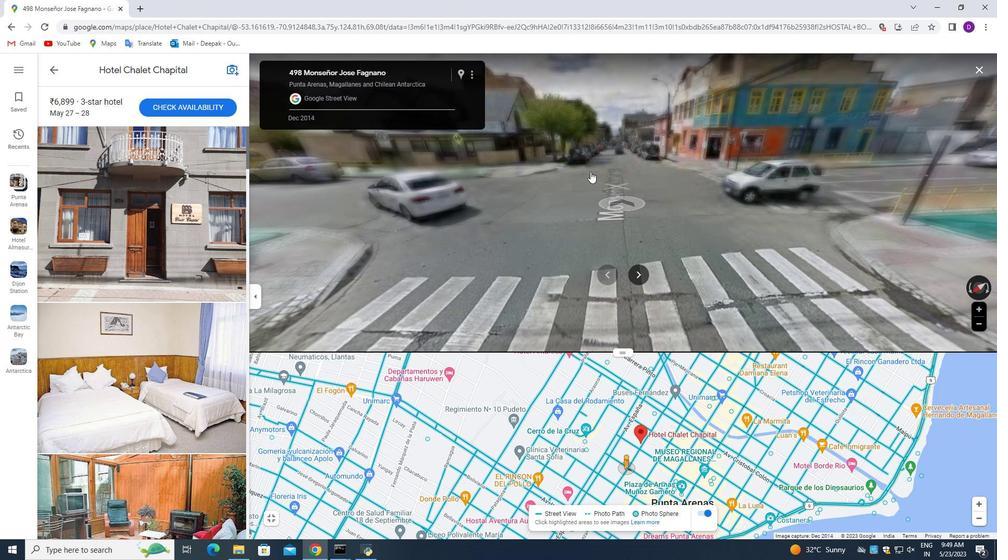 
Action: Mouse pressed left at (279, 371)
Screenshot: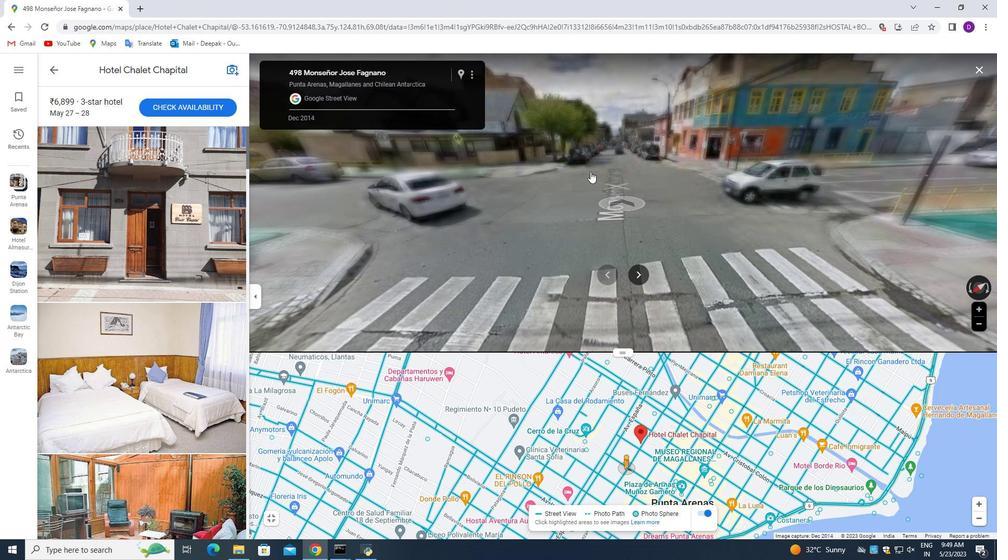 
Action: Mouse moved to (279, 371)
Screenshot: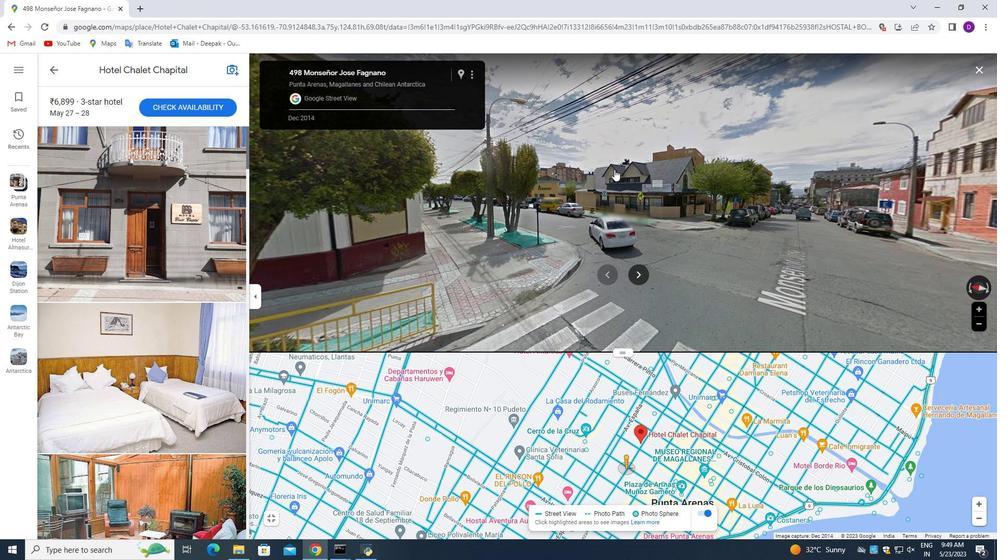 
Action: Mouse pressed left at (279, 371)
Screenshot: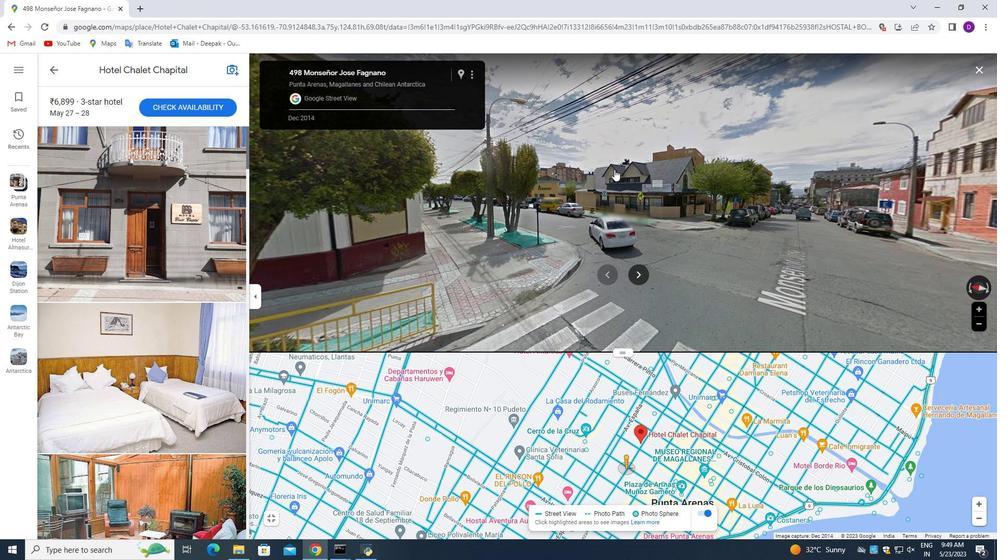 
Action: Mouse moved to (279, 371)
Screenshot: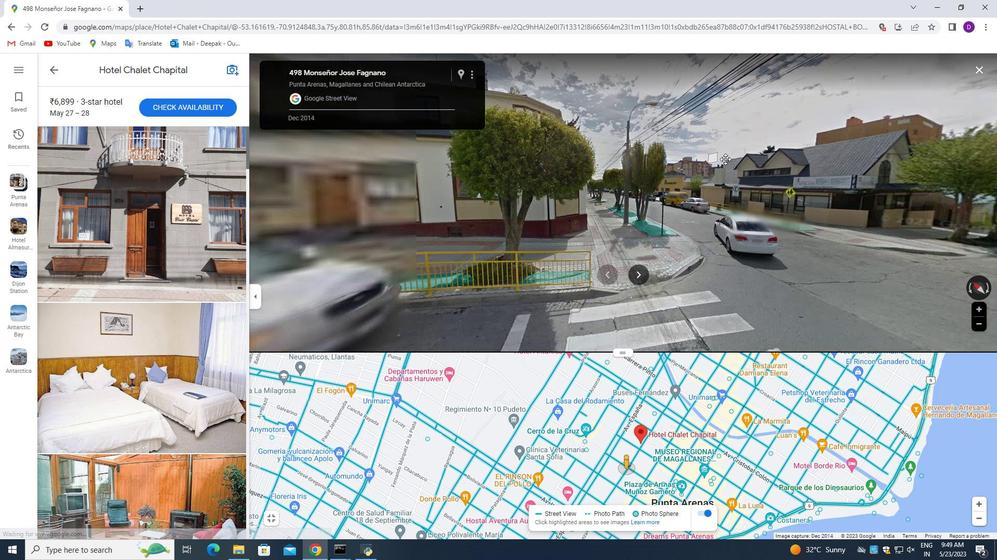 
Action: Mouse pressed left at (279, 371)
Screenshot: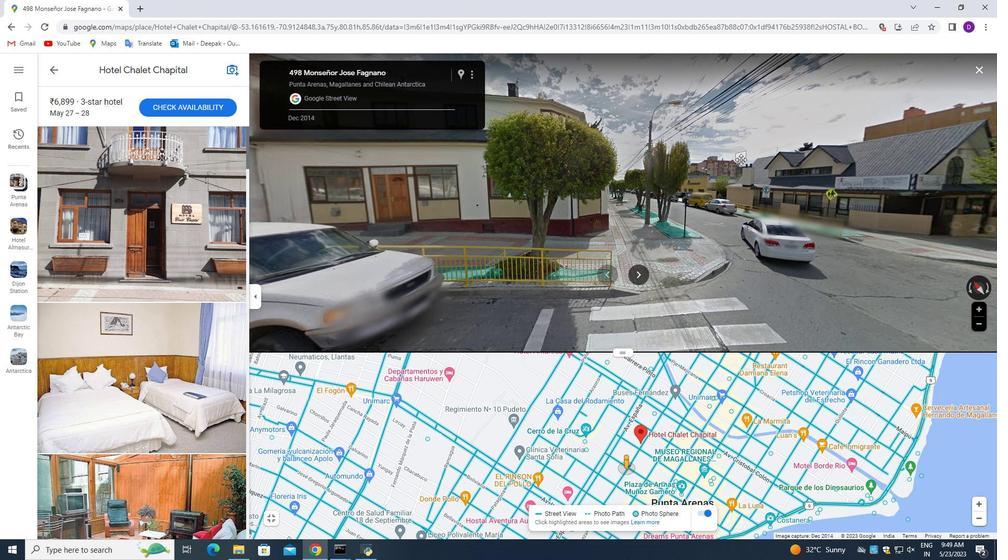 
Action: Mouse moved to (279, 371)
